 Task: Create a knowledge base article for a frequently asked question.
Action: Mouse pressed left at (218, 108)
Screenshot: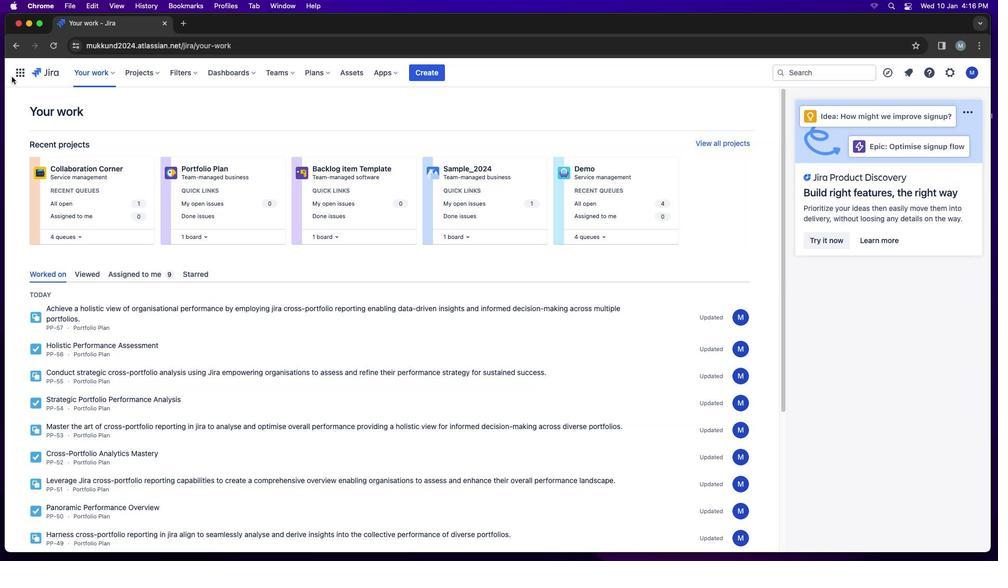 
Action: Mouse moved to (18, 74)
Screenshot: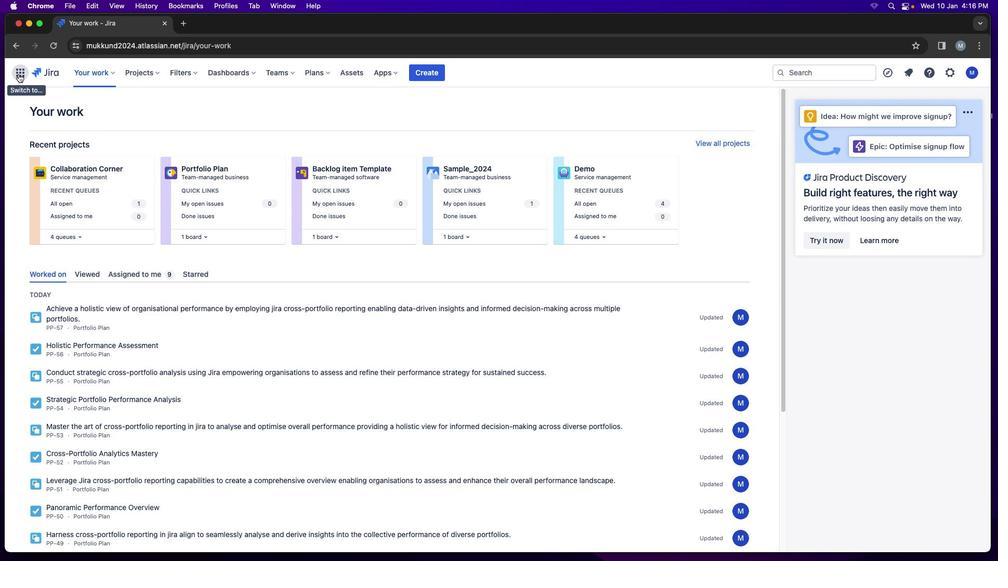
Action: Mouse pressed left at (18, 74)
Screenshot: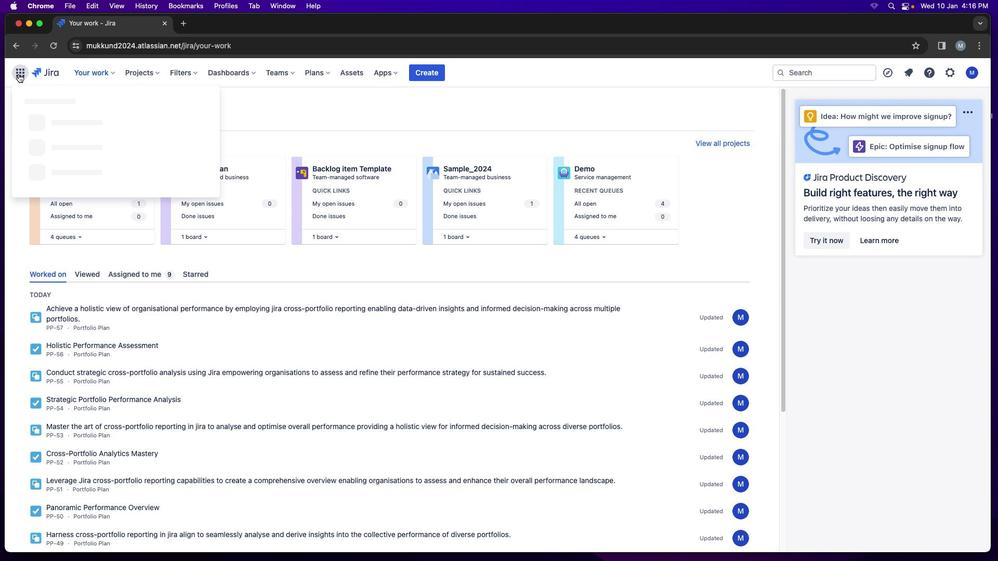 
Action: Mouse moved to (90, 160)
Screenshot: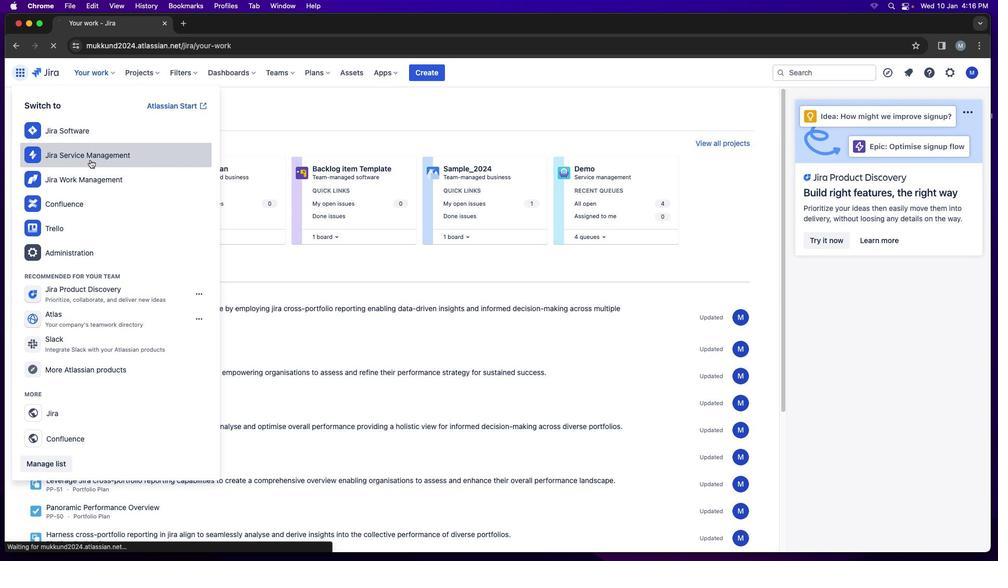
Action: Mouse pressed left at (90, 160)
Screenshot: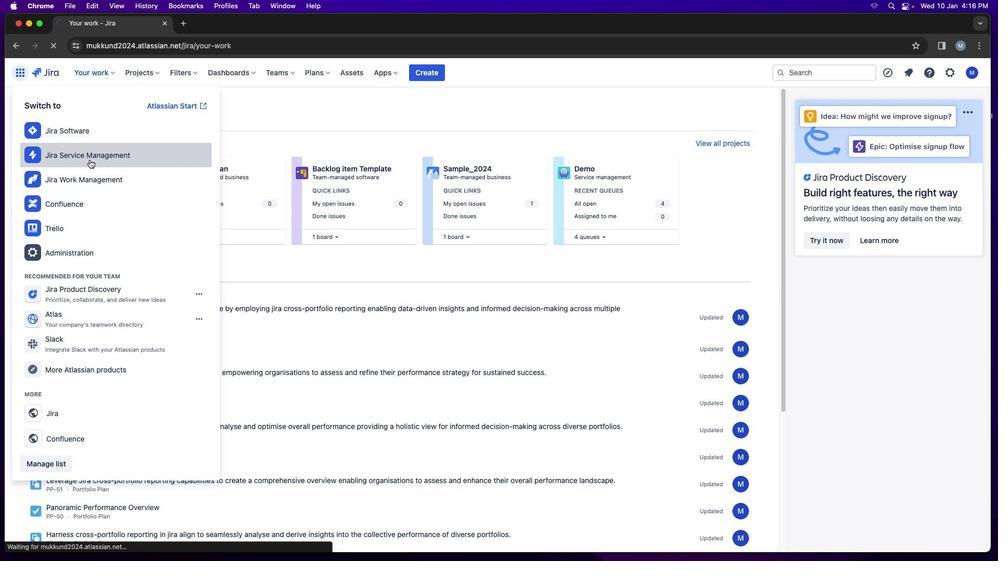 
Action: Mouse moved to (109, 344)
Screenshot: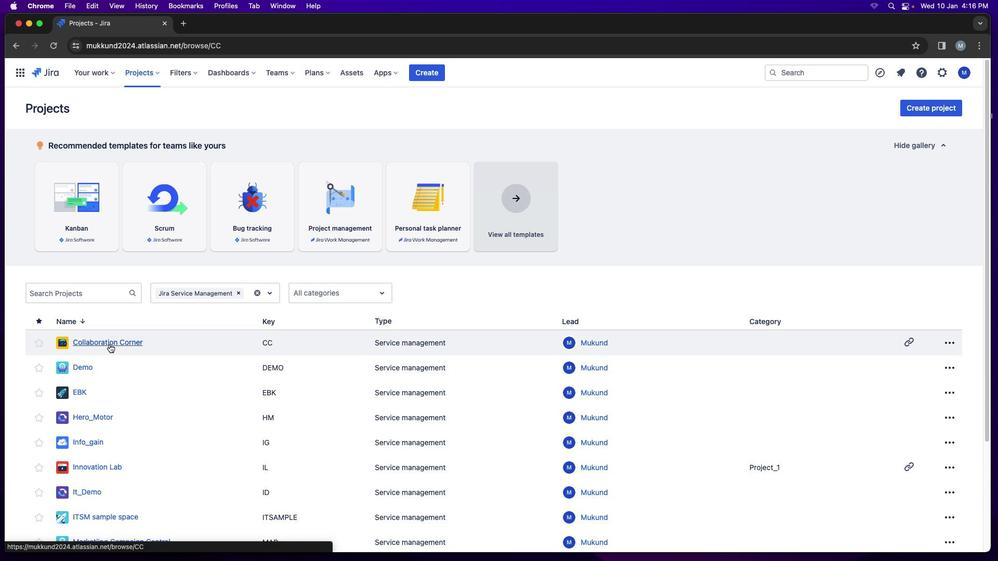 
Action: Mouse pressed left at (109, 344)
Screenshot: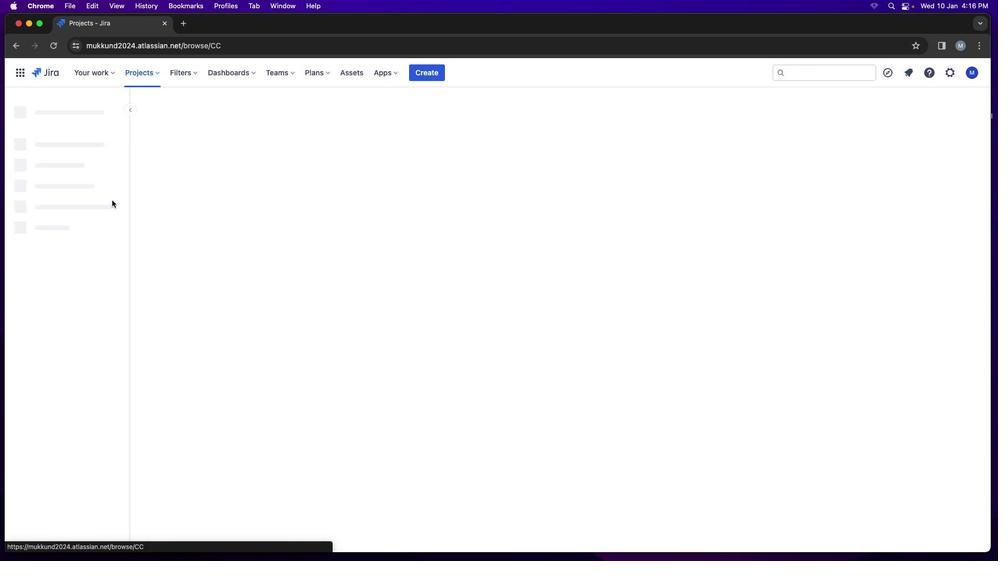 
Action: Mouse moved to (94, 351)
Screenshot: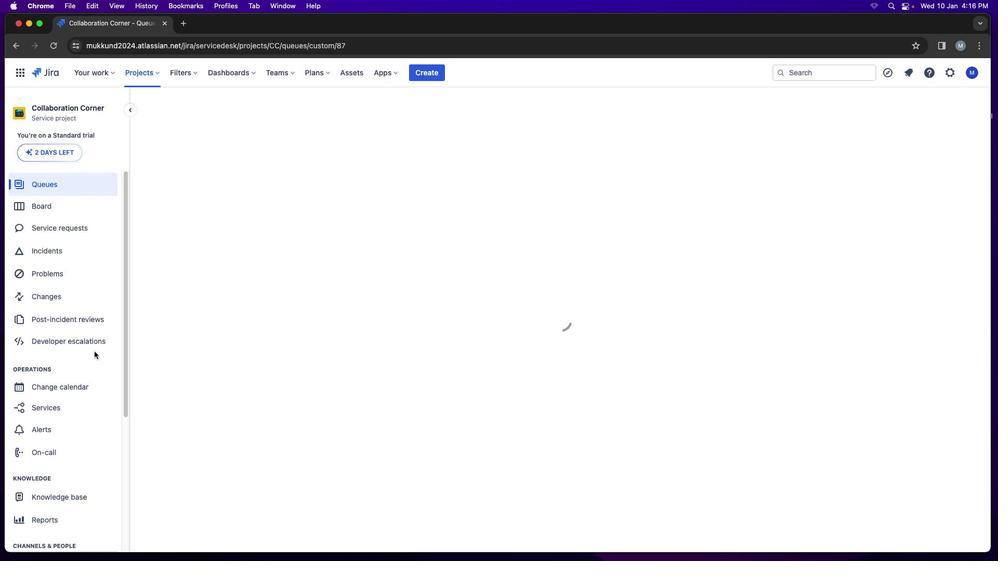 
Action: Mouse scrolled (94, 351) with delta (0, 0)
Screenshot: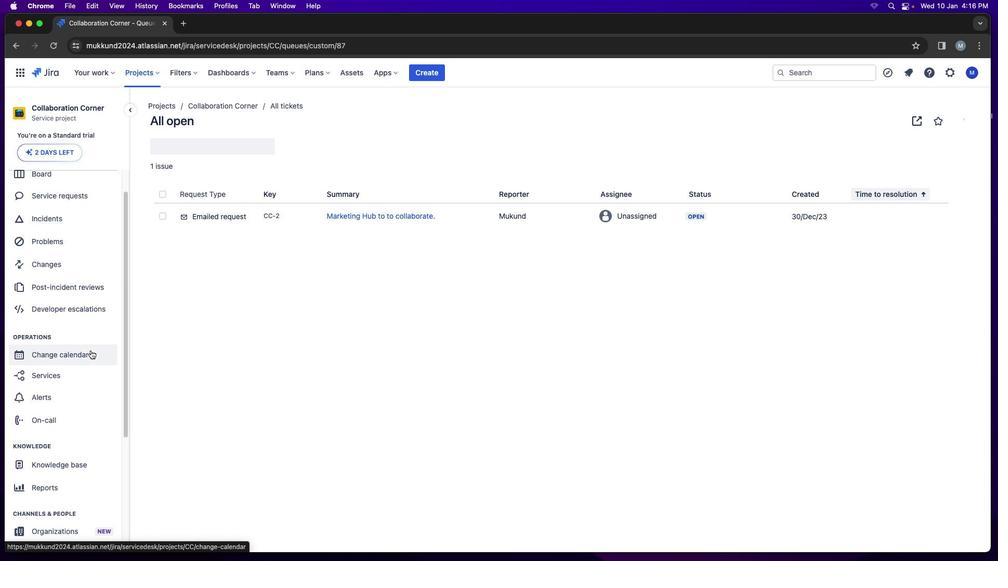 
Action: Mouse scrolled (94, 351) with delta (0, 0)
Screenshot: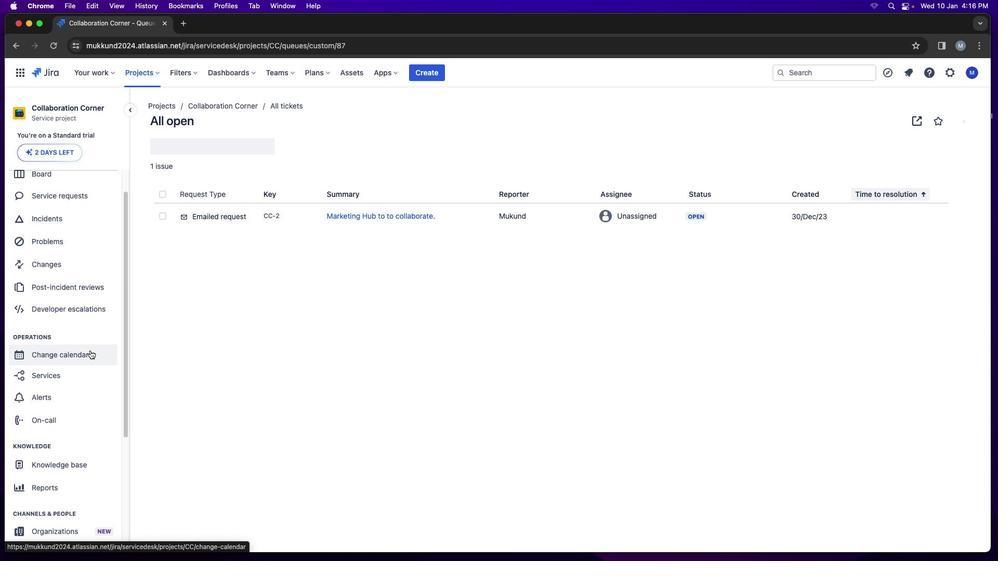 
Action: Mouse scrolled (94, 351) with delta (0, 0)
Screenshot: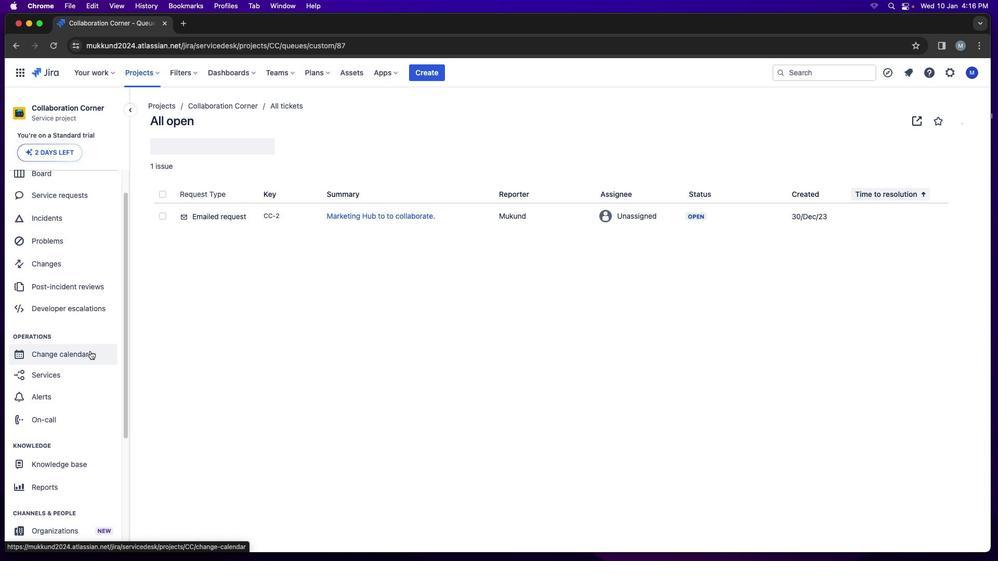 
Action: Mouse moved to (90, 350)
Screenshot: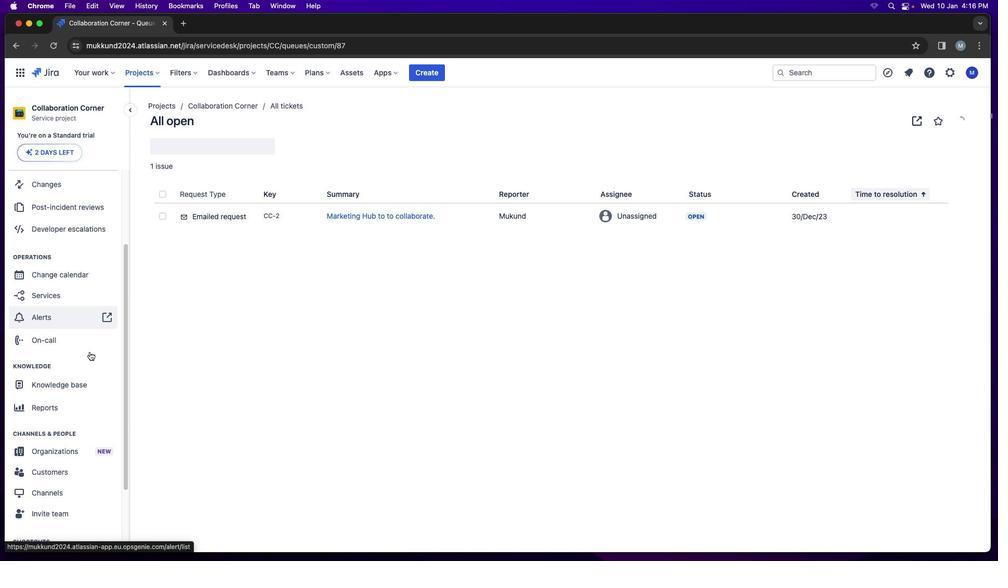 
Action: Mouse scrolled (90, 350) with delta (0, 0)
Screenshot: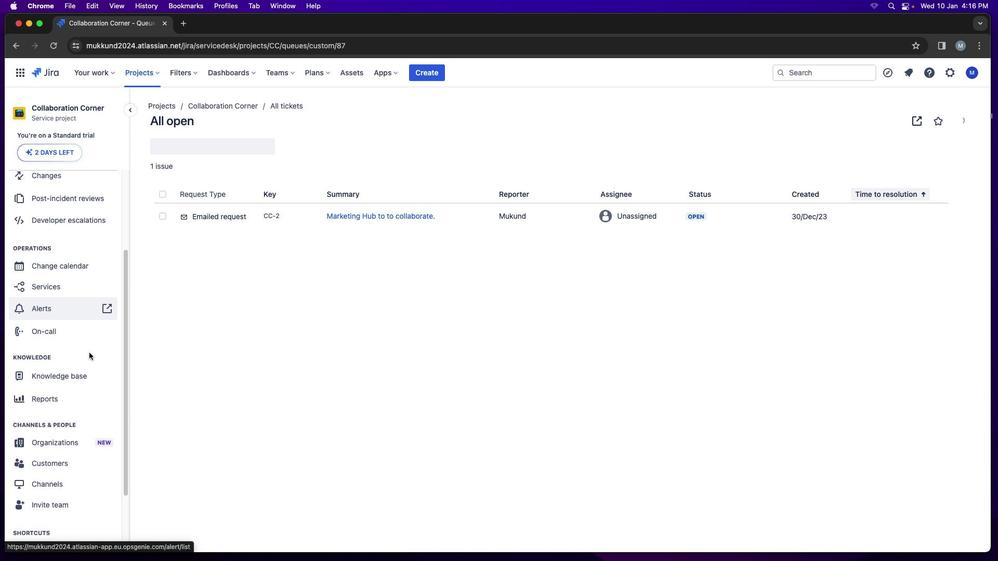 
Action: Mouse moved to (90, 351)
Screenshot: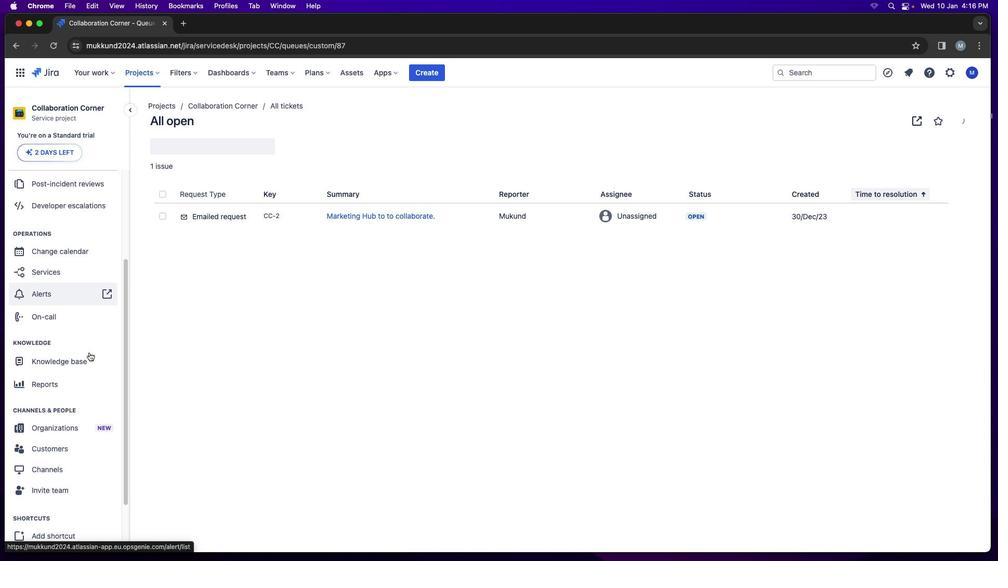 
Action: Mouse scrolled (90, 351) with delta (0, 0)
Screenshot: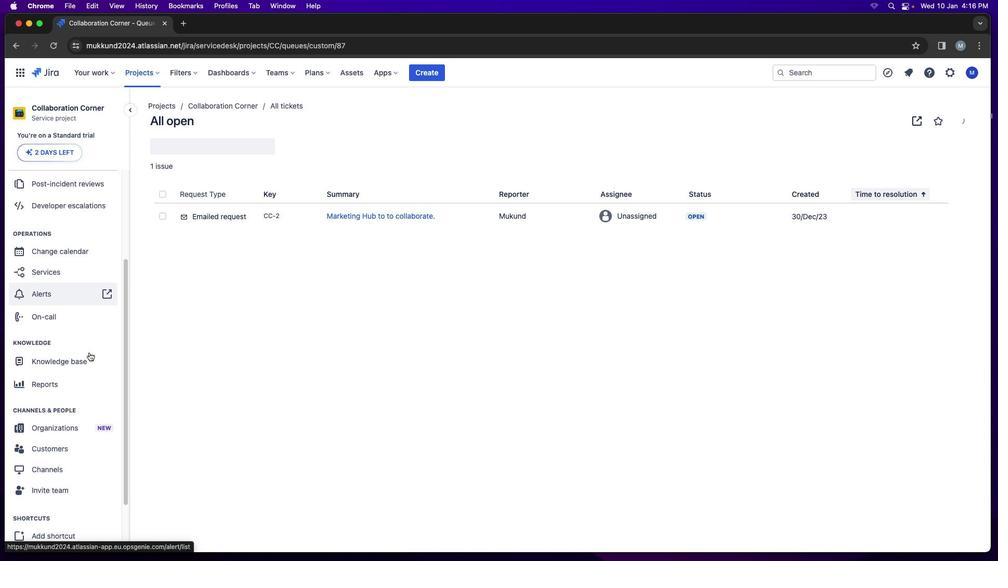 
Action: Mouse moved to (90, 351)
Screenshot: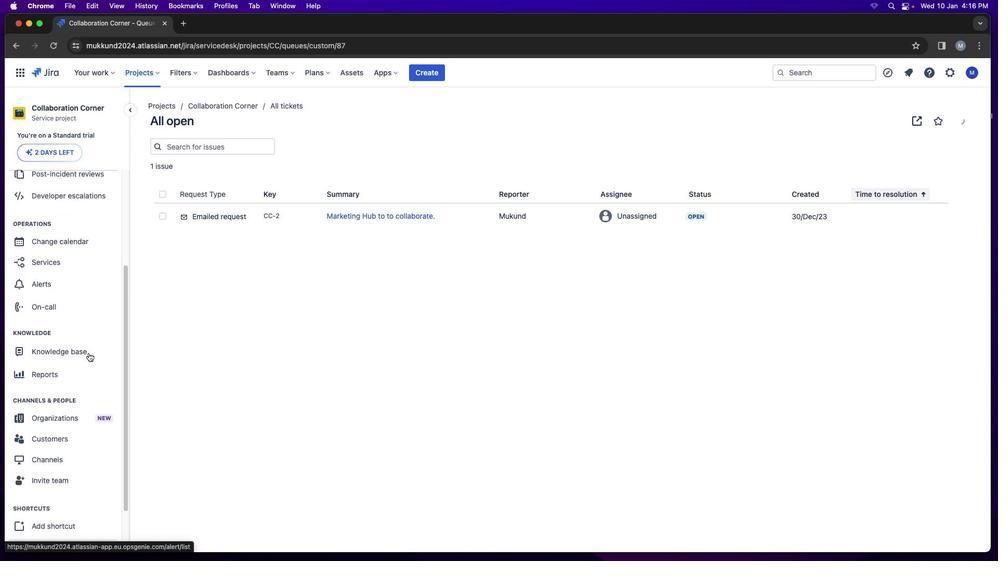 
Action: Mouse scrolled (90, 351) with delta (0, -1)
Screenshot: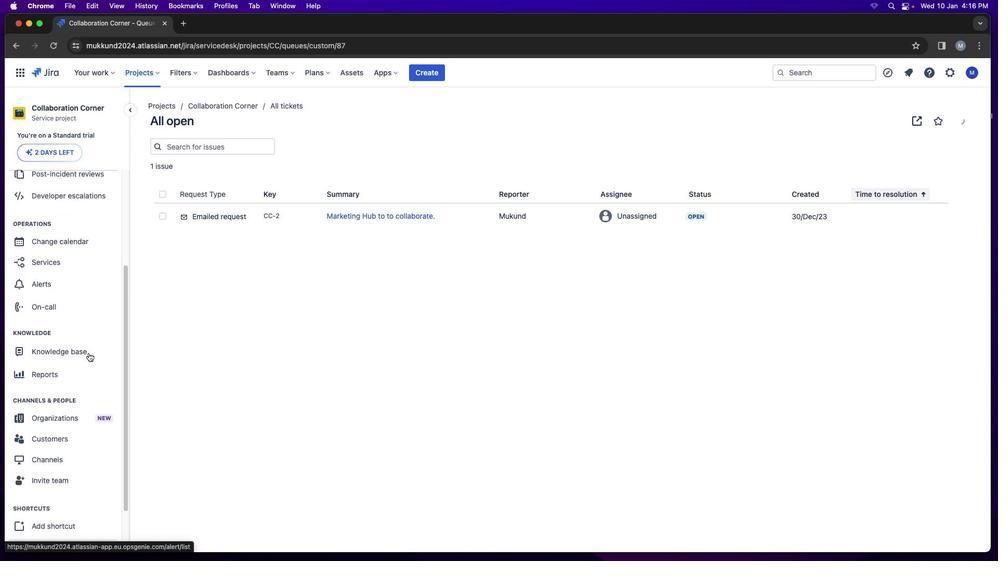 
Action: Mouse moved to (89, 351)
Screenshot: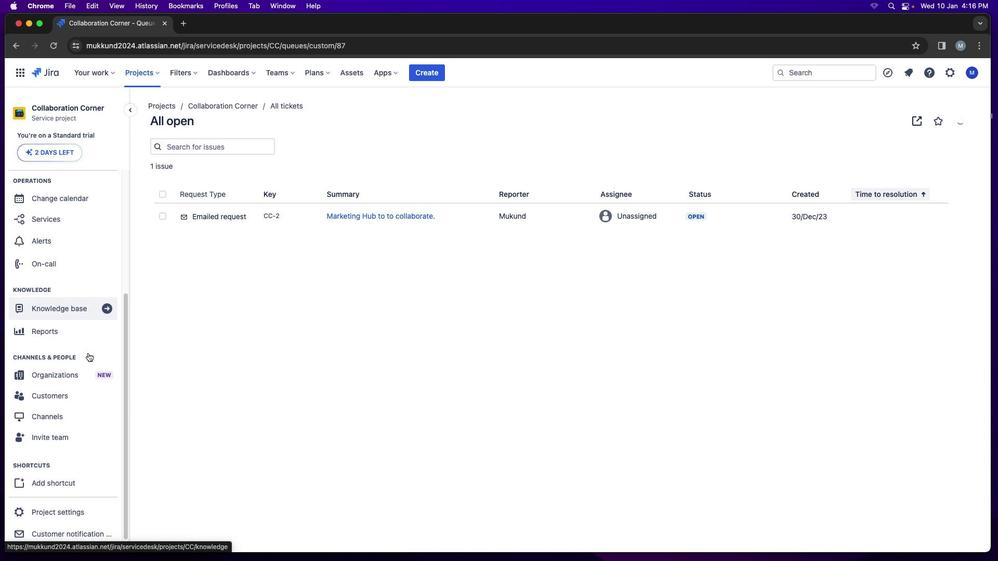 
Action: Mouse scrolled (89, 351) with delta (0, 0)
Screenshot: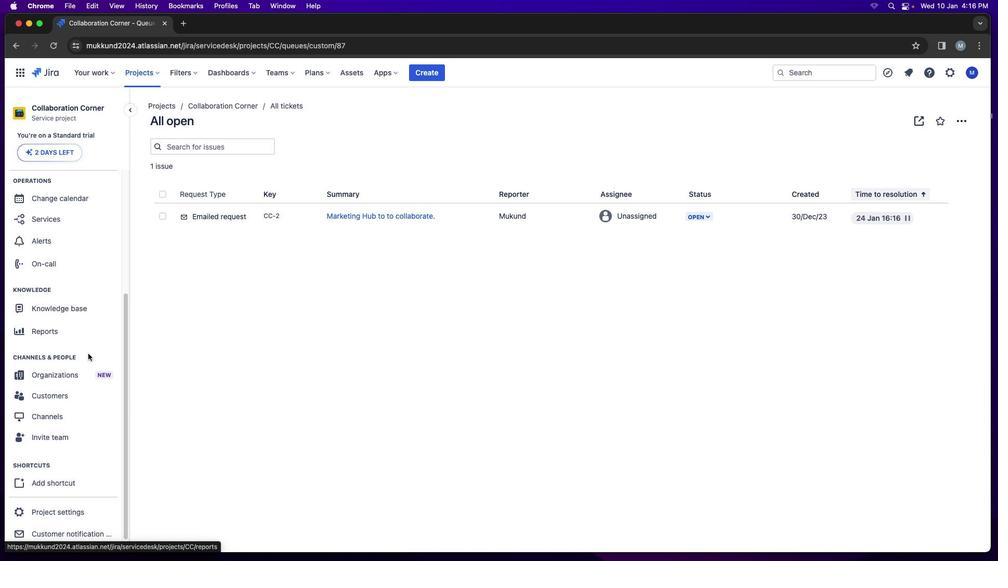 
Action: Mouse moved to (89, 352)
Screenshot: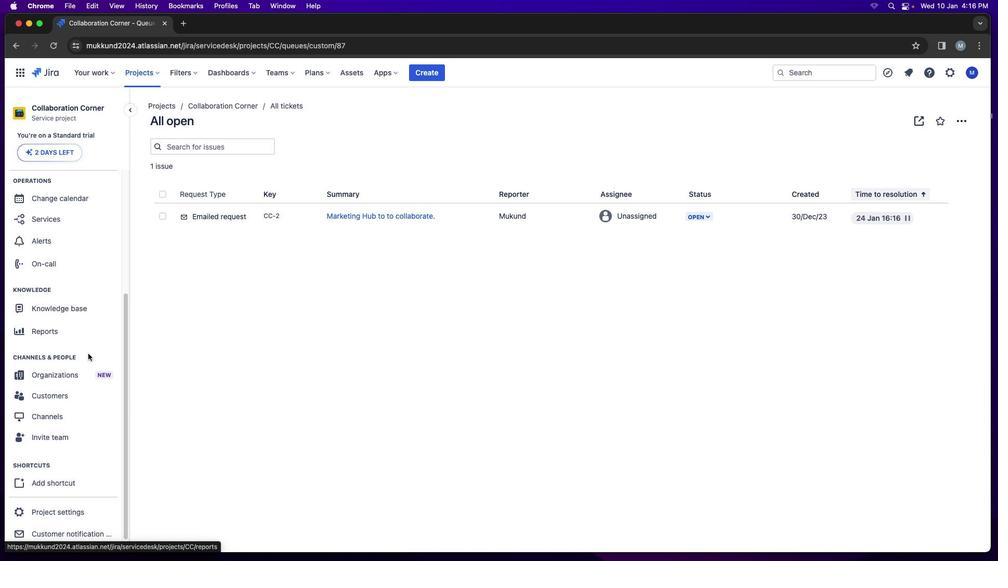 
Action: Mouse scrolled (89, 352) with delta (0, 0)
Screenshot: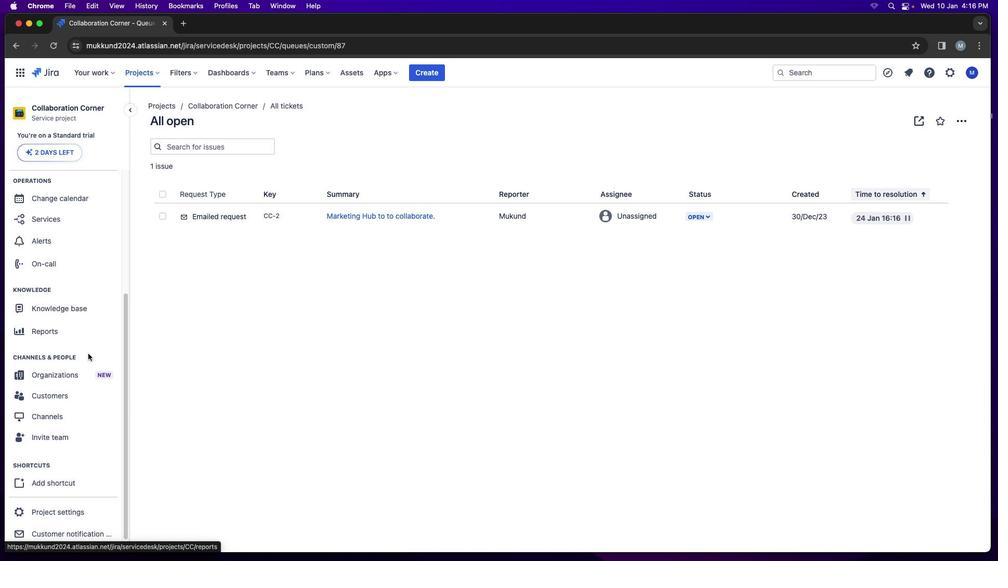 
Action: Mouse moved to (89, 352)
Screenshot: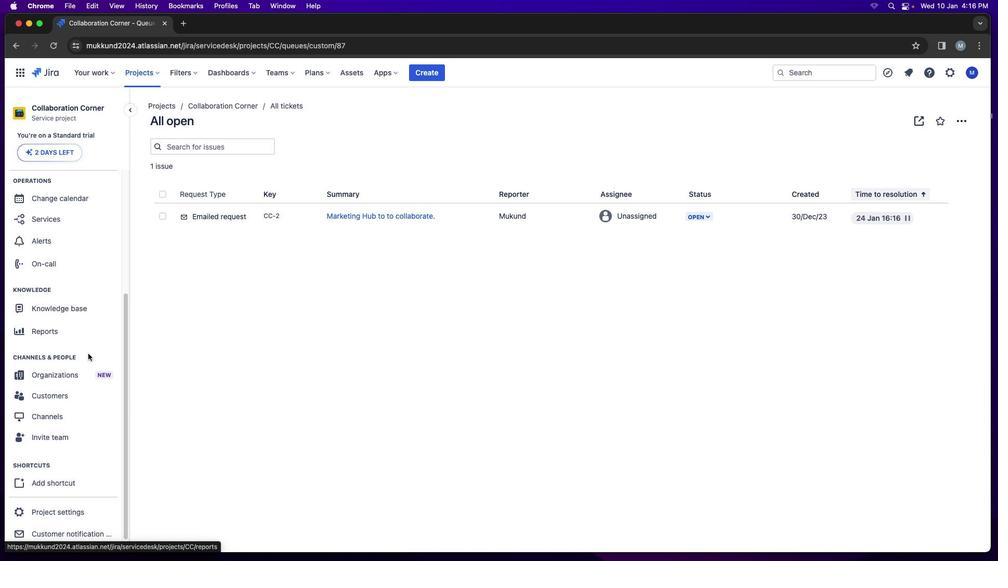 
Action: Mouse scrolled (89, 352) with delta (0, -1)
Screenshot: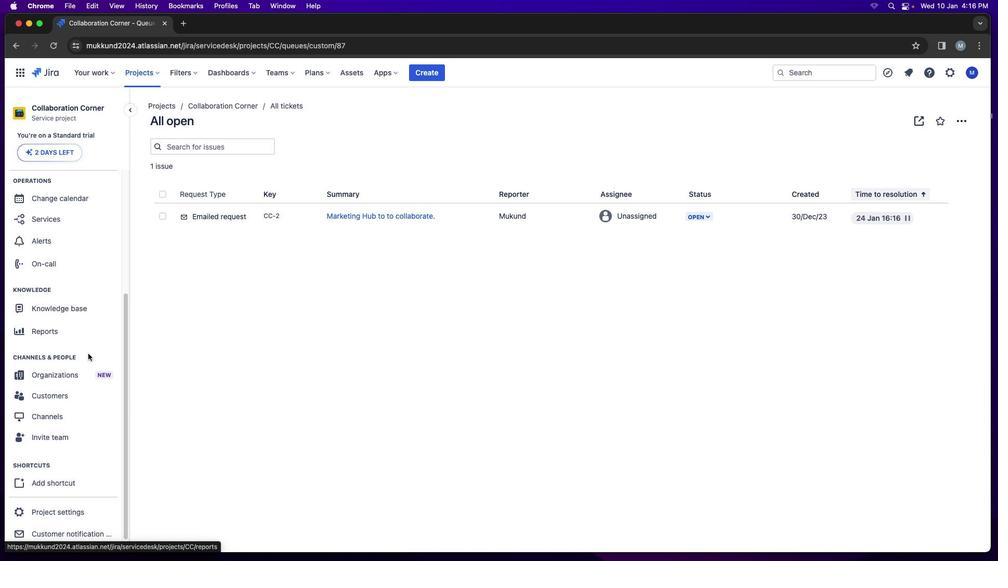 
Action: Mouse moved to (87, 353)
Screenshot: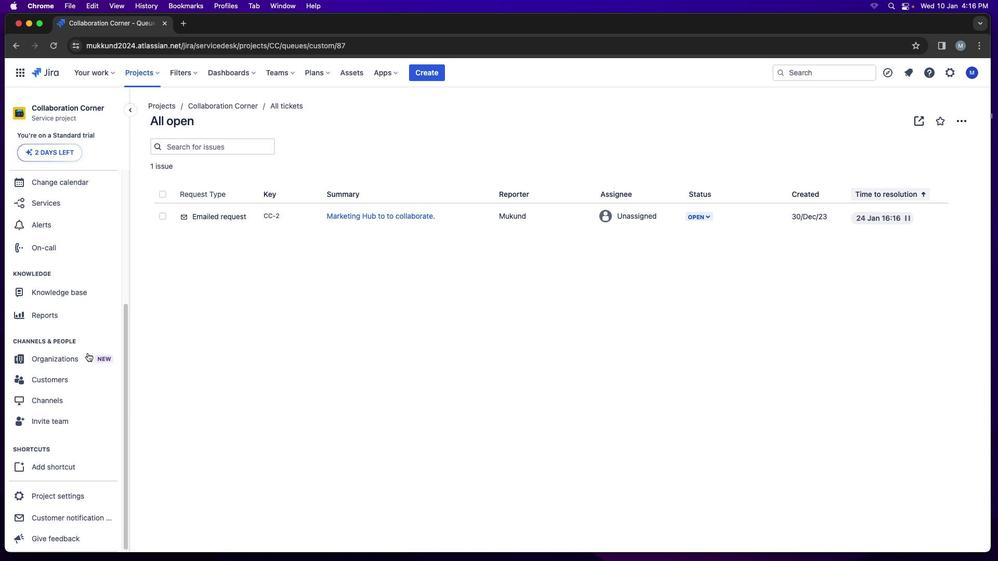 
Action: Mouse scrolled (87, 353) with delta (0, 0)
Screenshot: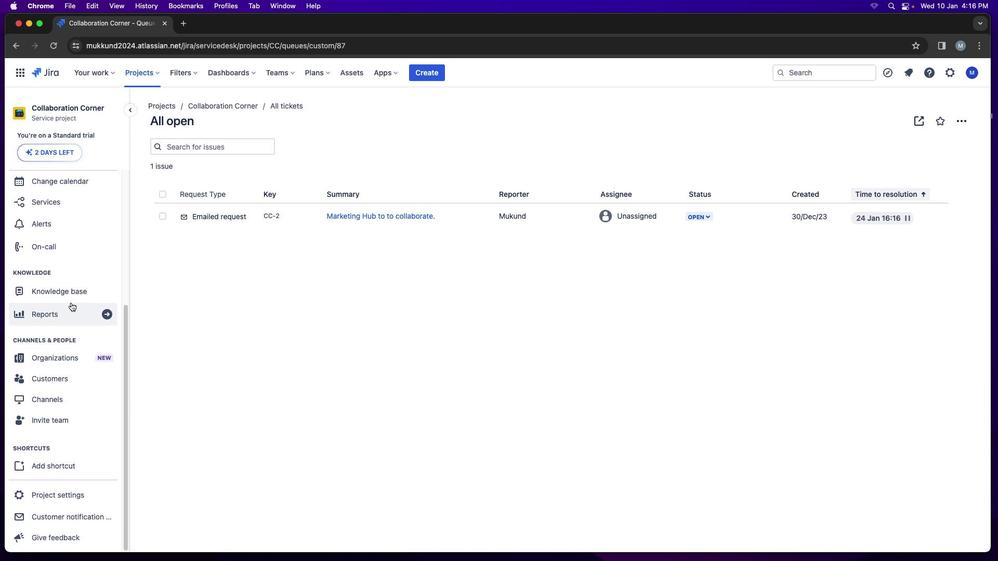 
Action: Mouse moved to (87, 354)
Screenshot: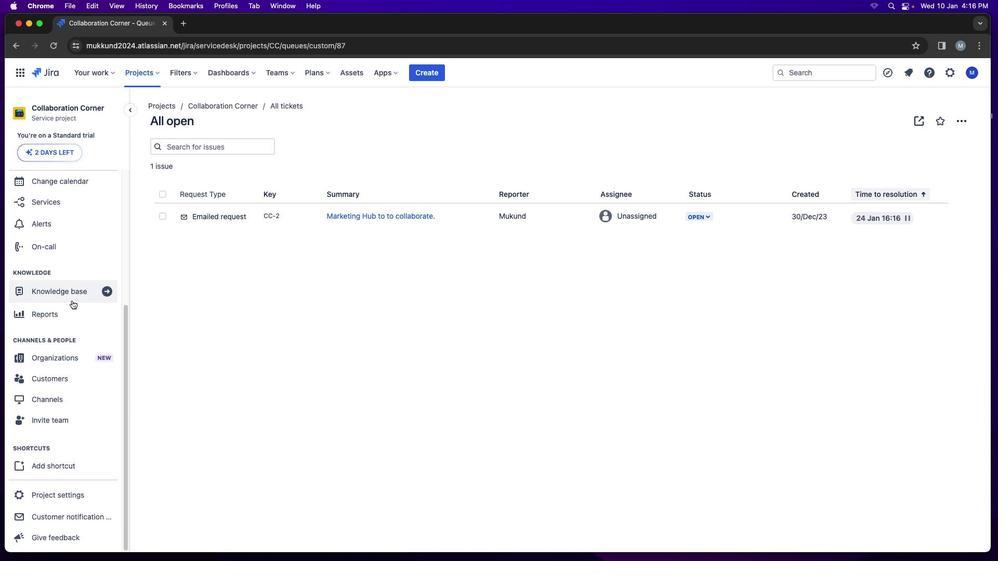 
Action: Mouse scrolled (87, 354) with delta (0, 0)
Screenshot: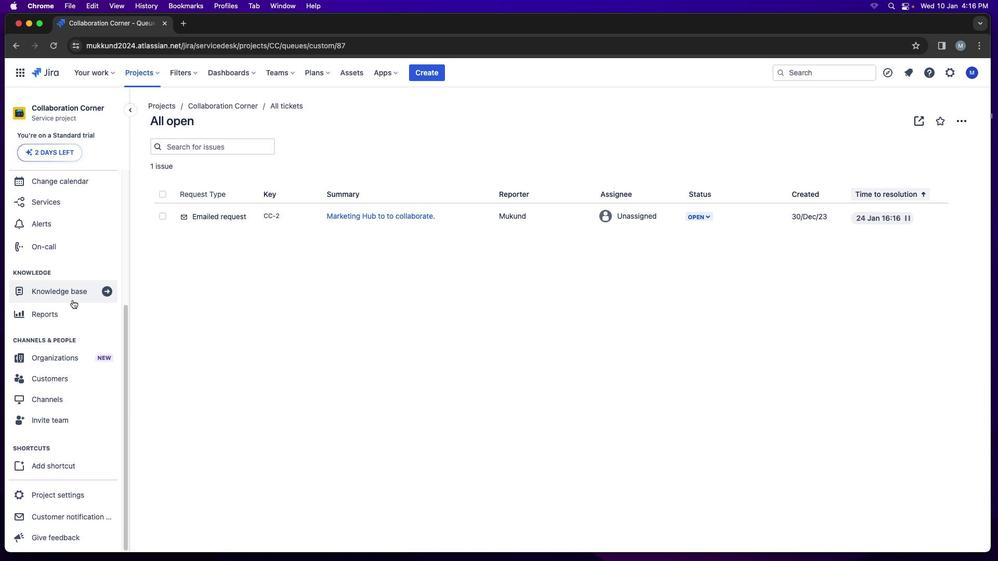 
Action: Mouse moved to (87, 354)
Screenshot: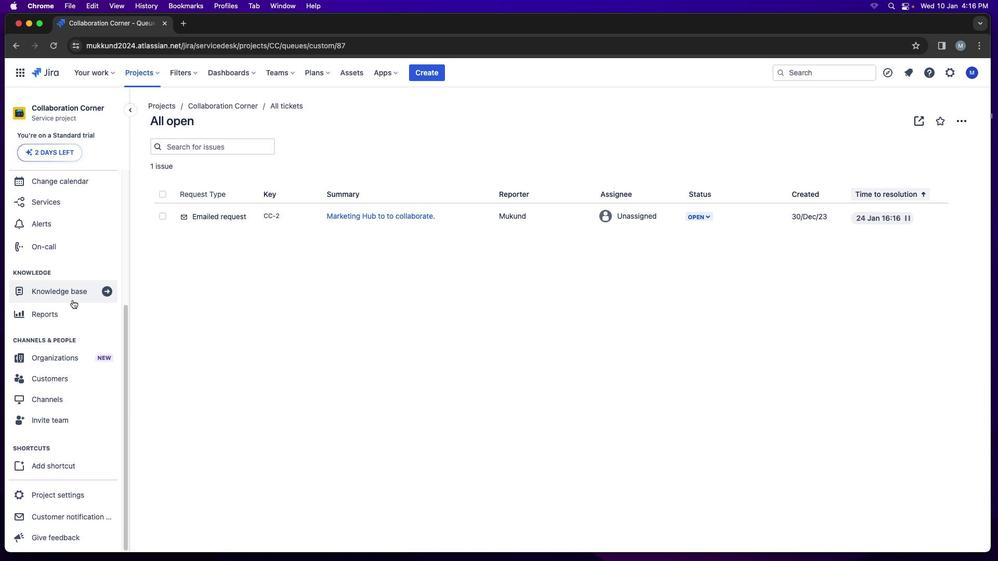 
Action: Mouse scrolled (87, 354) with delta (0, -1)
Screenshot: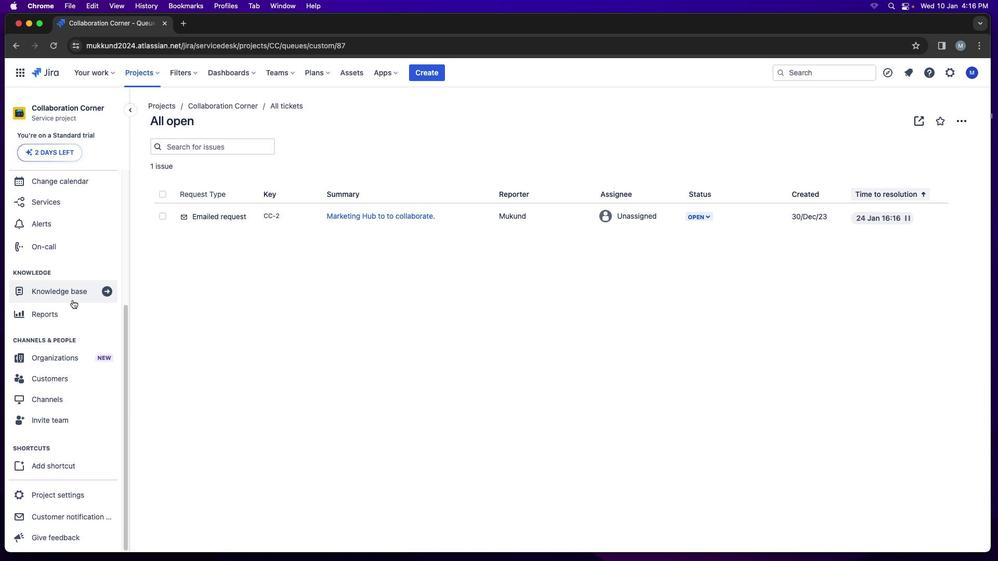 
Action: Mouse moved to (87, 354)
Screenshot: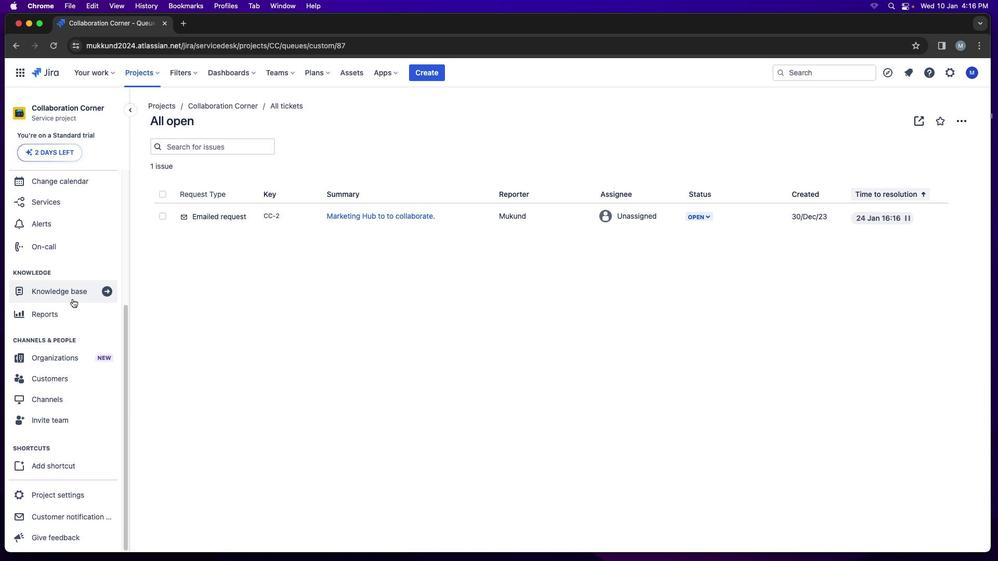 
Action: Mouse scrolled (87, 354) with delta (0, -2)
Screenshot: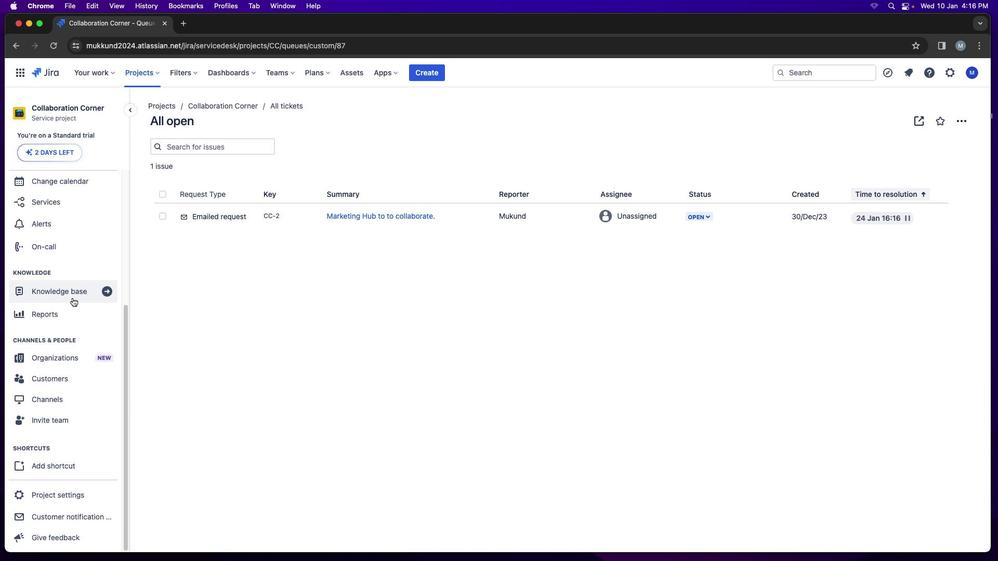 
Action: Mouse moved to (71, 297)
Screenshot: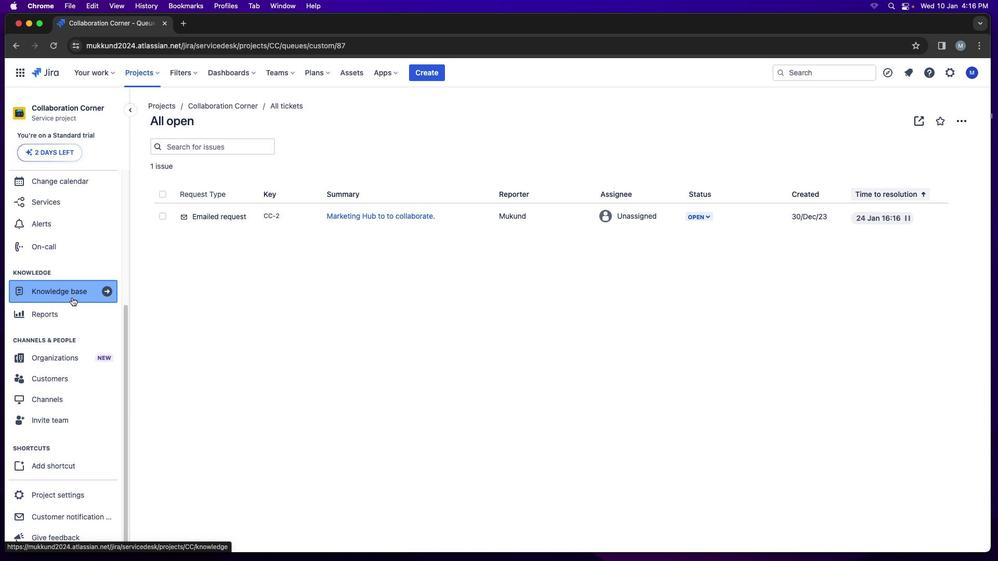 
Action: Mouse pressed left at (71, 297)
Screenshot: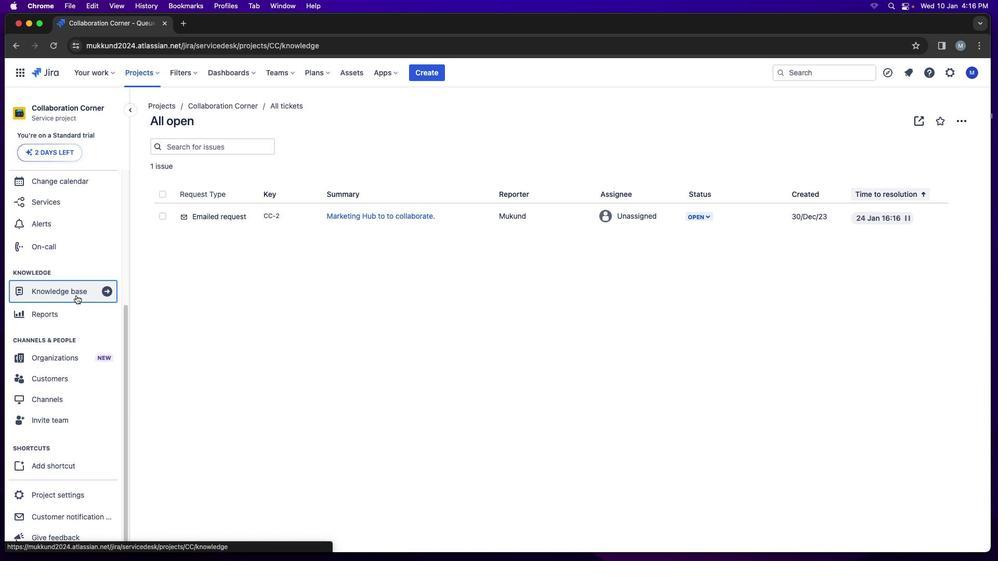 
Action: Mouse moved to (575, 180)
Screenshot: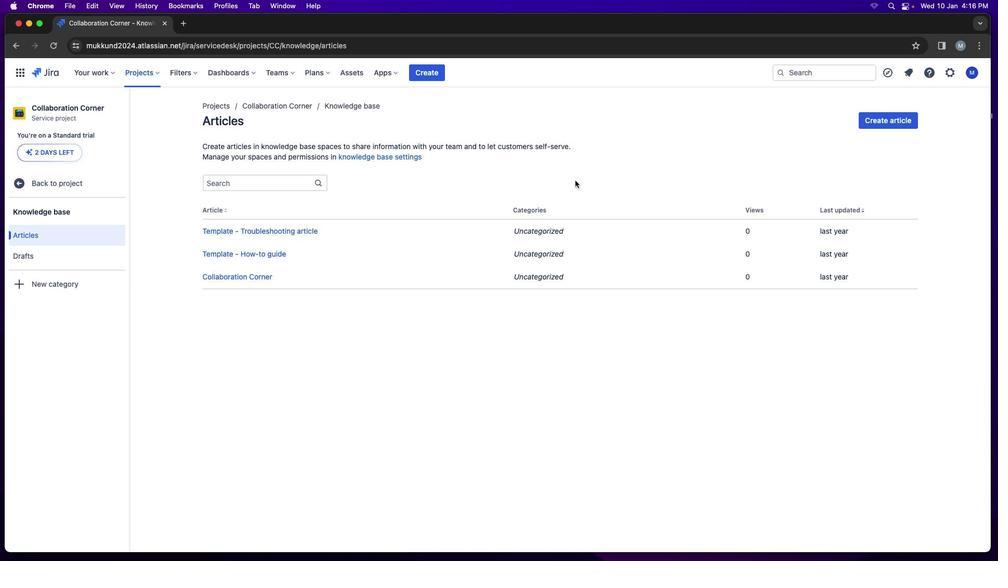 
Action: Mouse pressed left at (575, 180)
Screenshot: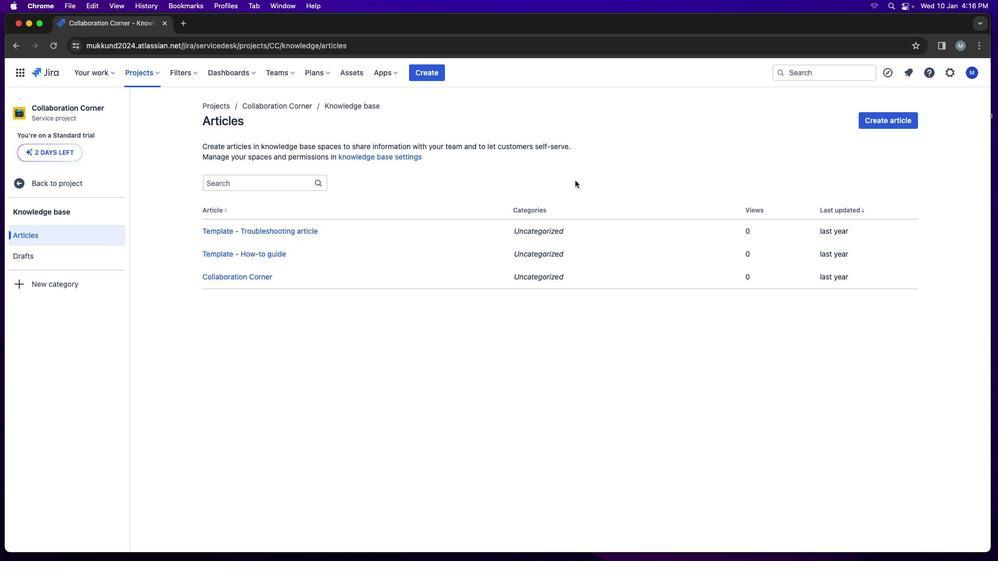 
Action: Mouse moved to (605, 172)
Screenshot: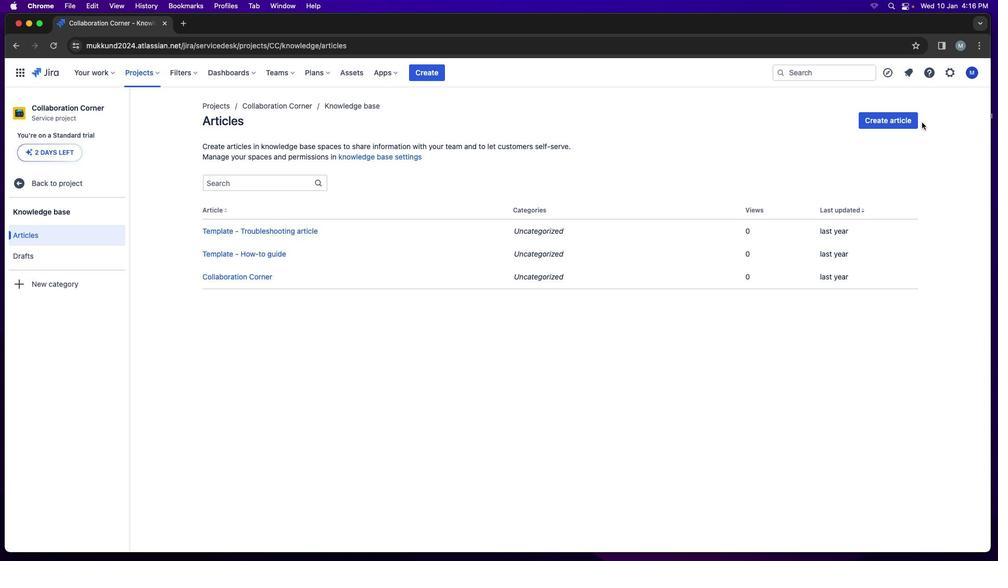
Action: Mouse pressed left at (605, 172)
Screenshot: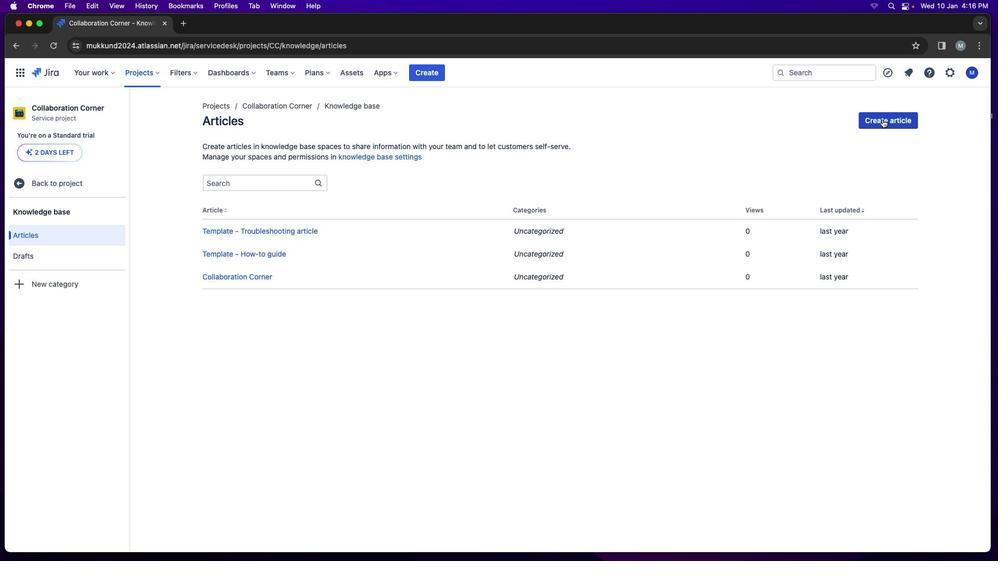 
Action: Mouse moved to (881, 119)
Screenshot: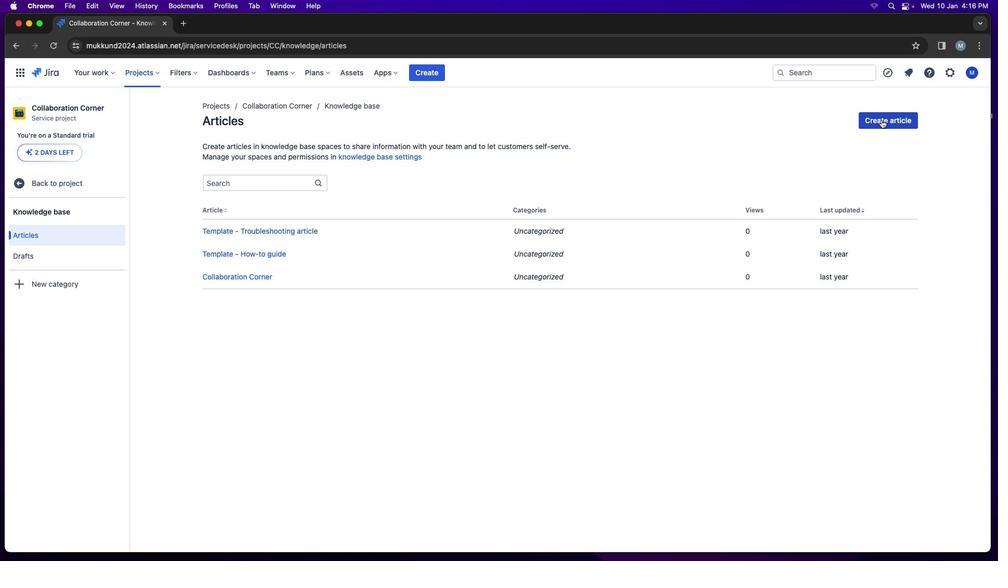 
Action: Mouse pressed left at (881, 119)
Screenshot: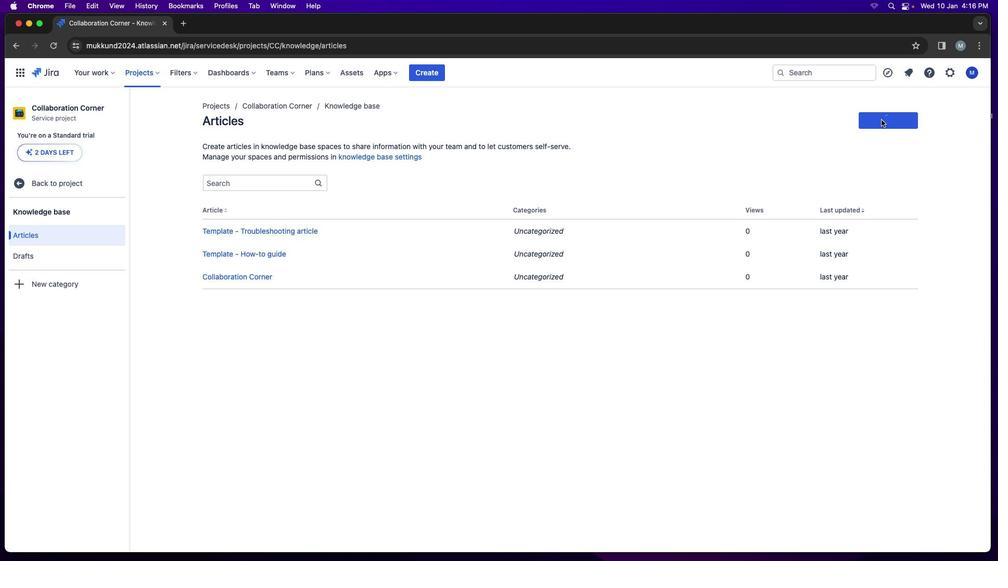 
Action: Mouse moved to (696, 345)
Screenshot: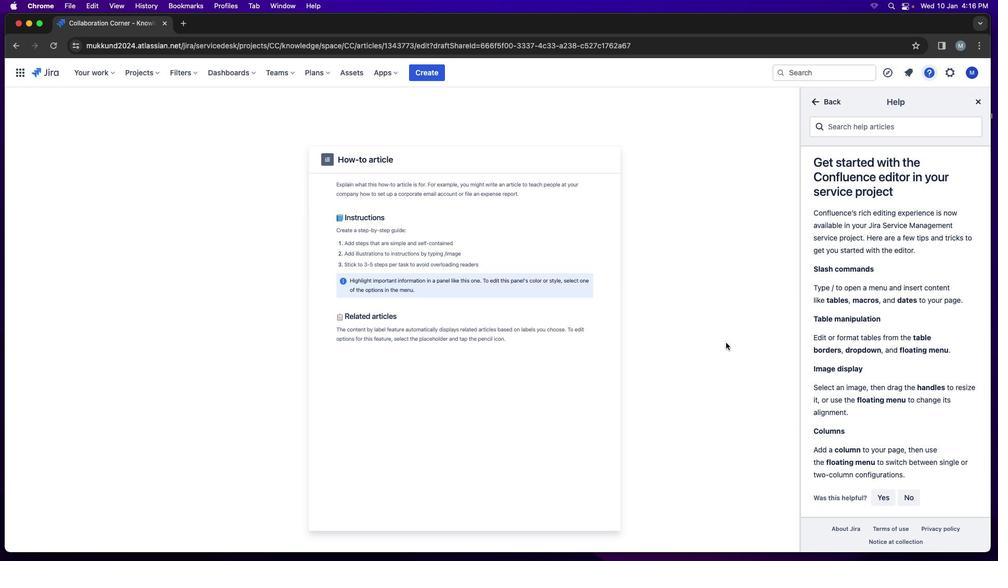 
Action: Mouse pressed left at (696, 345)
Screenshot: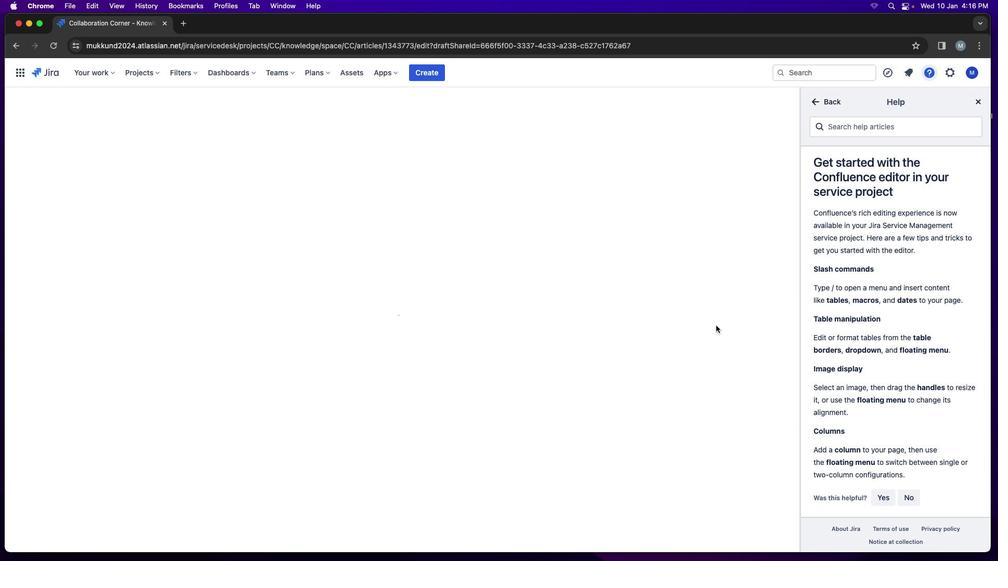 
Action: Mouse moved to (457, 328)
Screenshot: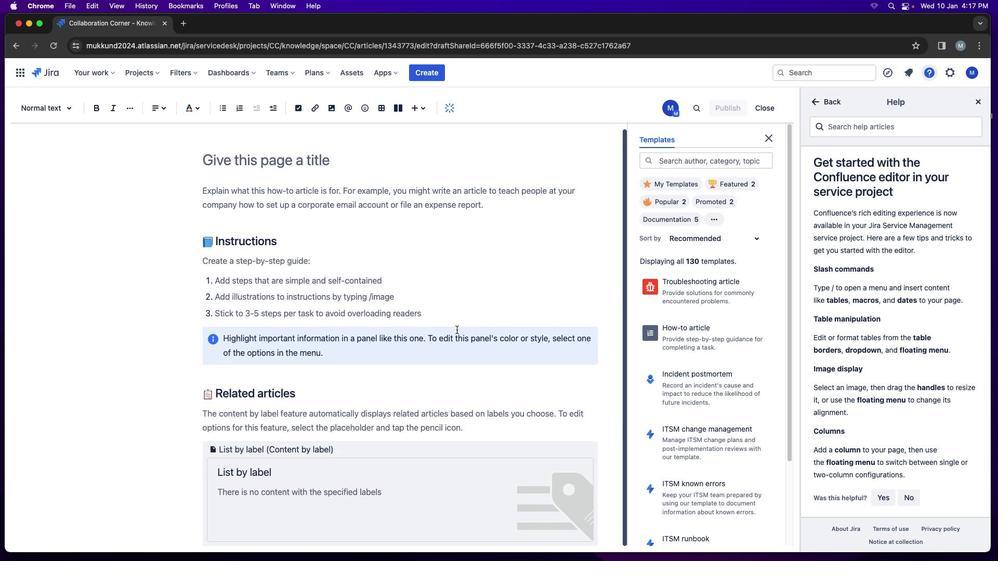 
Action: Mouse scrolled (457, 328) with delta (0, 0)
Screenshot: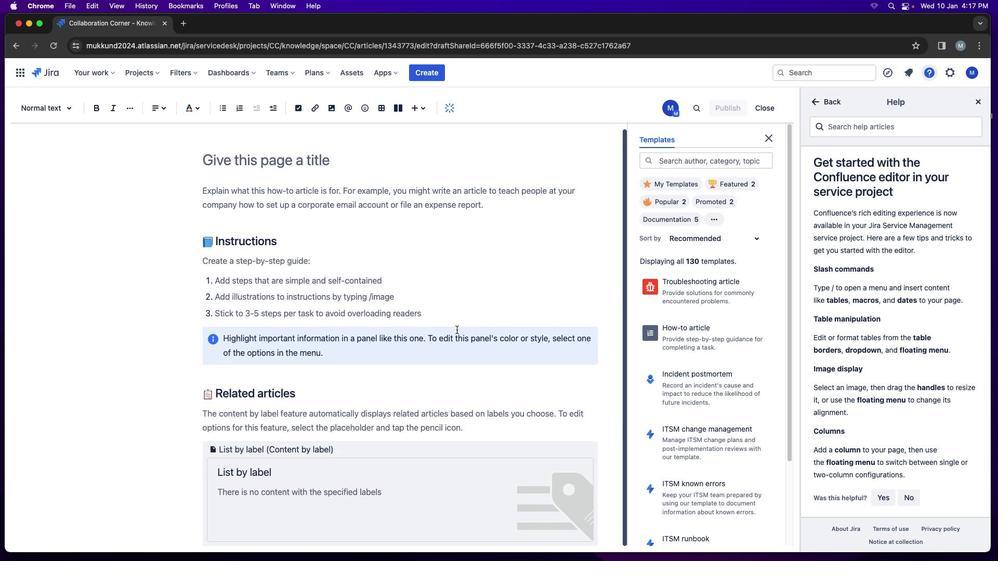 
Action: Mouse moved to (457, 329)
Screenshot: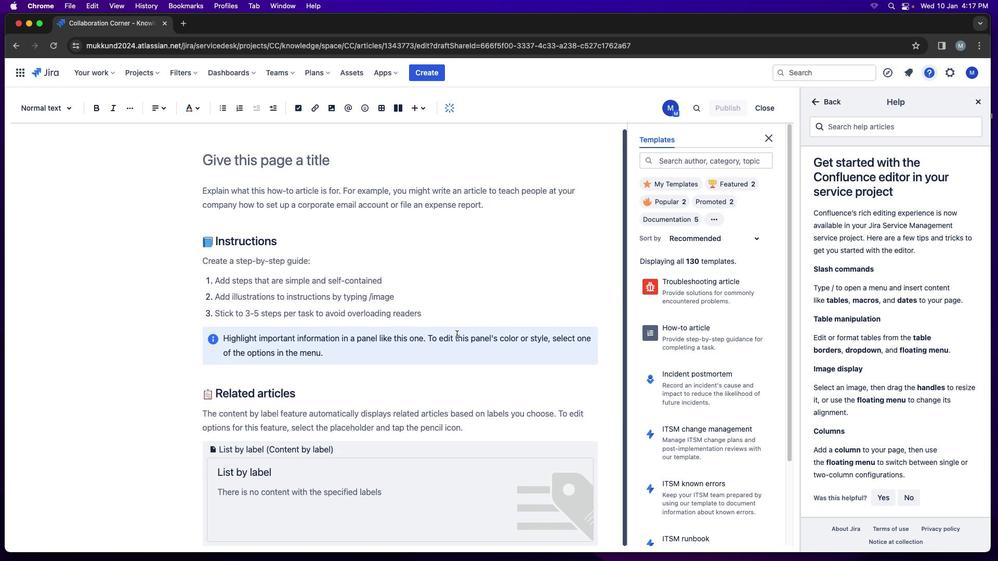
Action: Mouse scrolled (457, 329) with delta (0, 0)
Screenshot: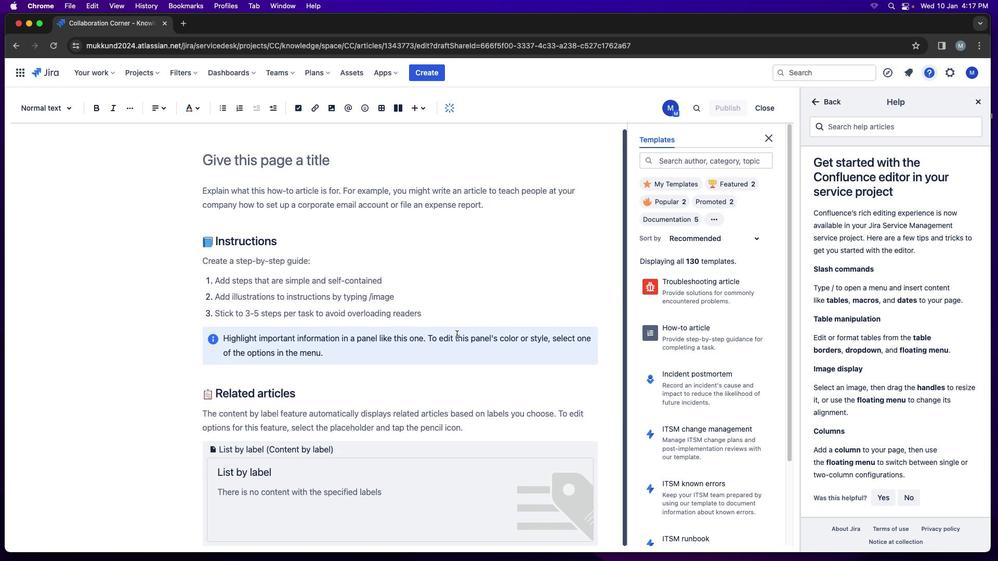 
Action: Mouse moved to (457, 329)
Screenshot: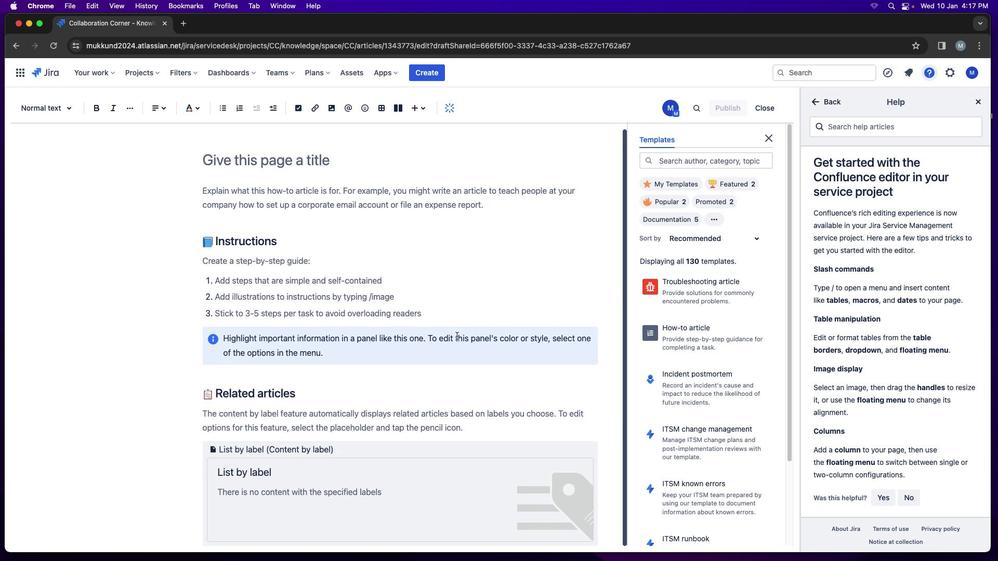 
Action: Mouse scrolled (457, 329) with delta (0, 0)
Screenshot: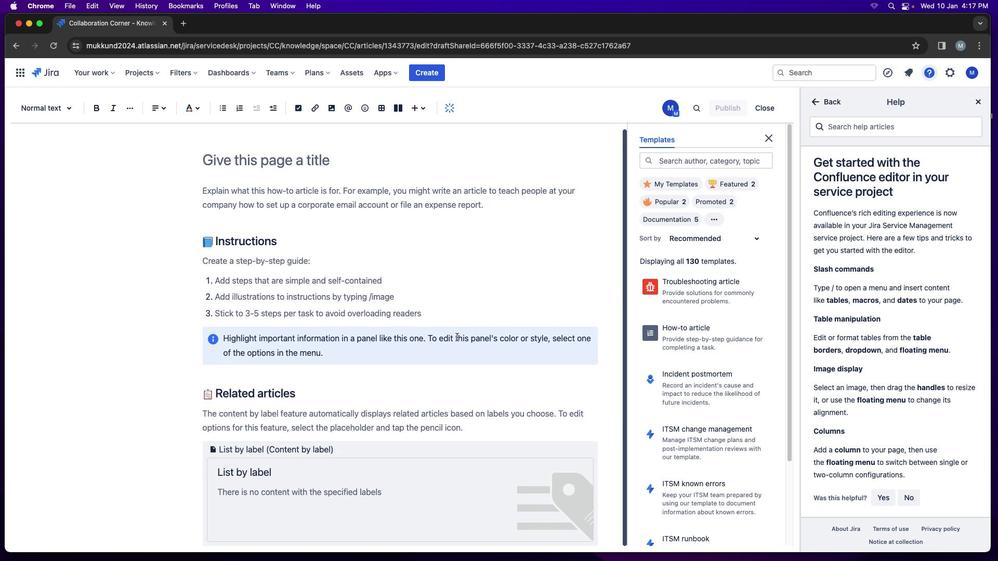
Action: Mouse moved to (457, 332)
Screenshot: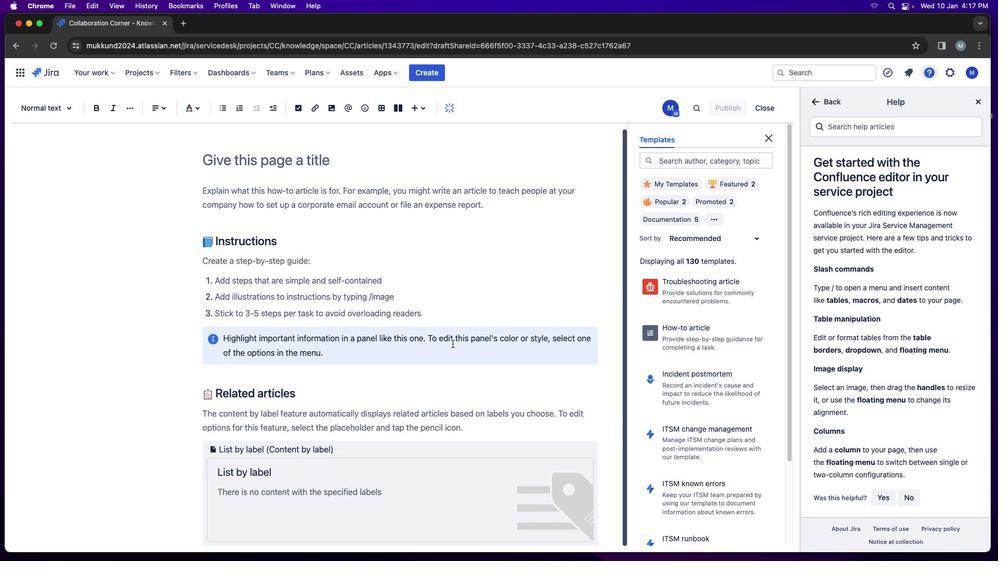 
Action: Mouse scrolled (457, 332) with delta (0, 0)
Screenshot: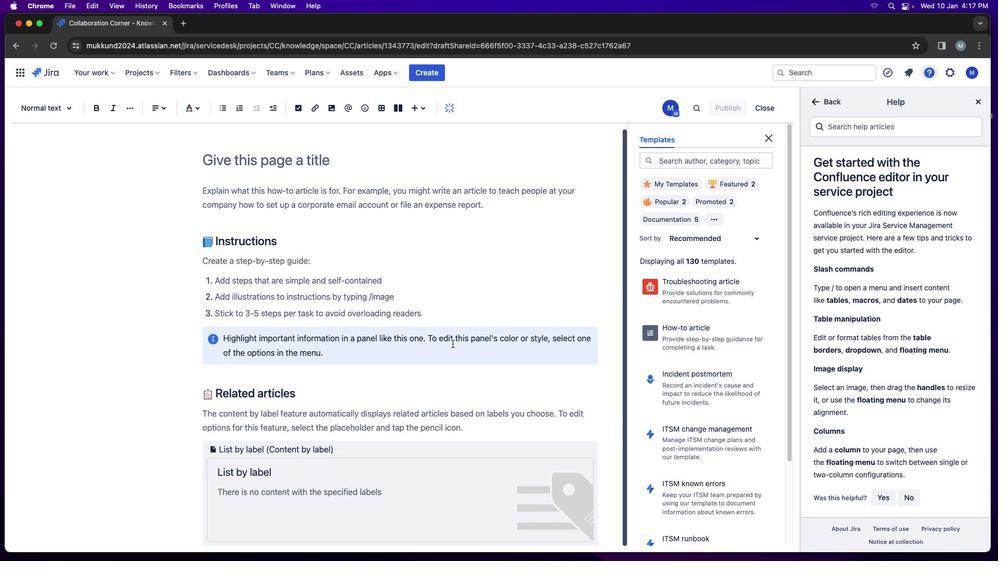 
Action: Mouse moved to (457, 334)
Screenshot: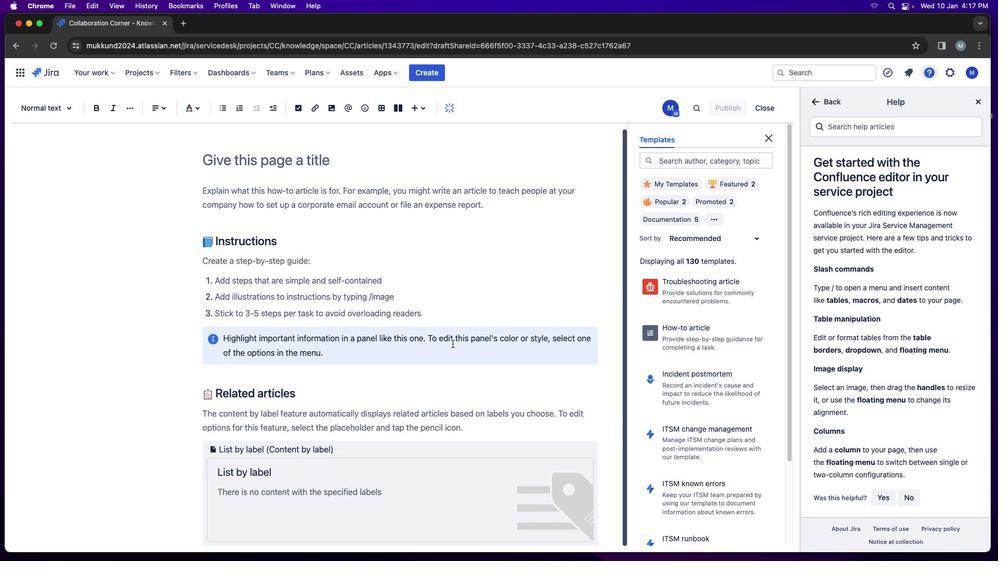 
Action: Mouse scrolled (457, 334) with delta (0, 0)
Screenshot: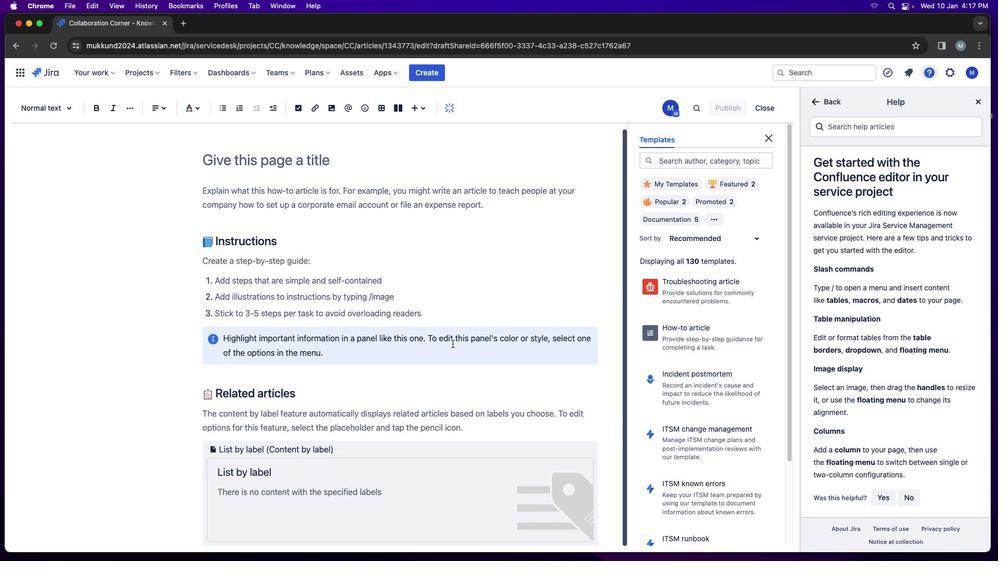 
Action: Mouse moved to (456, 336)
Screenshot: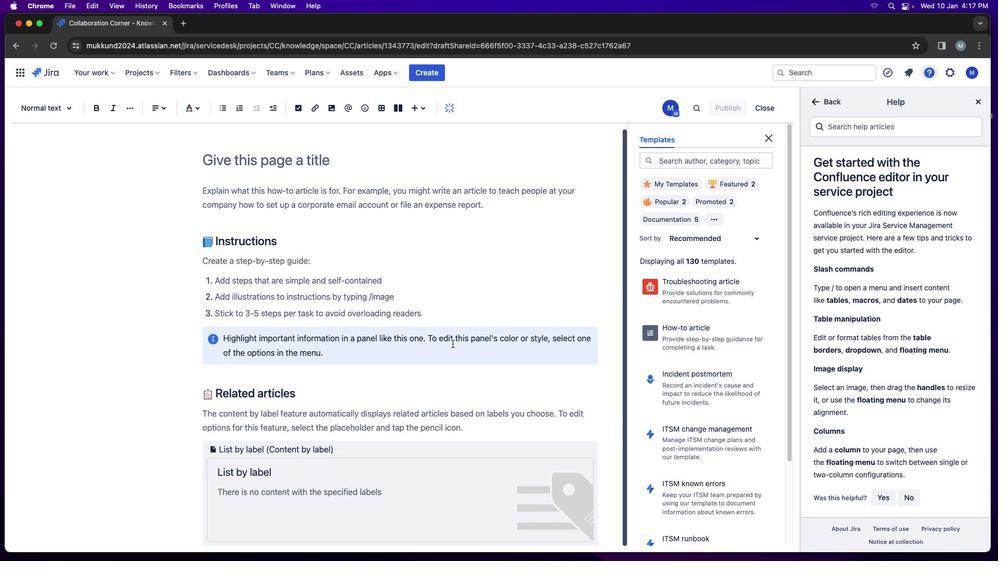 
Action: Mouse scrolled (456, 336) with delta (0, -1)
Screenshot: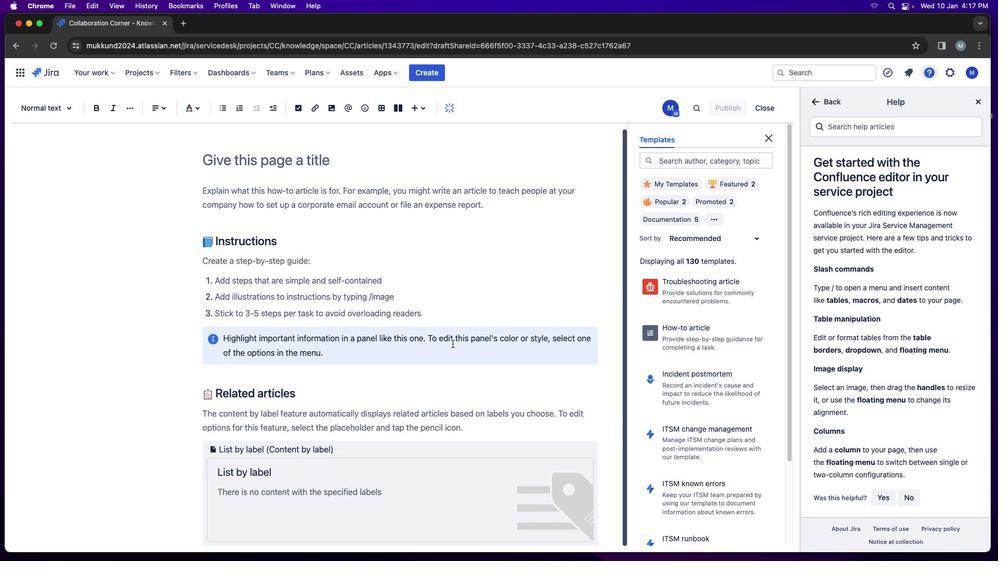 
Action: Mouse moved to (456, 338)
Screenshot: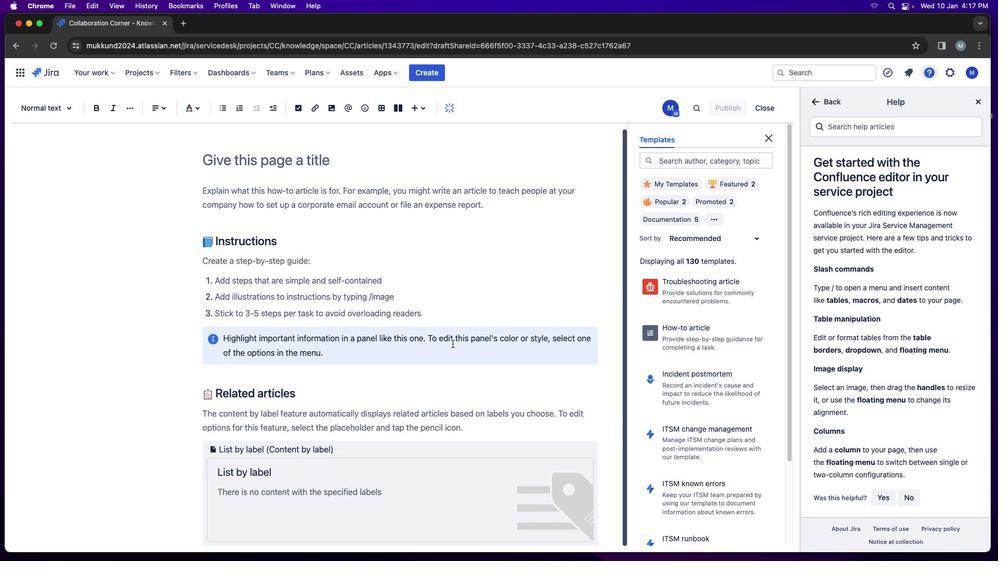 
Action: Mouse scrolled (456, 338) with delta (0, -1)
Screenshot: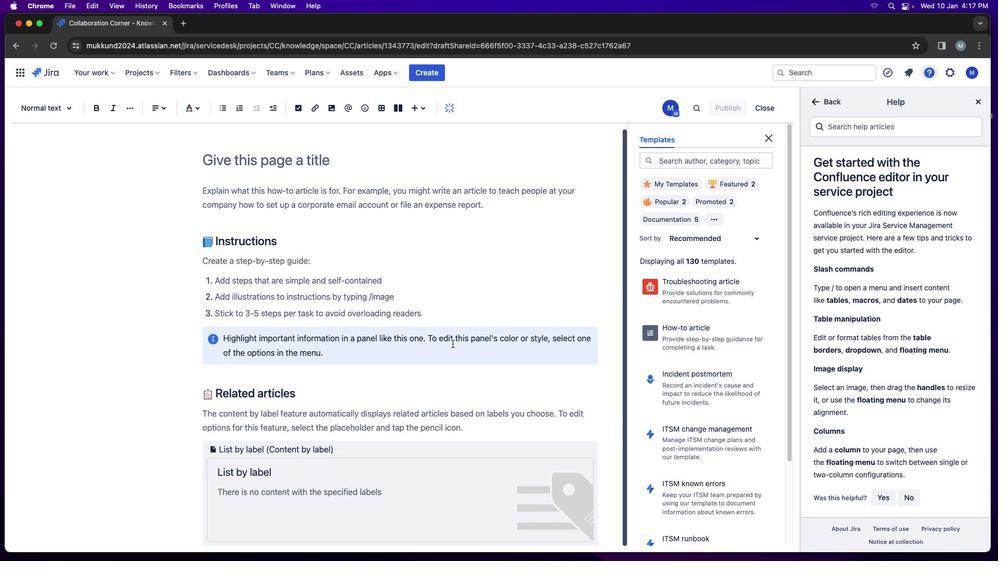 
Action: Mouse moved to (452, 343)
Screenshot: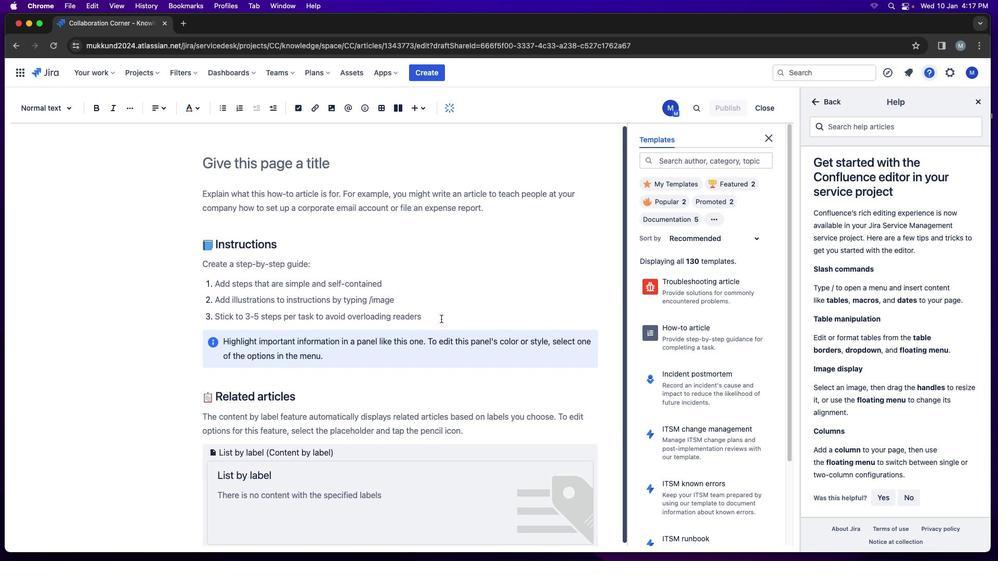 
Action: Mouse scrolled (452, 343) with delta (0, 0)
Screenshot: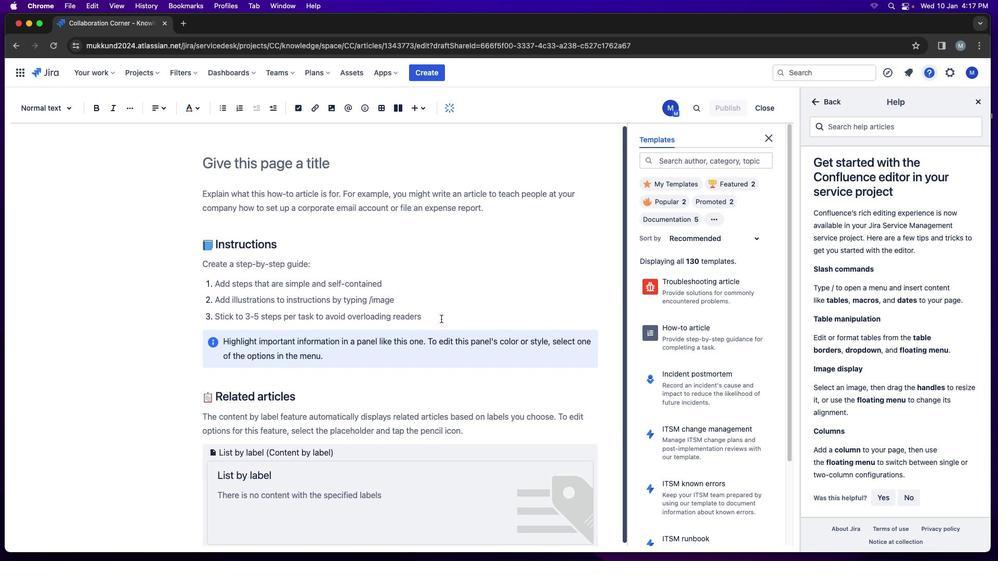
Action: Mouse scrolled (452, 343) with delta (0, 0)
Screenshot: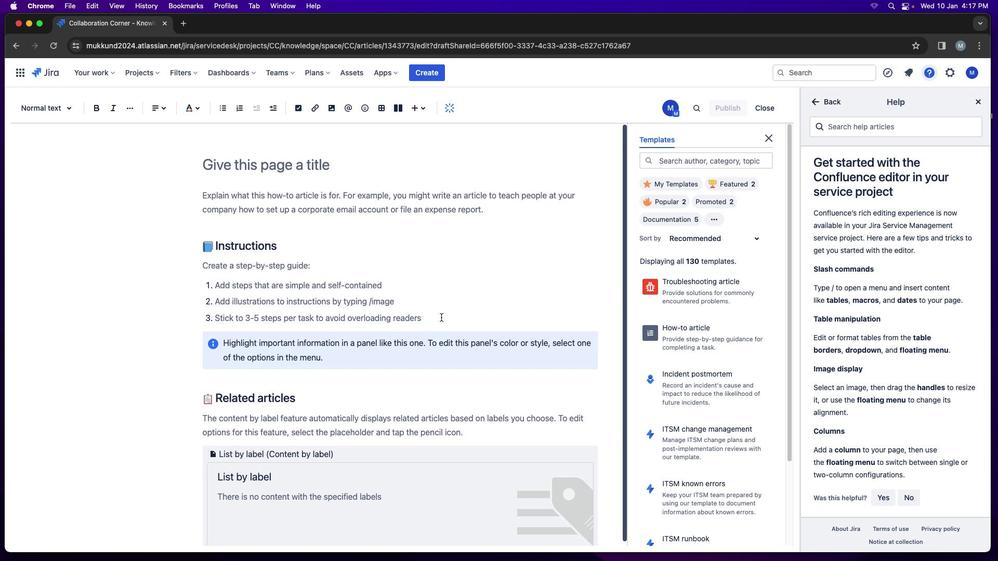 
Action: Mouse scrolled (452, 343) with delta (0, -1)
Screenshot: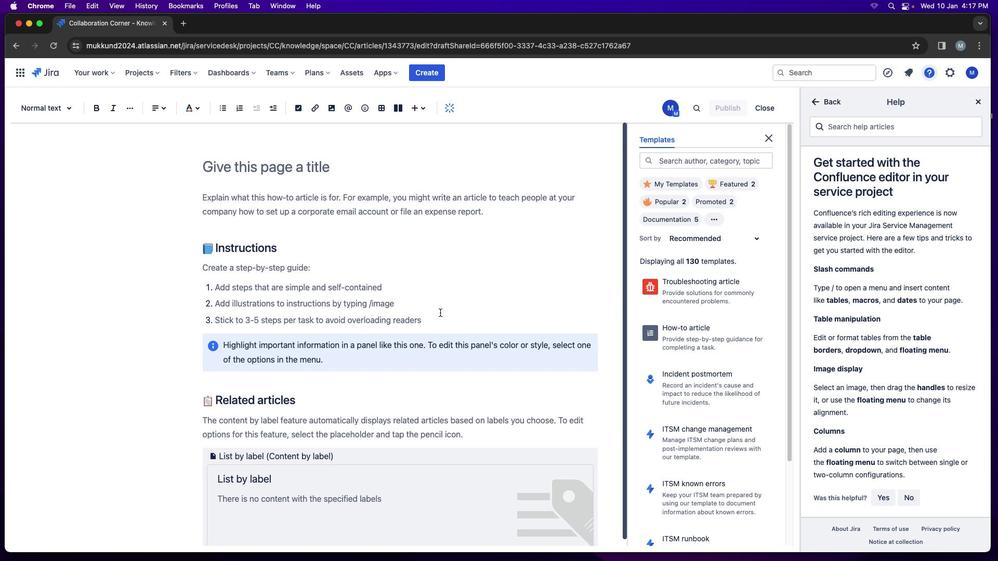 
Action: Mouse moved to (442, 323)
Screenshot: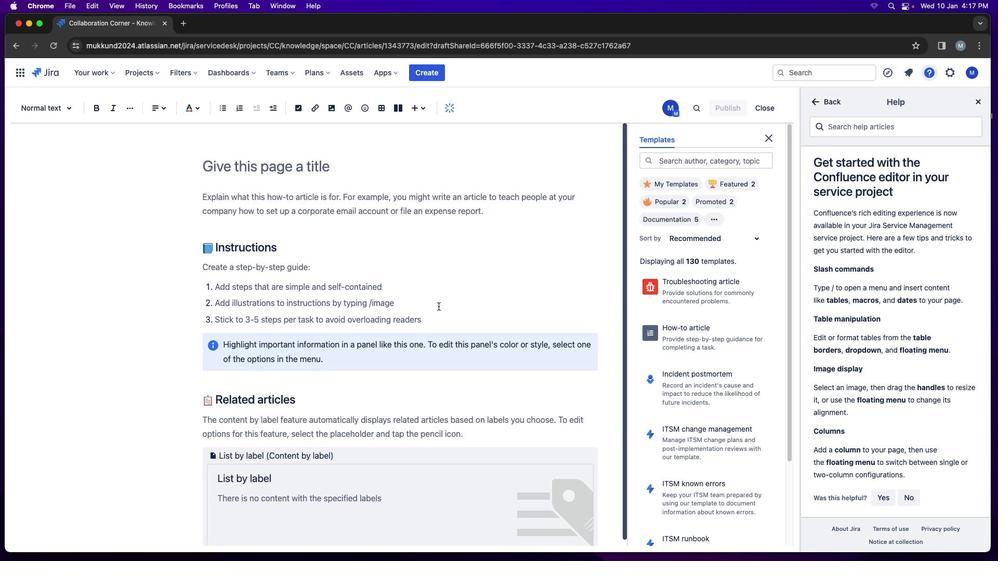 
Action: Mouse scrolled (442, 323) with delta (0, 0)
Screenshot: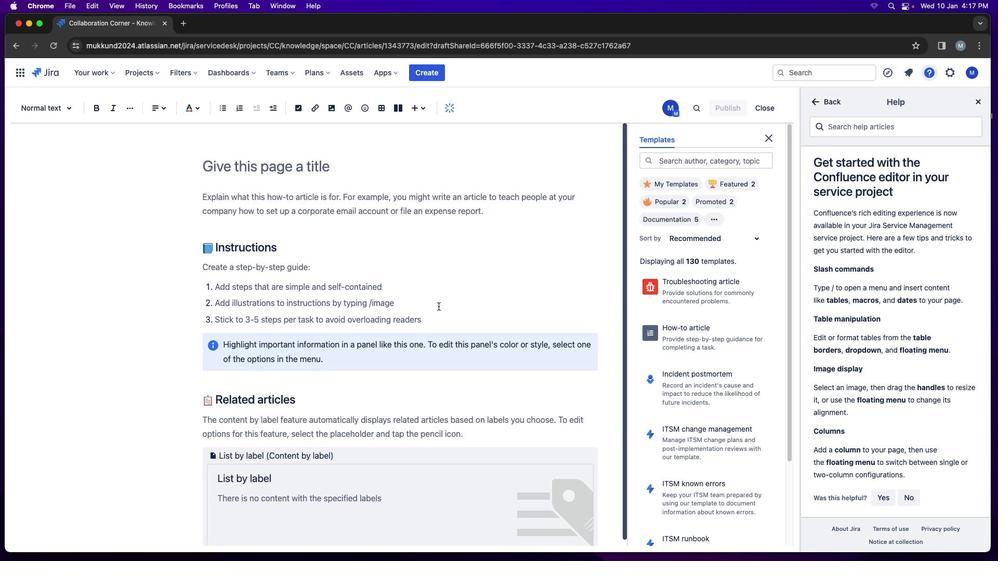 
Action: Mouse moved to (442, 321)
Screenshot: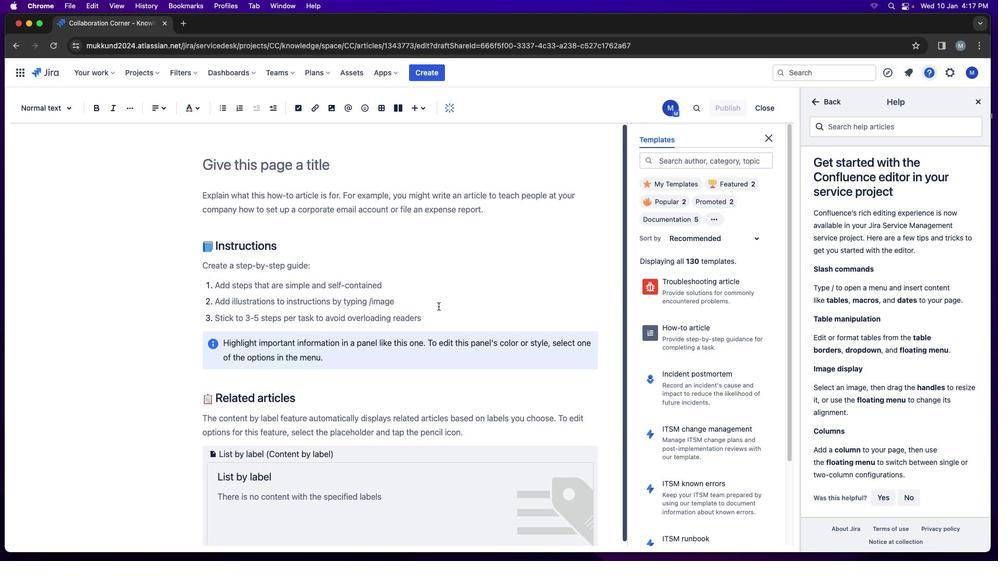 
Action: Mouse scrolled (442, 321) with delta (0, 0)
Screenshot: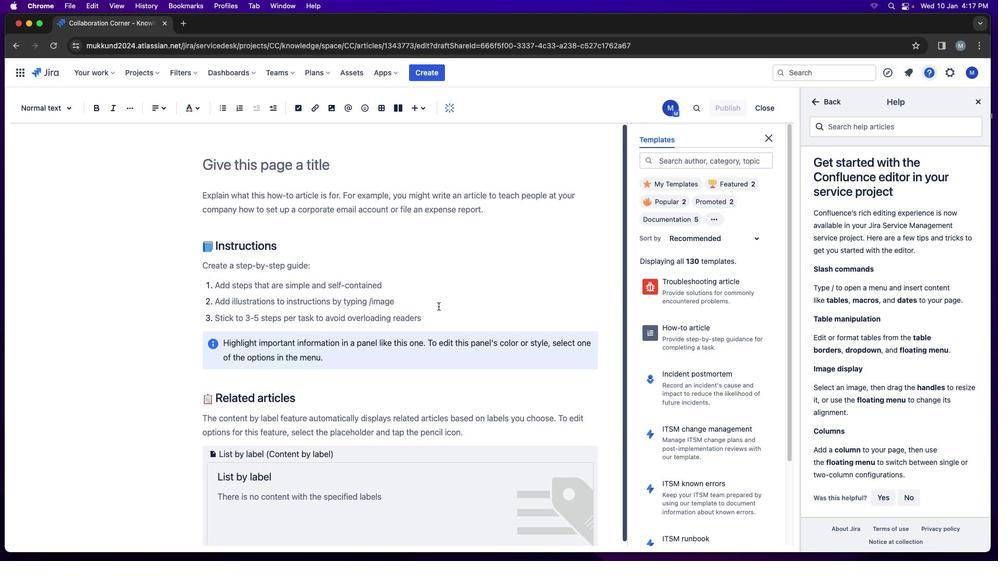 
Action: Mouse moved to (442, 321)
Screenshot: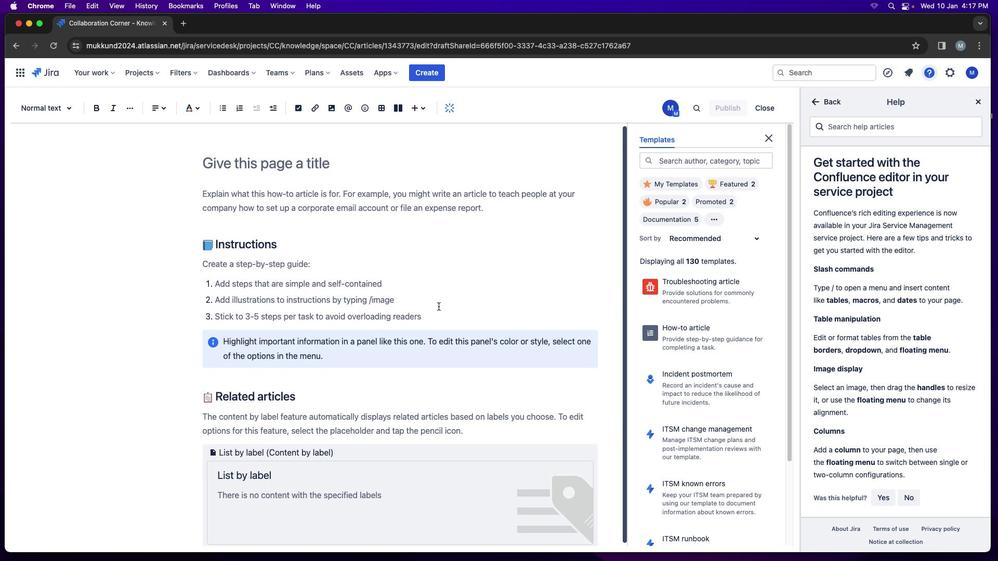 
Action: Mouse scrolled (442, 321) with delta (0, 1)
Screenshot: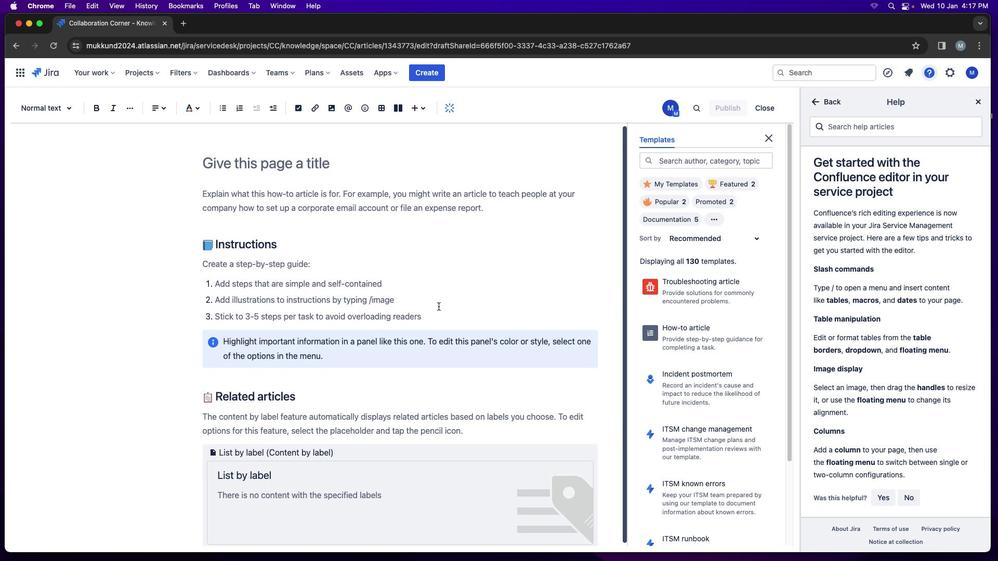 
Action: Mouse moved to (441, 320)
Screenshot: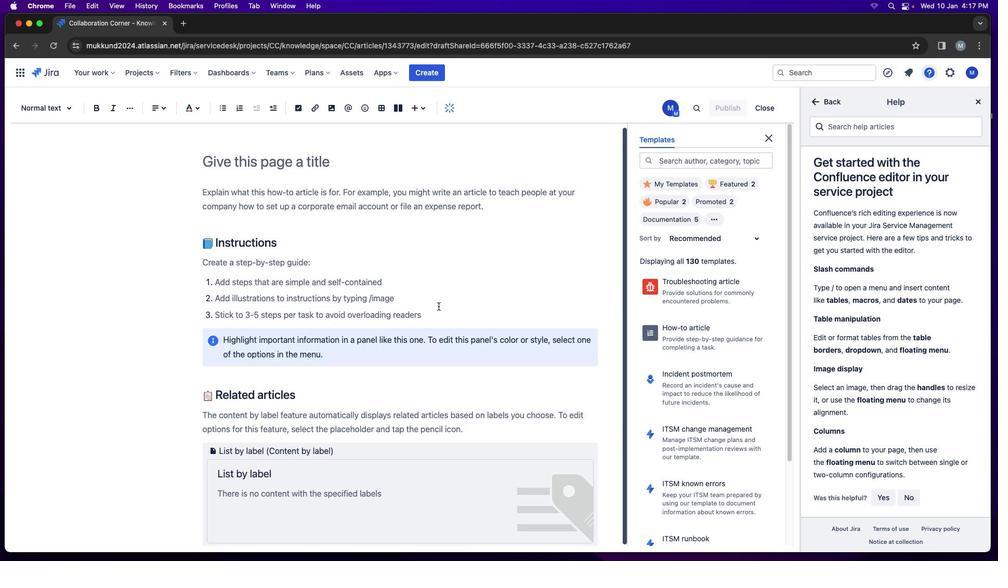 
Action: Mouse scrolled (441, 320) with delta (0, 2)
Screenshot: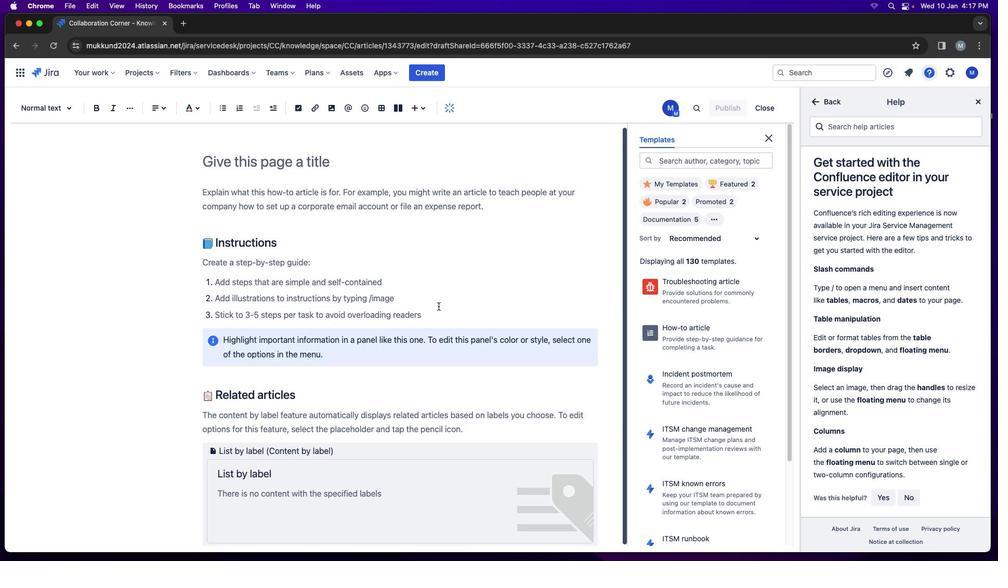 
Action: Mouse moved to (438, 306)
Screenshot: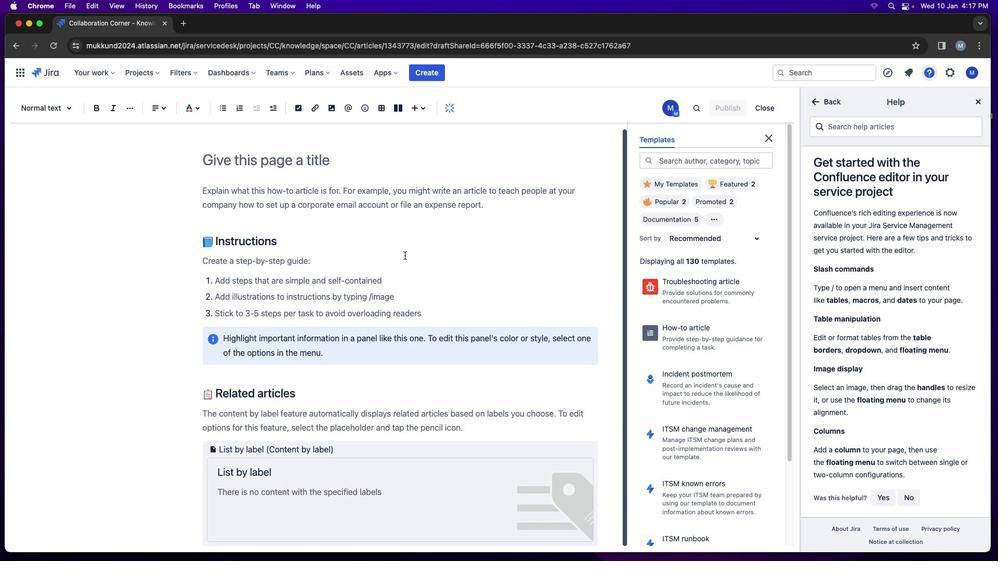 
Action: Mouse scrolled (438, 306) with delta (0, 0)
Screenshot: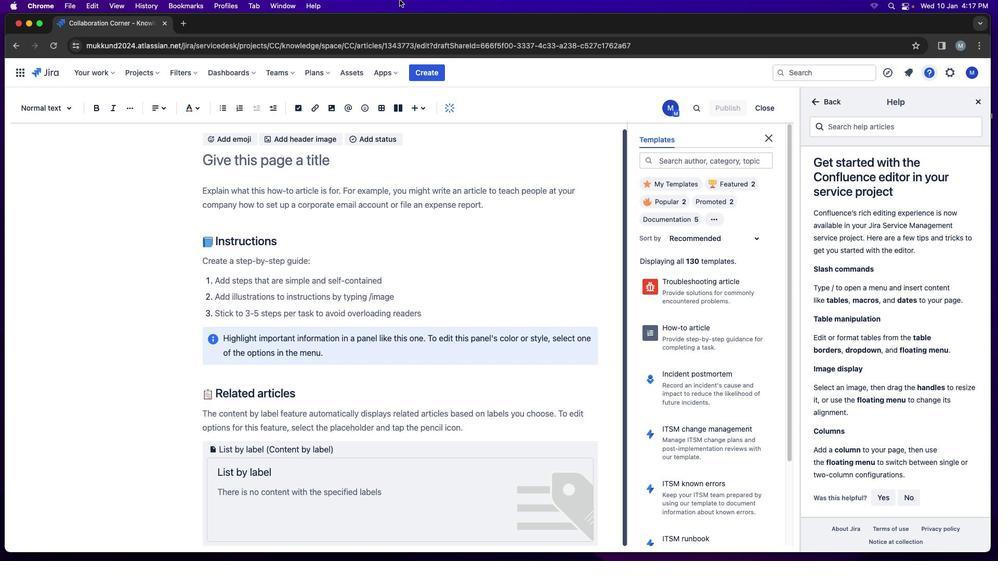 
Action: Mouse scrolled (438, 306) with delta (0, 0)
Screenshot: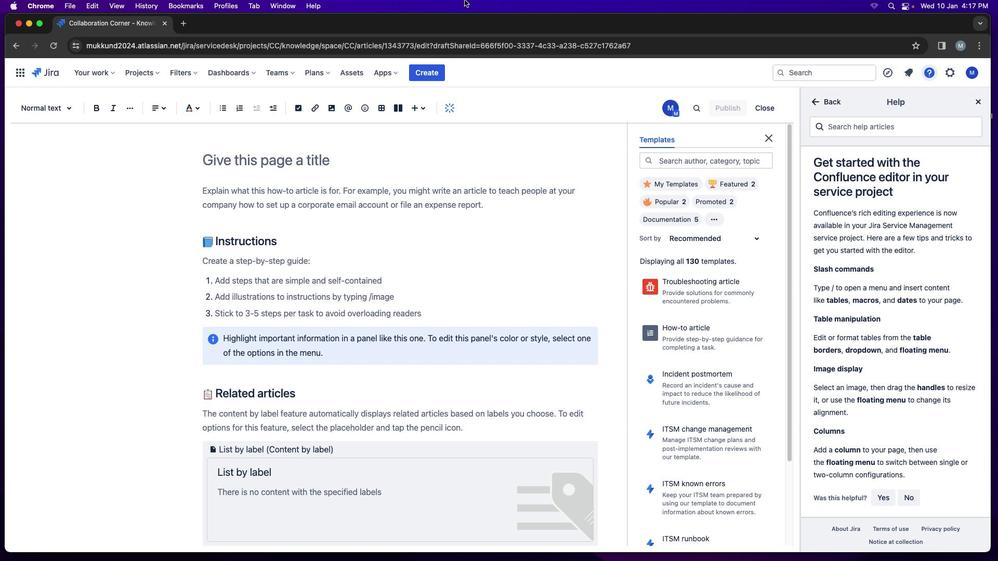 
Action: Mouse scrolled (438, 306) with delta (0, -1)
Screenshot: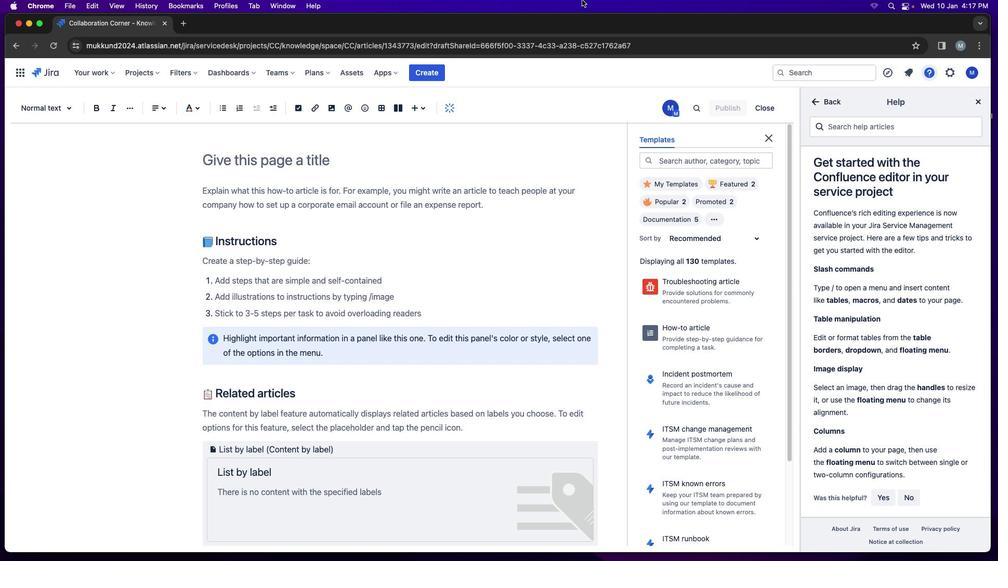 
Action: Mouse scrolled (438, 306) with delta (0, -2)
Screenshot: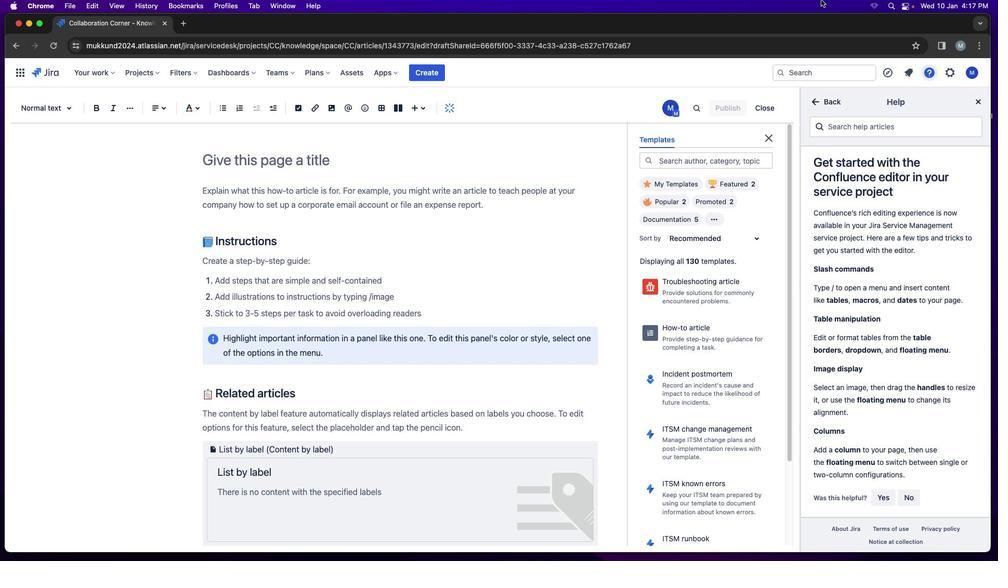 
Action: Mouse moved to (711, 377)
Screenshot: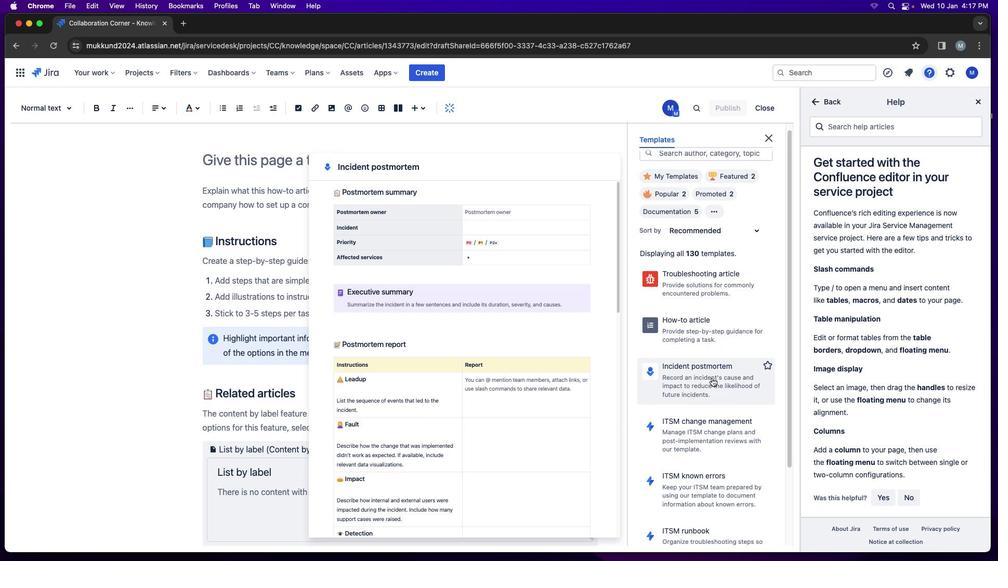 
Action: Mouse scrolled (711, 377) with delta (0, 0)
Screenshot: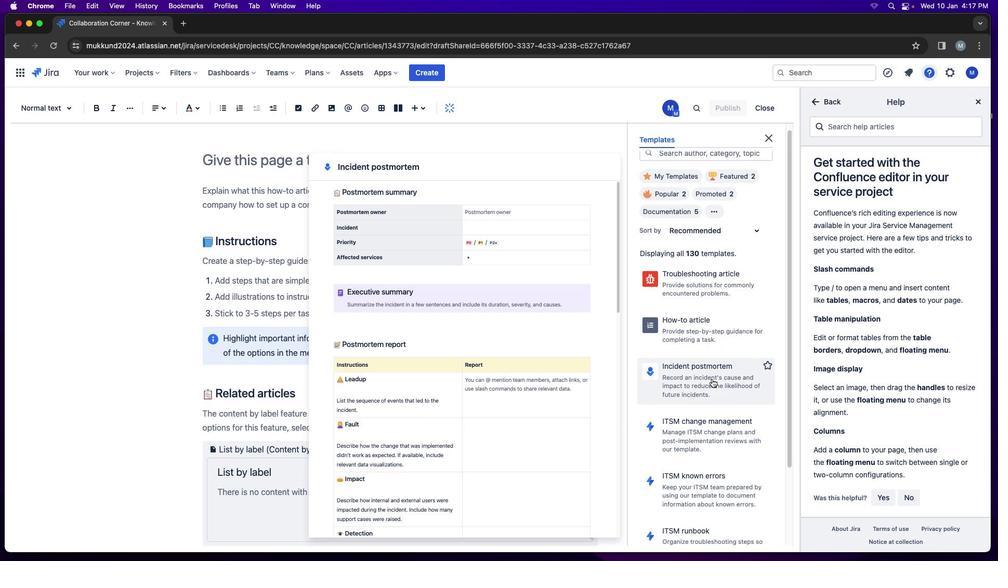 
Action: Mouse scrolled (711, 377) with delta (0, 0)
Screenshot: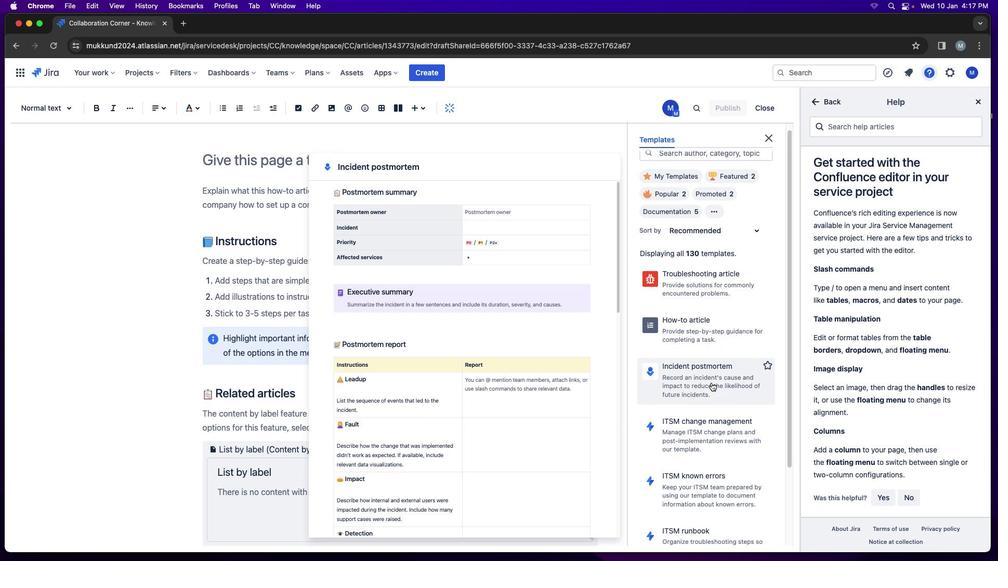 
Action: Mouse moved to (711, 378)
Screenshot: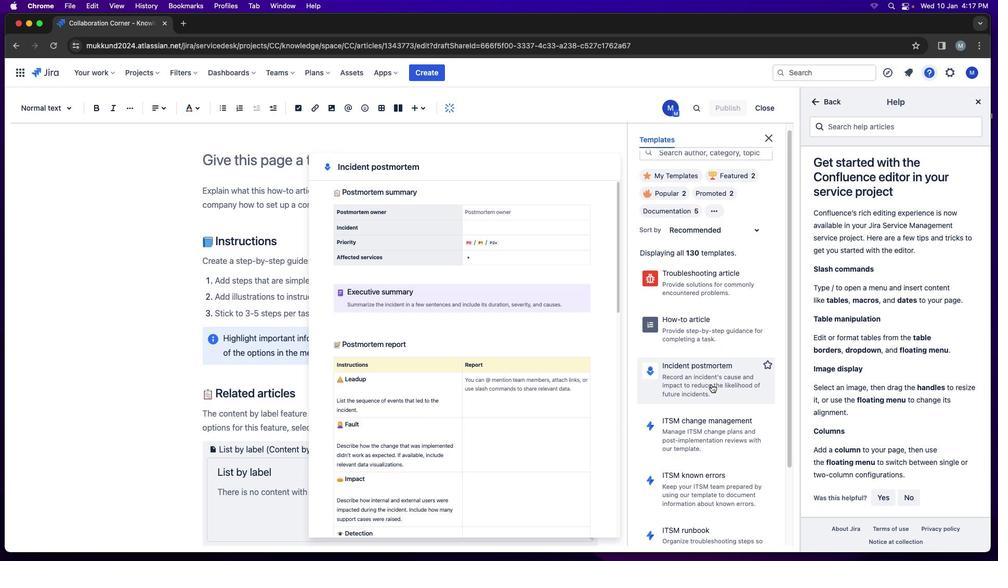 
Action: Mouse scrolled (711, 378) with delta (0, 0)
Screenshot: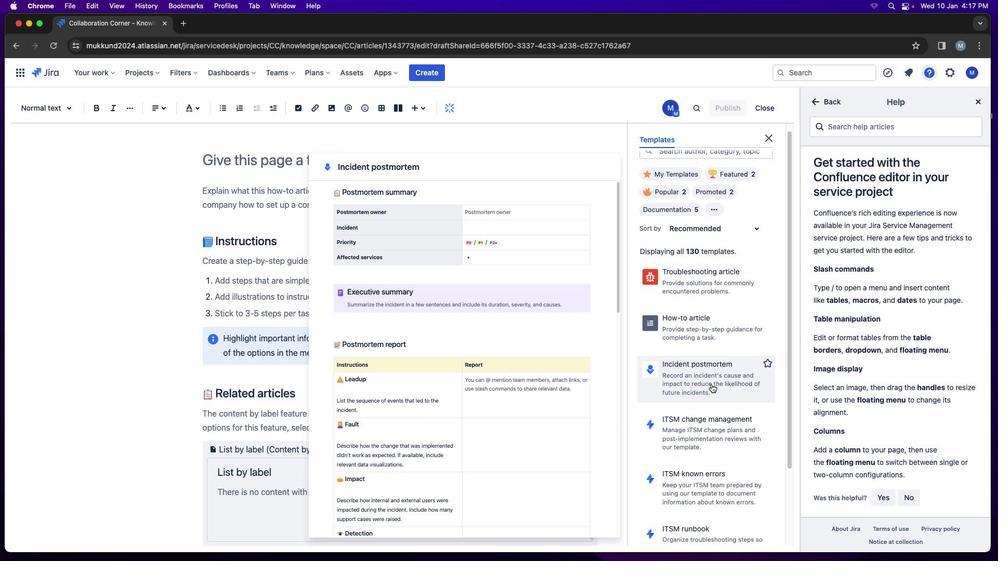 
Action: Mouse moved to (711, 382)
Screenshot: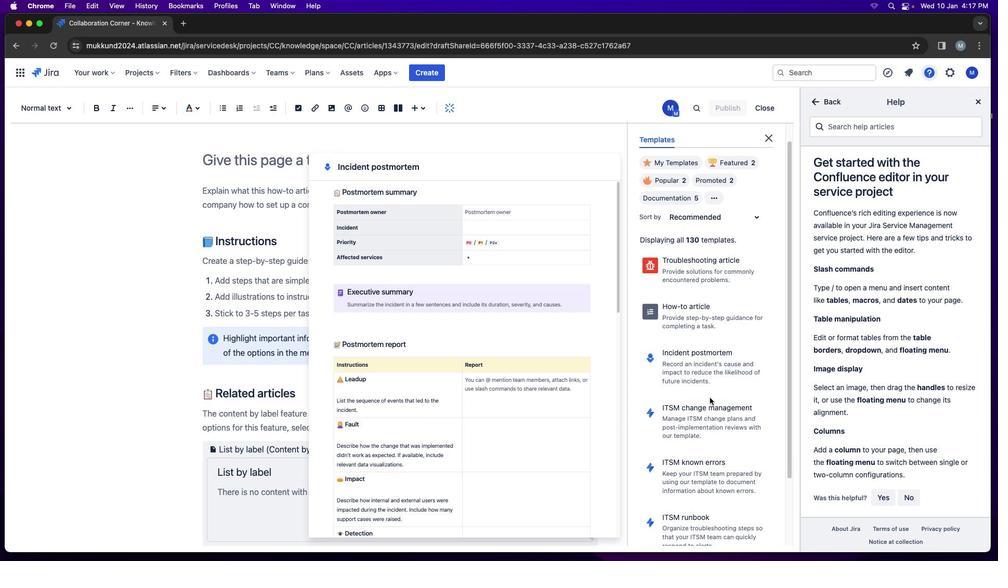 
Action: Mouse scrolled (711, 382) with delta (0, 0)
Screenshot: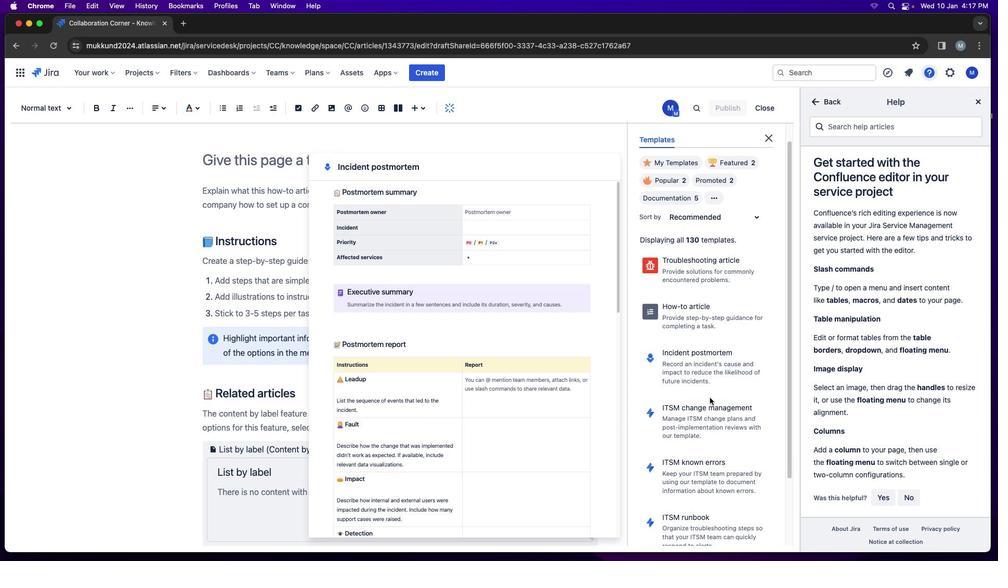 
Action: Mouse moved to (711, 383)
Screenshot: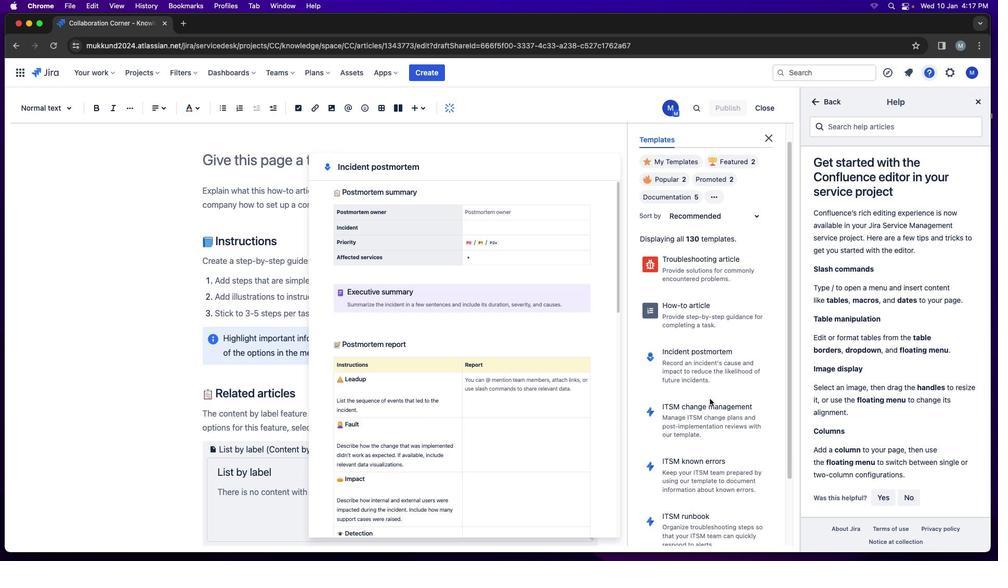 
Action: Mouse scrolled (711, 383) with delta (0, 0)
Screenshot: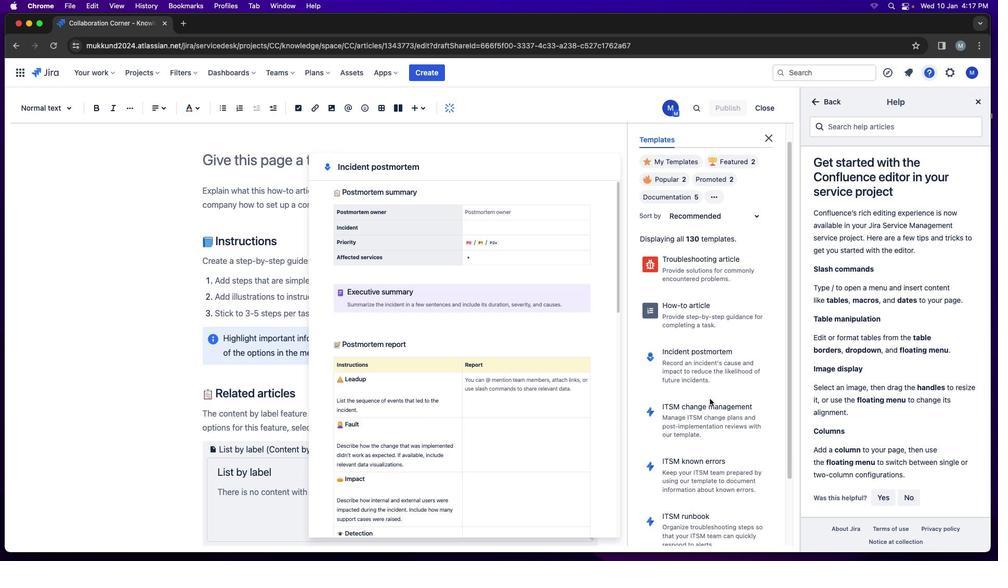 
Action: Mouse moved to (710, 397)
Screenshot: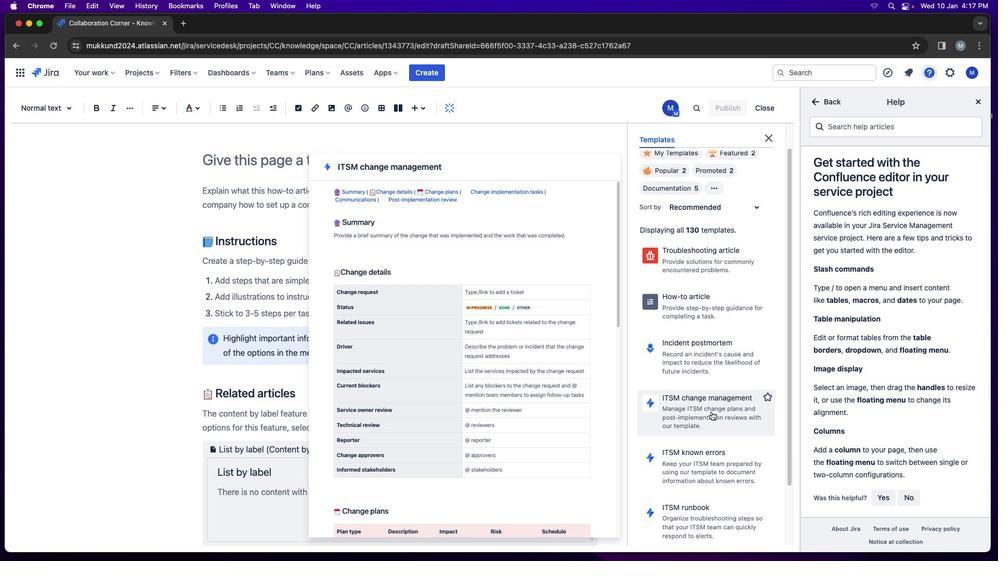 
Action: Mouse scrolled (710, 397) with delta (0, 0)
Screenshot: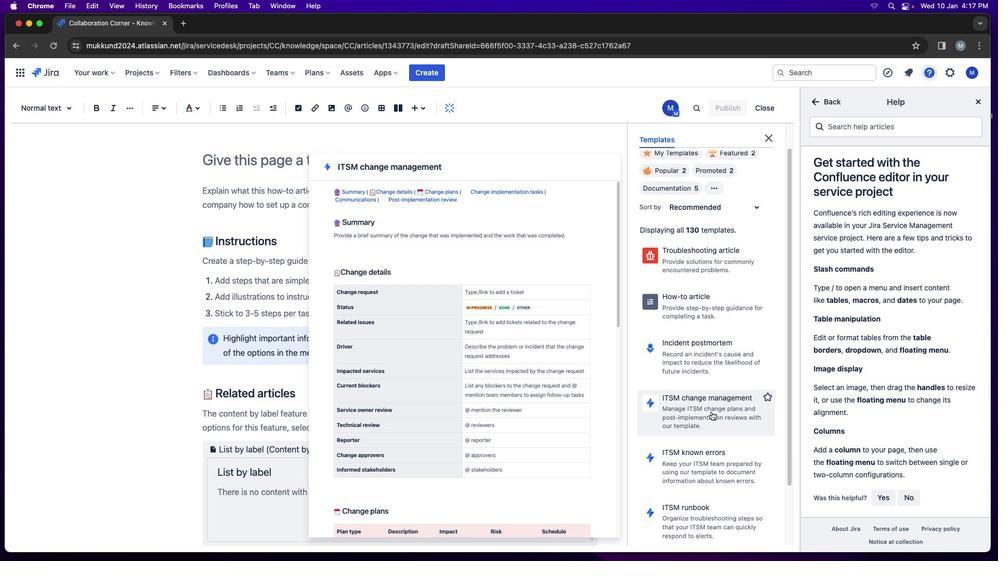 
Action: Mouse moved to (710, 398)
Screenshot: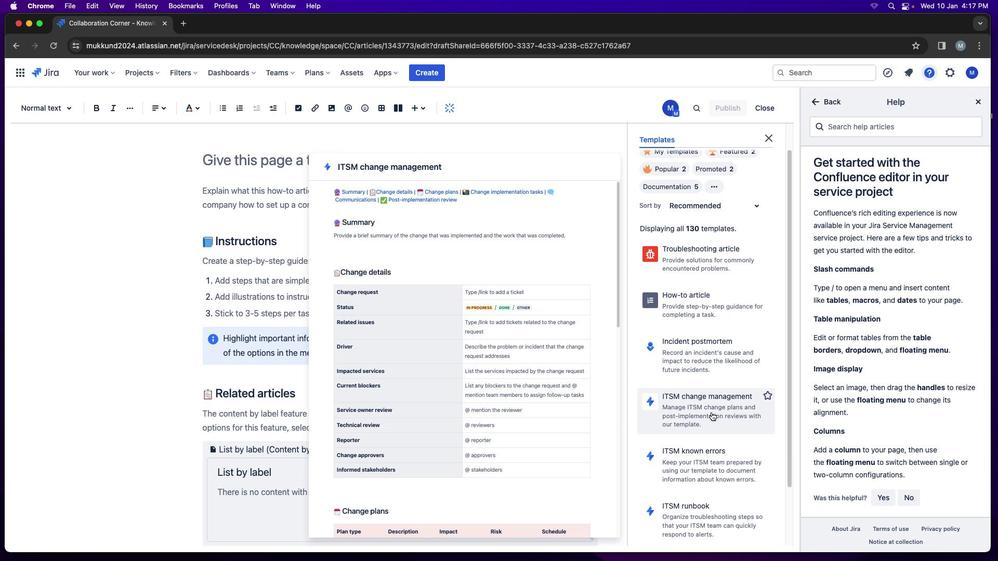 
Action: Mouse scrolled (710, 398) with delta (0, 0)
Screenshot: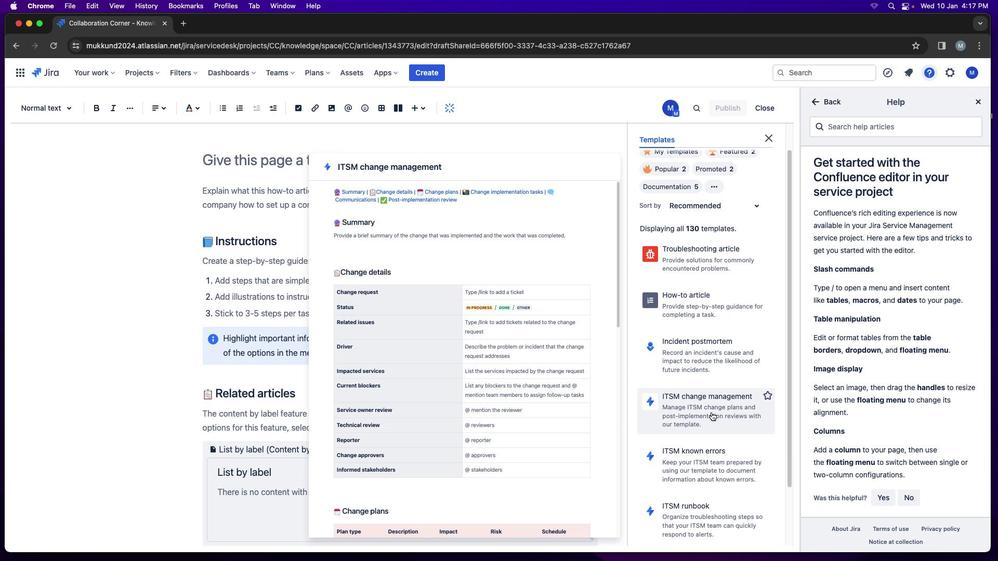 
Action: Mouse moved to (711, 412)
Screenshot: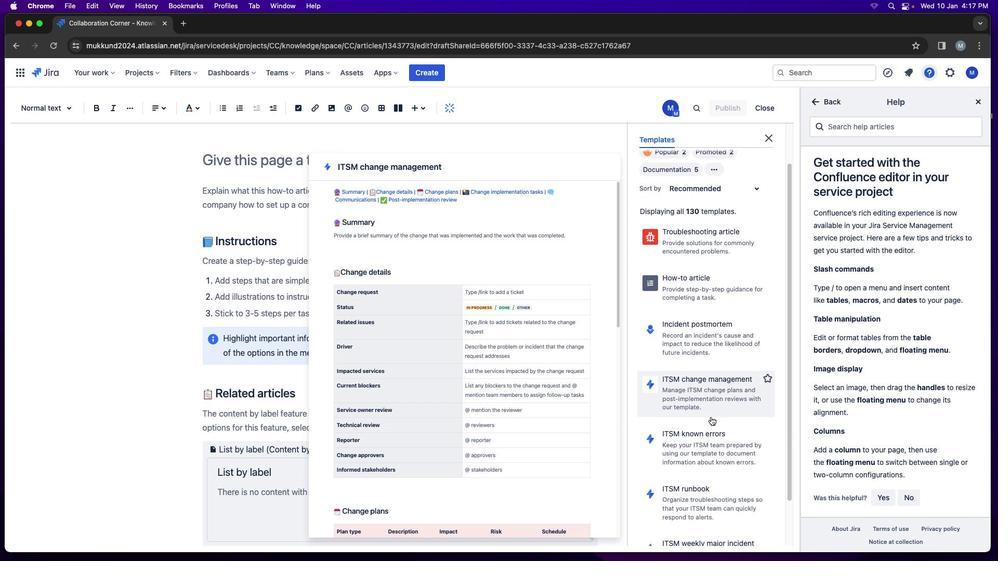 
Action: Mouse scrolled (711, 412) with delta (0, 0)
Screenshot: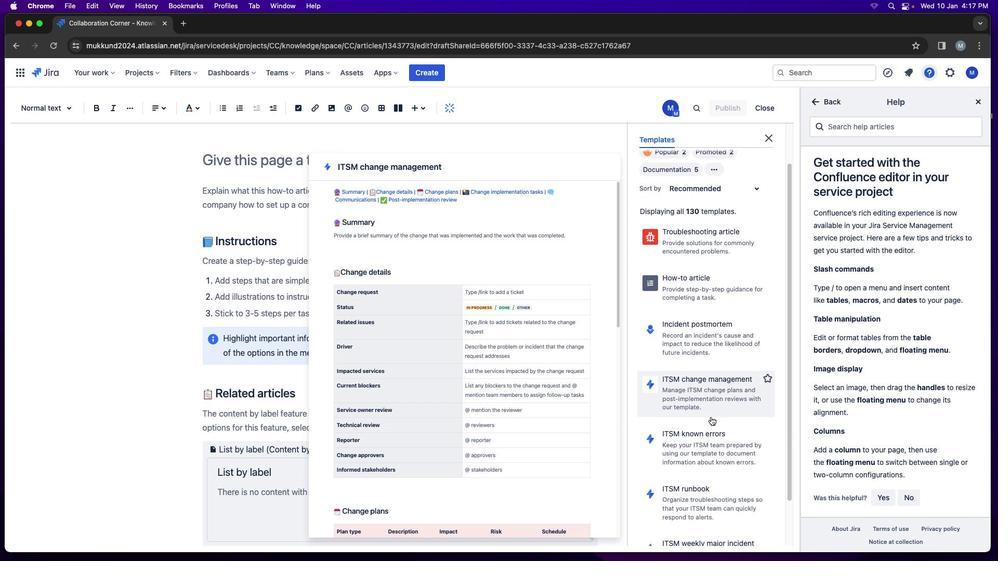 
Action: Mouse moved to (711, 412)
Screenshot: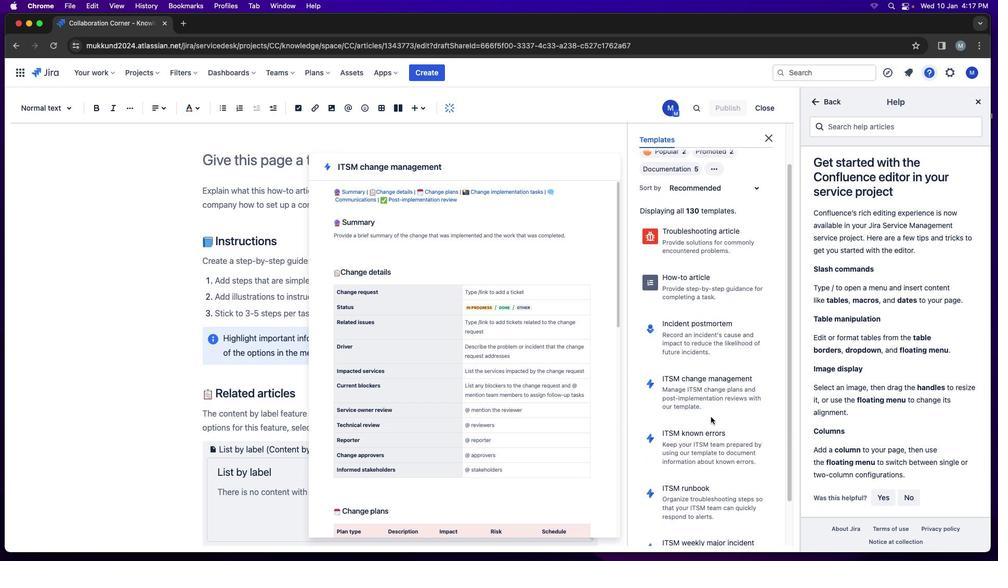 
Action: Mouse scrolled (711, 412) with delta (0, 0)
Screenshot: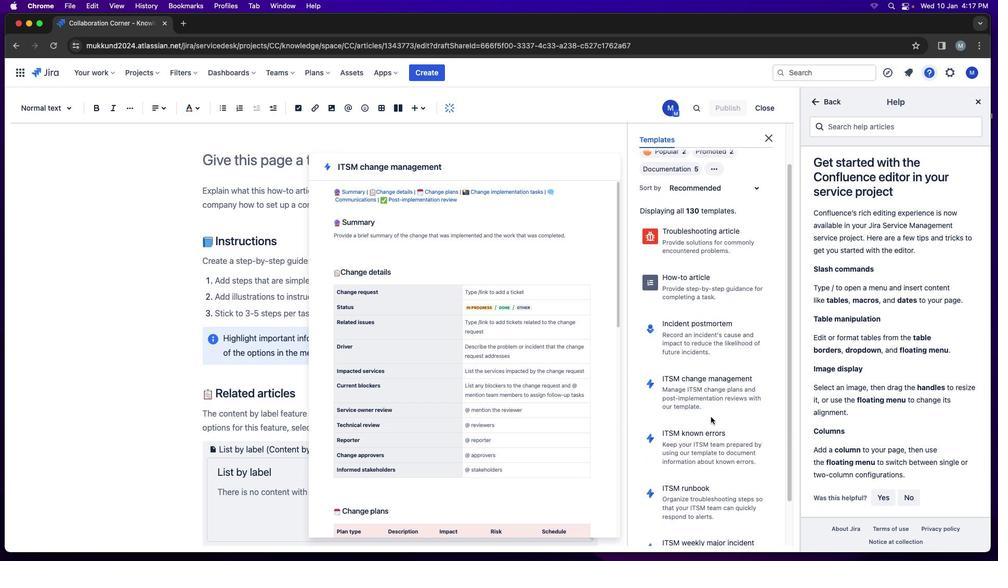 
Action: Mouse moved to (711, 417)
Screenshot: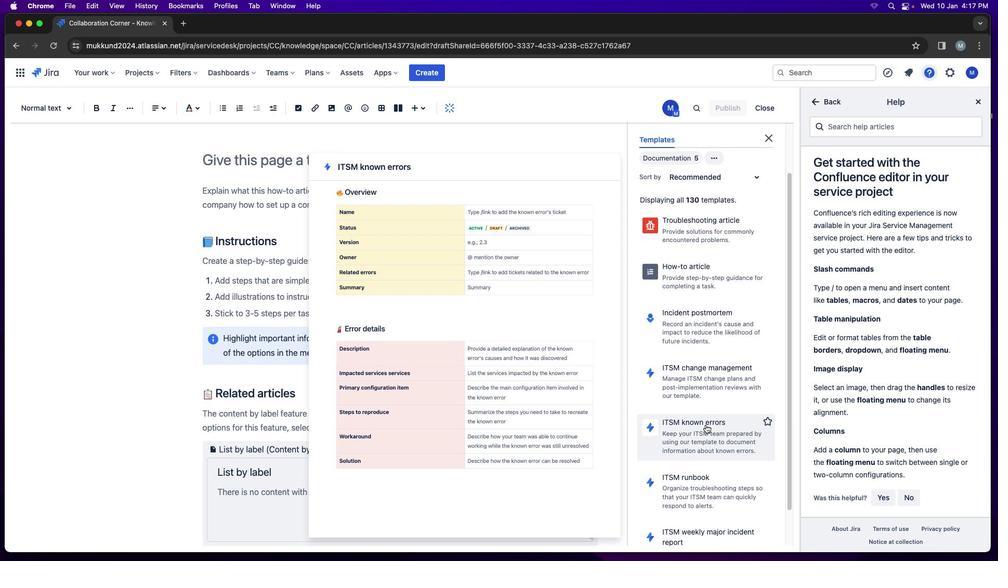 
Action: Mouse scrolled (711, 417) with delta (0, 0)
Screenshot: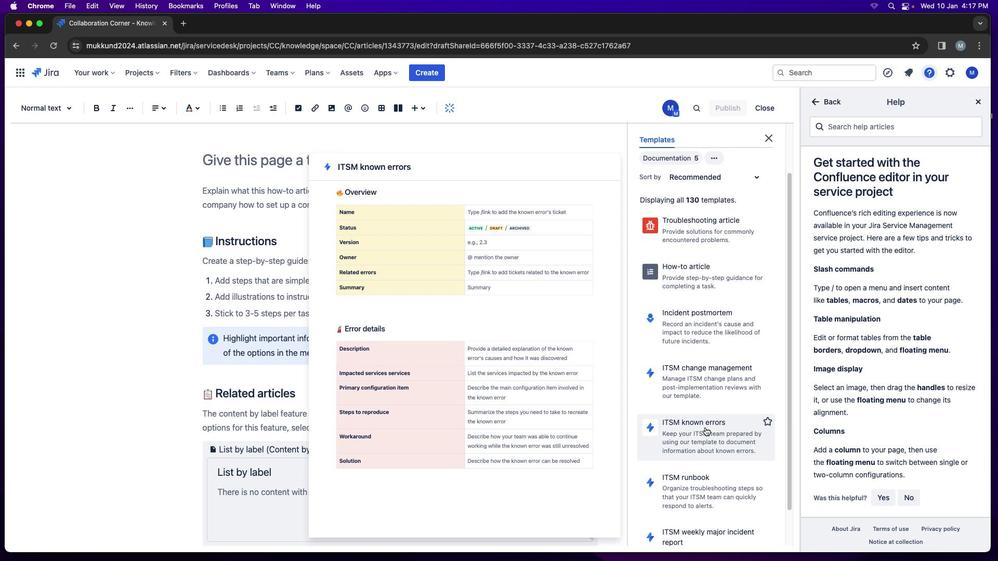 
Action: Mouse moved to (711, 417)
Screenshot: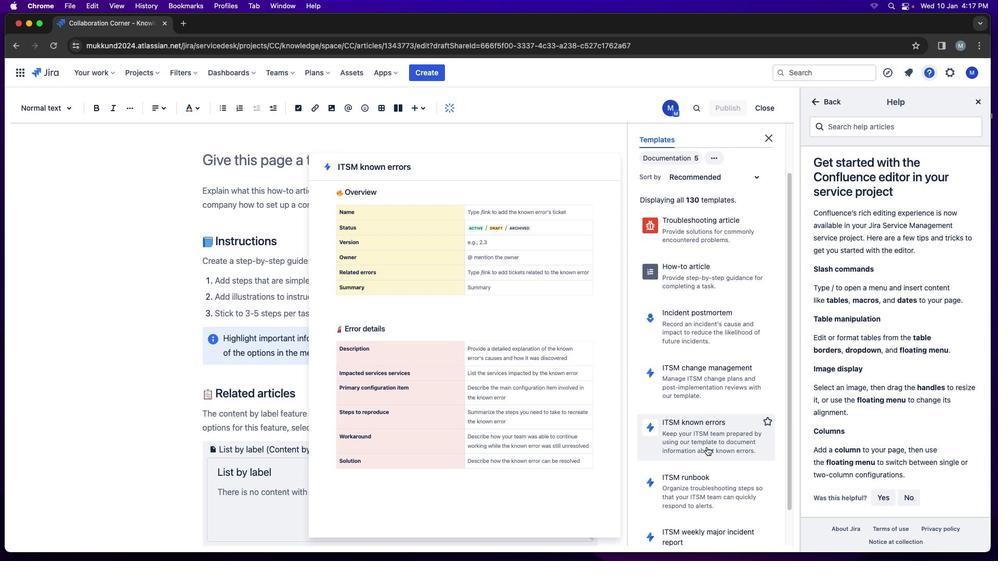
Action: Mouse scrolled (711, 417) with delta (0, 0)
Screenshot: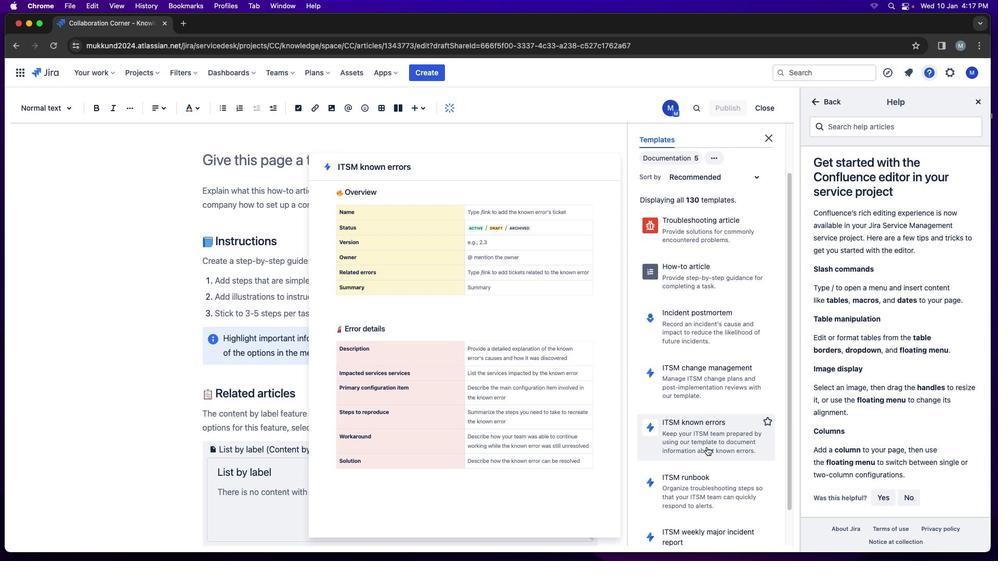 
Action: Mouse moved to (710, 335)
Screenshot: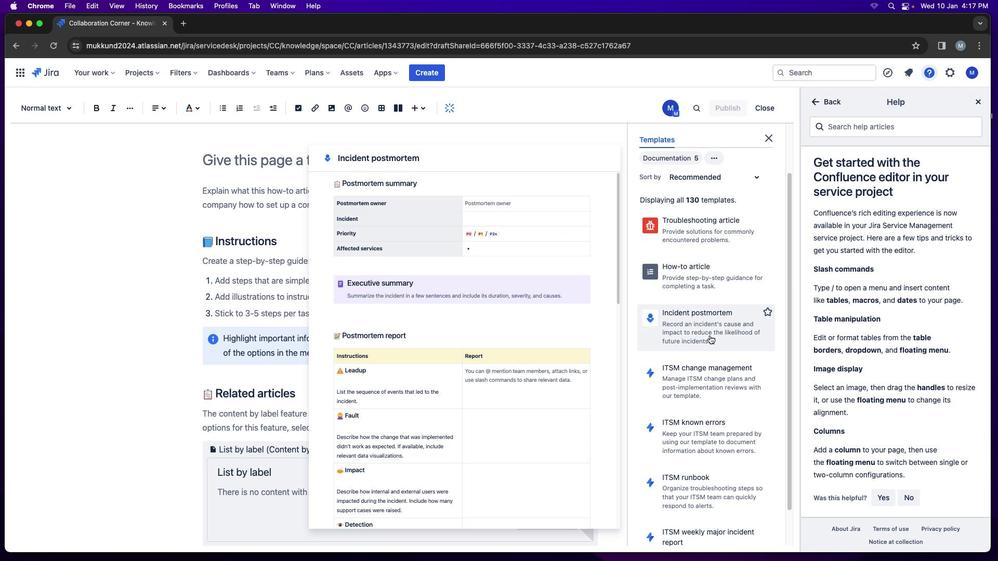 
Action: Mouse pressed left at (710, 335)
Screenshot: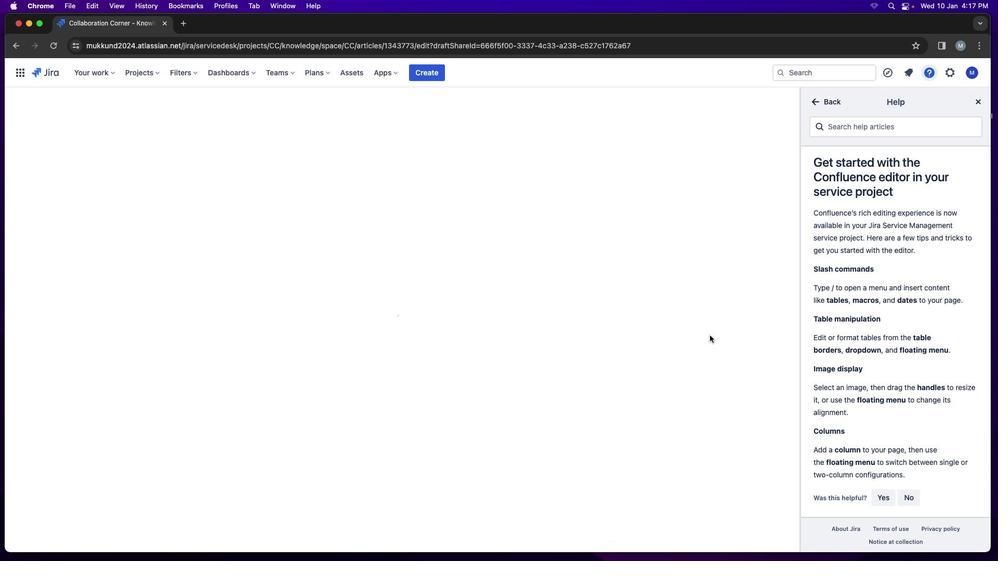 
Action: Mouse moved to (536, 304)
Screenshot: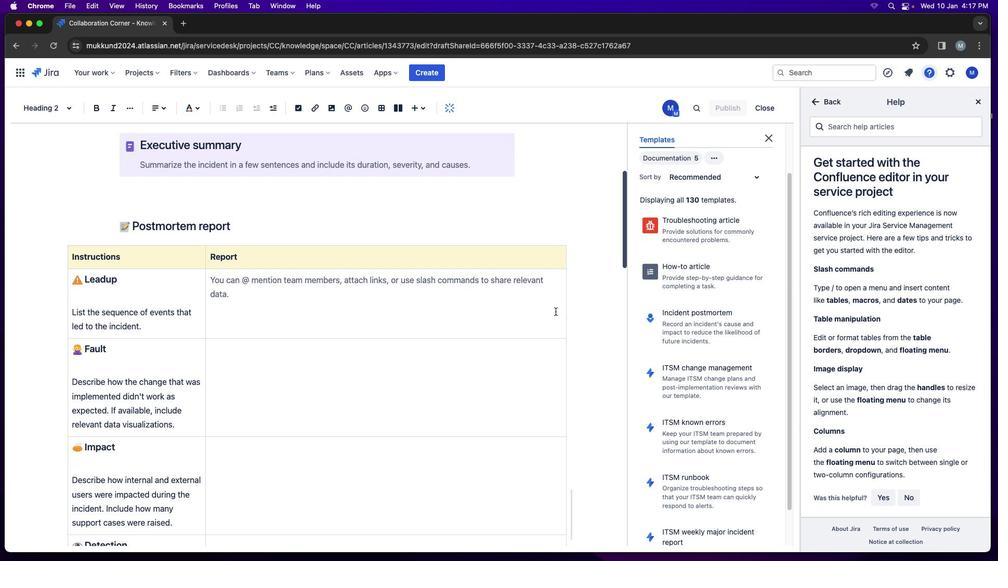 
Action: Mouse scrolled (536, 304) with delta (0, 0)
Screenshot: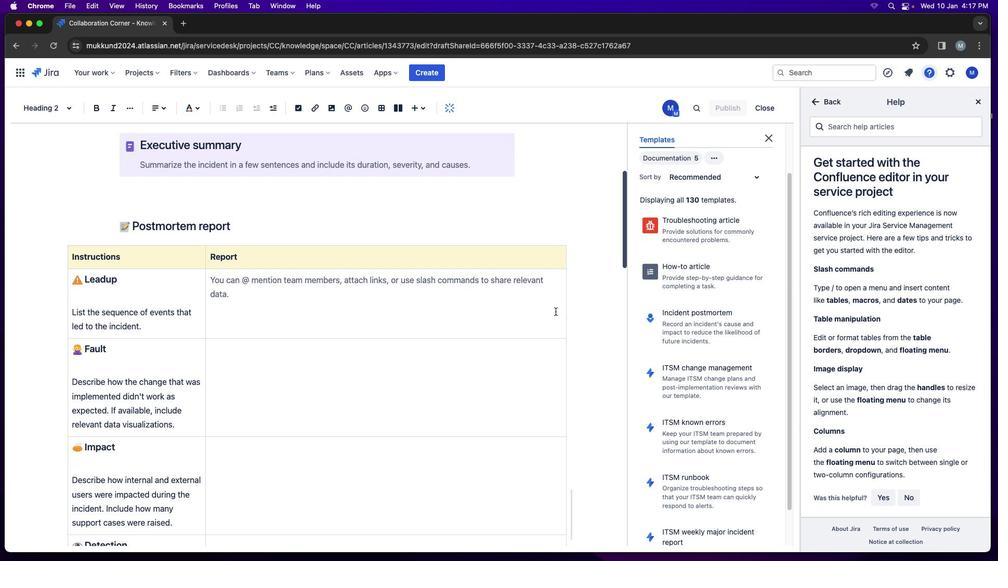 
Action: Mouse moved to (542, 305)
Screenshot: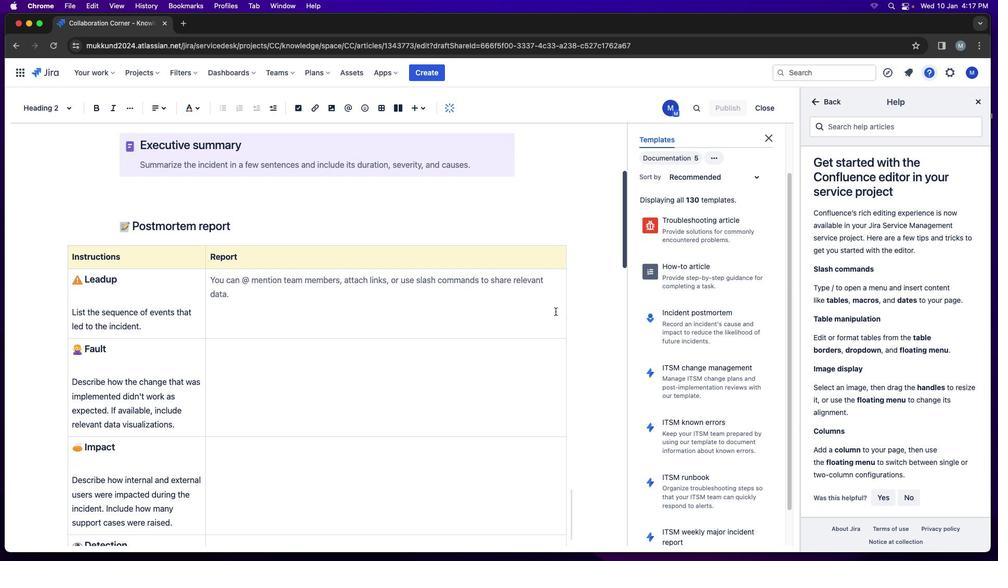 
Action: Mouse scrolled (542, 305) with delta (0, 0)
Screenshot: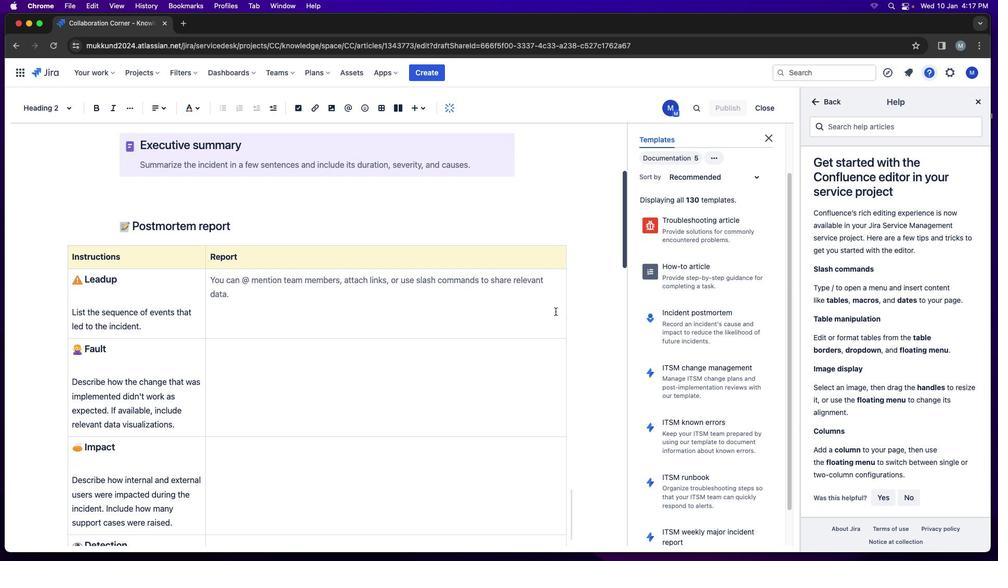 
Action: Mouse moved to (553, 308)
Screenshot: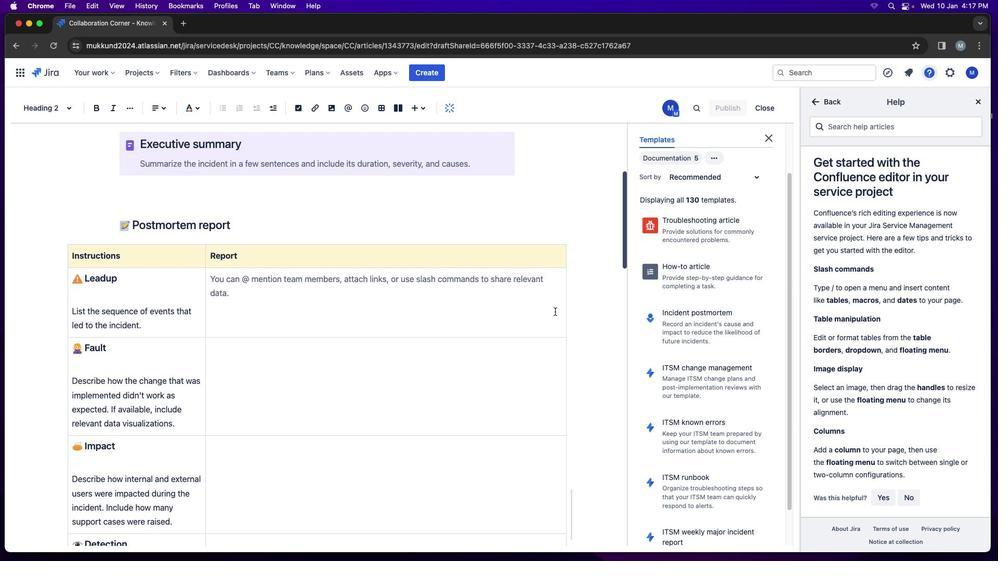 
Action: Mouse scrolled (553, 308) with delta (0, -1)
Screenshot: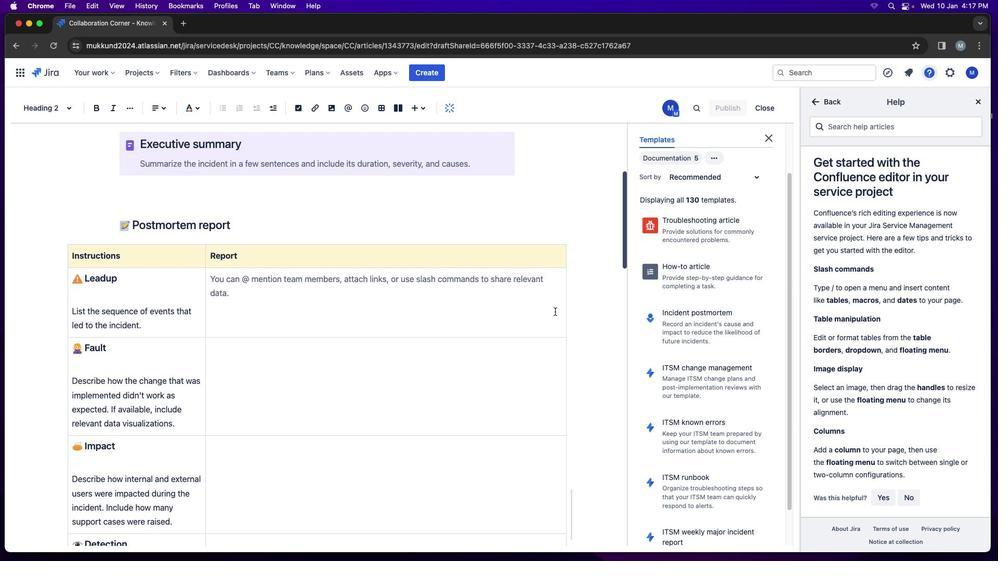 
Action: Mouse moved to (556, 310)
Screenshot: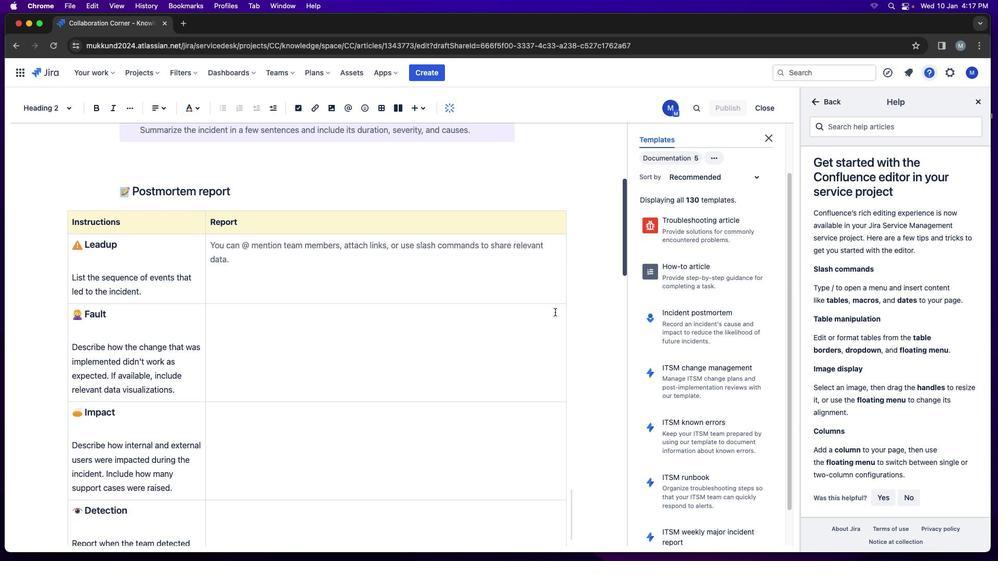 
Action: Mouse scrolled (556, 310) with delta (0, -1)
Screenshot: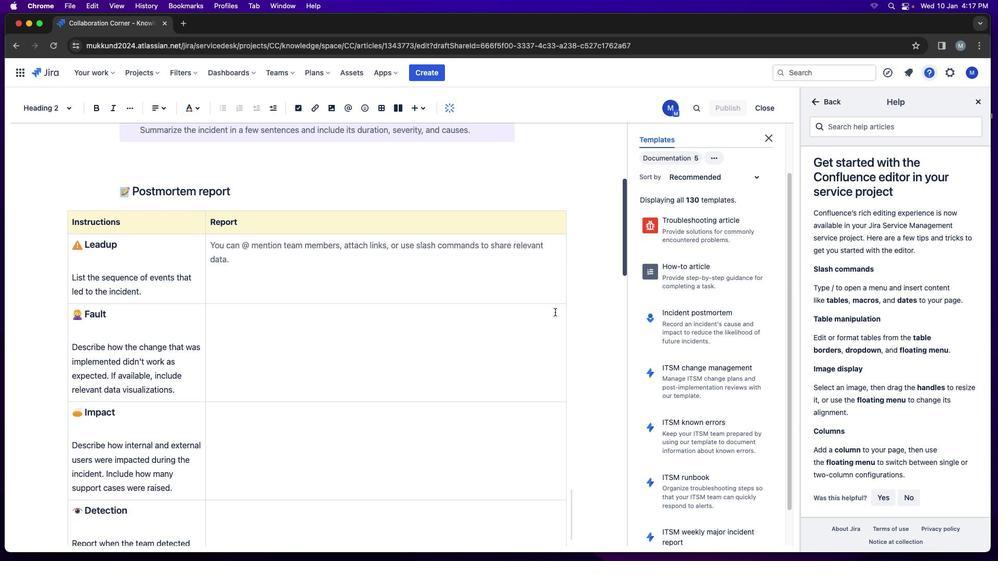 
Action: Mouse moved to (556, 311)
Screenshot: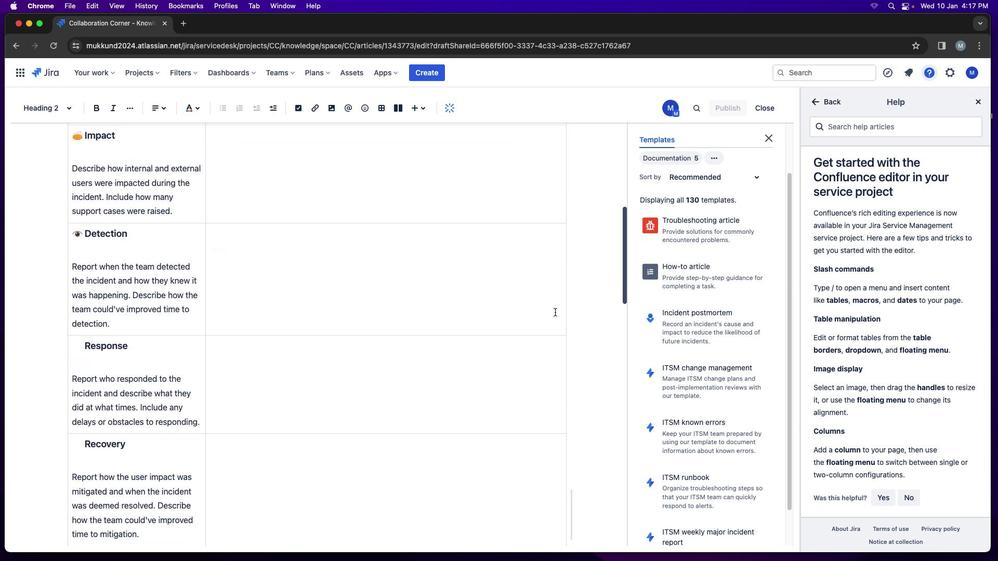 
Action: Mouse scrolled (556, 311) with delta (0, -2)
Screenshot: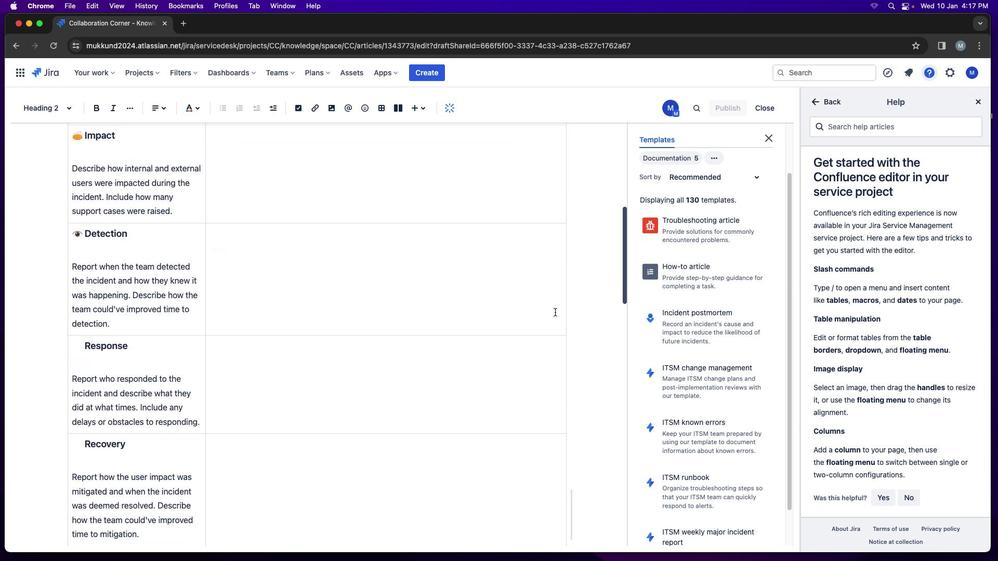 
Action: Mouse moved to (555, 311)
Screenshot: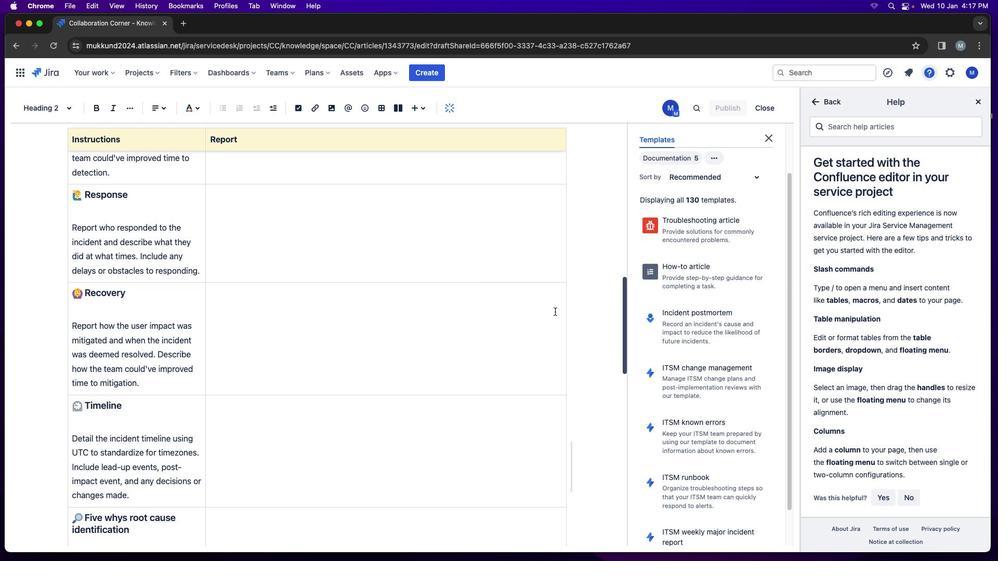 
Action: Mouse scrolled (555, 311) with delta (0, 0)
Screenshot: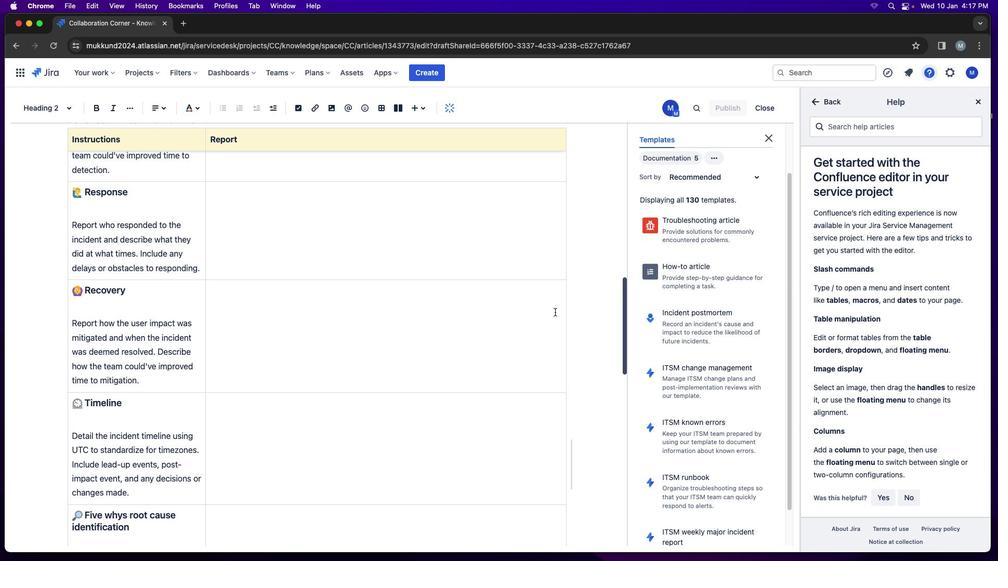 
Action: Mouse moved to (555, 311)
Screenshot: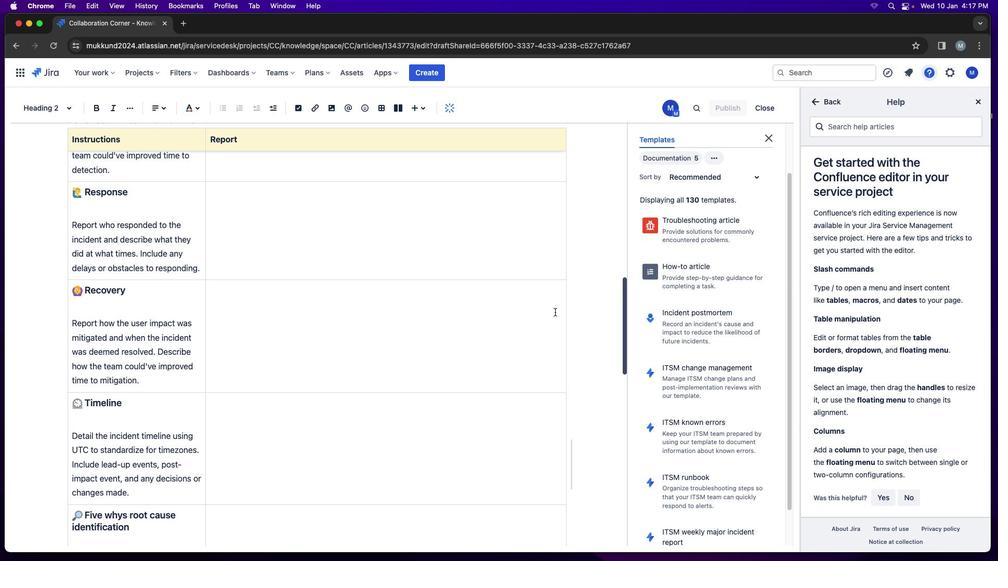 
Action: Mouse scrolled (555, 311) with delta (0, 0)
Screenshot: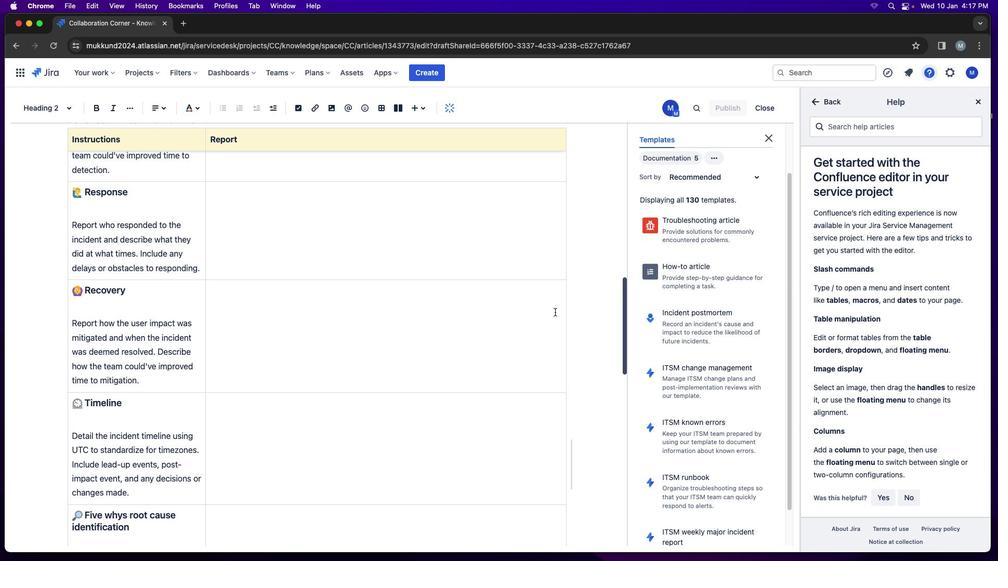 
Action: Mouse moved to (555, 312)
Screenshot: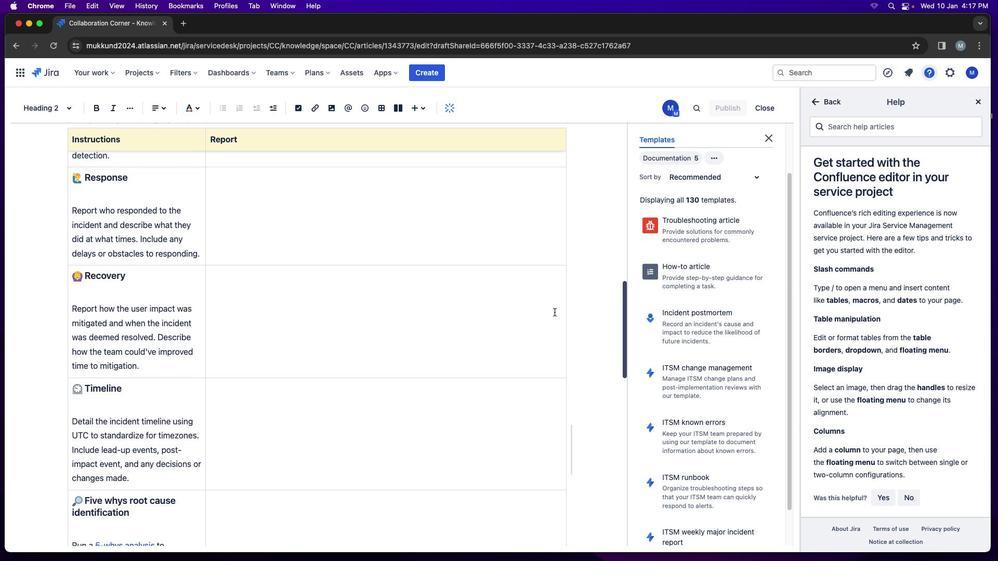 
Action: Mouse scrolled (555, 312) with delta (0, -1)
Screenshot: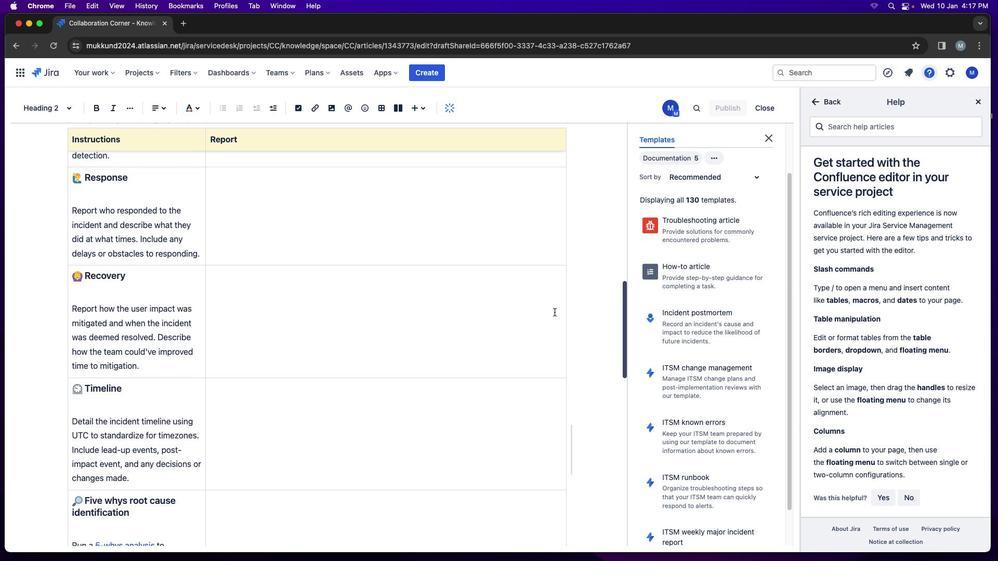 
Action: Mouse moved to (555, 312)
Screenshot: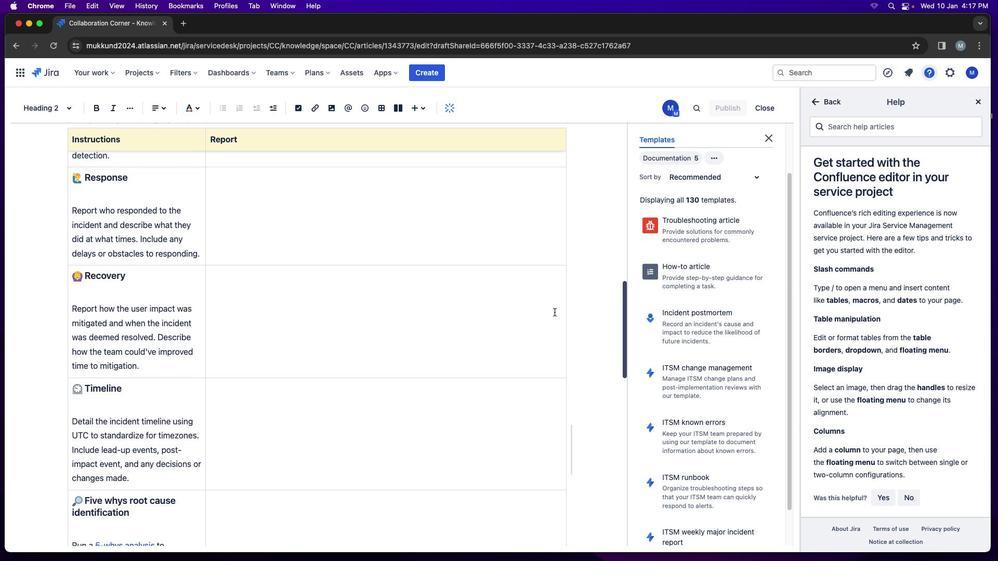 
Action: Mouse scrolled (555, 312) with delta (0, -2)
Screenshot: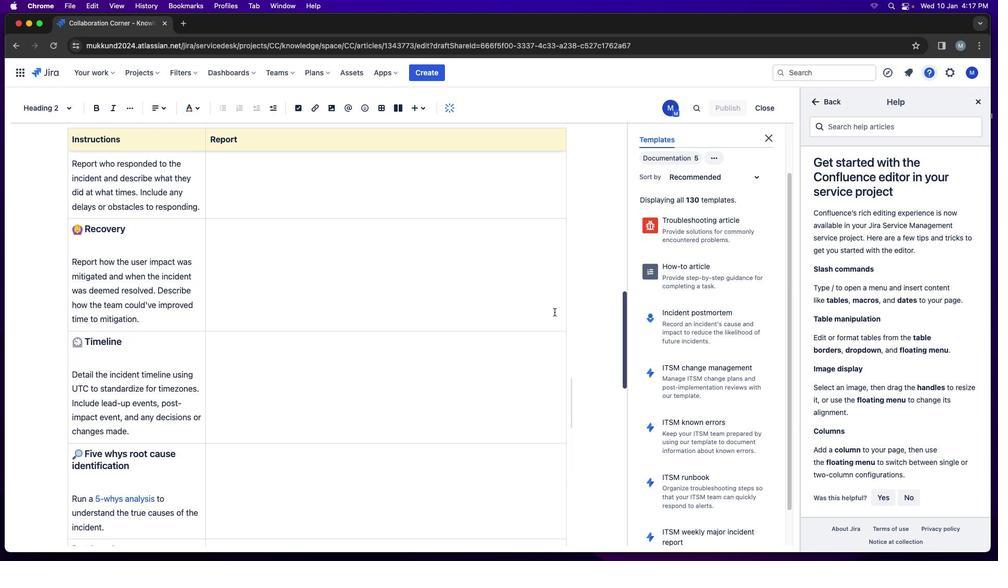 
Action: Mouse scrolled (555, 312) with delta (0, -3)
Screenshot: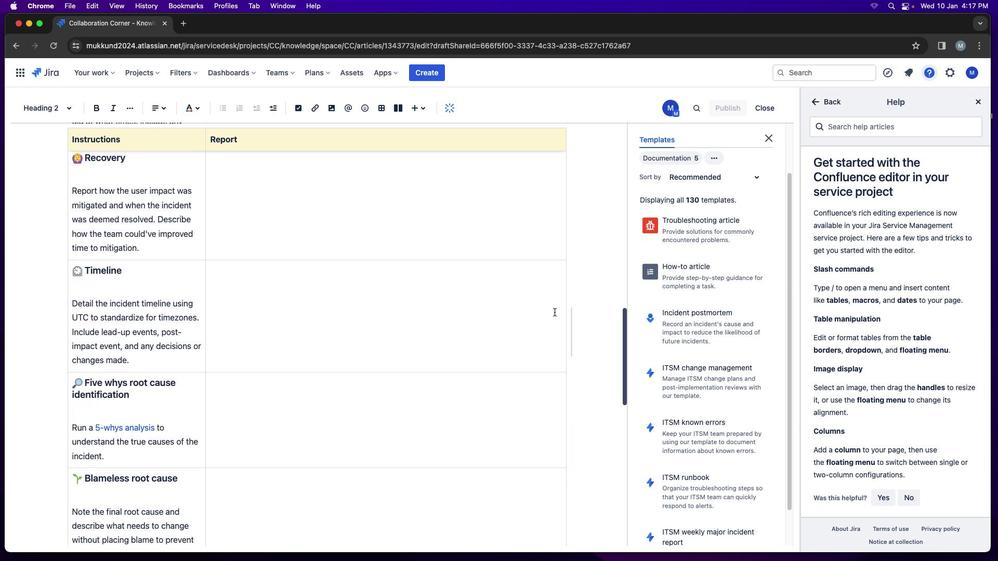 
Action: Mouse moved to (555, 312)
Screenshot: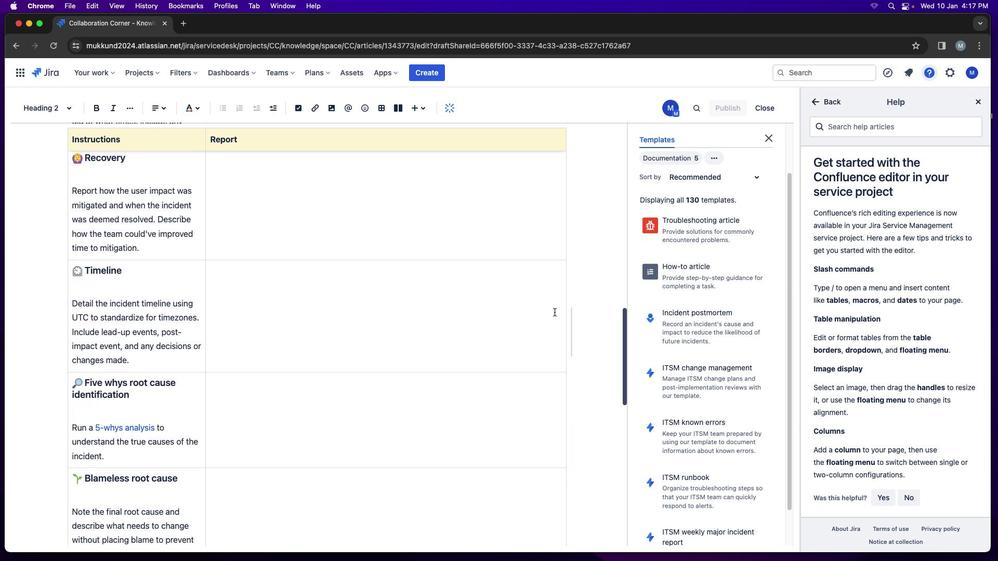 
Action: Mouse scrolled (555, 312) with delta (0, -3)
Screenshot: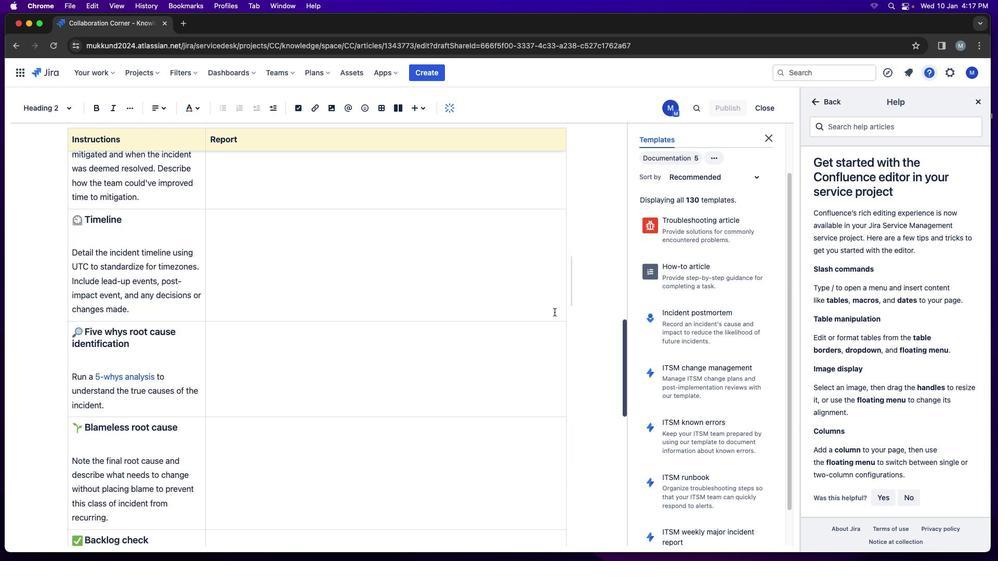 
Action: Mouse moved to (554, 312)
Screenshot: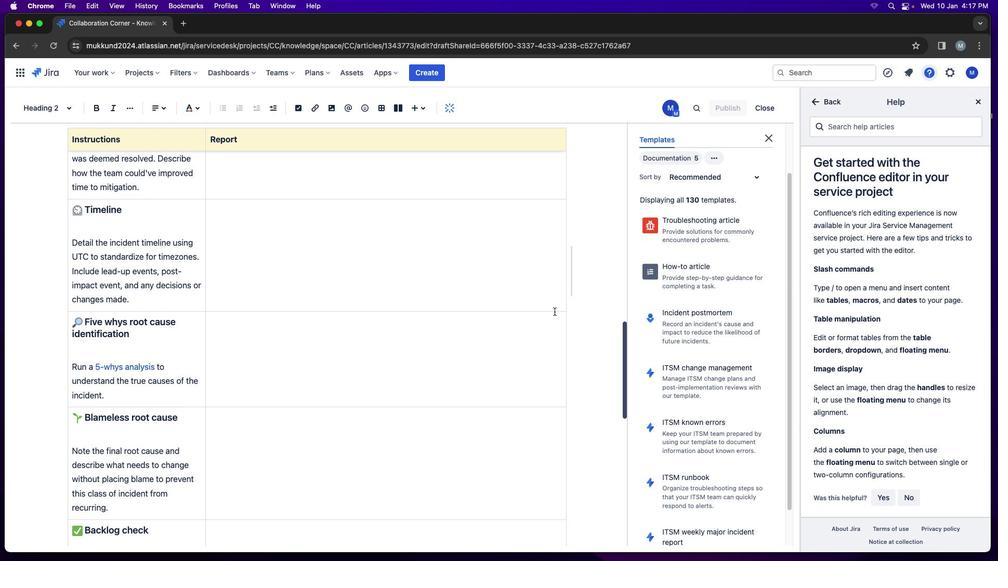 
Action: Mouse scrolled (554, 312) with delta (0, 0)
Screenshot: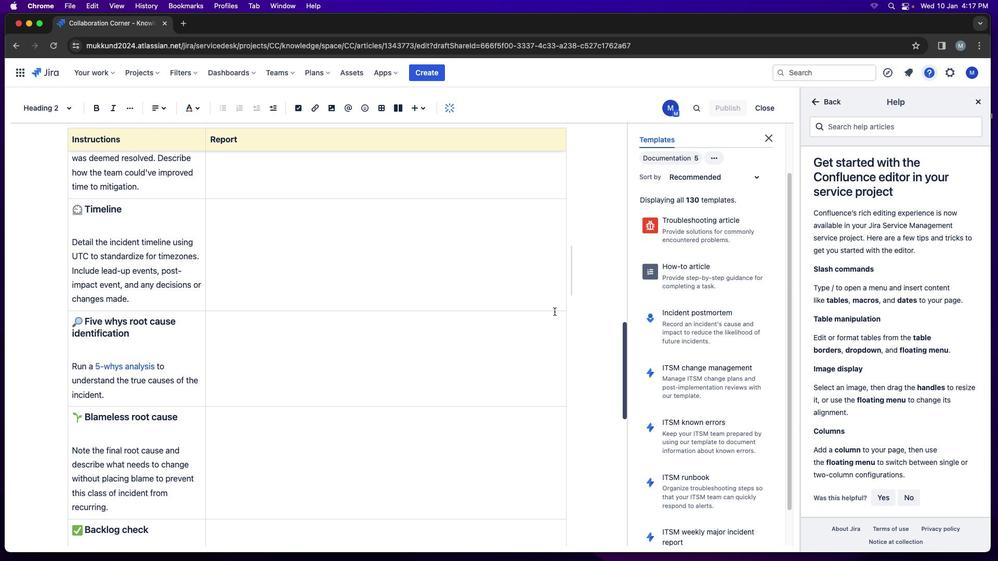 
Action: Mouse scrolled (554, 312) with delta (0, 0)
Screenshot: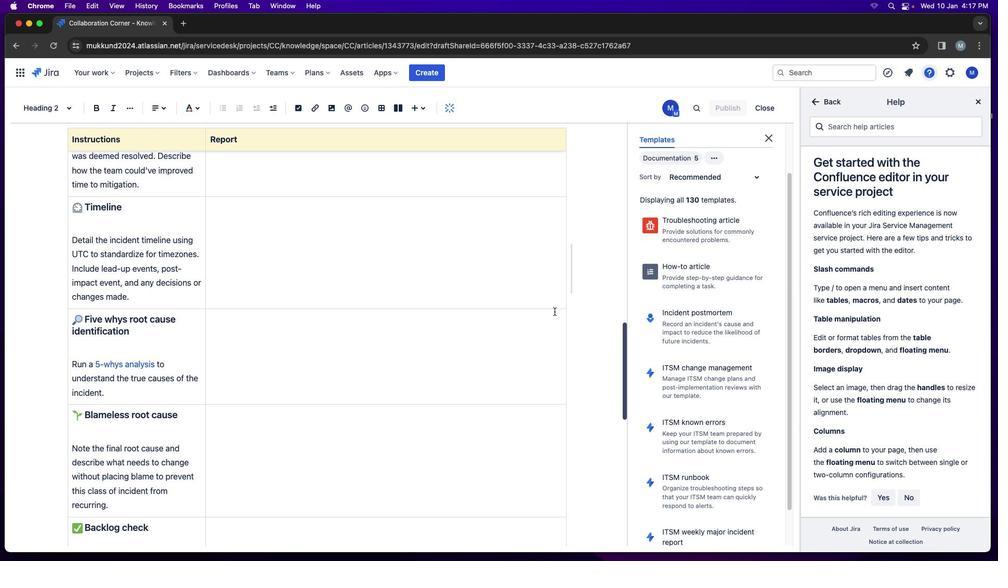 
Action: Mouse scrolled (554, 312) with delta (0, -1)
Screenshot: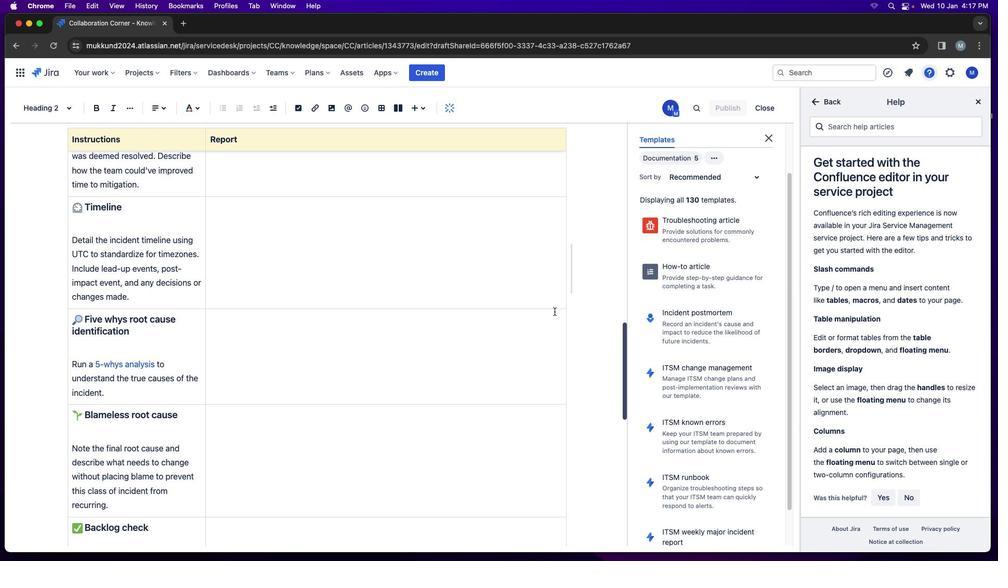 
Action: Mouse moved to (554, 312)
Screenshot: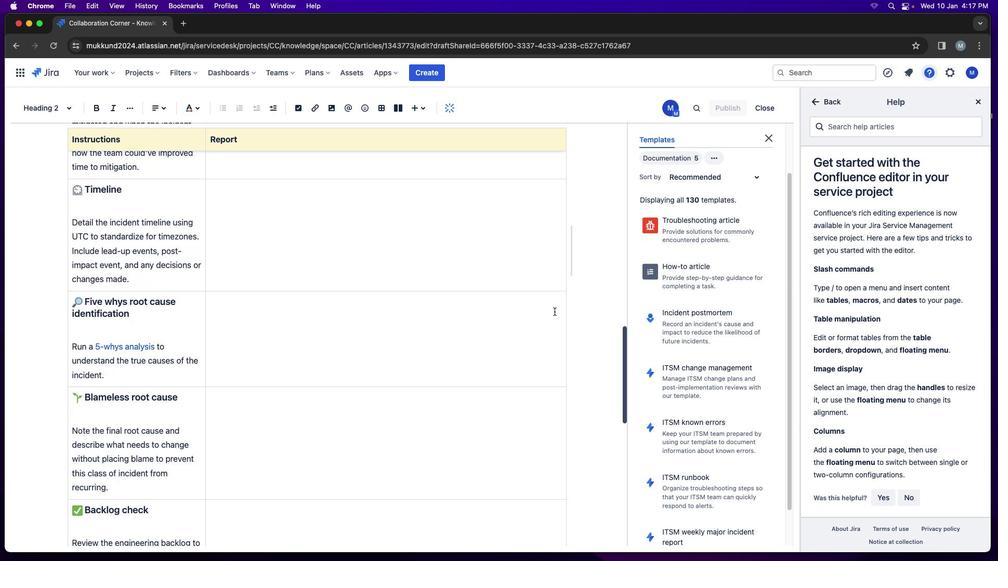 
Action: Mouse scrolled (554, 312) with delta (0, -2)
Screenshot: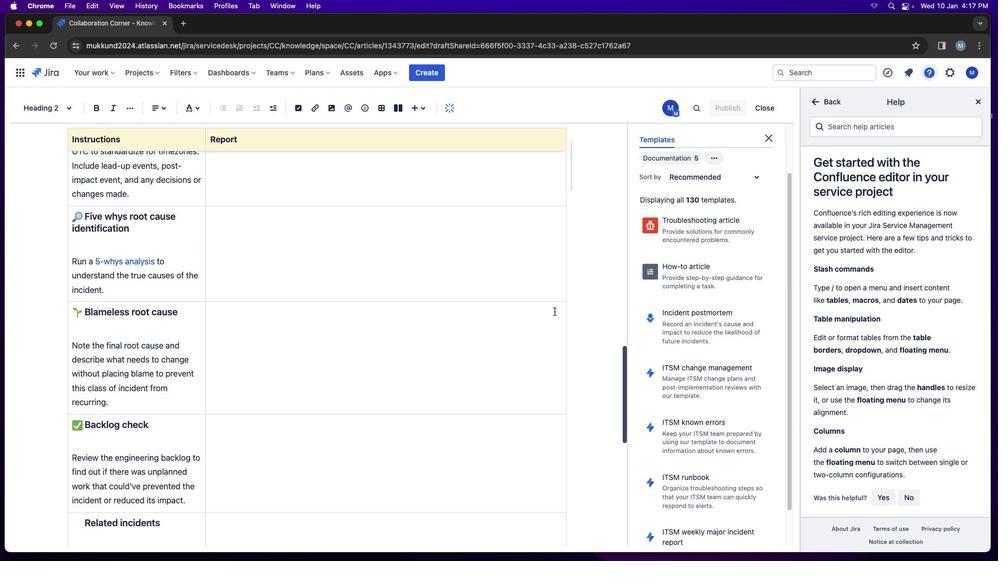 
Action: Mouse moved to (554, 311)
Screenshot: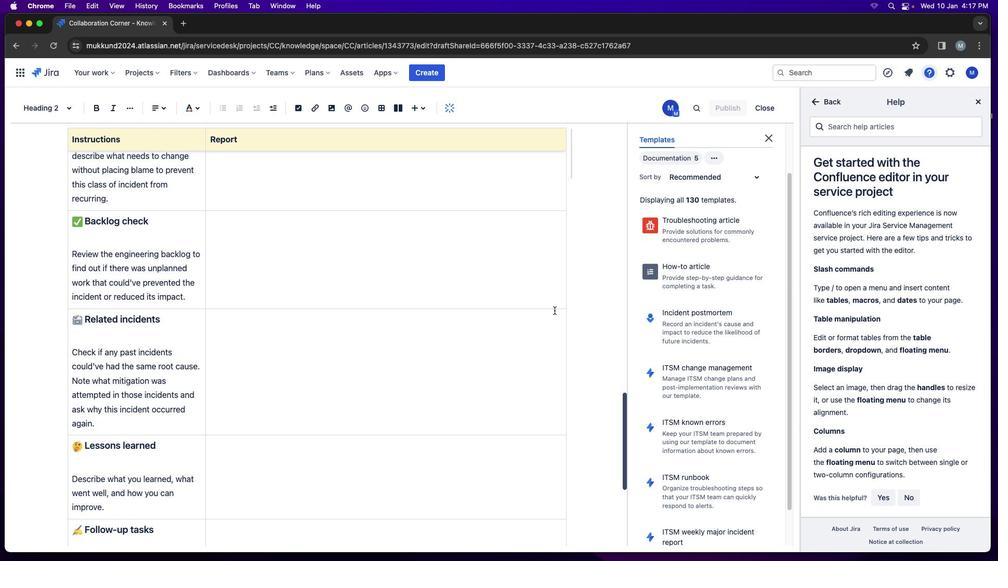 
Action: Mouse scrolled (554, 311) with delta (0, 0)
Screenshot: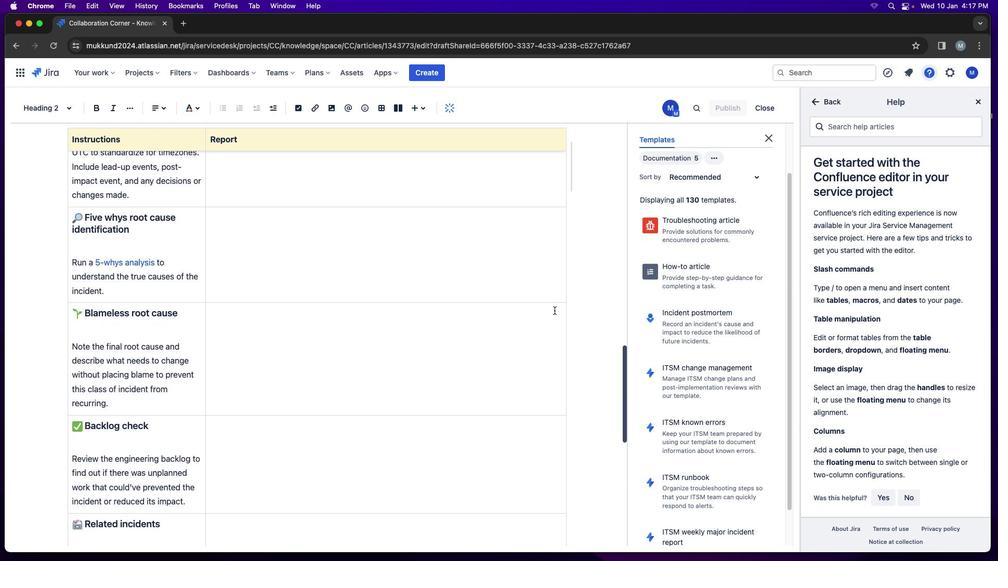 
Action: Mouse scrolled (554, 311) with delta (0, 0)
Screenshot: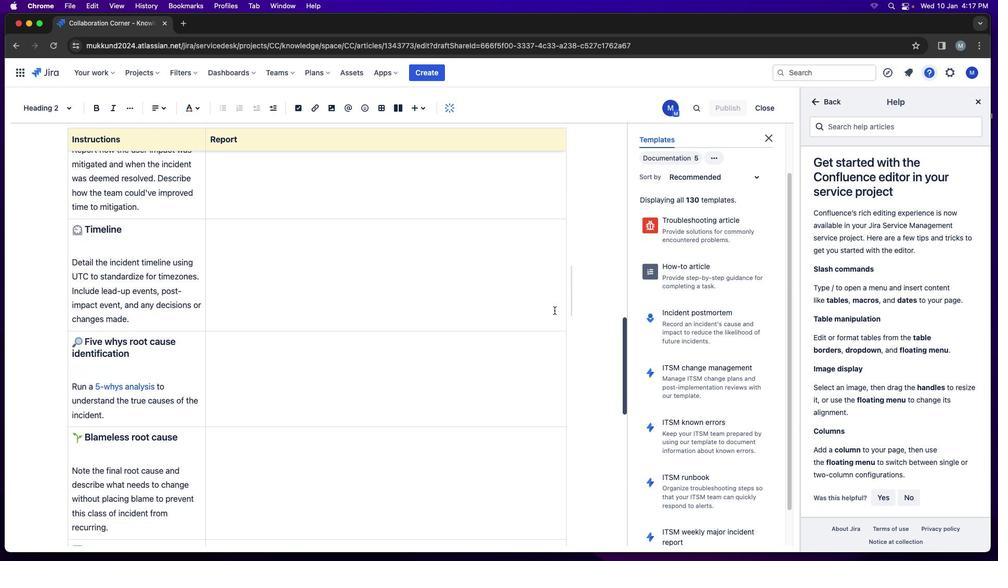 
Action: Mouse scrolled (554, 311) with delta (0, -1)
Screenshot: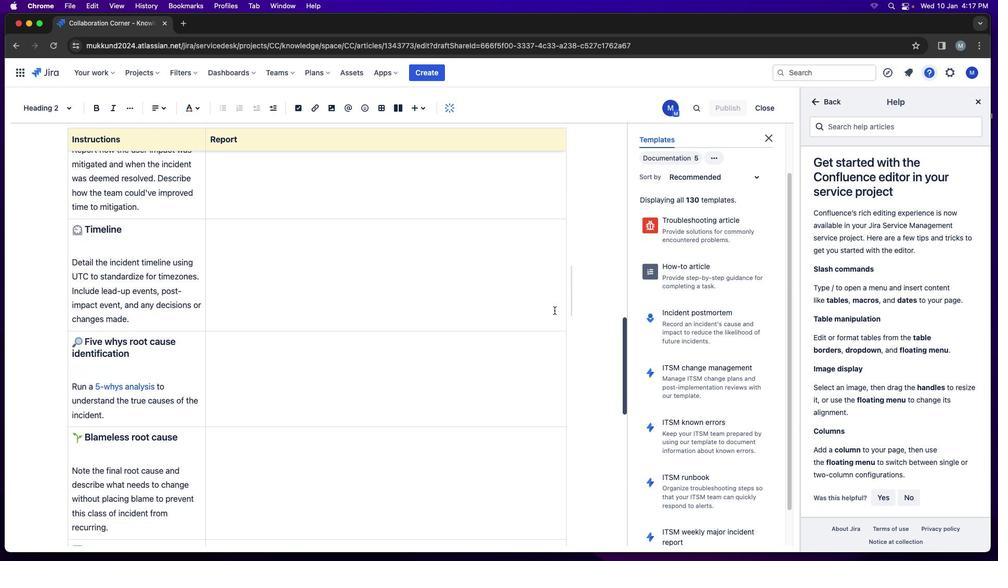 
Action: Mouse scrolled (554, 311) with delta (0, -2)
Screenshot: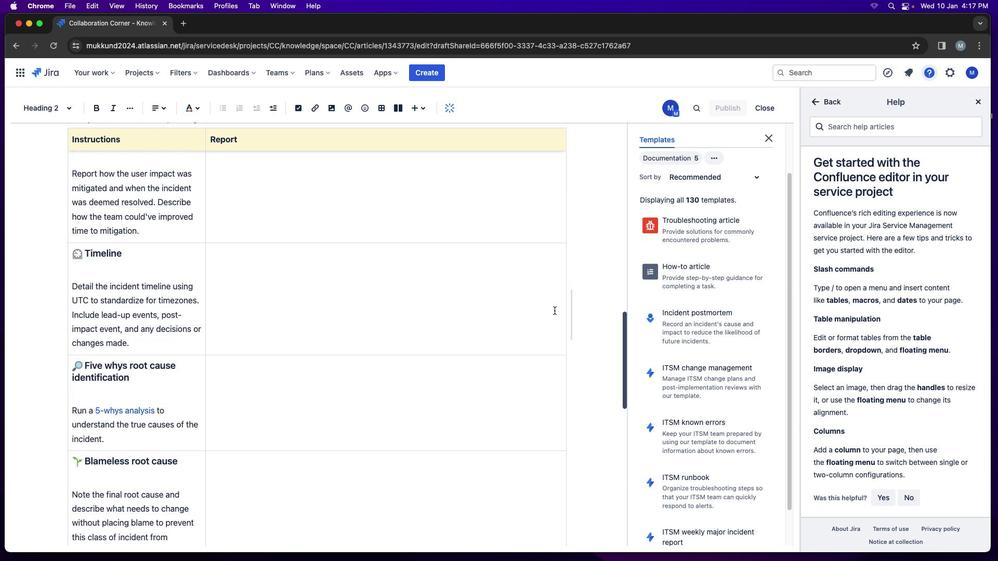 
Action: Mouse scrolled (554, 311) with delta (0, -2)
Screenshot: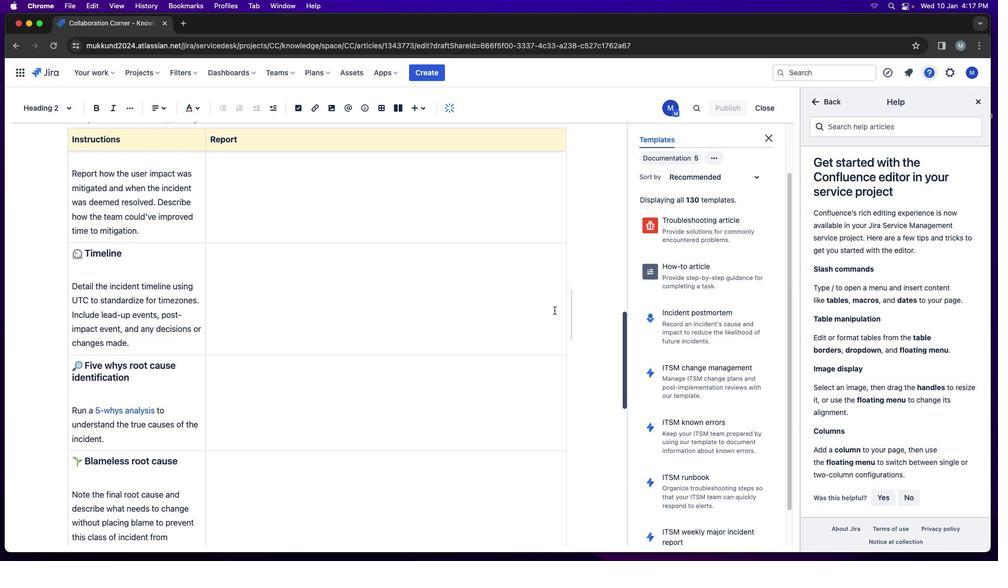 
Action: Mouse moved to (554, 310)
Screenshot: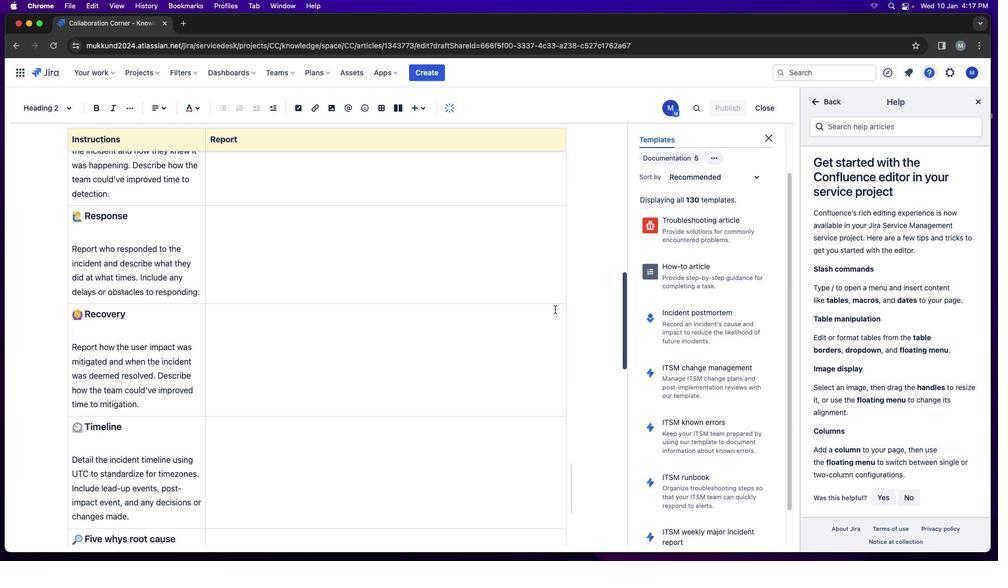 
Action: Mouse scrolled (554, 310) with delta (0, 0)
Screenshot: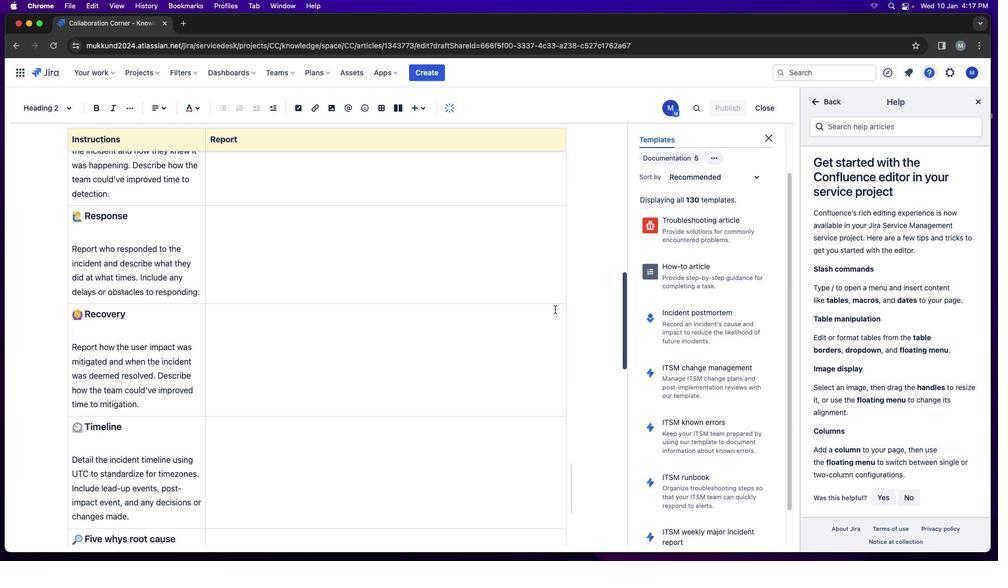 
Action: Mouse moved to (554, 310)
Screenshot: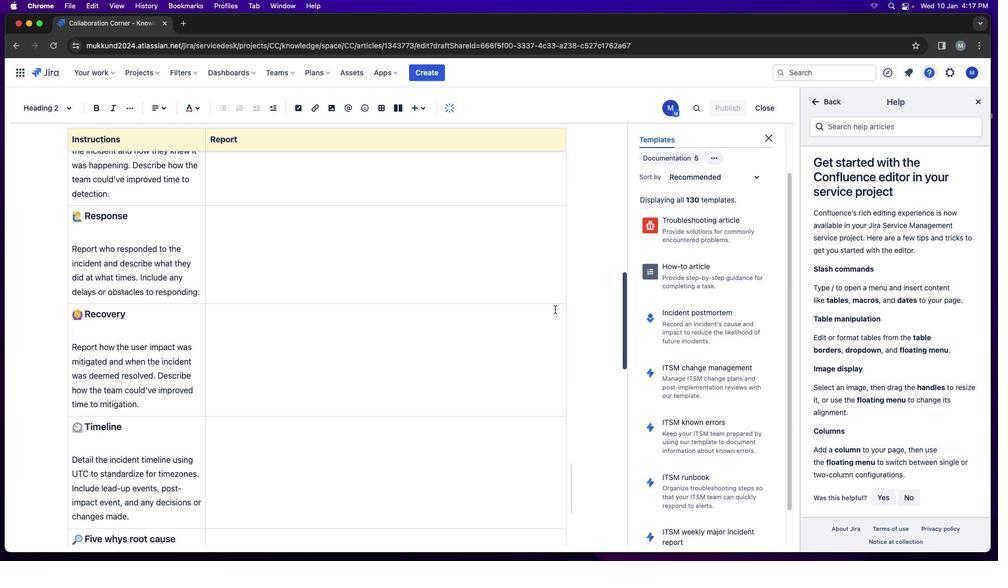 
Action: Mouse scrolled (554, 310) with delta (0, 0)
Screenshot: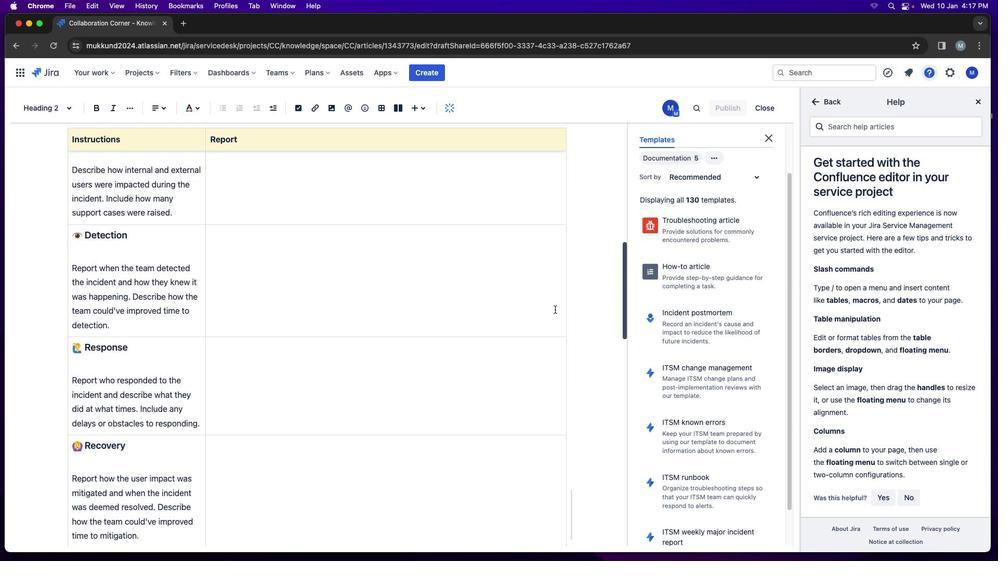 
Action: Mouse moved to (554, 310)
Screenshot: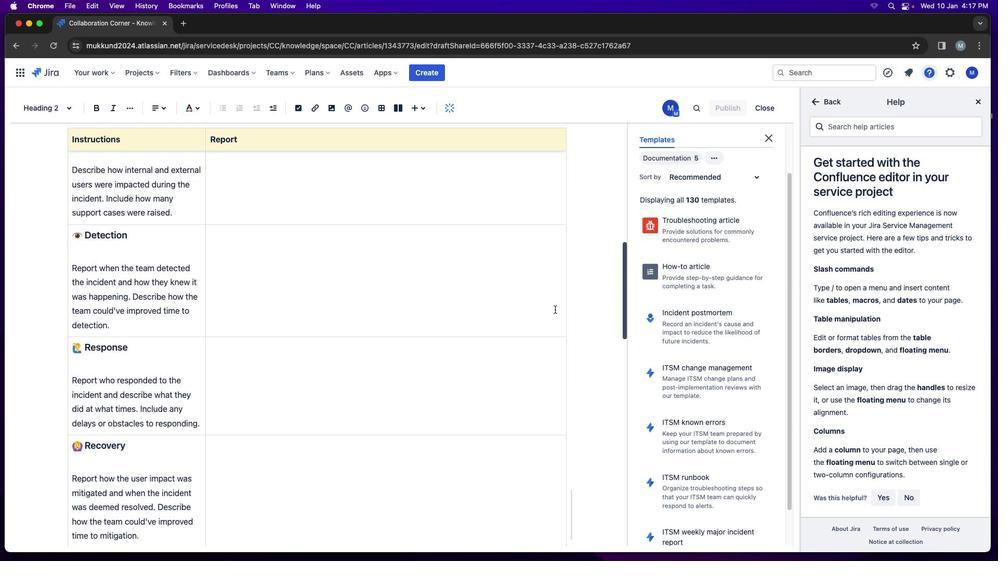 
Action: Mouse scrolled (554, 310) with delta (0, 1)
Screenshot: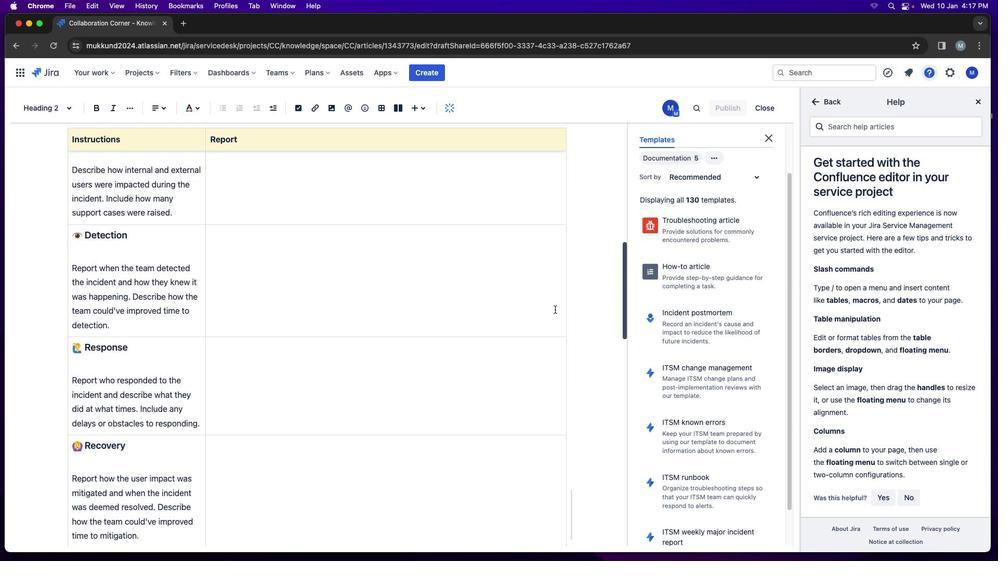 
Action: Mouse scrolled (554, 310) with delta (0, 2)
Screenshot: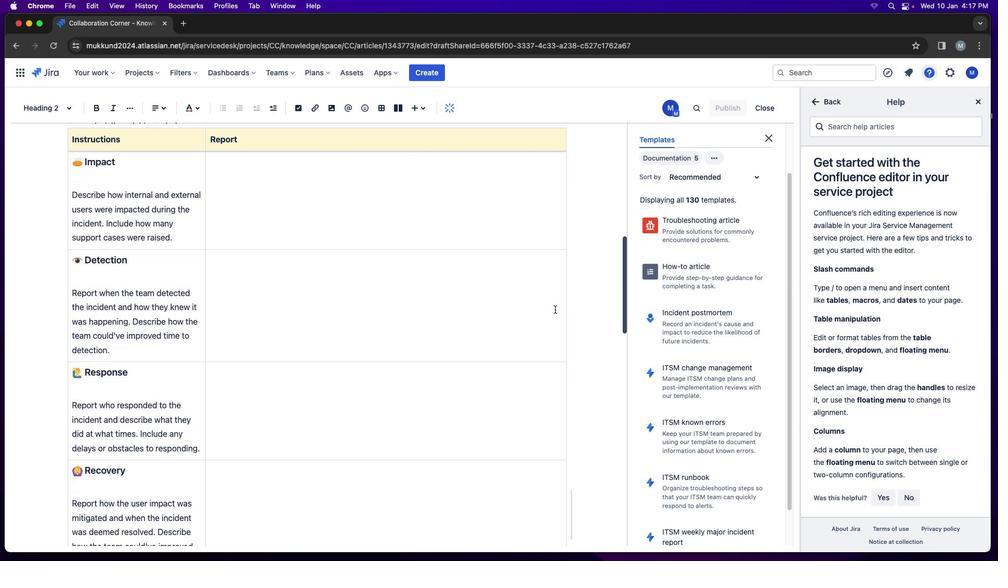 
Action: Mouse scrolled (554, 310) with delta (0, 3)
Screenshot: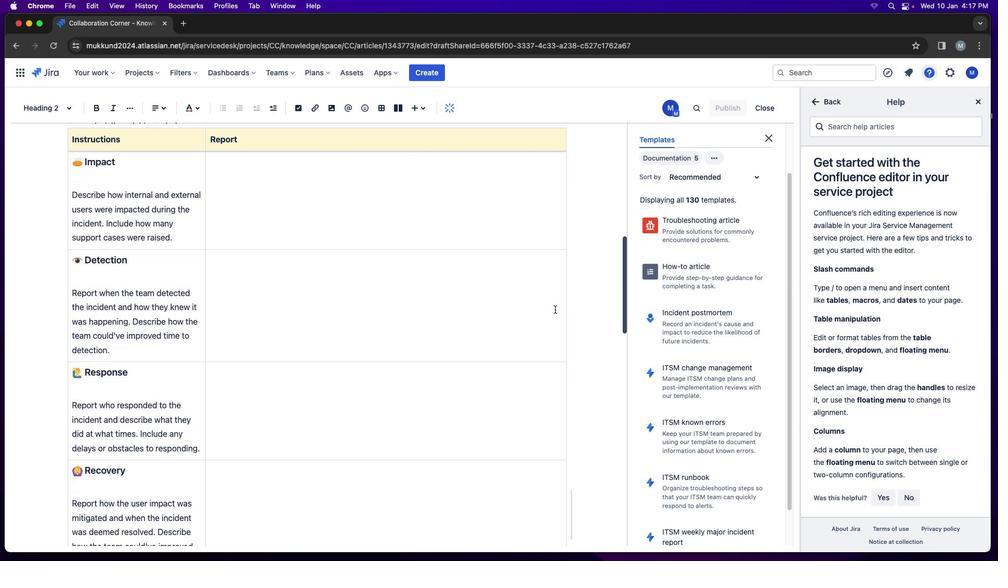
Action: Mouse scrolled (554, 310) with delta (0, 0)
Screenshot: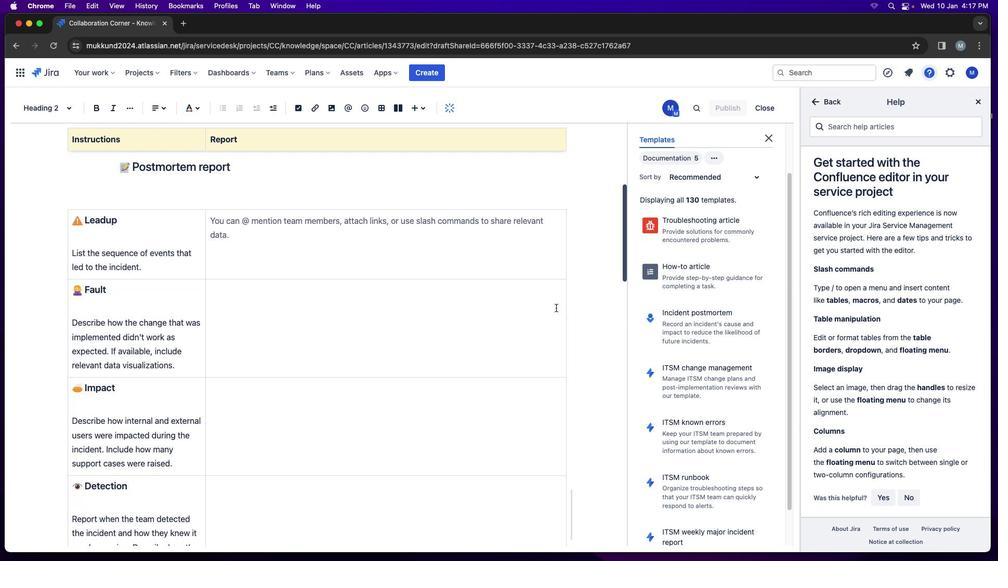 
Action: Mouse moved to (554, 310)
Screenshot: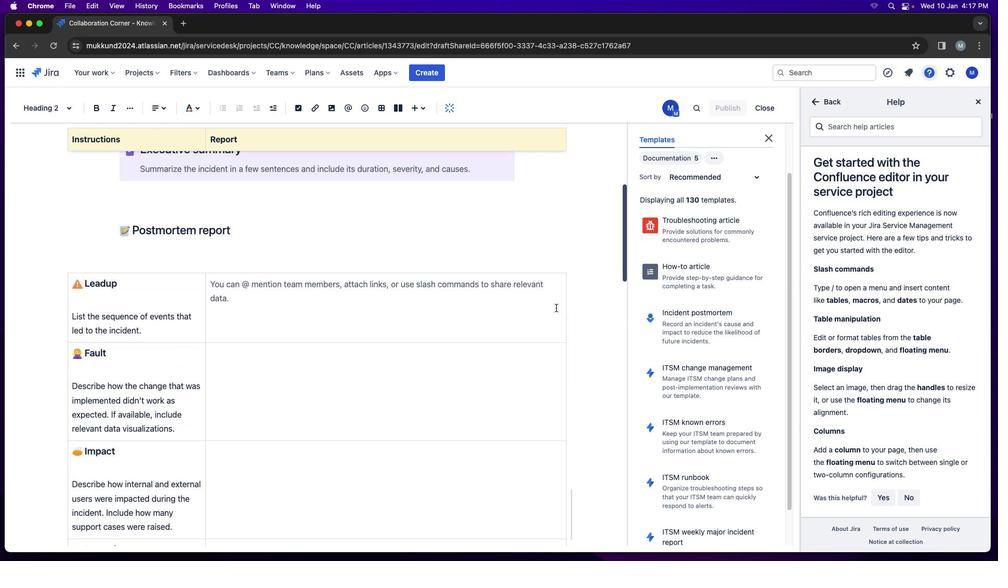 
Action: Mouse scrolled (554, 310) with delta (0, 0)
Screenshot: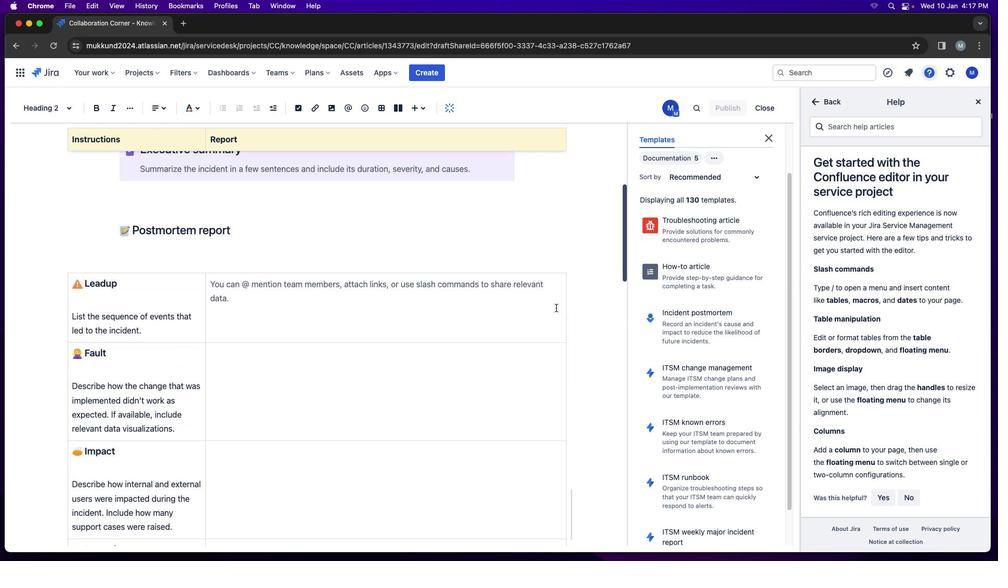 
Action: Mouse moved to (554, 310)
Screenshot: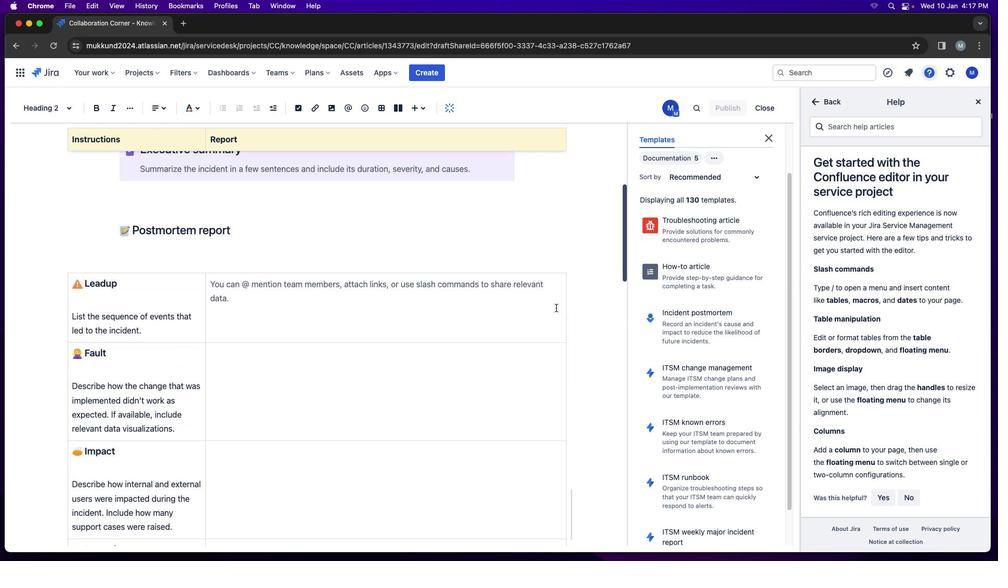 
Action: Mouse scrolled (554, 310) with delta (0, 1)
Screenshot: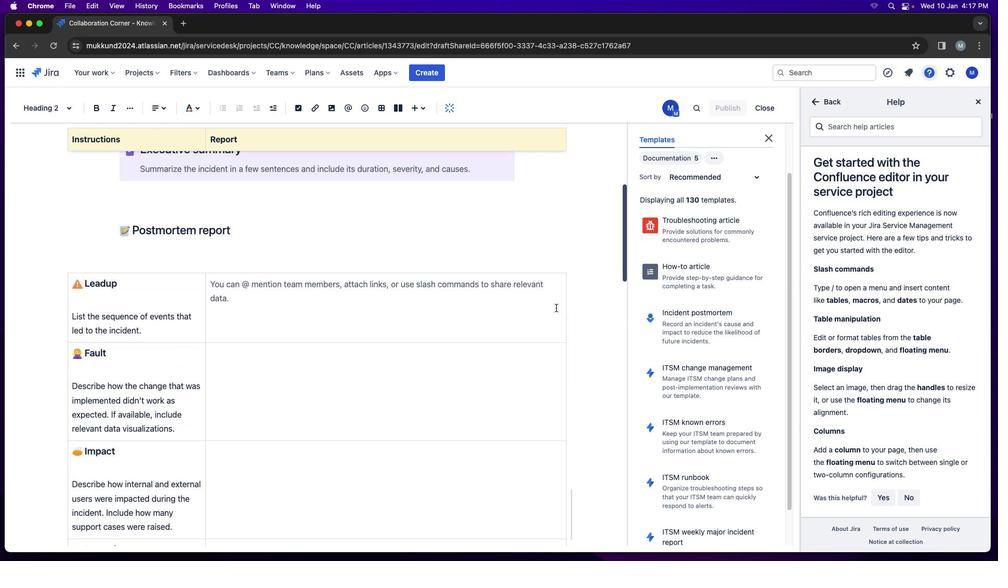 
Action: Mouse moved to (554, 310)
Screenshot: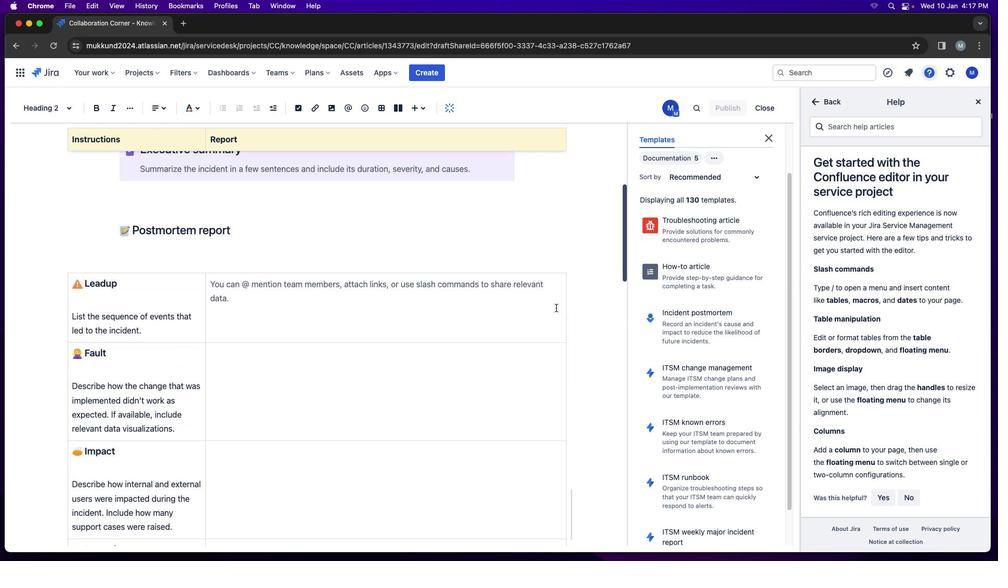 
Action: Mouse scrolled (554, 310) with delta (0, 2)
Screenshot: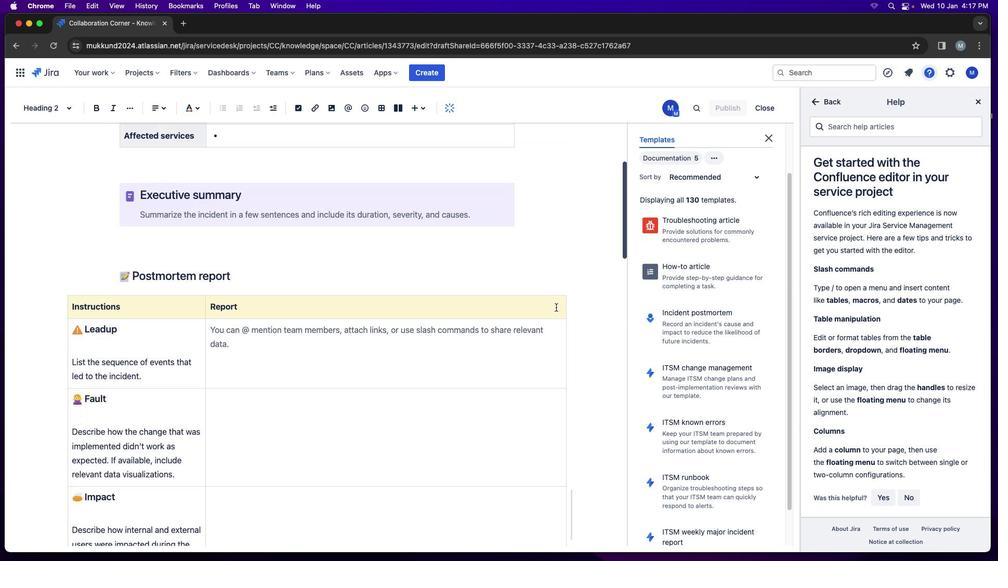 
Action: Mouse scrolled (554, 310) with delta (0, 3)
Screenshot: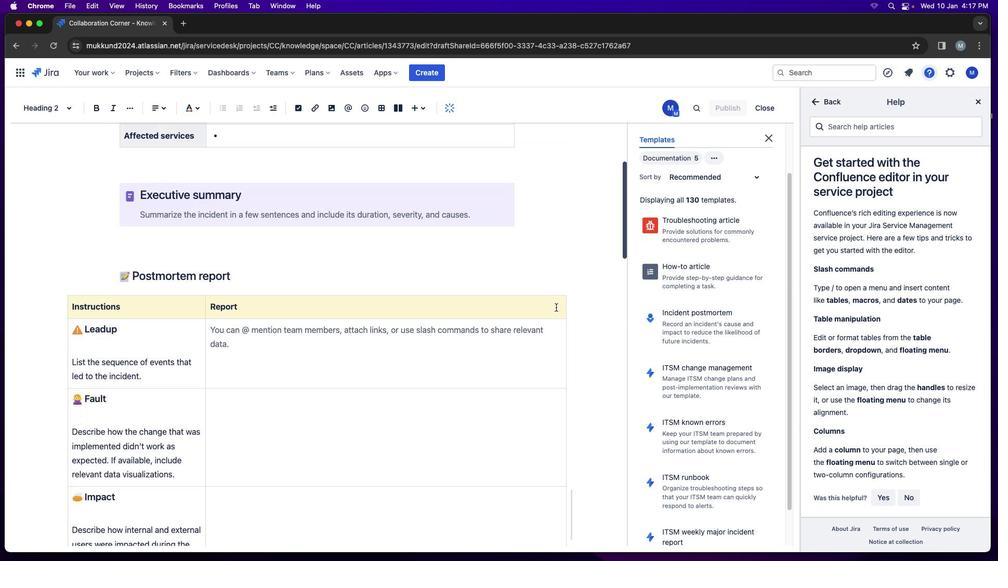 
Action: Mouse moved to (555, 308)
Screenshot: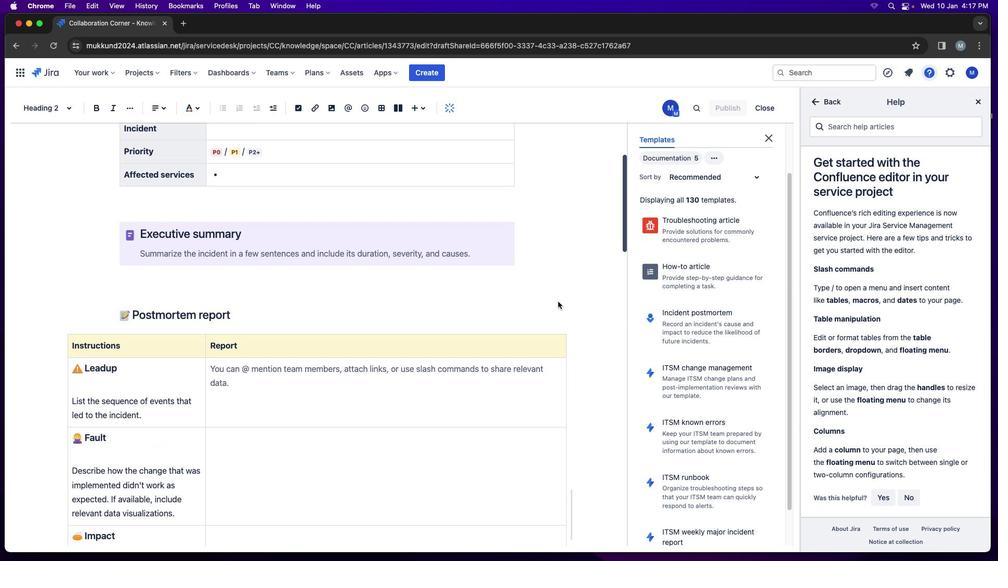 
Action: Mouse scrolled (555, 308) with delta (0, 0)
Screenshot: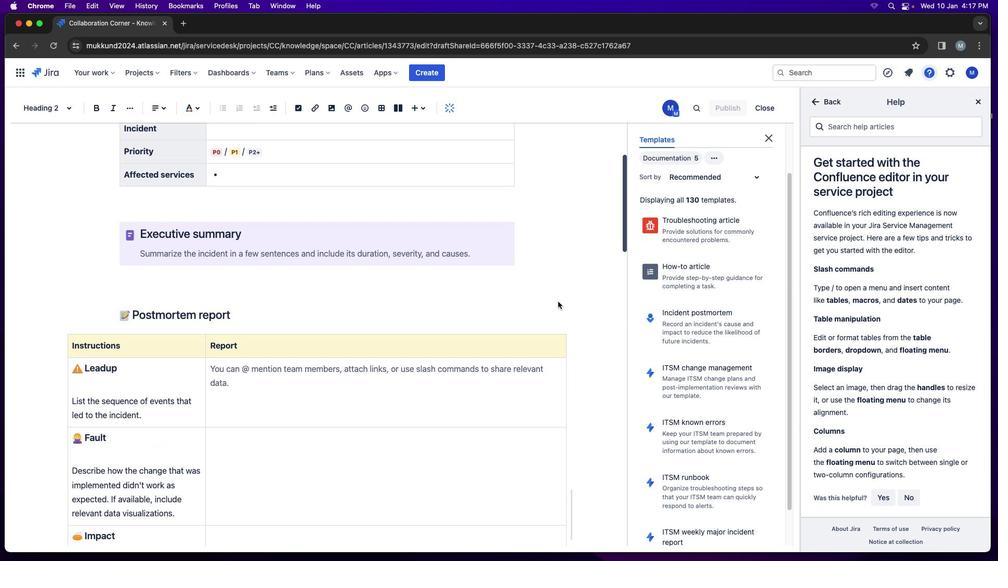 
Action: Mouse scrolled (555, 308) with delta (0, 0)
Screenshot: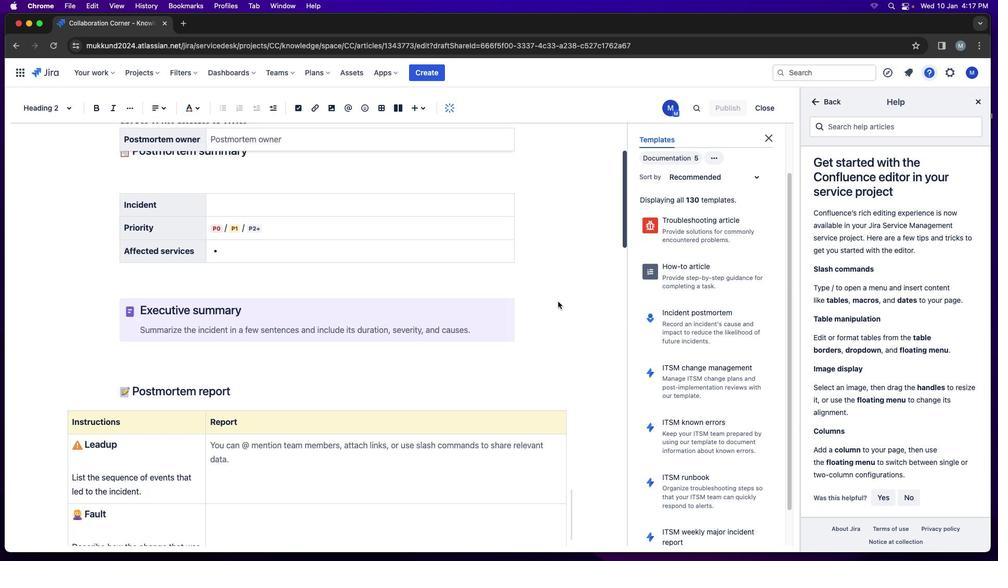 
Action: Mouse scrolled (555, 308) with delta (0, 1)
Screenshot: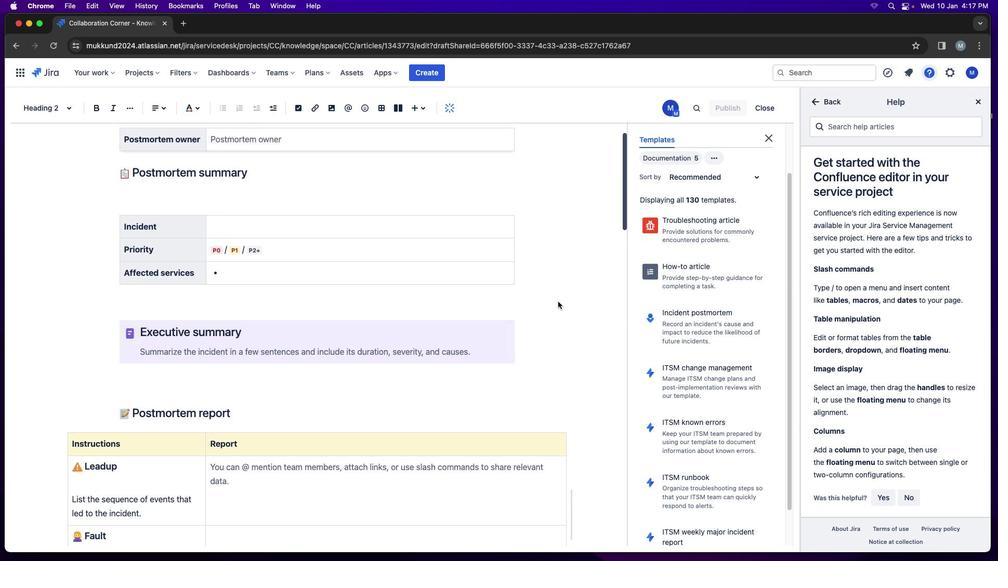 
Action: Mouse scrolled (555, 308) with delta (0, 2)
Screenshot: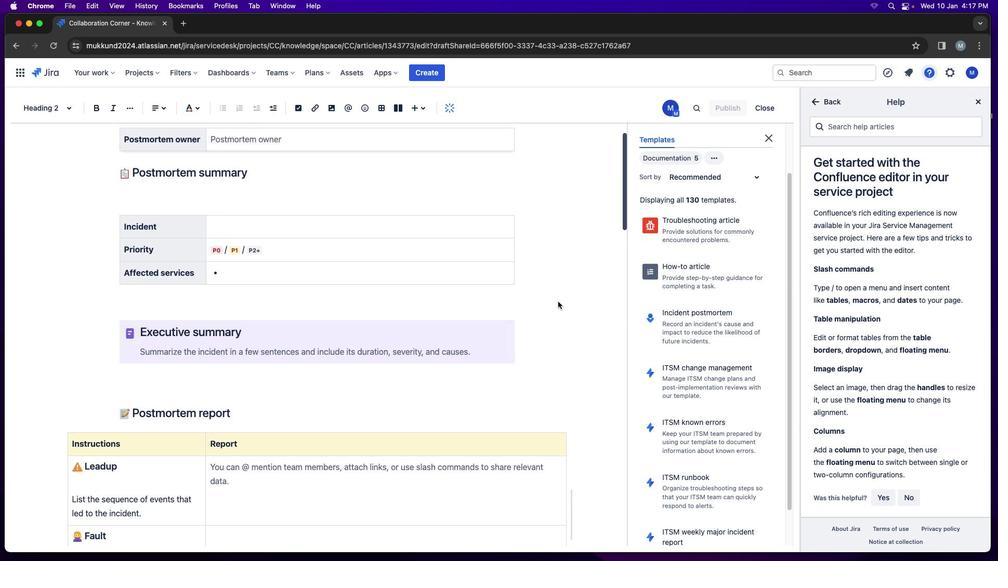 
Action: Mouse scrolled (555, 308) with delta (0, 3)
Screenshot: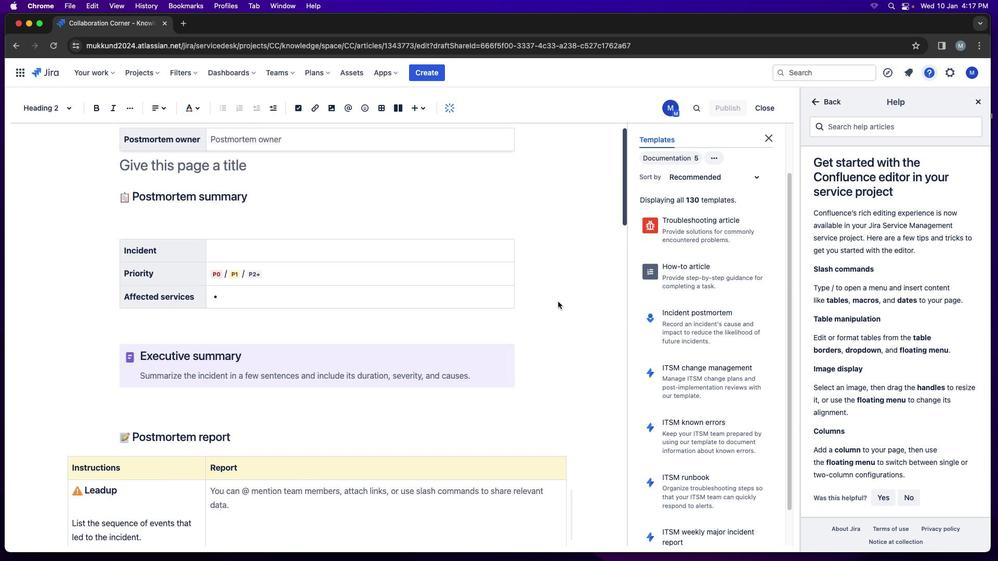 
Action: Mouse moved to (557, 303)
Screenshot: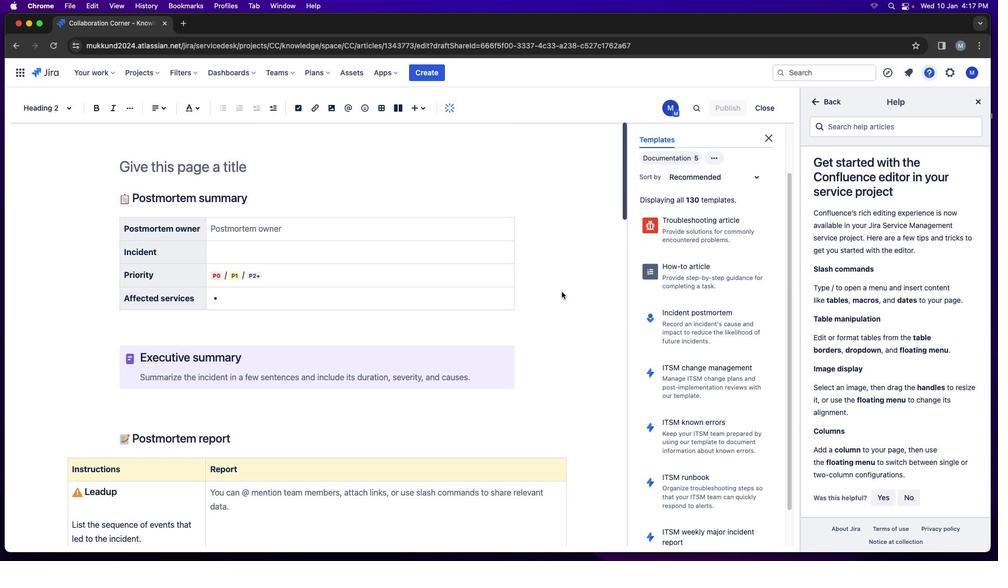 
Action: Mouse scrolled (557, 303) with delta (0, 0)
Screenshot: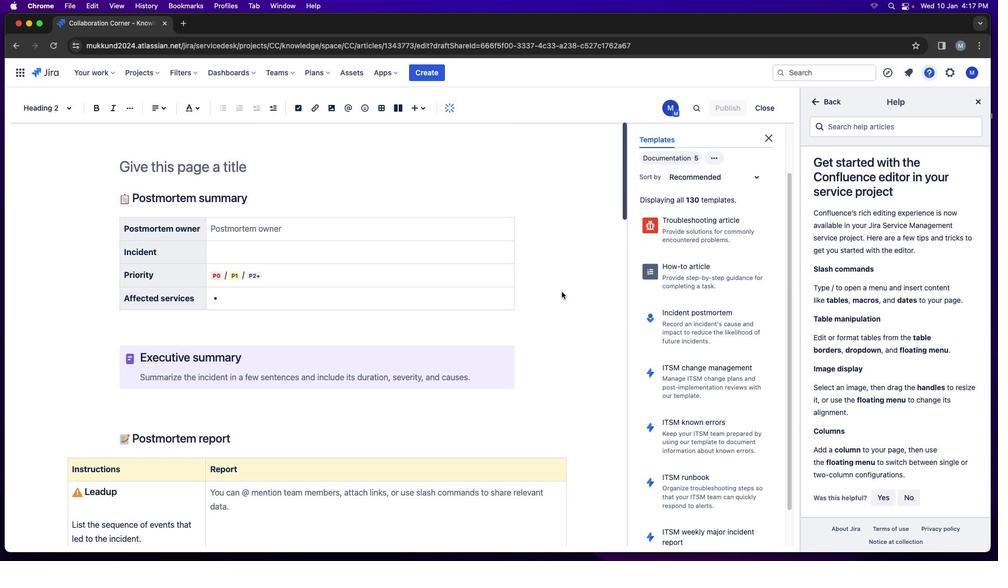 
Action: Mouse moved to (557, 303)
Screenshot: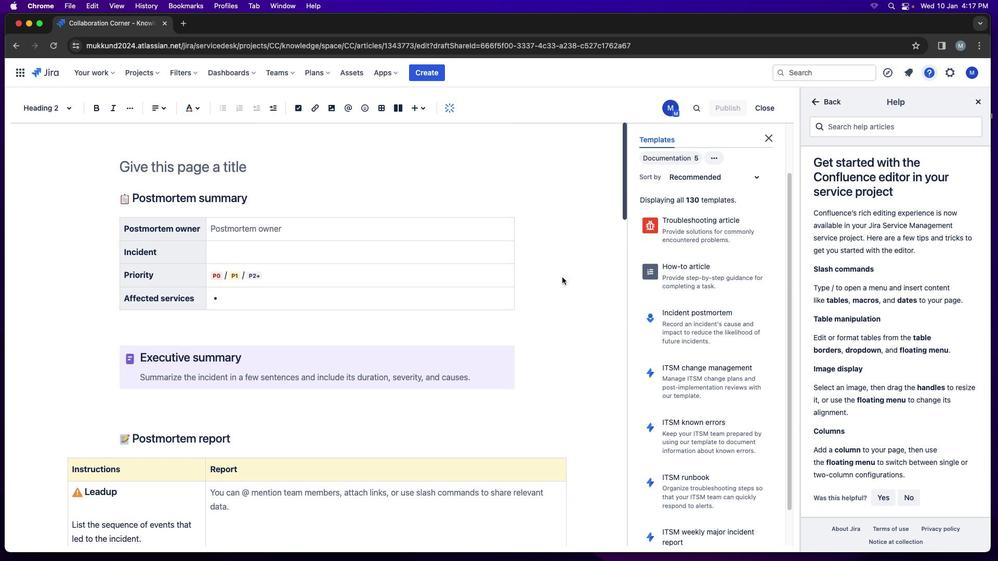 
Action: Mouse scrolled (557, 303) with delta (0, 0)
Screenshot: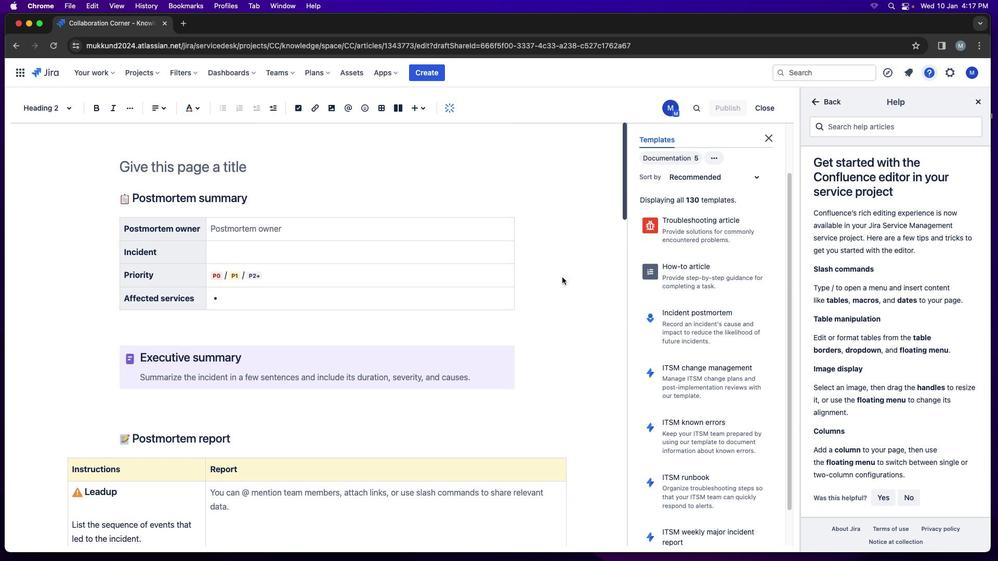 
Action: Mouse moved to (557, 303)
Screenshot: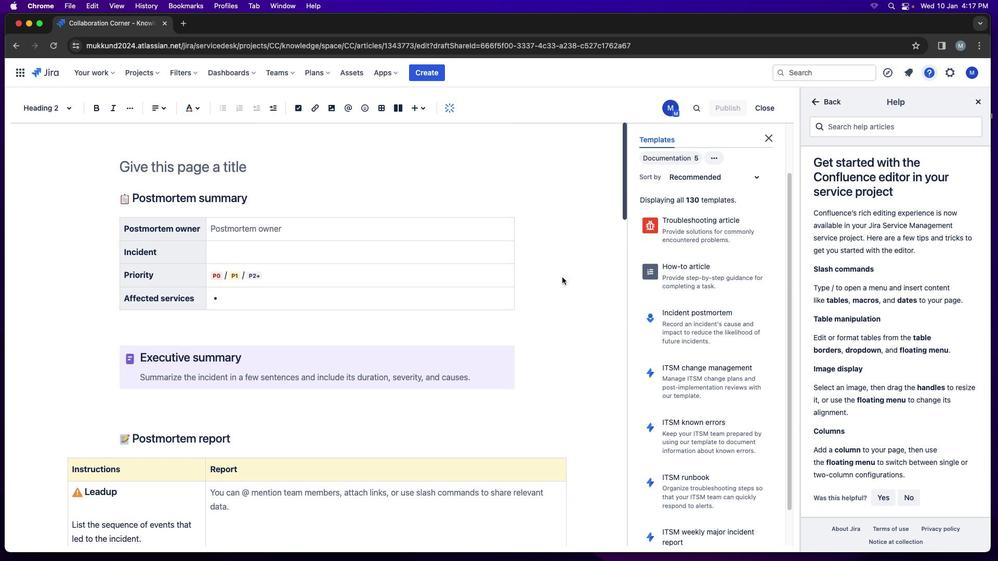 
Action: Mouse scrolled (557, 303) with delta (0, 1)
Screenshot: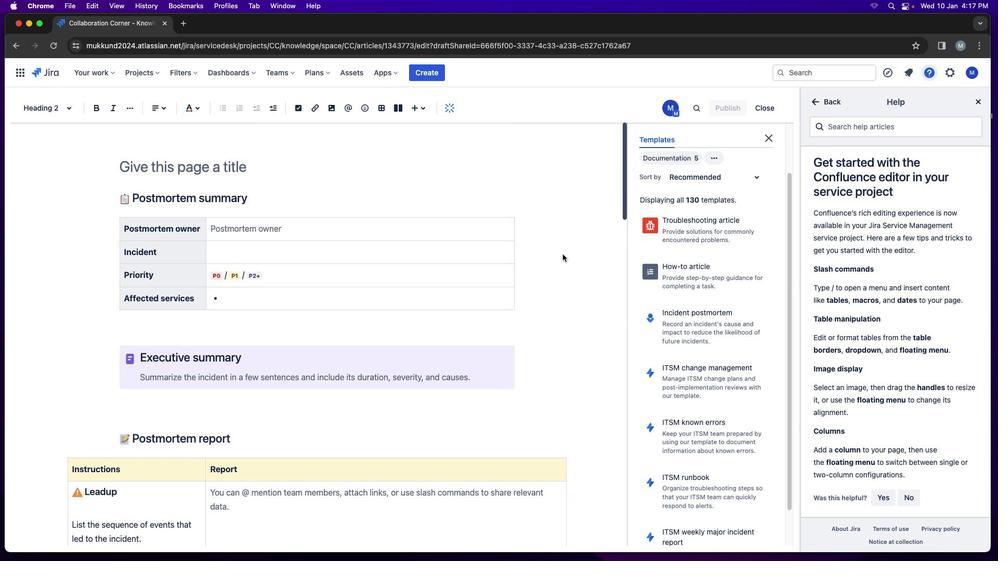
Action: Mouse moved to (557, 302)
Screenshot: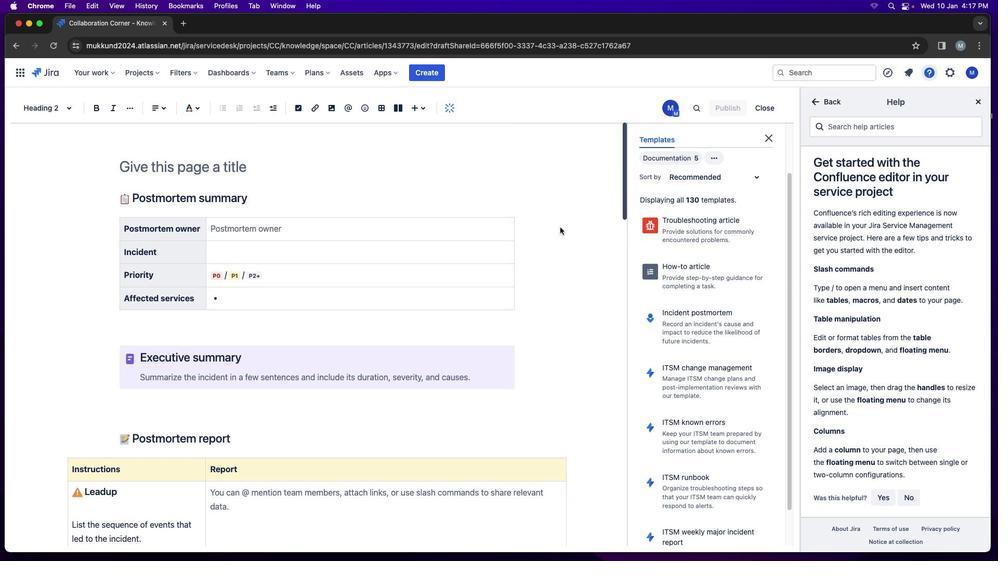 
Action: Mouse scrolled (557, 302) with delta (0, 2)
Screenshot: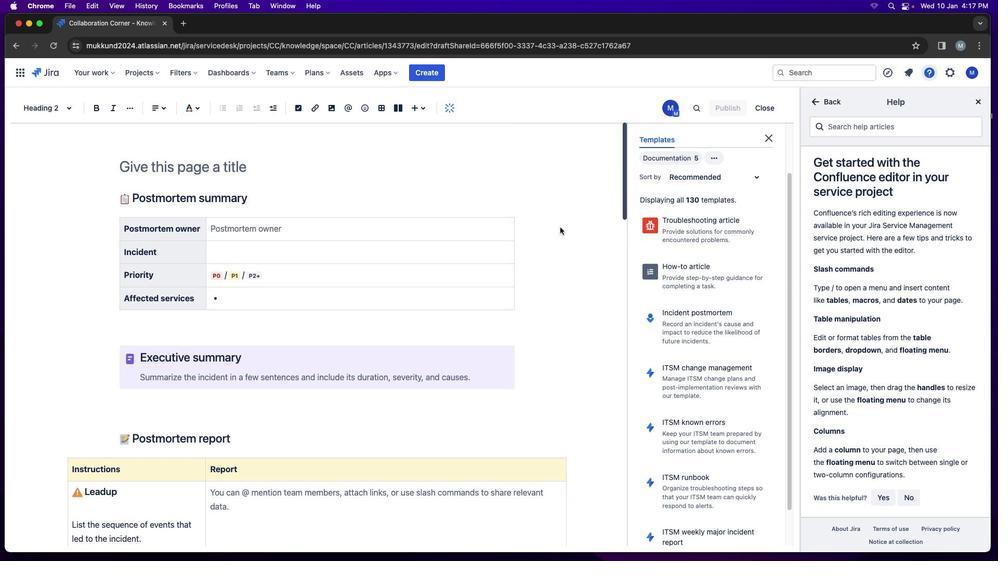 
Action: Mouse moved to (557, 302)
Screenshot: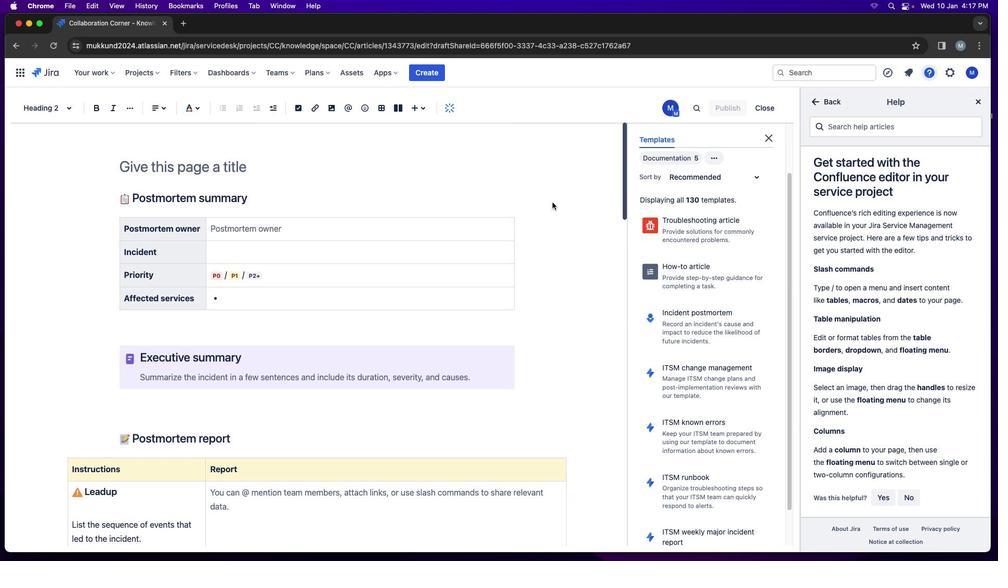 
Action: Mouse scrolled (557, 302) with delta (0, 2)
Screenshot: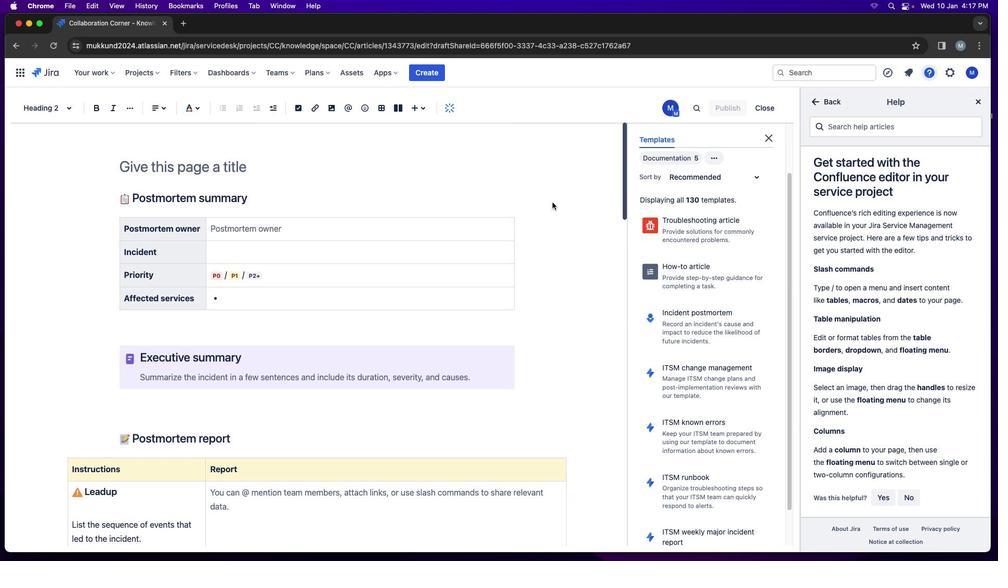 
Action: Mouse moved to (559, 299)
Screenshot: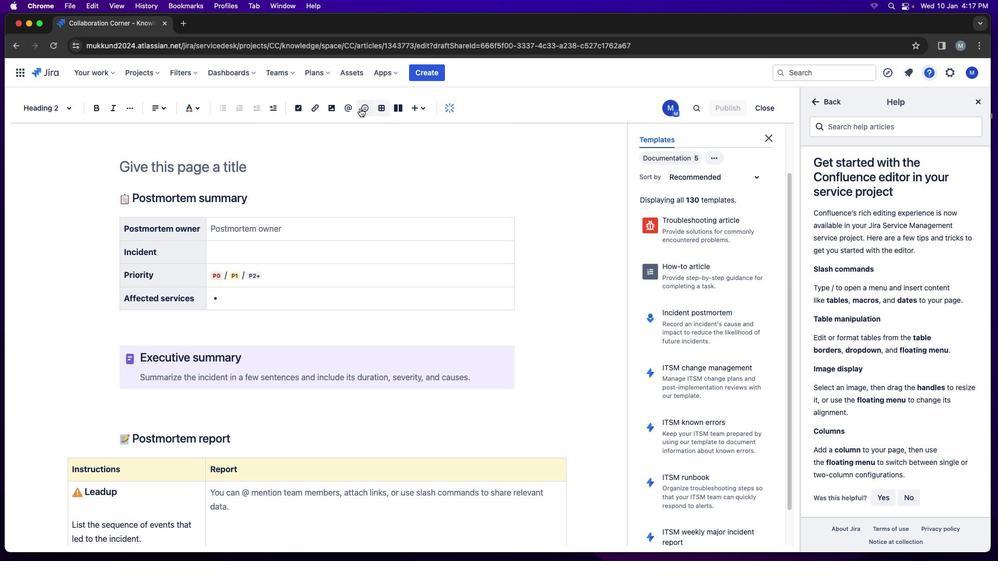 
Action: Mouse scrolled (559, 299) with delta (0, 0)
Screenshot: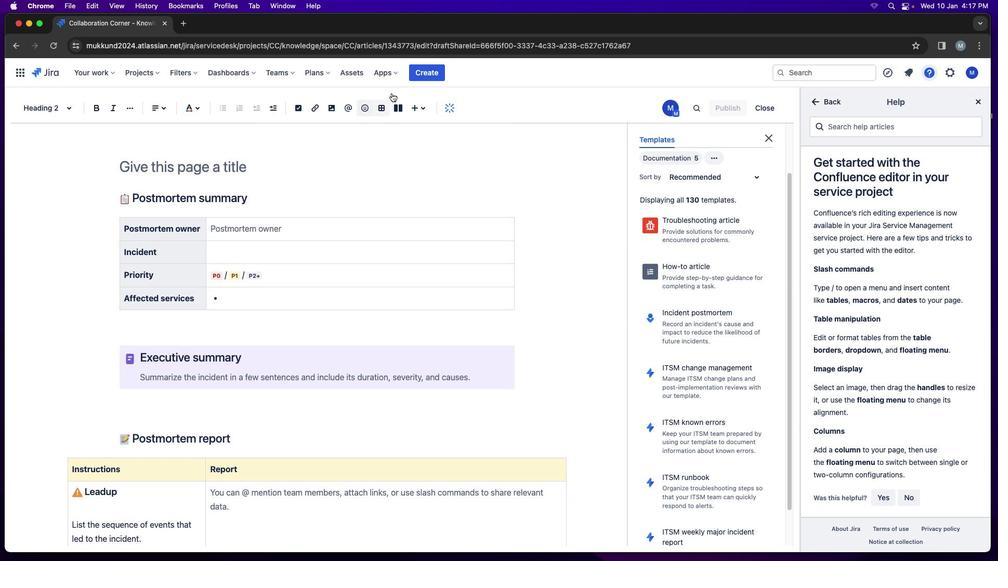 
Action: Mouse moved to (560, 298)
Screenshot: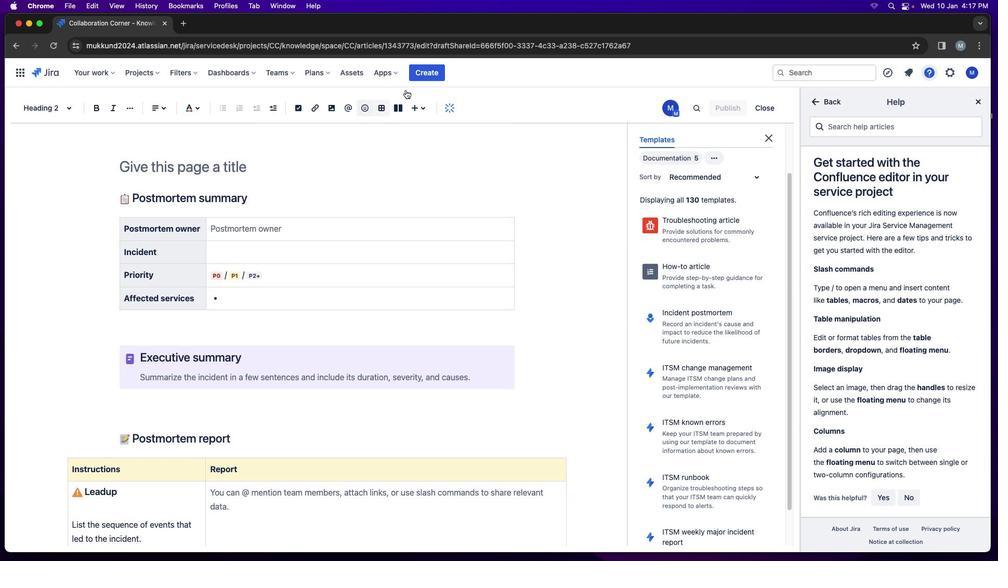 
Action: Mouse scrolled (560, 298) with delta (0, 0)
Screenshot: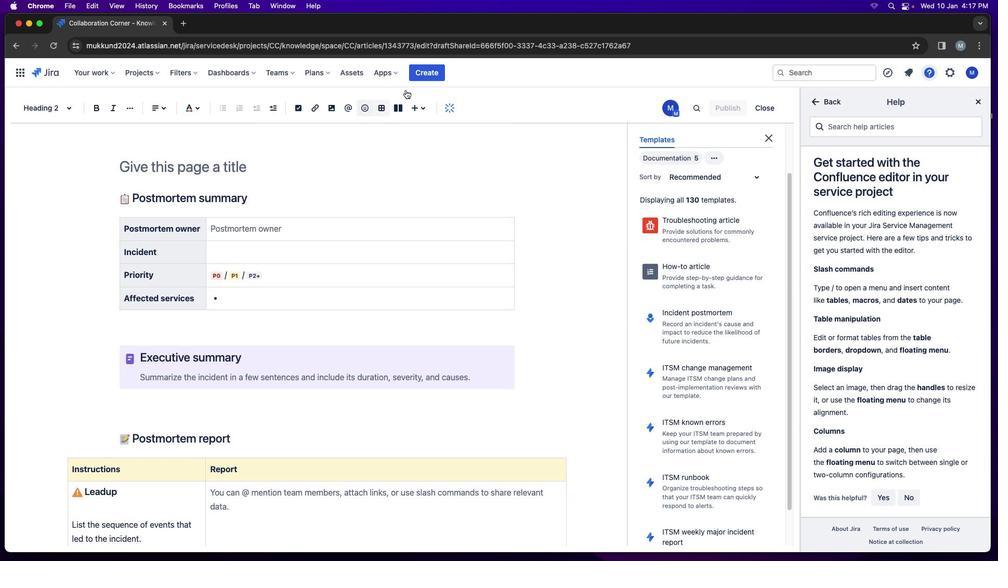 
Action: Mouse moved to (560, 297)
Screenshot: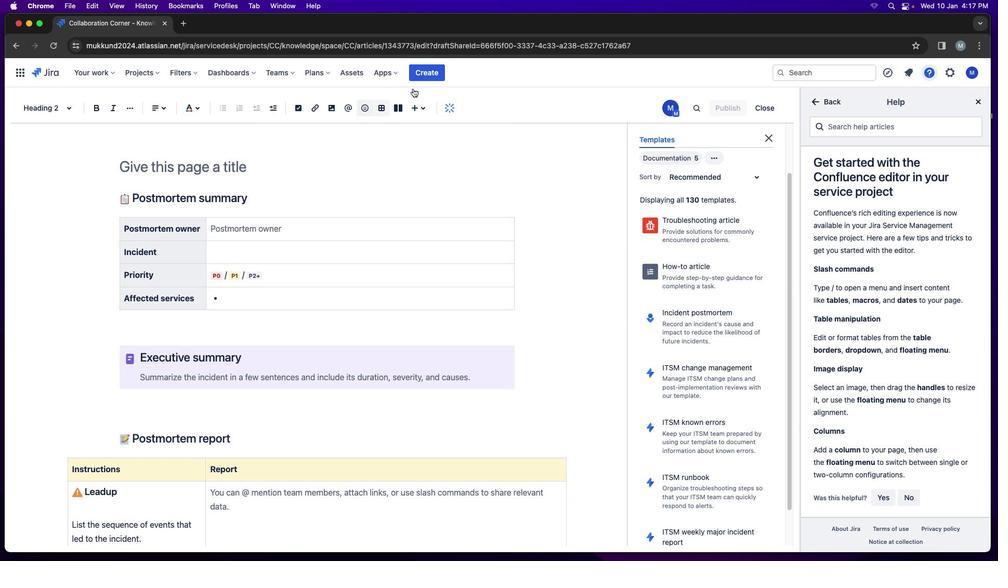 
Action: Mouse scrolled (560, 297) with delta (0, 1)
Screenshot: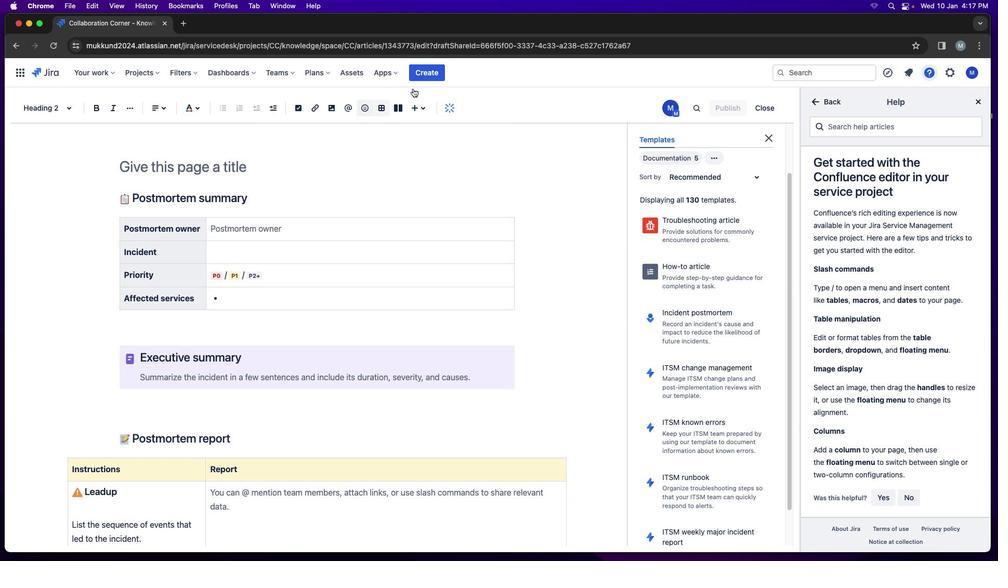 
Action: Mouse moved to (433, 77)
Screenshot: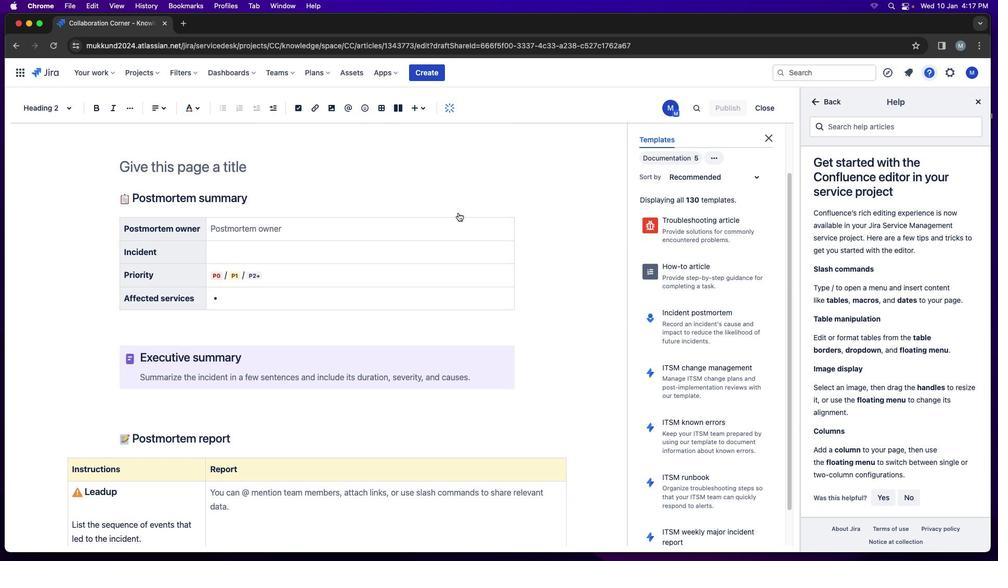 
Action: Mouse pressed left at (433, 77)
Screenshot: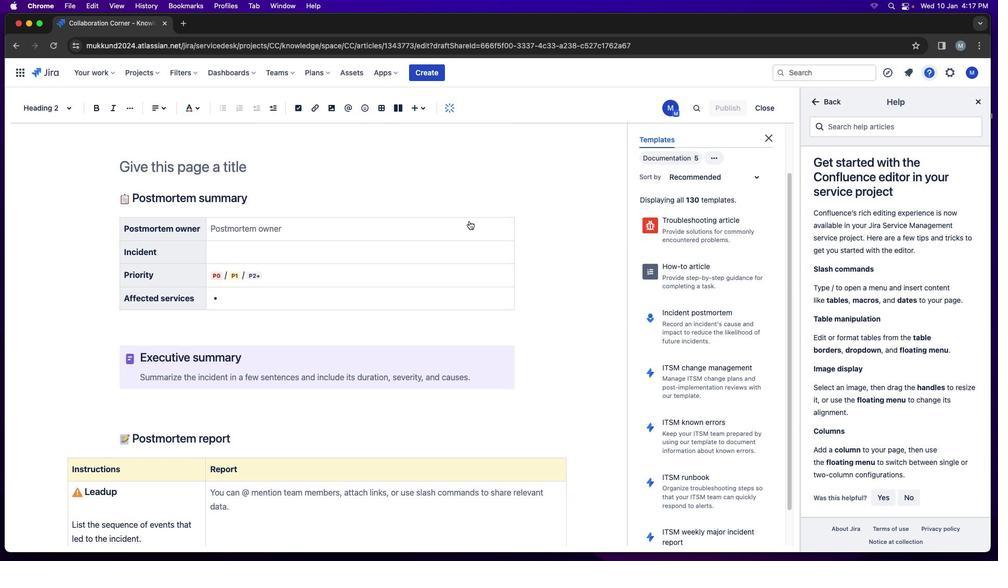 
Action: Mouse moved to (498, 372)
Screenshot: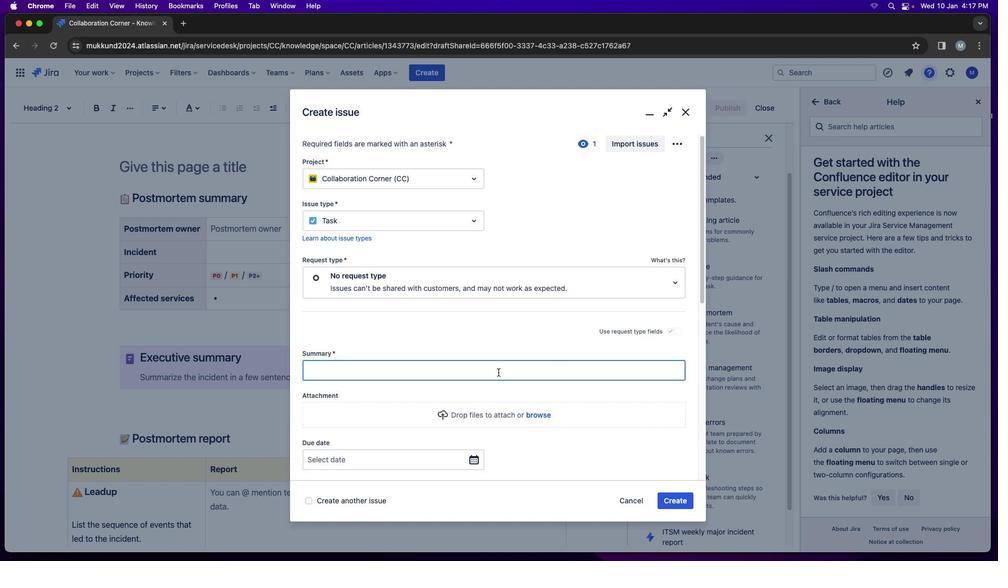 
Action: Mouse pressed left at (498, 372)
Screenshot: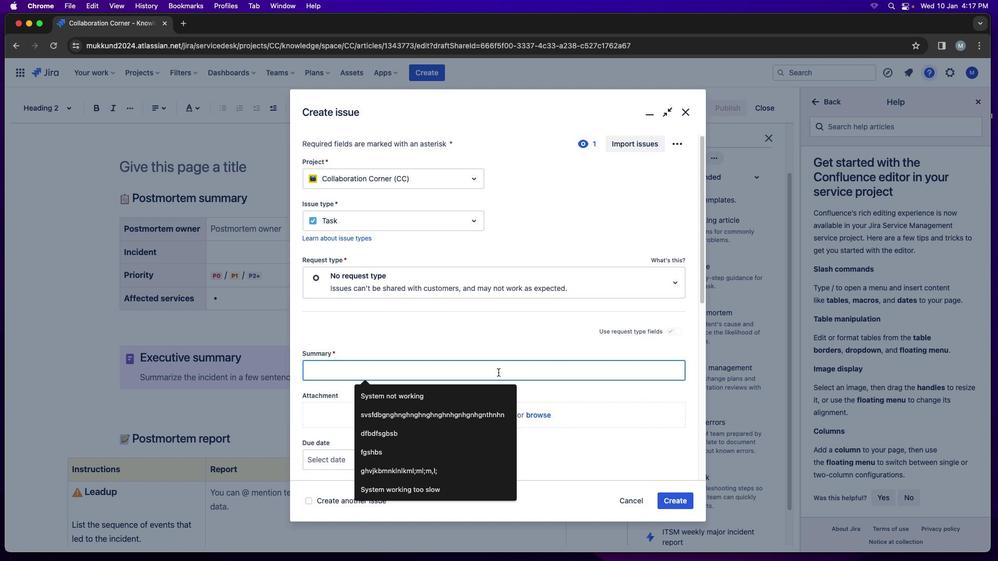 
Action: Key pressed Key.shift'F''r''e''q''u''e''n''t'Key.space'a''s'Key.backspaceKey.backspaceKey.shift'A''s''k'Key.spaceKey.shift'Q''u''e''s''t''i''o''n''s'
Screenshot: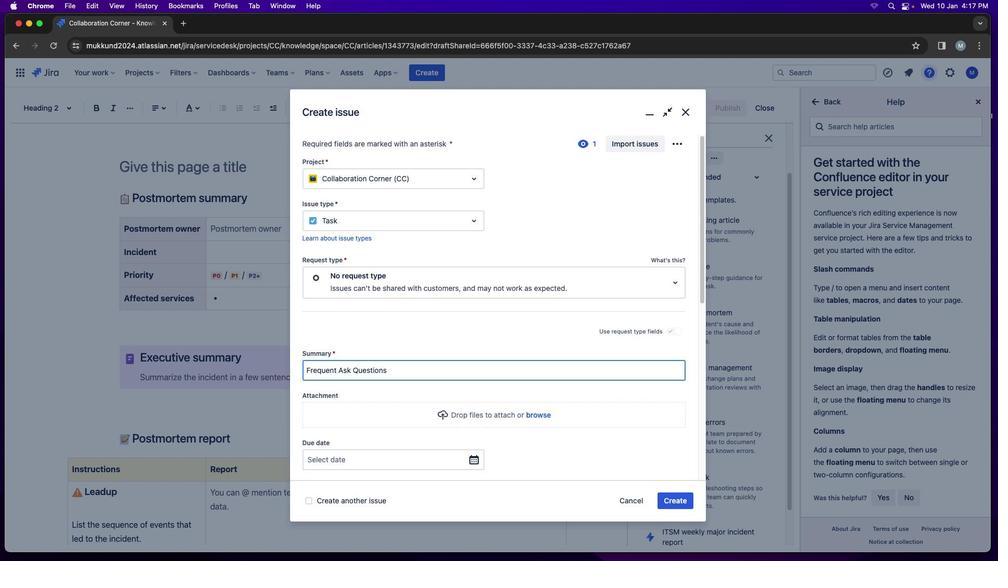 
Action: Mouse moved to (530, 357)
Screenshot: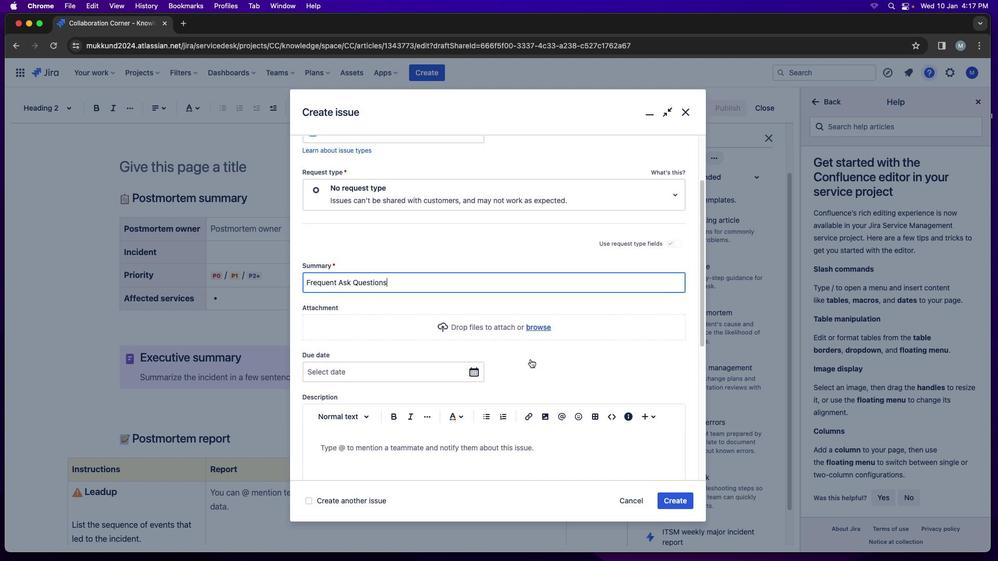 
Action: Mouse scrolled (530, 357) with delta (0, 0)
Screenshot: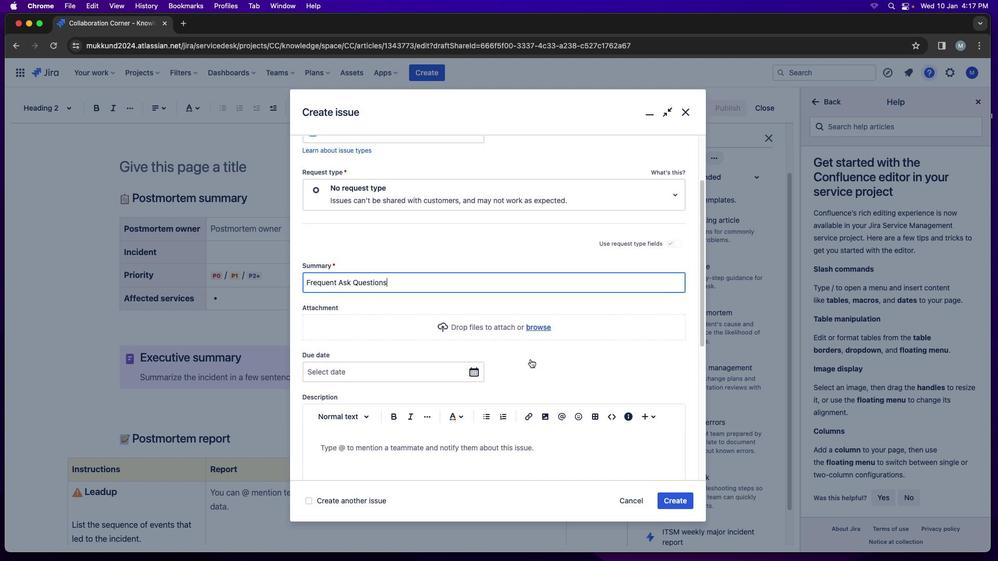 
Action: Mouse moved to (530, 358)
Screenshot: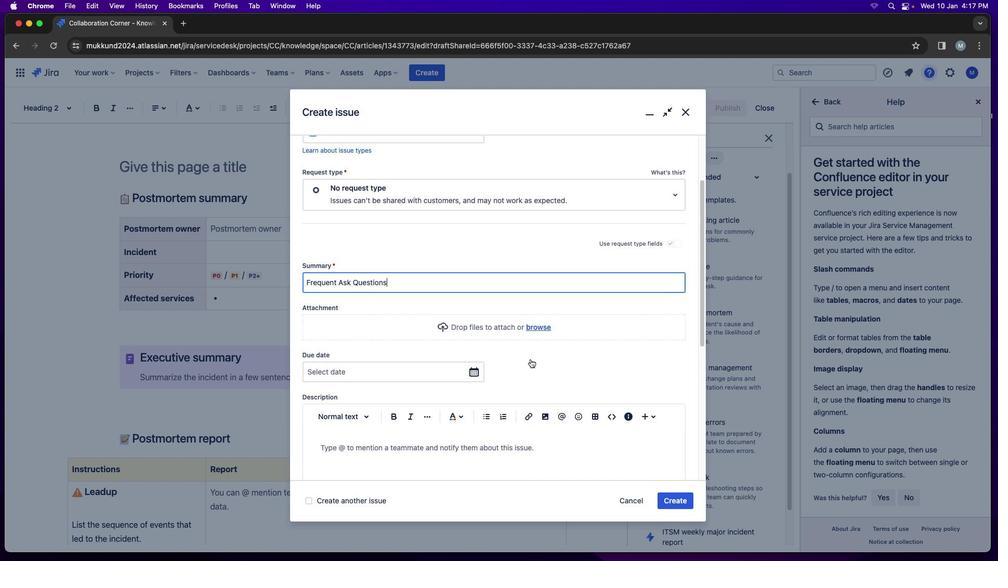 
Action: Mouse scrolled (530, 358) with delta (0, 0)
Screenshot: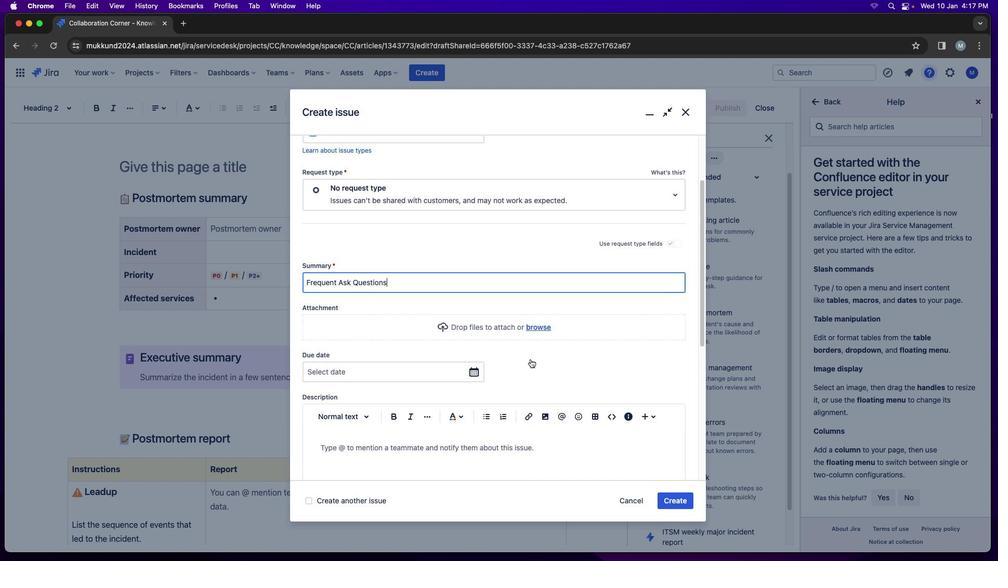 
Action: Mouse scrolled (530, 358) with delta (0, 0)
Screenshot: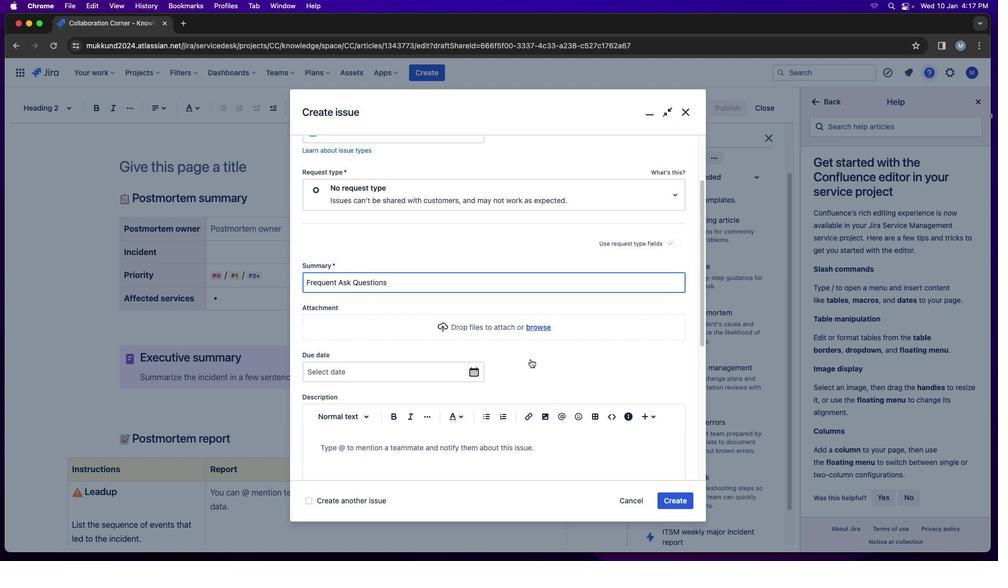 
Action: Mouse moved to (530, 359)
Screenshot: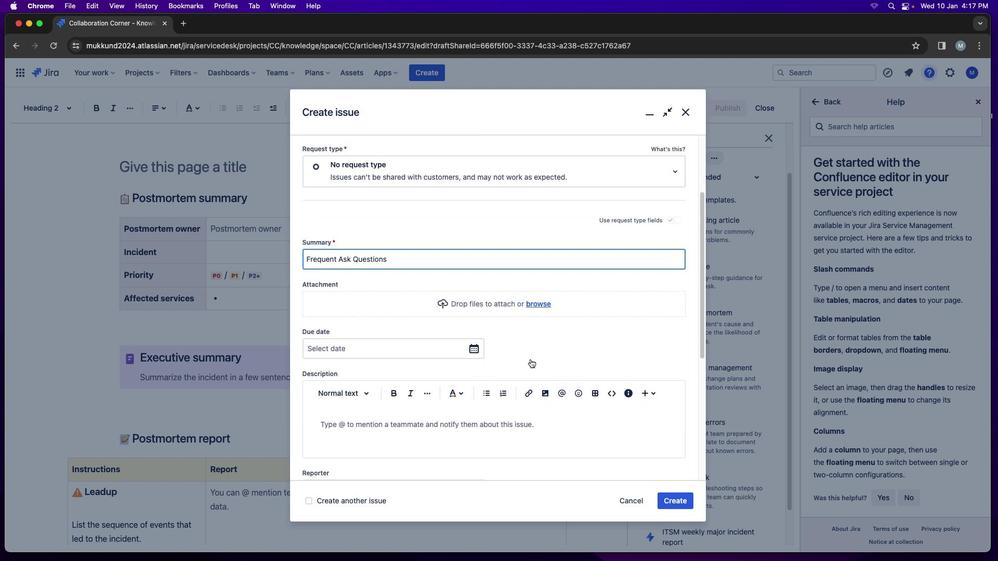 
Action: Mouse scrolled (530, 359) with delta (0, 0)
Screenshot: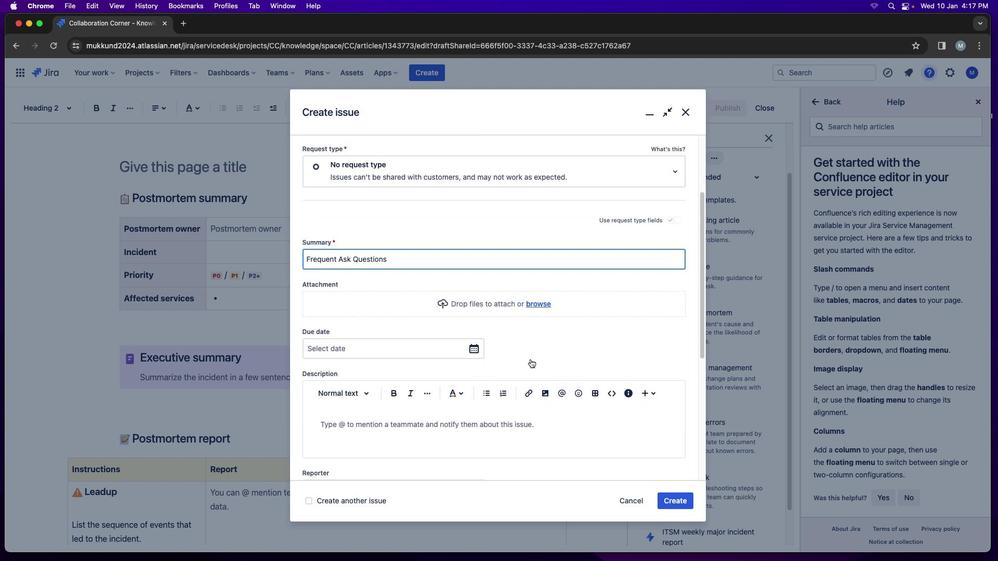 
Action: Mouse moved to (530, 359)
Screenshot: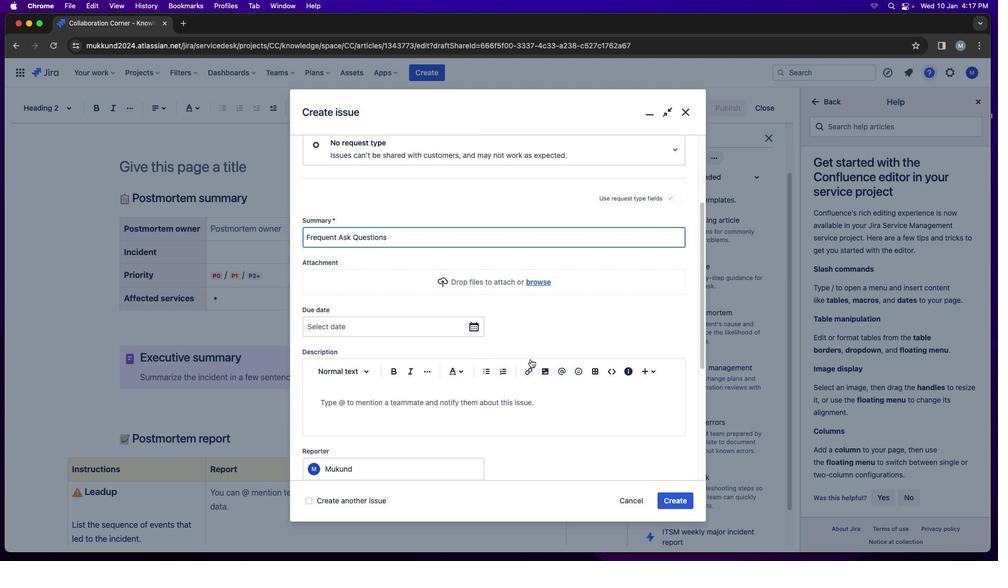 
Action: Mouse scrolled (530, 359) with delta (0, 0)
Screenshot: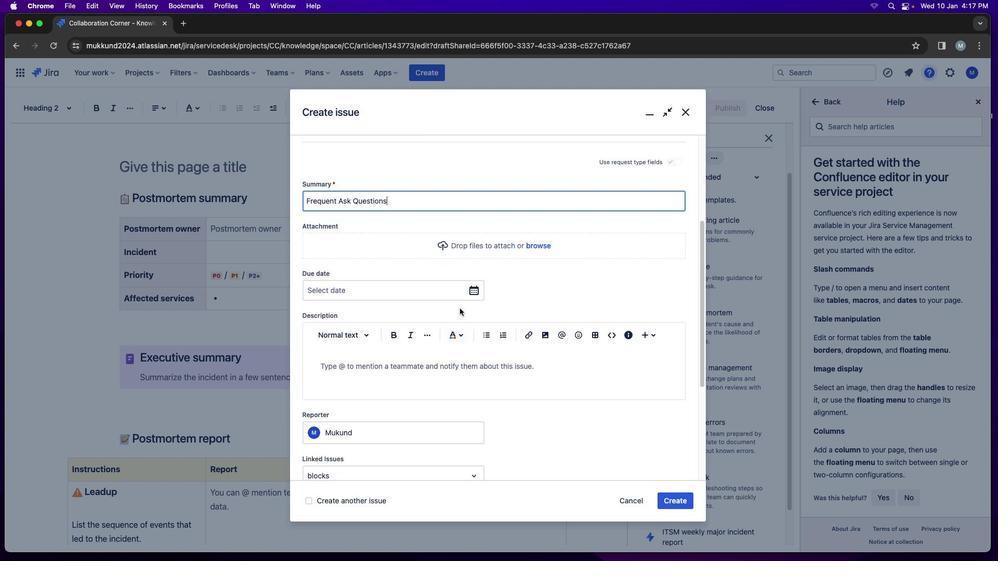 
Action: Mouse scrolled (530, 359) with delta (0, 0)
Screenshot: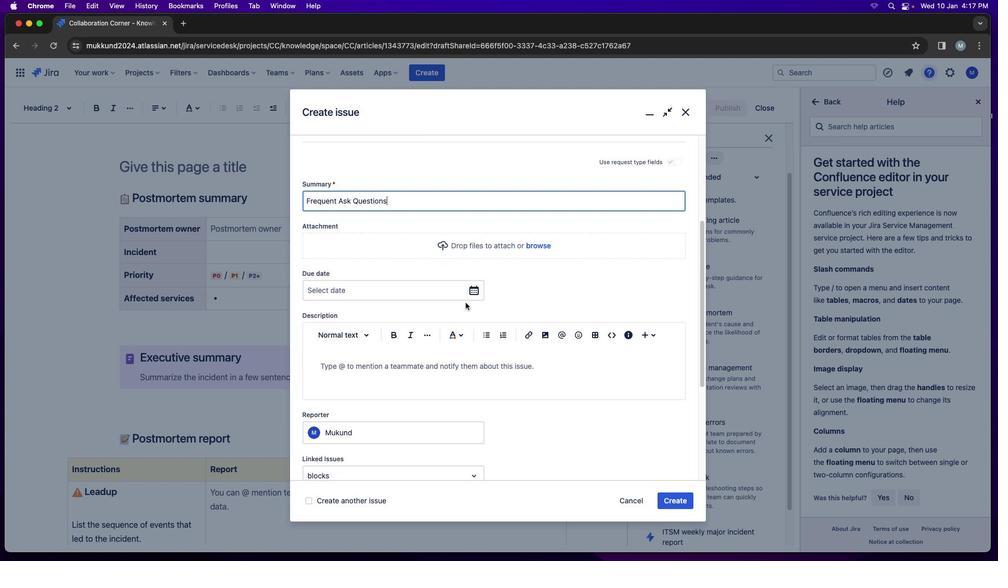
Action: Mouse scrolled (530, 359) with delta (0, -1)
Screenshot: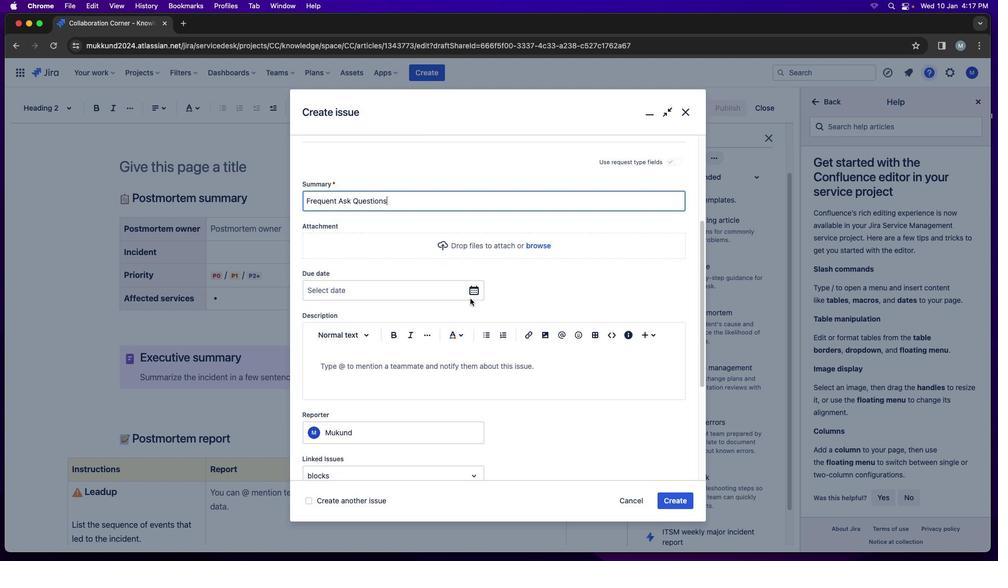 
Action: Mouse moved to (473, 293)
Screenshot: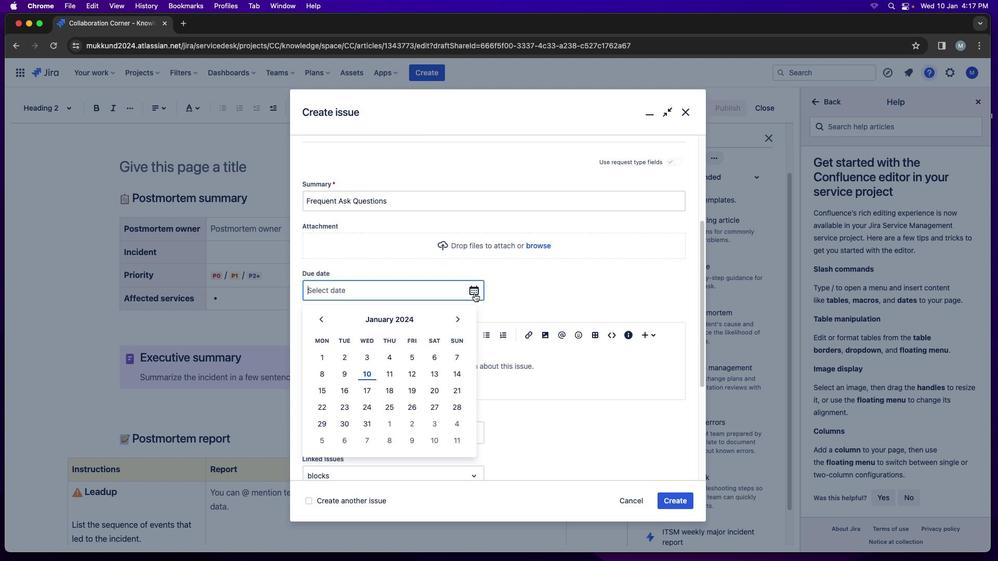 
Action: Mouse pressed left at (473, 293)
Screenshot: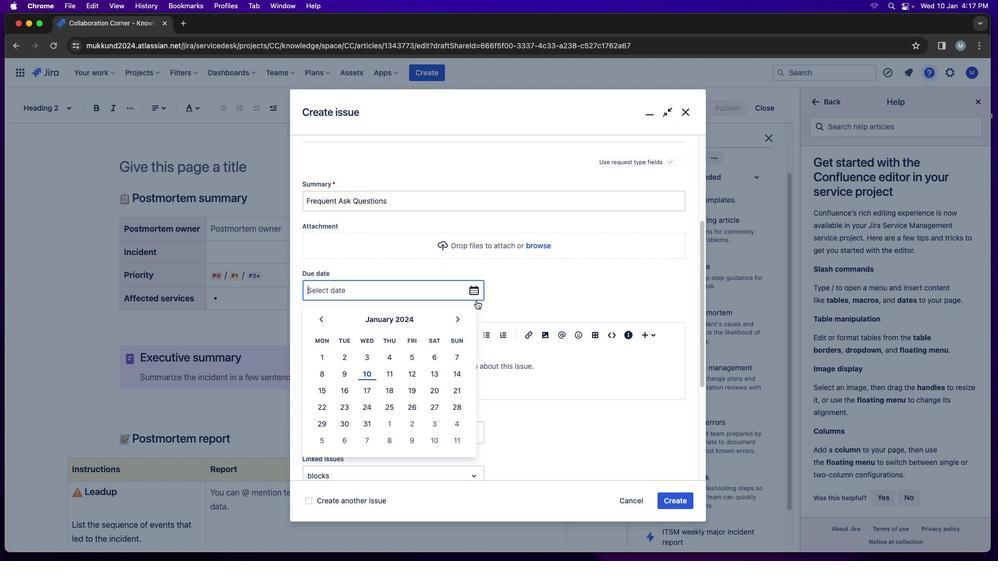 
Action: Mouse moved to (370, 378)
Screenshot: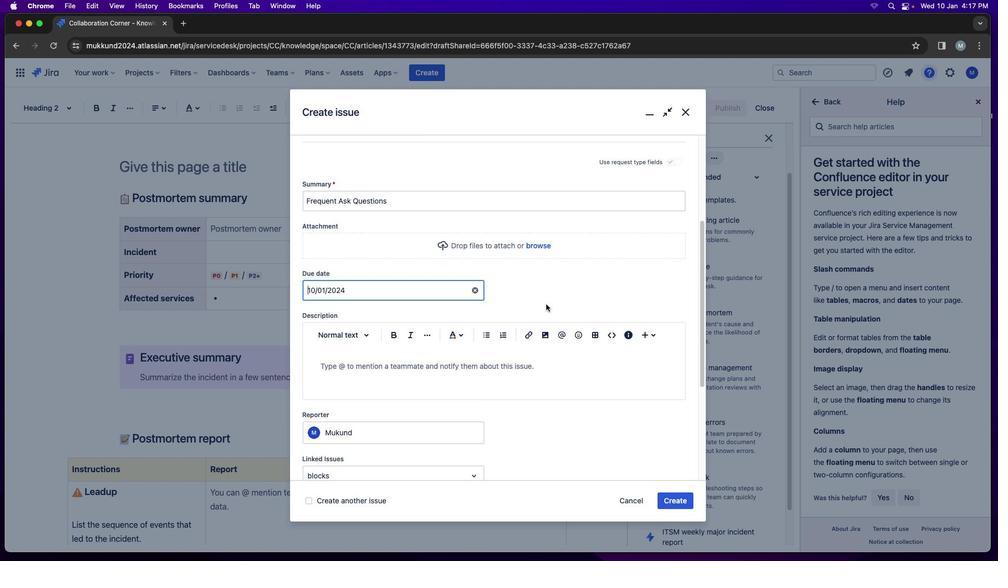 
Action: Mouse pressed left at (370, 378)
Screenshot: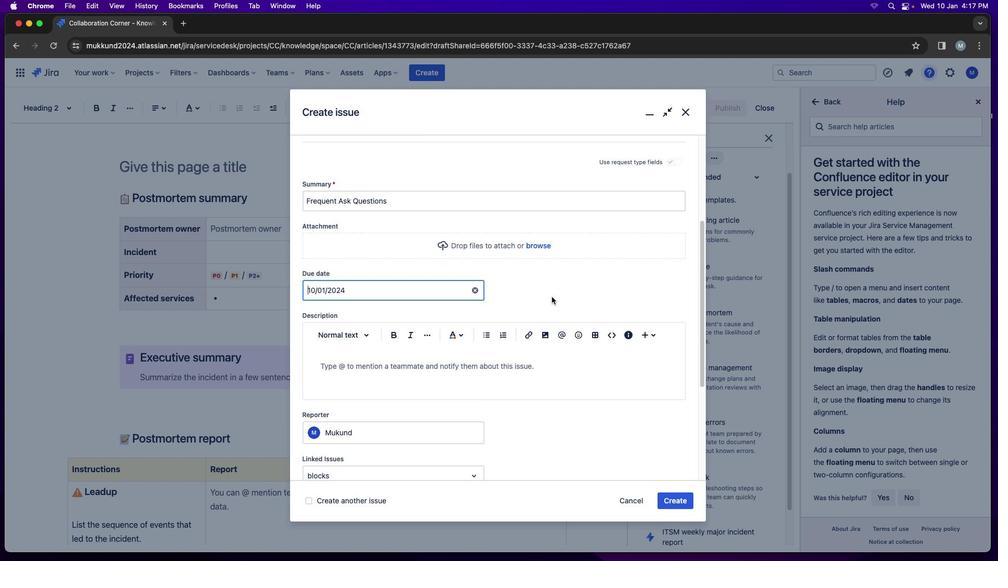 
Action: Mouse moved to (472, 289)
Screenshot: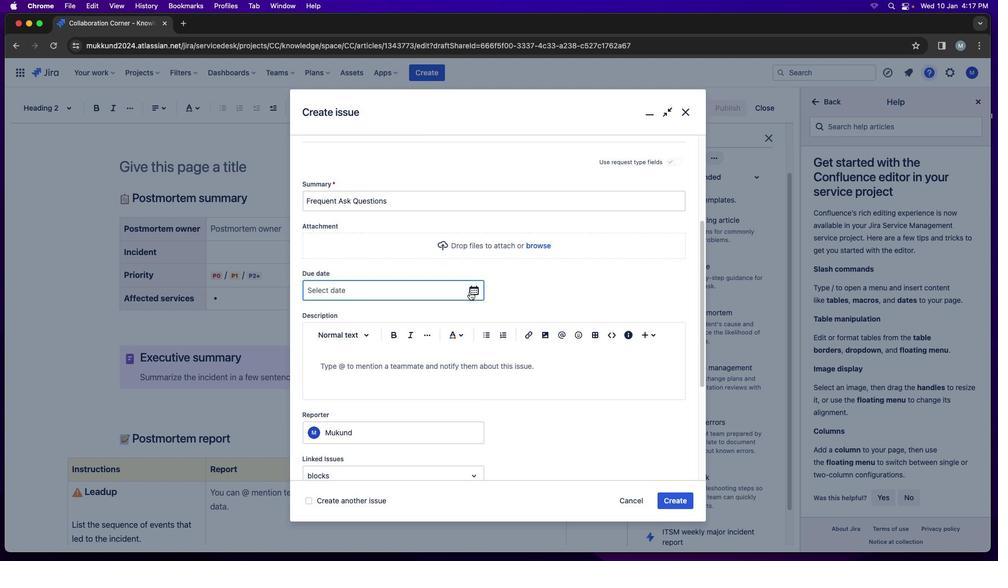 
Action: Mouse pressed left at (472, 289)
Screenshot: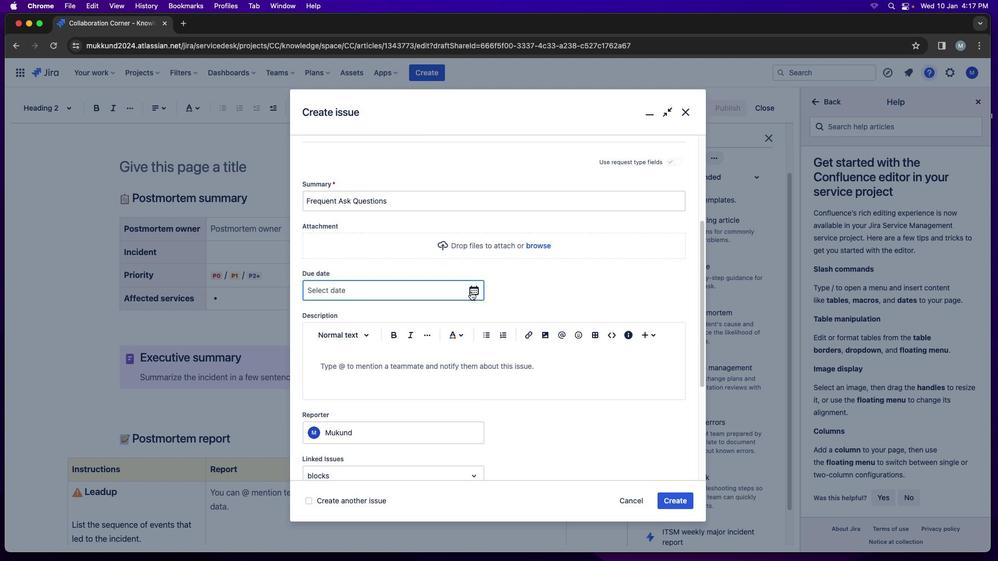 
Action: Mouse moved to (473, 291)
Screenshot: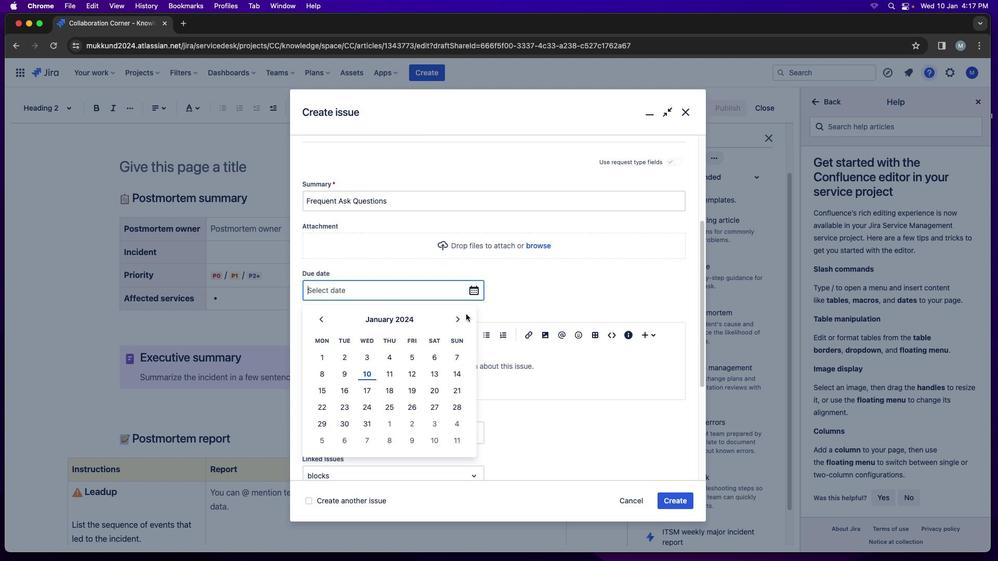 
Action: Mouse pressed left at (473, 291)
Screenshot: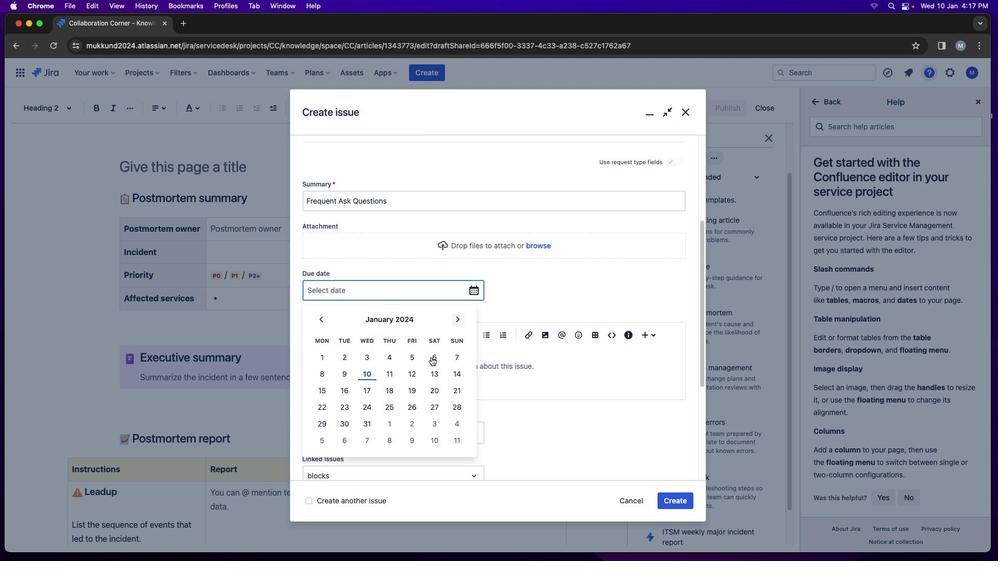 
Action: Mouse moved to (396, 377)
Screenshot: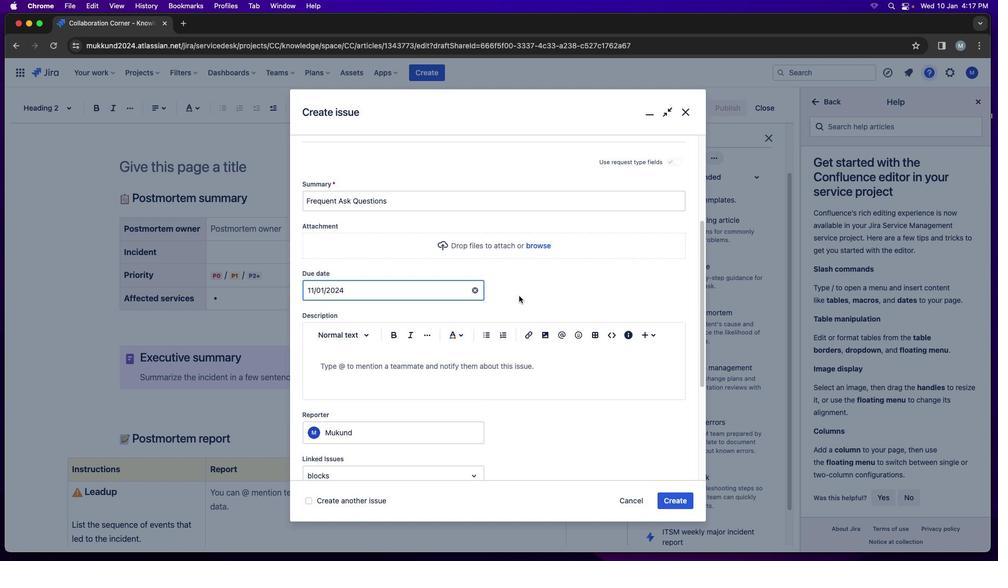 
Action: Mouse pressed left at (396, 377)
Screenshot: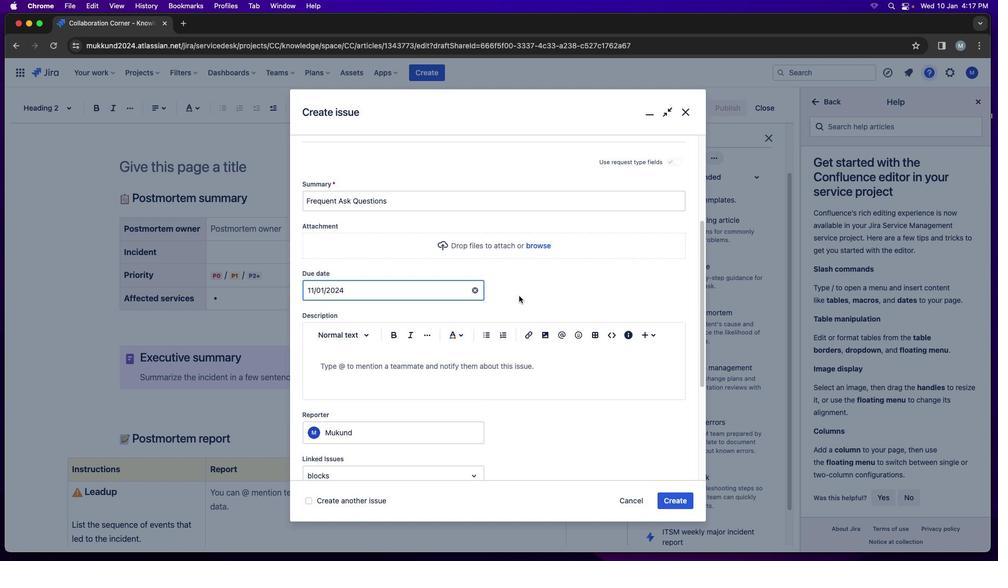 
Action: Mouse moved to (519, 295)
Screenshot: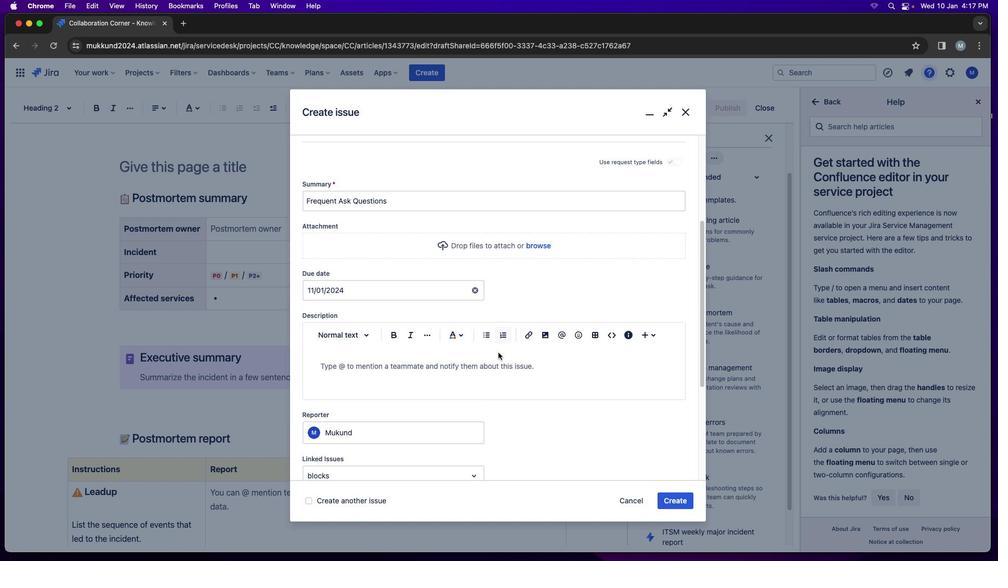 
Action: Mouse pressed left at (519, 295)
Screenshot: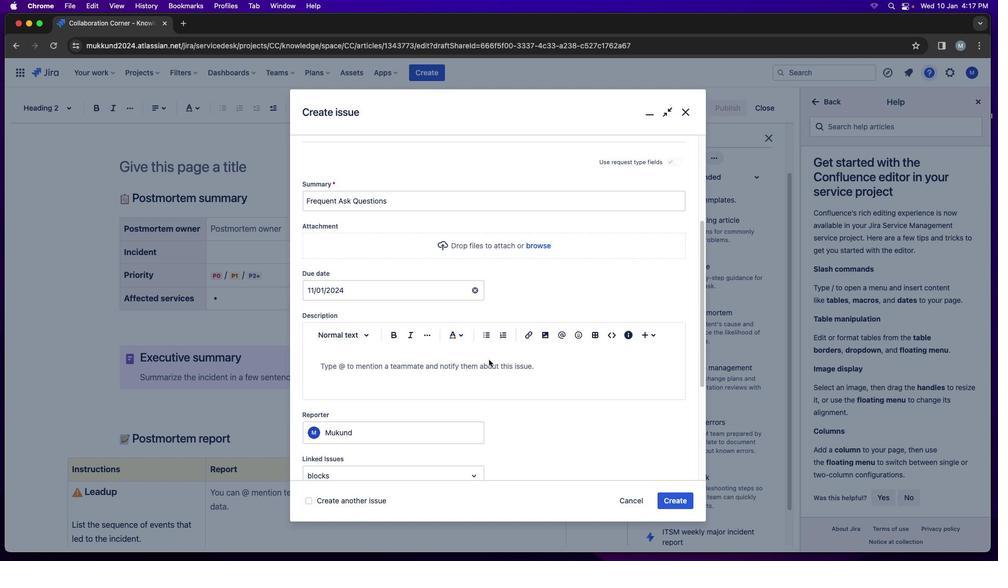 
Action: Mouse moved to (524, 372)
Screenshot: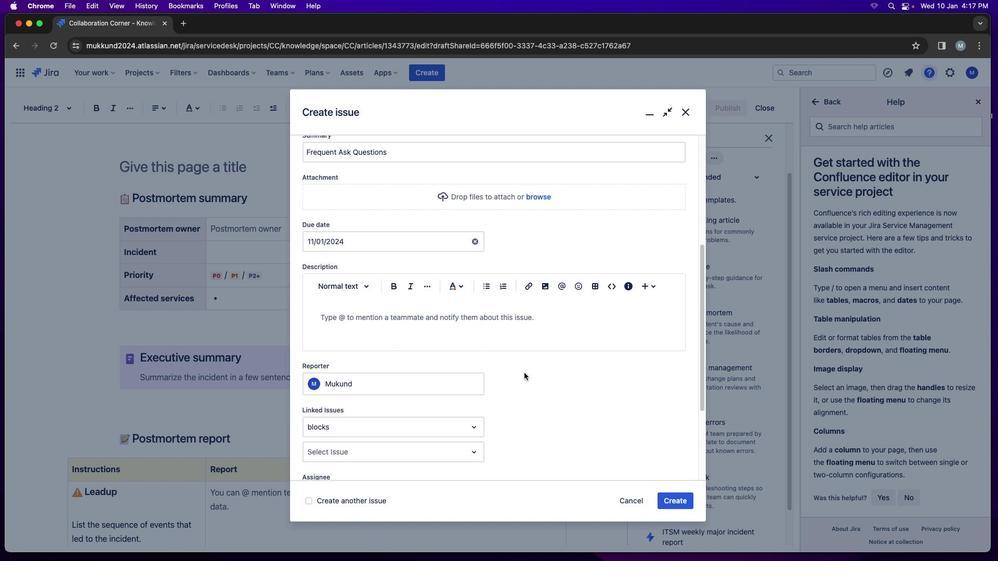 
Action: Mouse scrolled (524, 372) with delta (0, 0)
Screenshot: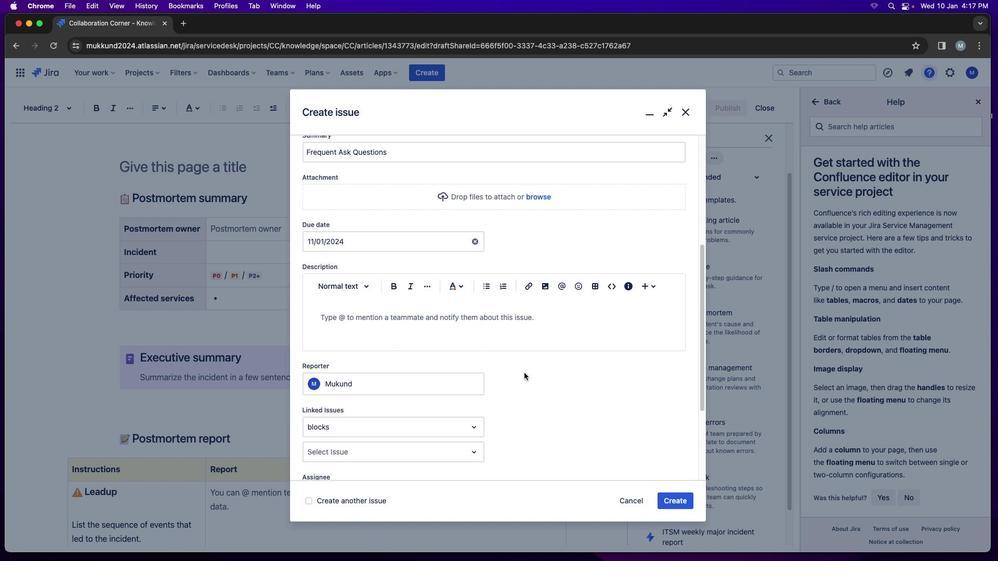 
Action: Mouse moved to (524, 372)
Screenshot: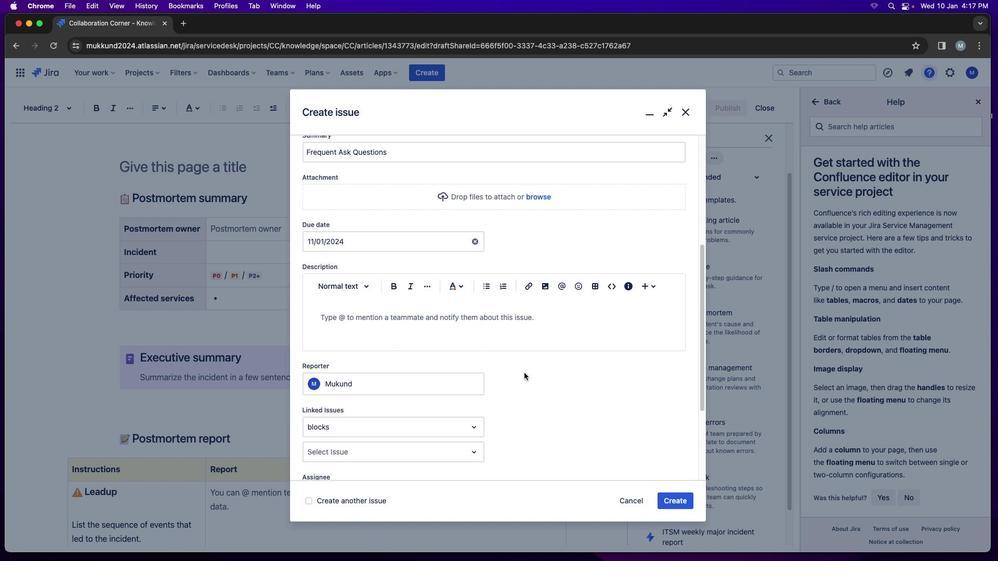 
Action: Mouse scrolled (524, 372) with delta (0, 0)
Screenshot: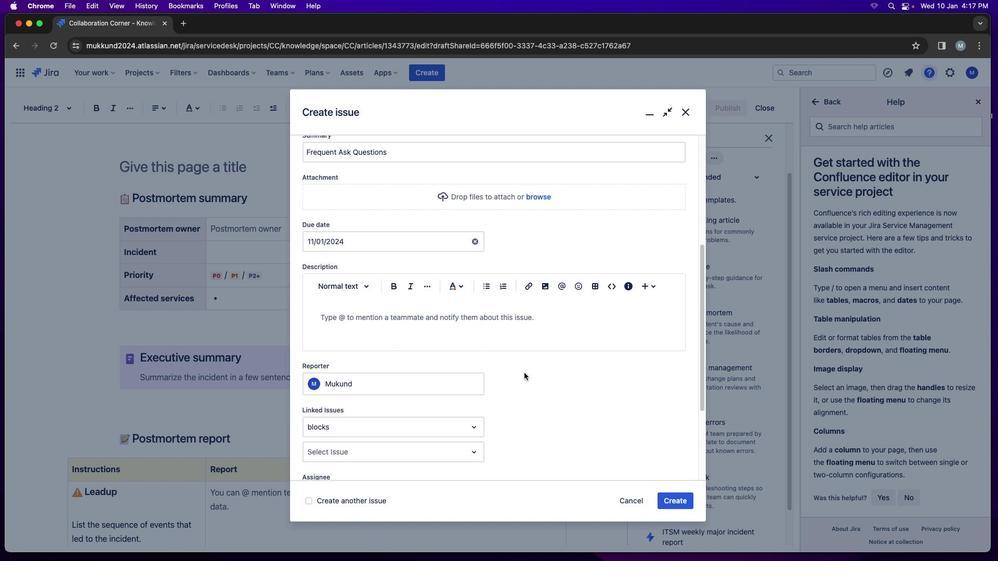
Action: Mouse scrolled (524, 372) with delta (0, 0)
Screenshot: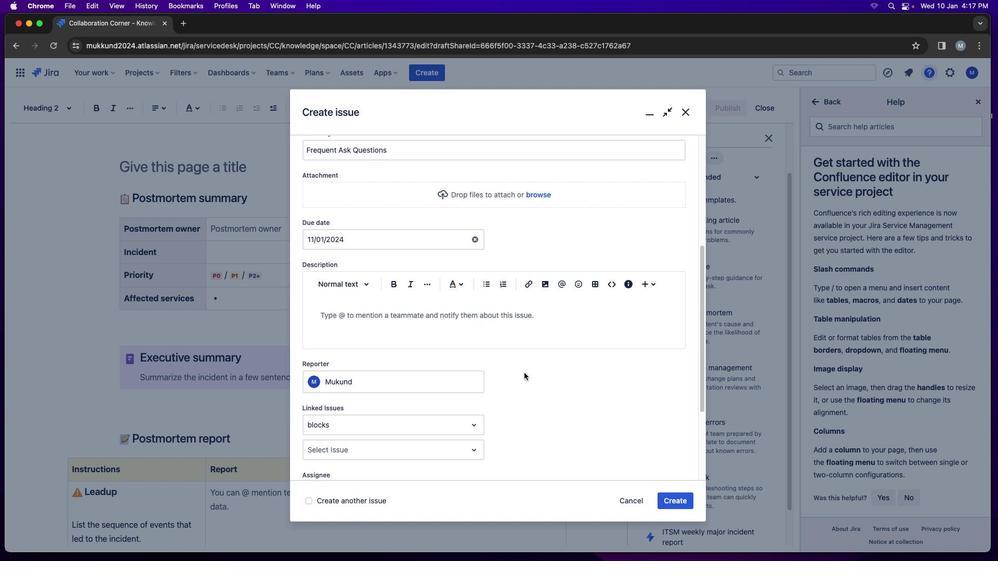 
Action: Mouse moved to (524, 372)
Screenshot: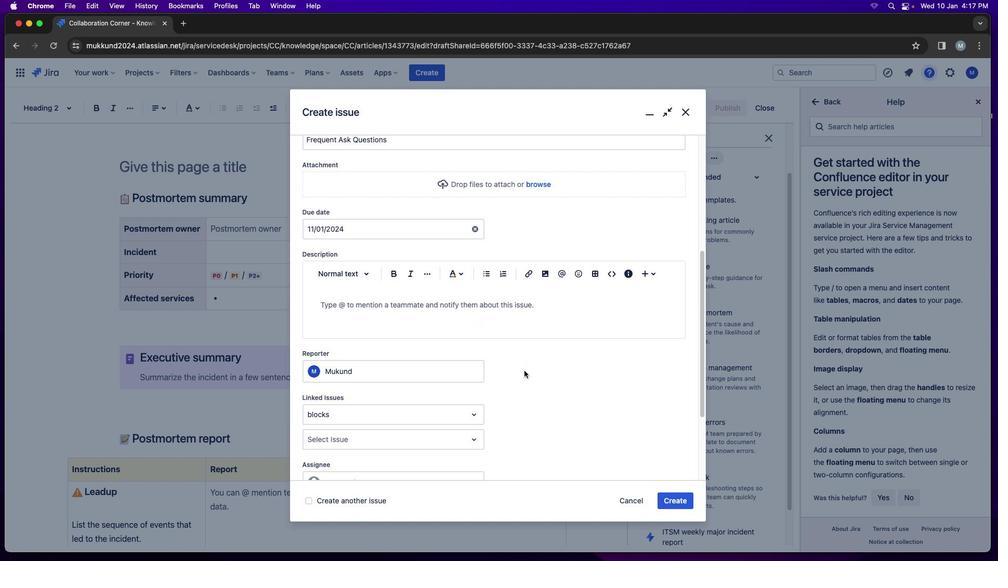
Action: Mouse scrolled (524, 372) with delta (0, 0)
Screenshot: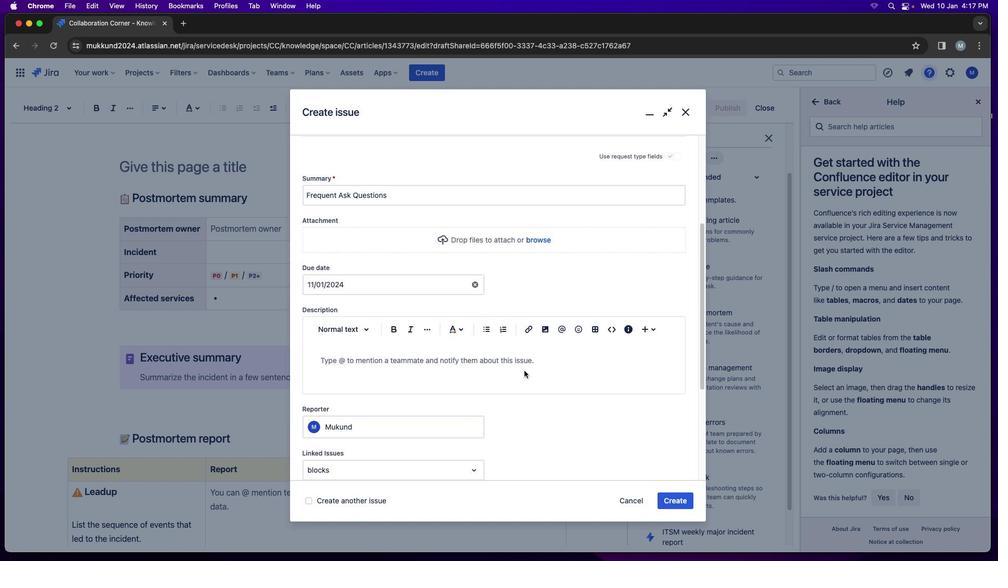 
Action: Mouse scrolled (524, 372) with delta (0, 0)
Screenshot: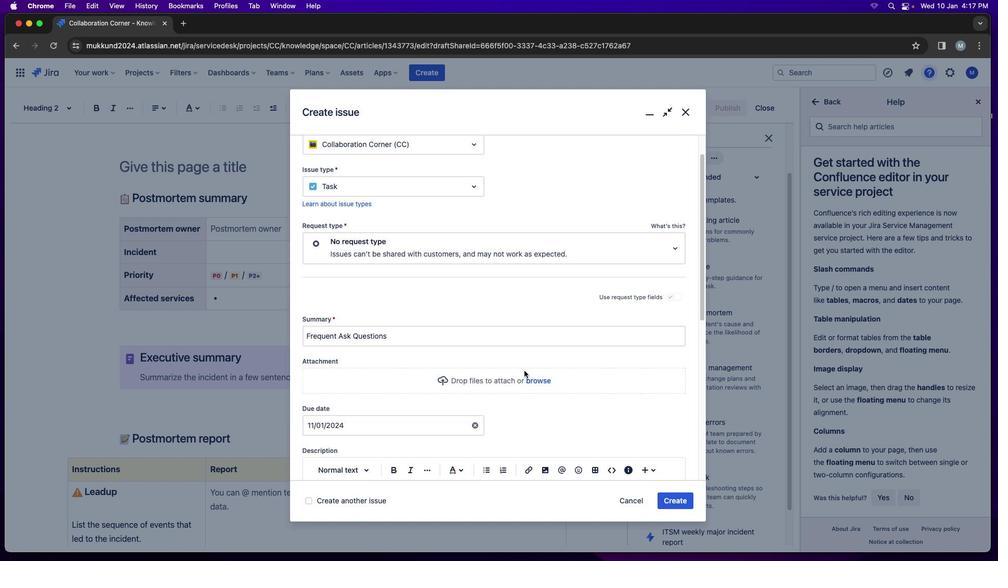 
Action: Mouse moved to (524, 371)
Screenshot: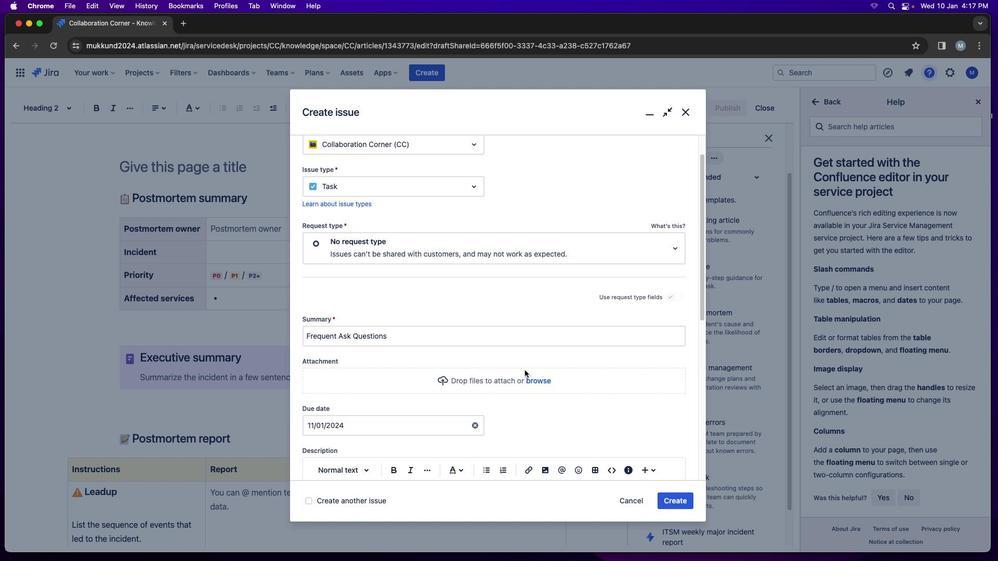 
Action: Mouse scrolled (524, 371) with delta (0, 0)
Screenshot: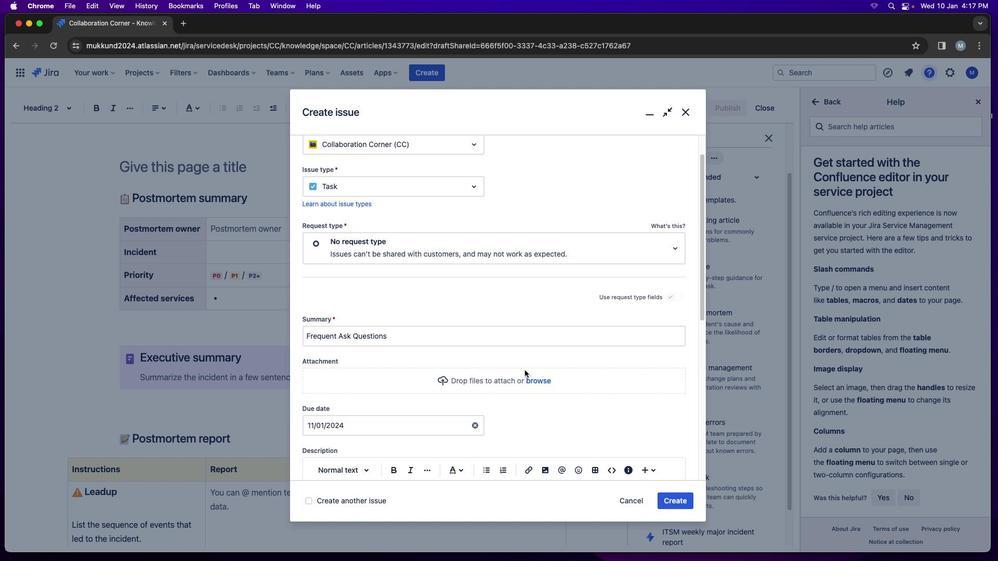 
Action: Mouse moved to (524, 370)
Screenshot: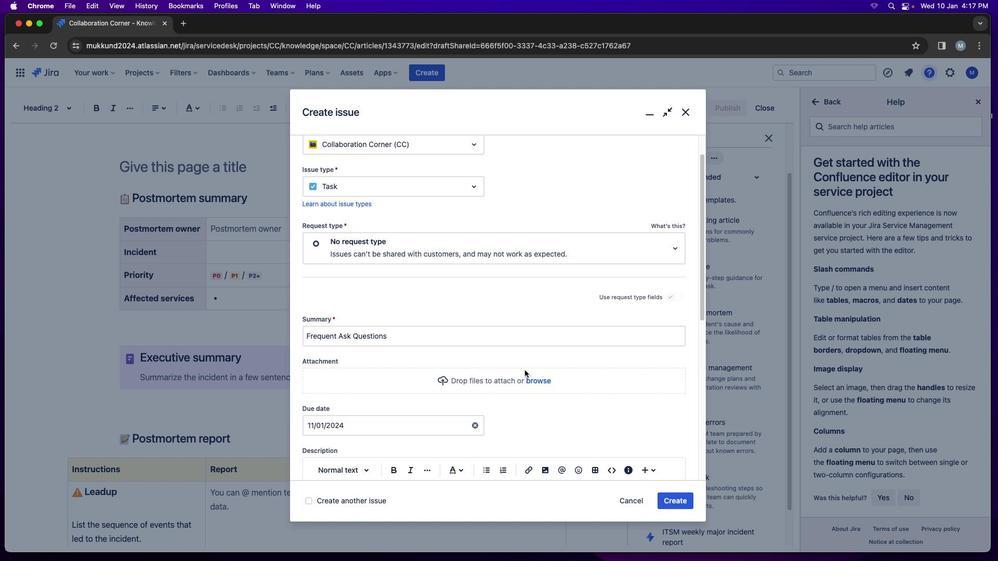 
Action: Mouse scrolled (524, 370) with delta (0, 0)
Screenshot: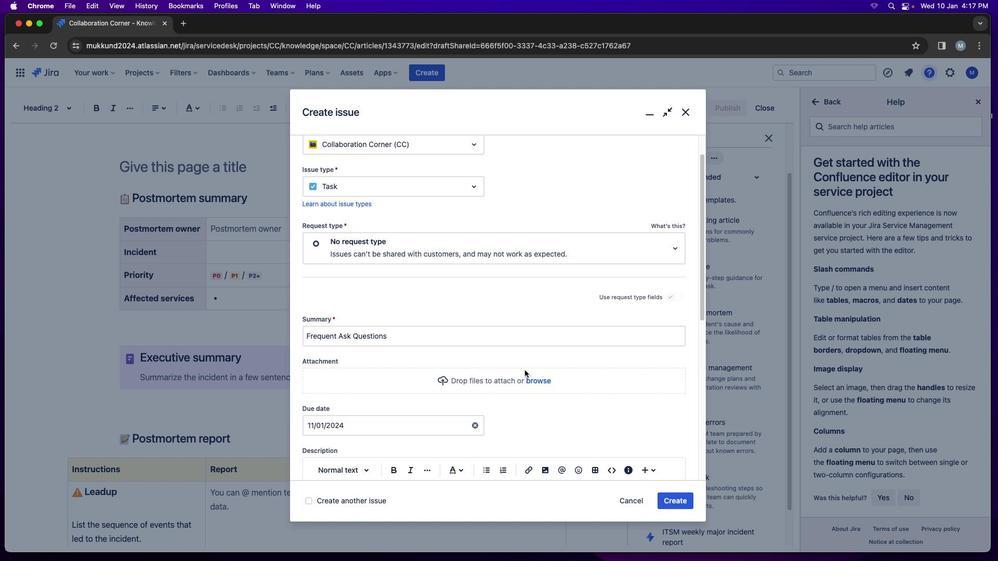 
Action: Mouse scrolled (524, 370) with delta (0, 1)
Screenshot: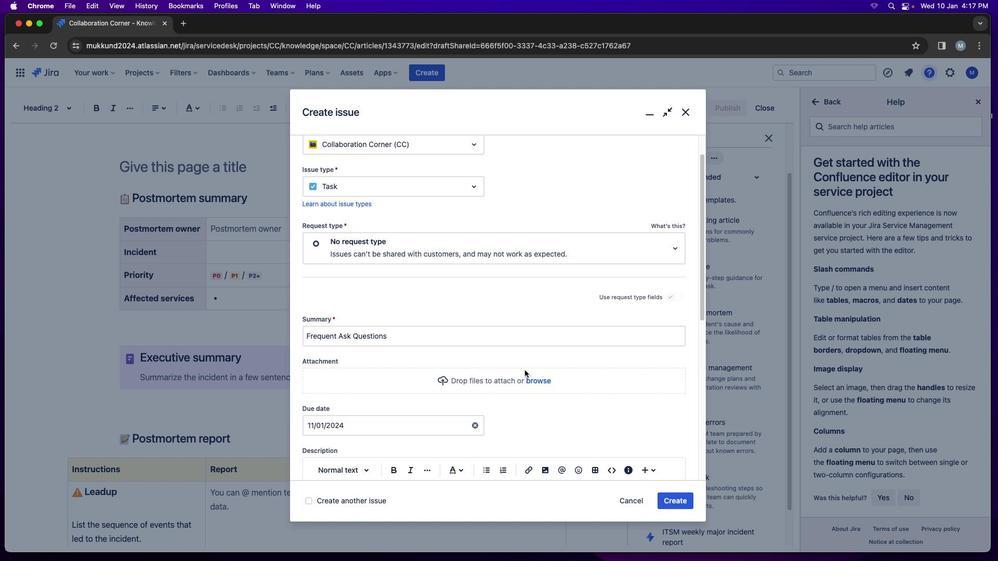 
Action: Mouse moved to (524, 370)
Screenshot: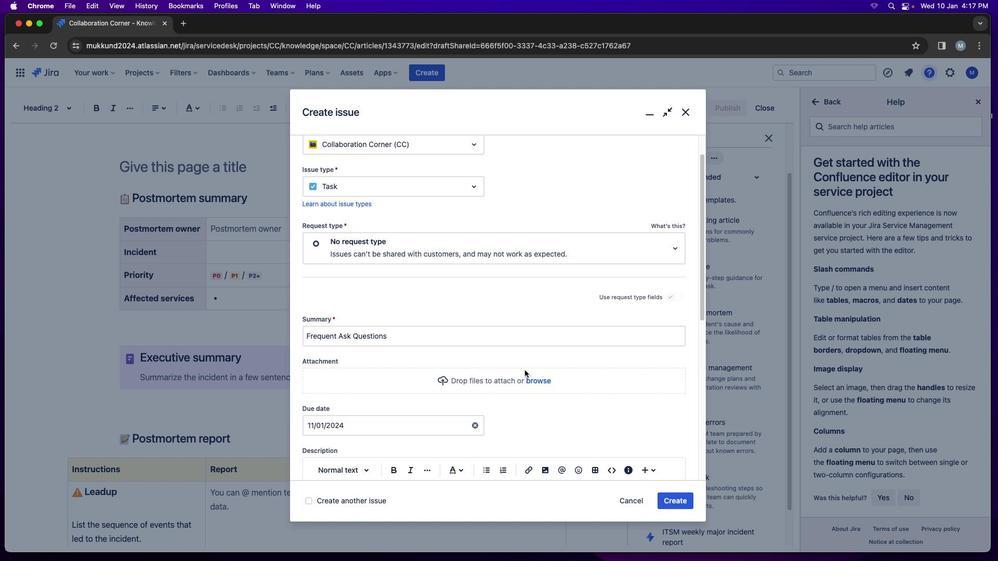 
Action: Mouse scrolled (524, 370) with delta (0, 2)
Screenshot: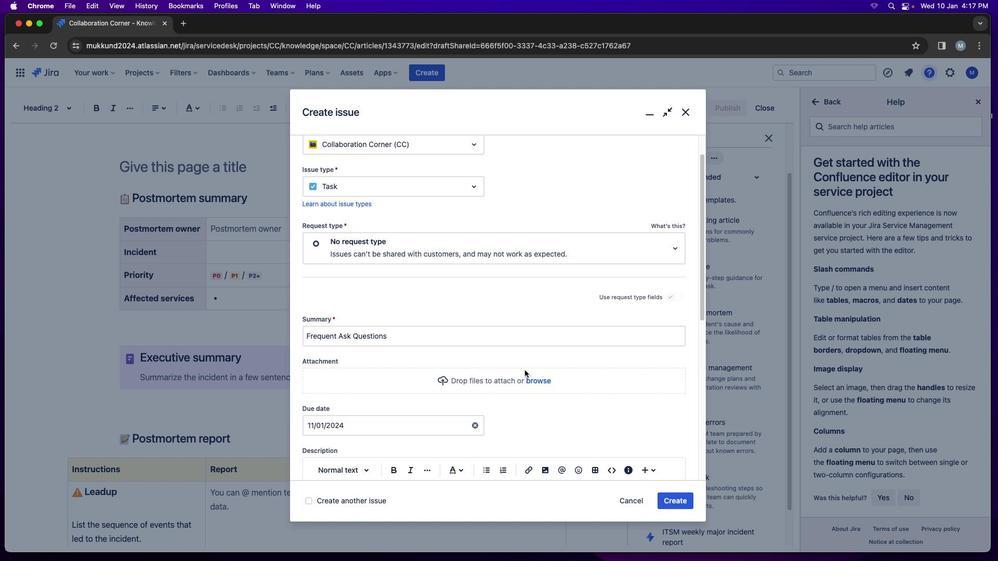 
Action: Mouse moved to (525, 370)
Screenshot: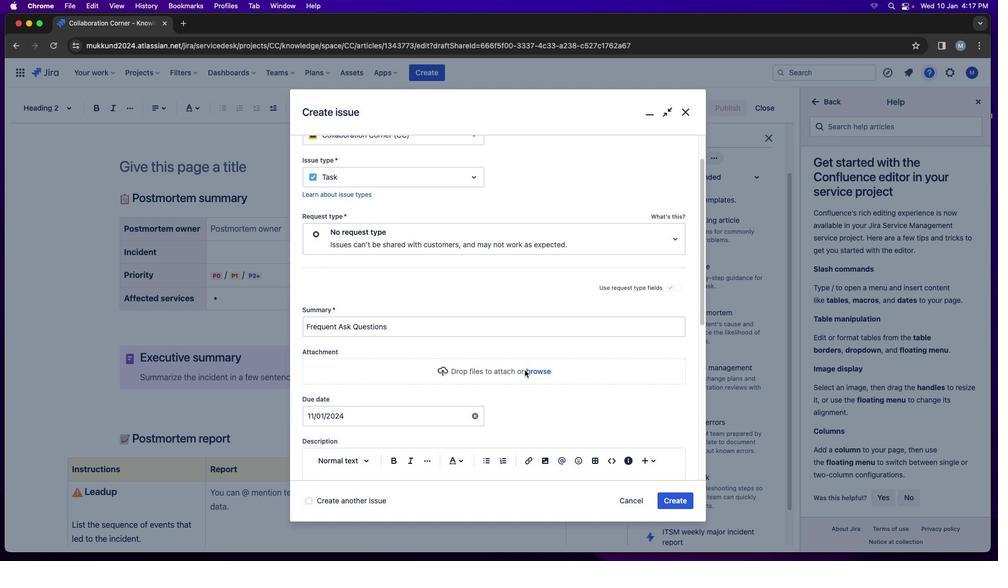 
Action: Mouse scrolled (525, 370) with delta (0, 0)
Screenshot: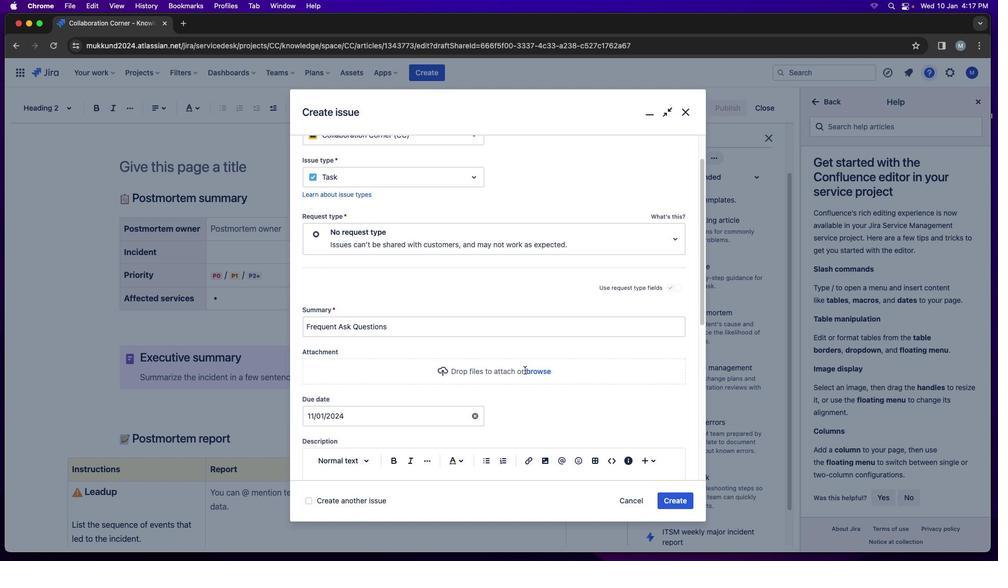 
Action: Mouse scrolled (525, 370) with delta (0, 0)
Screenshot: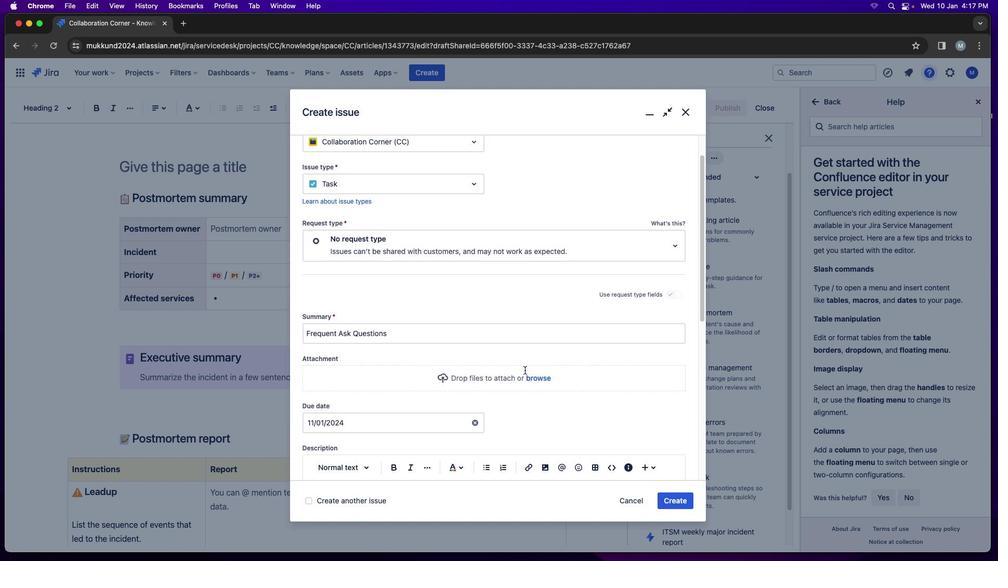 
Action: Mouse scrolled (525, 370) with delta (0, 0)
Screenshot: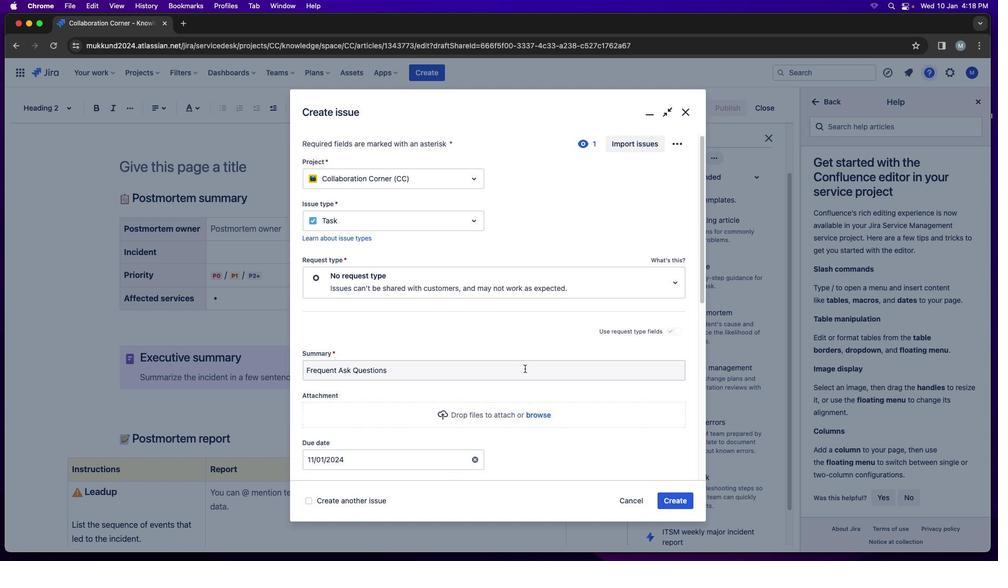 
Action: Mouse scrolled (525, 370) with delta (0, 0)
Screenshot: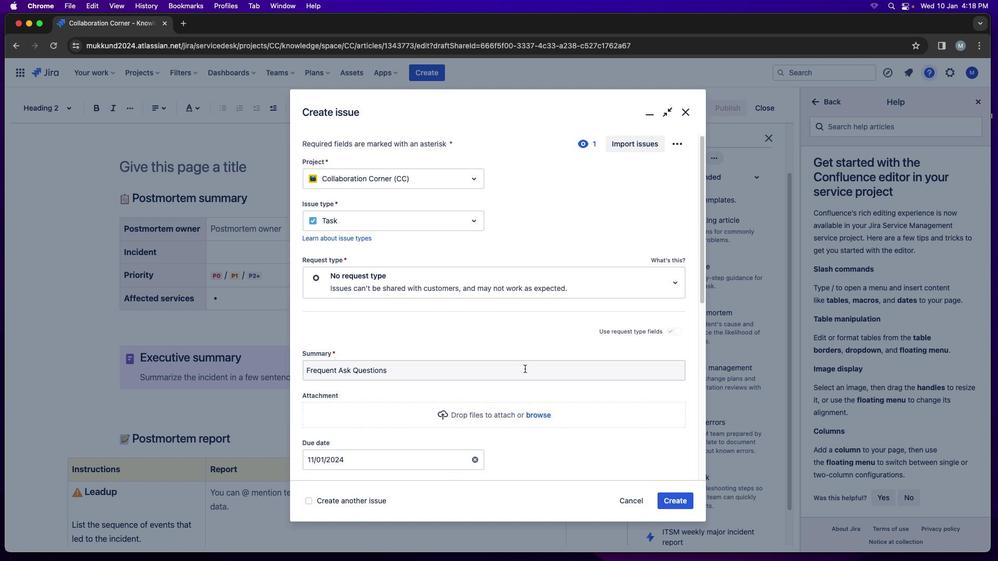 
Action: Mouse scrolled (525, 370) with delta (0, 1)
Screenshot: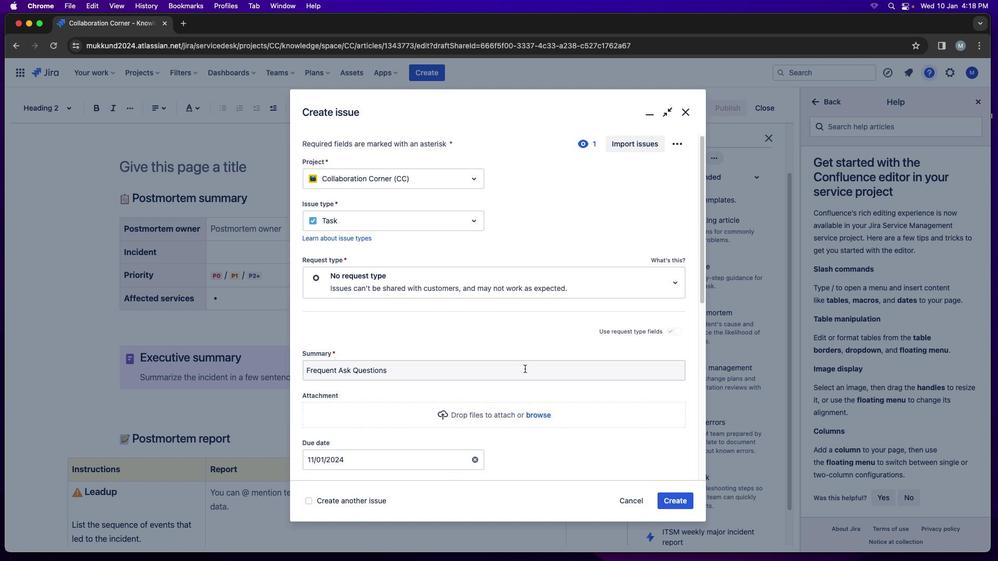 
Action: Mouse scrolled (525, 370) with delta (0, 1)
Screenshot: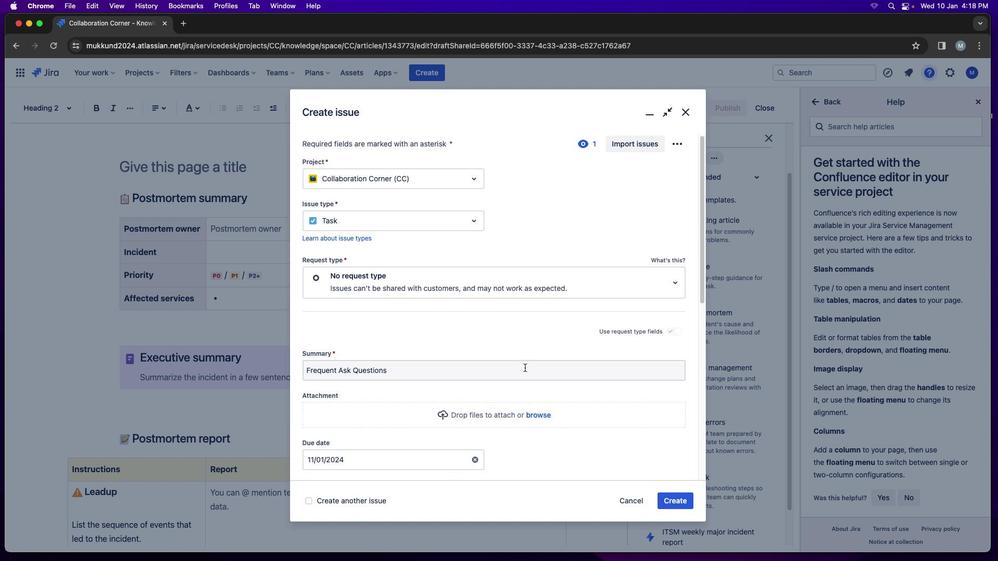 
Action: Mouse moved to (525, 369)
Screenshot: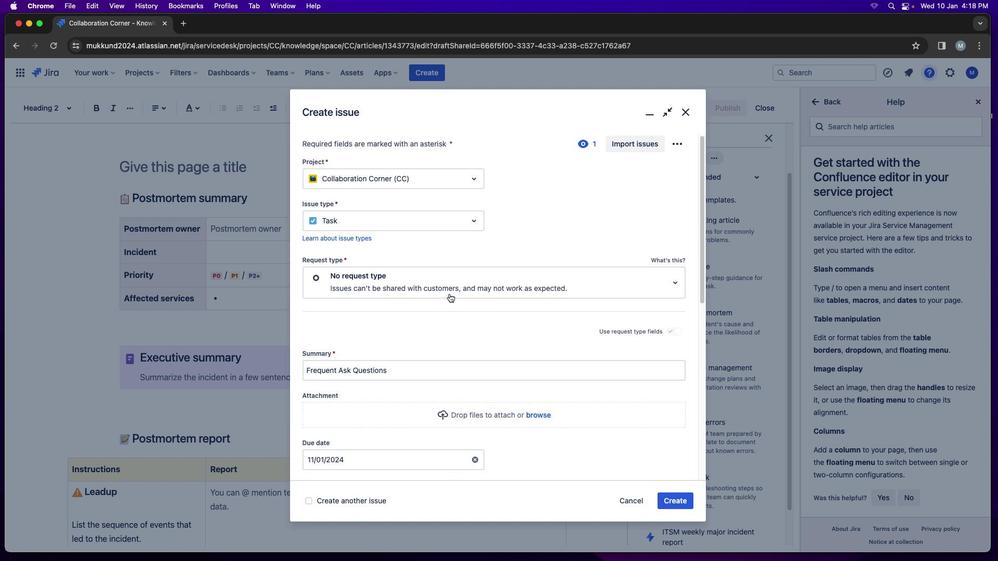 
Action: Mouse scrolled (525, 369) with delta (0, 0)
Screenshot: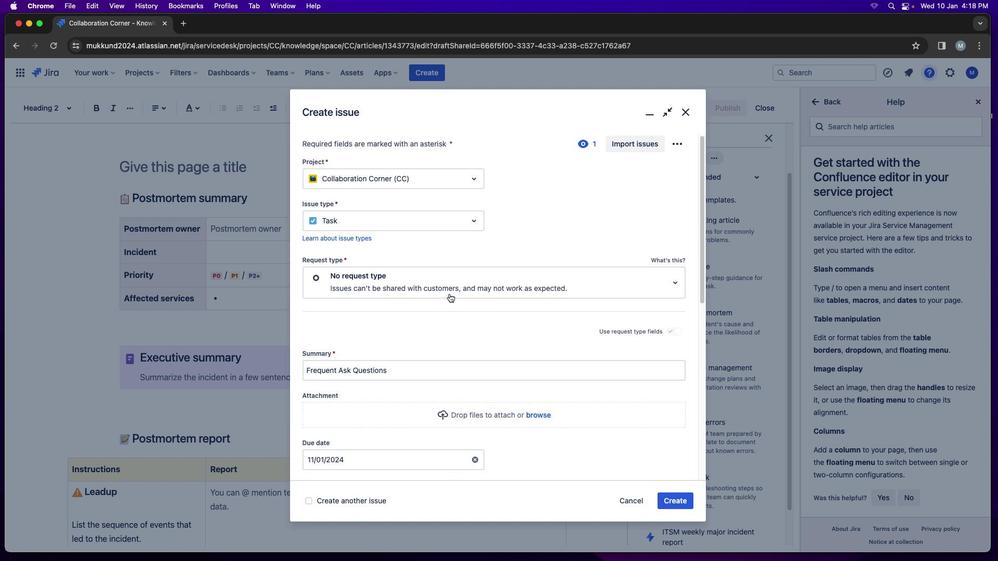 
Action: Mouse moved to (525, 369)
Screenshot: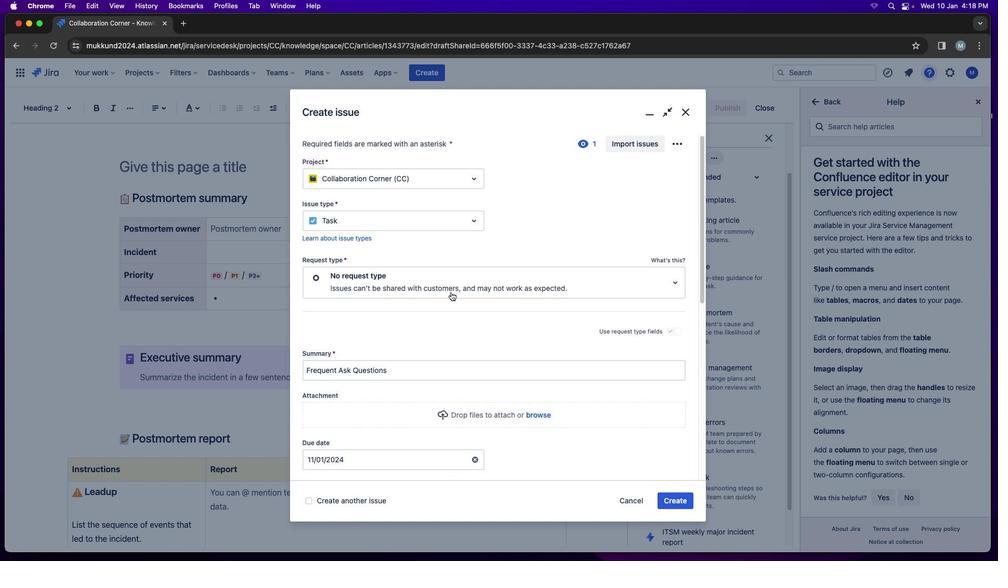 
Action: Mouse scrolled (525, 369) with delta (0, 0)
Screenshot: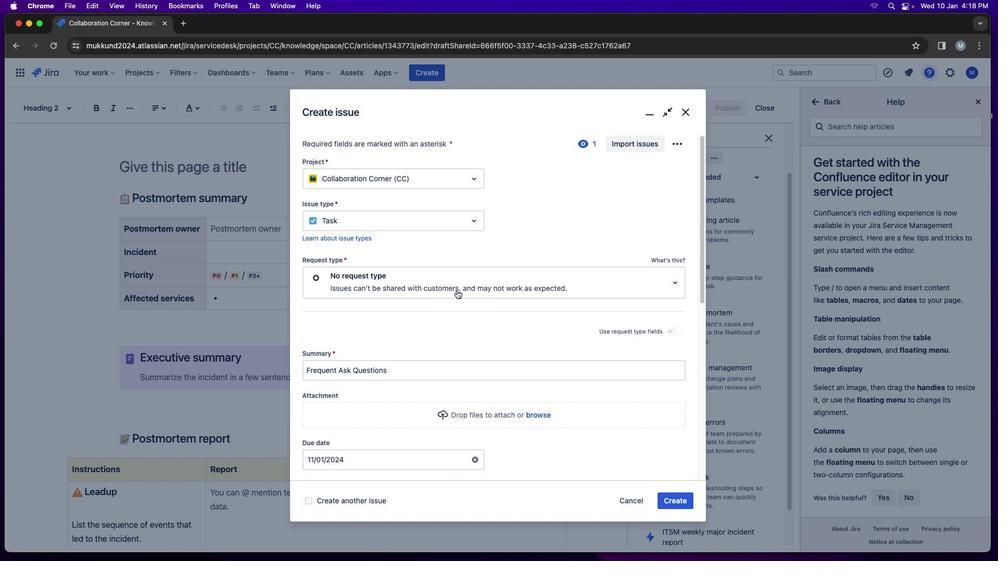 
Action: Mouse scrolled (525, 369) with delta (0, 1)
Screenshot: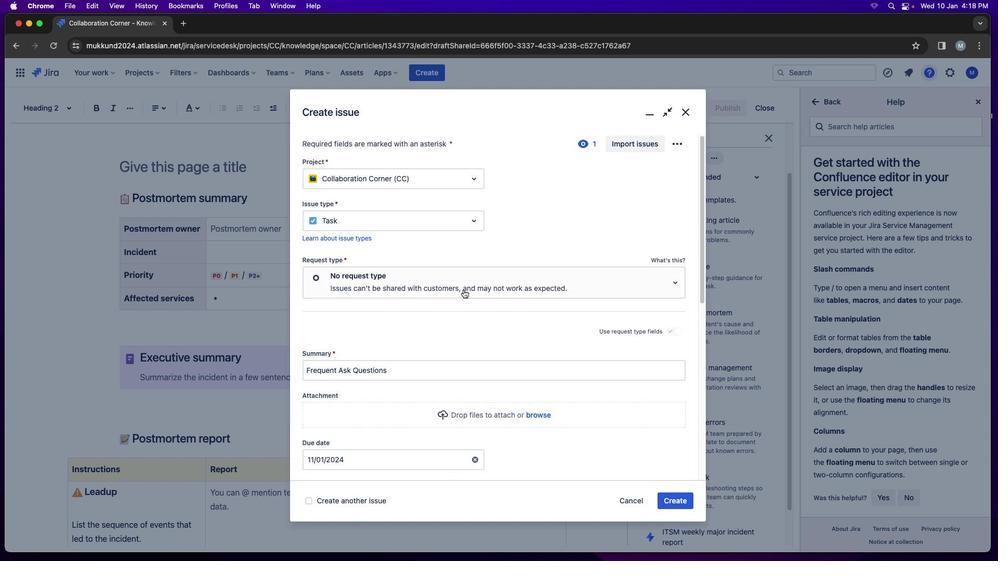 
Action: Mouse moved to (476, 297)
Screenshot: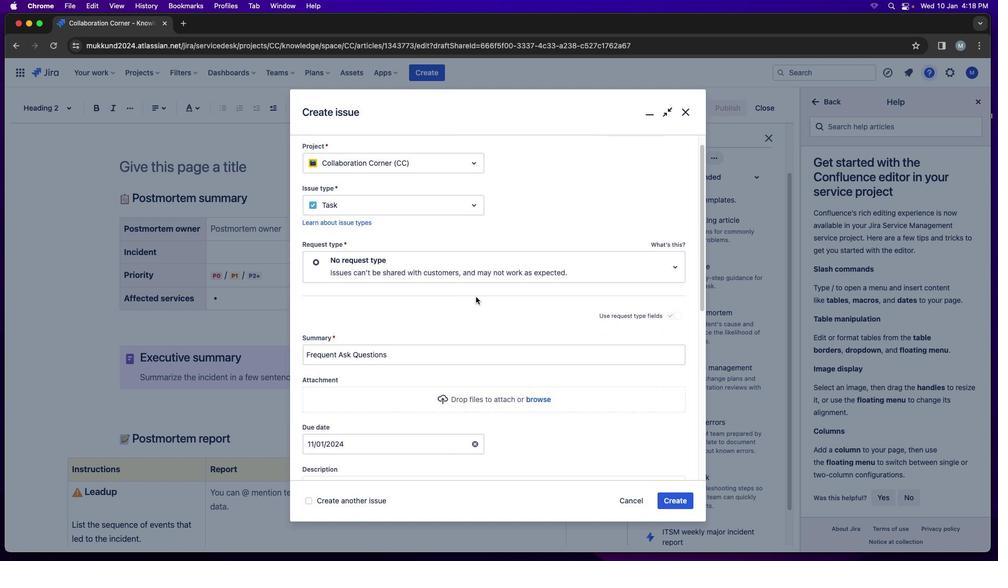 
Action: Mouse scrolled (476, 297) with delta (0, 0)
Screenshot: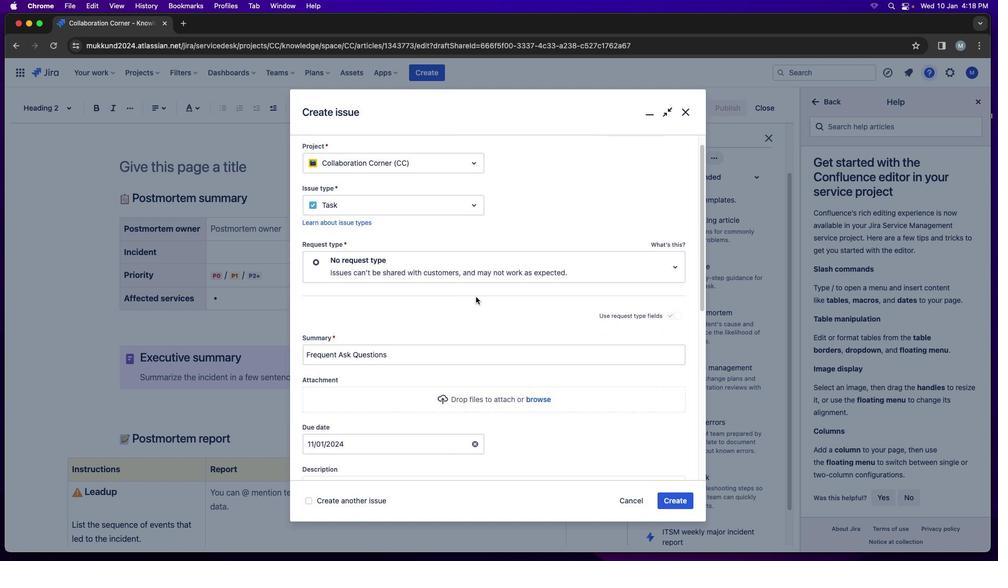 
Action: Mouse scrolled (476, 297) with delta (0, 0)
Screenshot: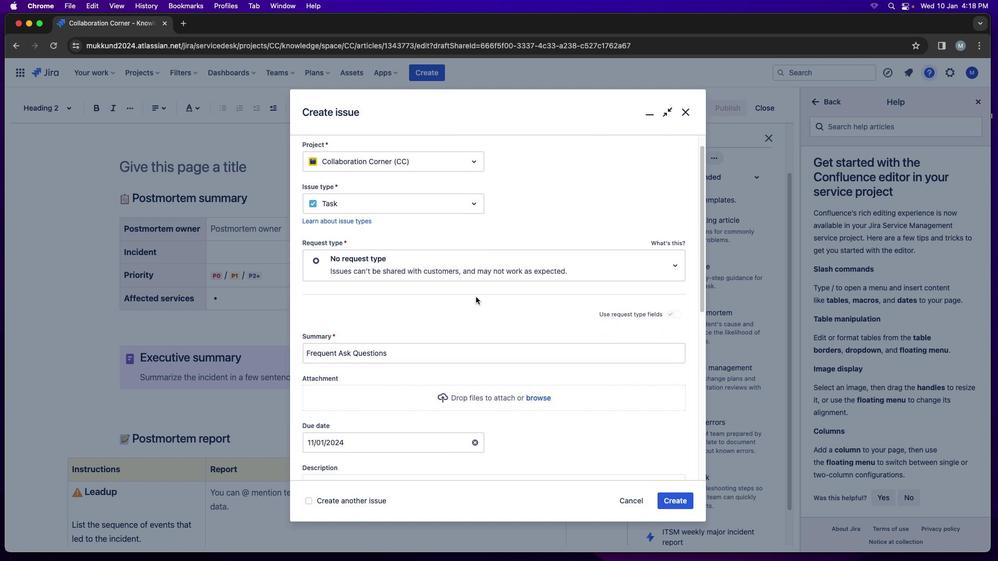 
Action: Mouse scrolled (476, 297) with delta (0, 0)
Screenshot: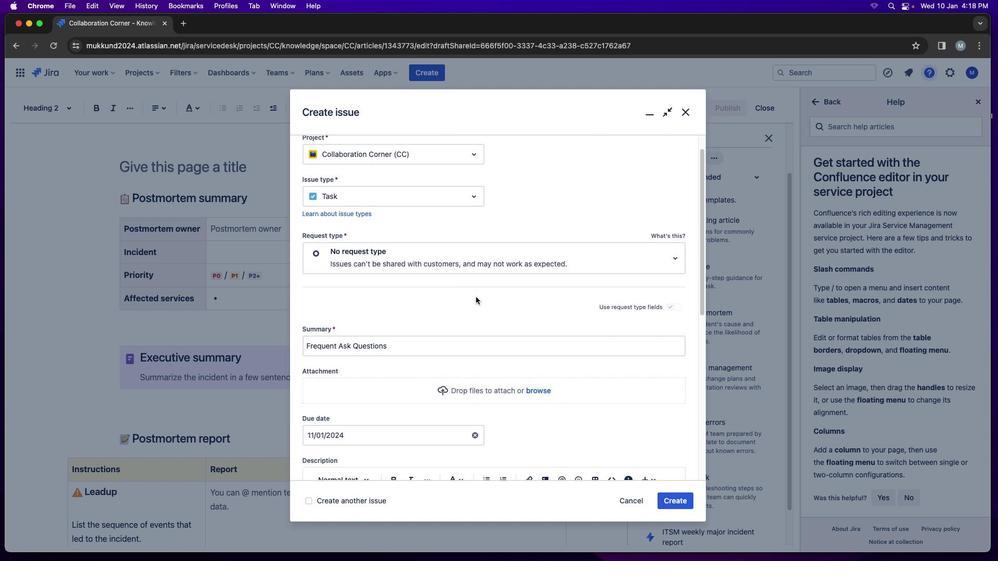 
Action: Mouse scrolled (476, 297) with delta (0, 0)
Screenshot: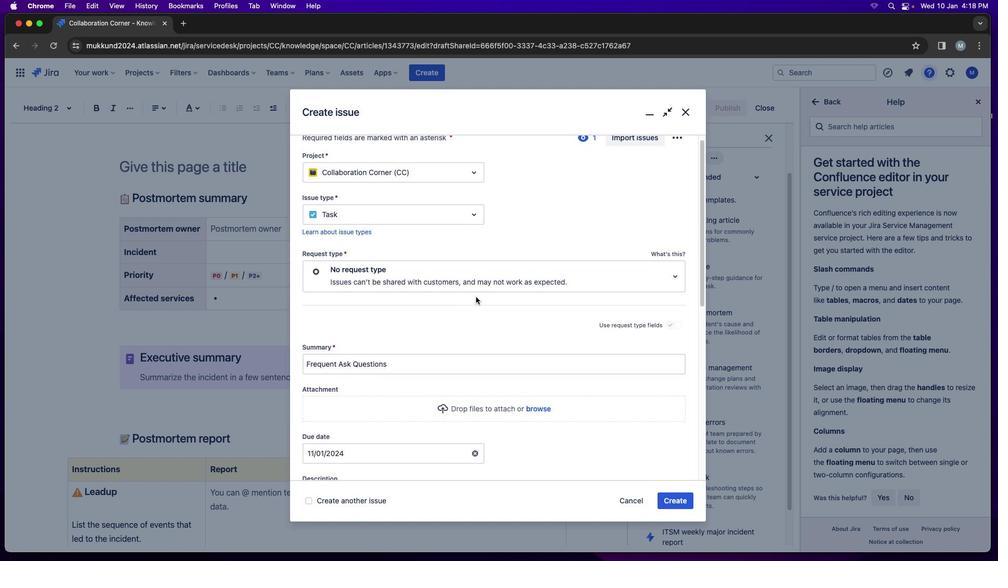 
Action: Mouse scrolled (476, 297) with delta (0, 0)
Screenshot: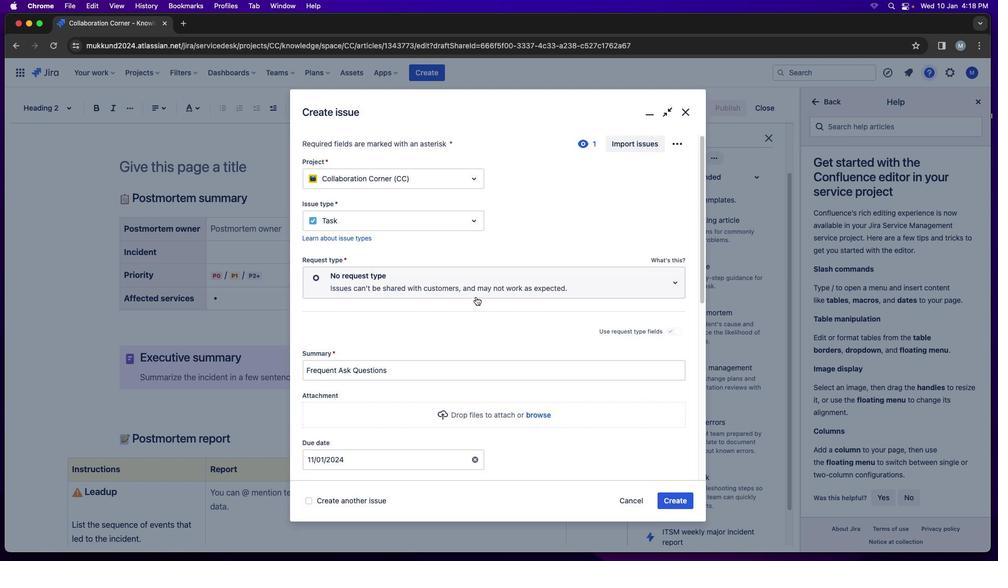 
Action: Mouse scrolled (476, 297) with delta (0, 0)
Screenshot: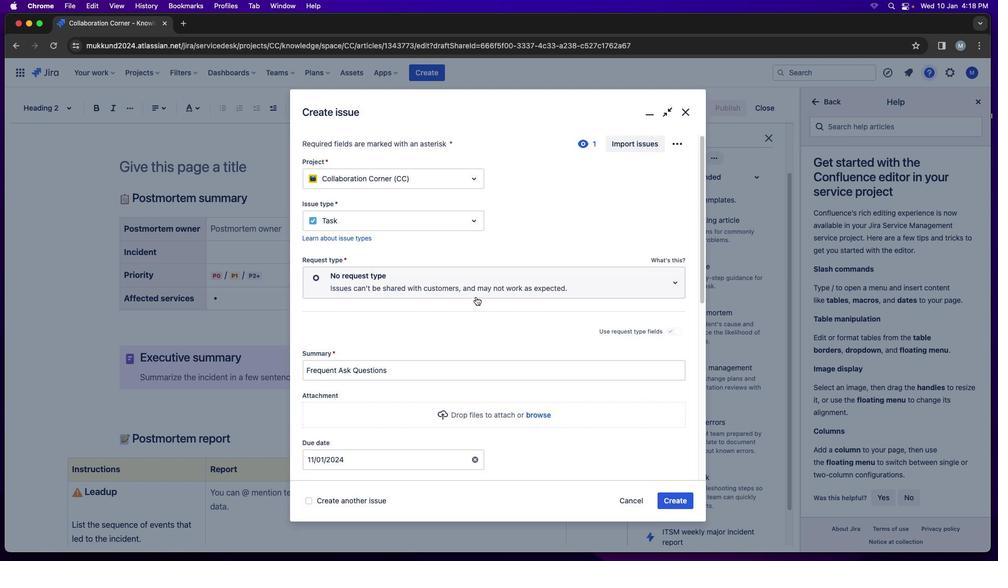 
Action: Mouse scrolled (476, 297) with delta (0, 1)
Screenshot: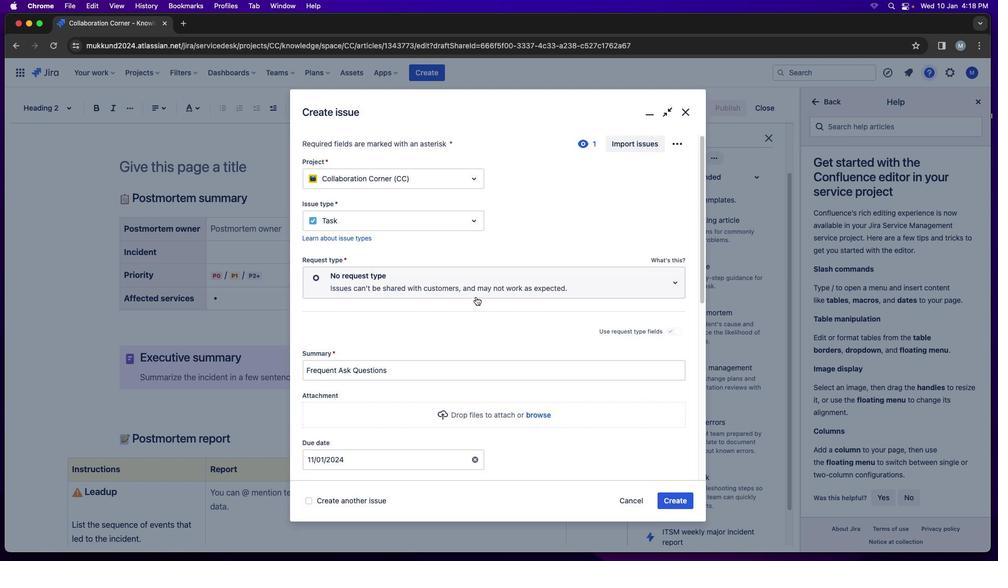 
Action: Mouse scrolled (476, 297) with delta (0, 0)
Screenshot: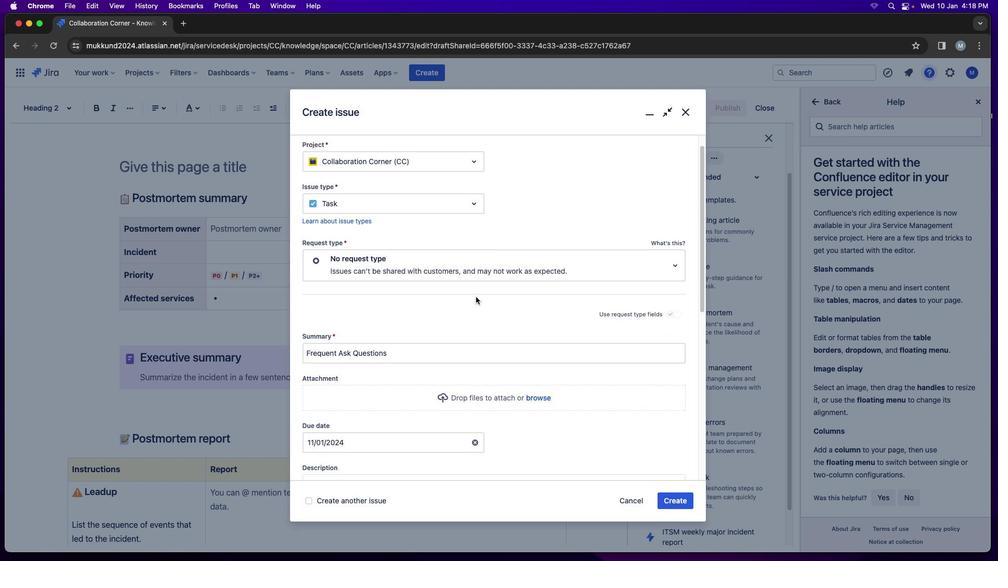 
Action: Mouse scrolled (476, 297) with delta (0, 0)
Screenshot: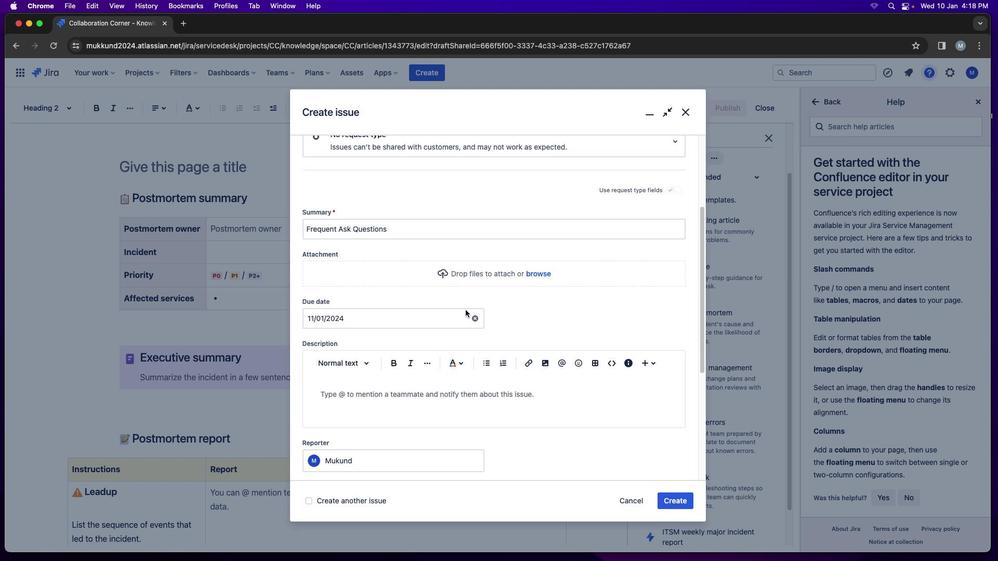 
Action: Mouse scrolled (476, 297) with delta (0, 0)
Screenshot: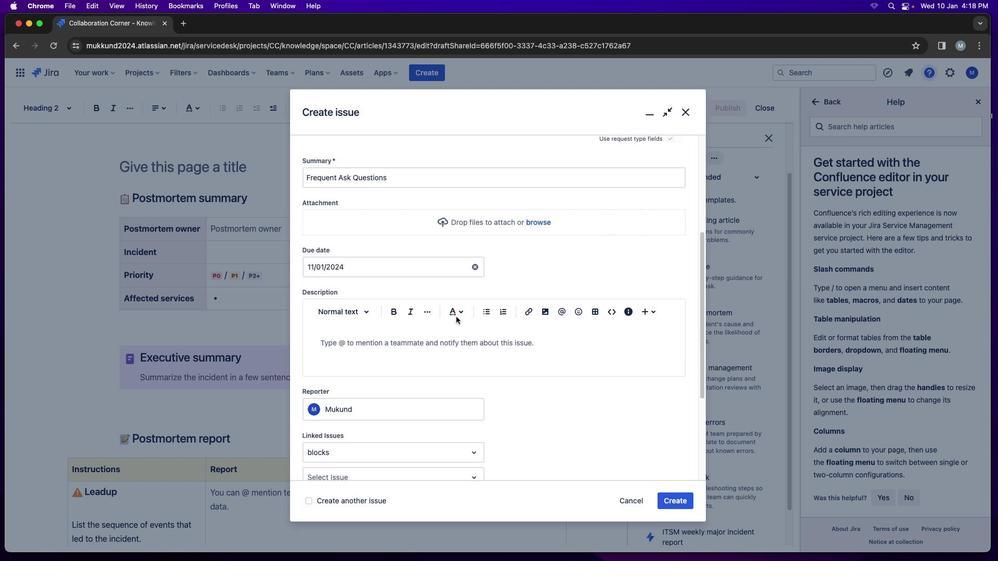 
Action: Mouse moved to (476, 297)
Screenshot: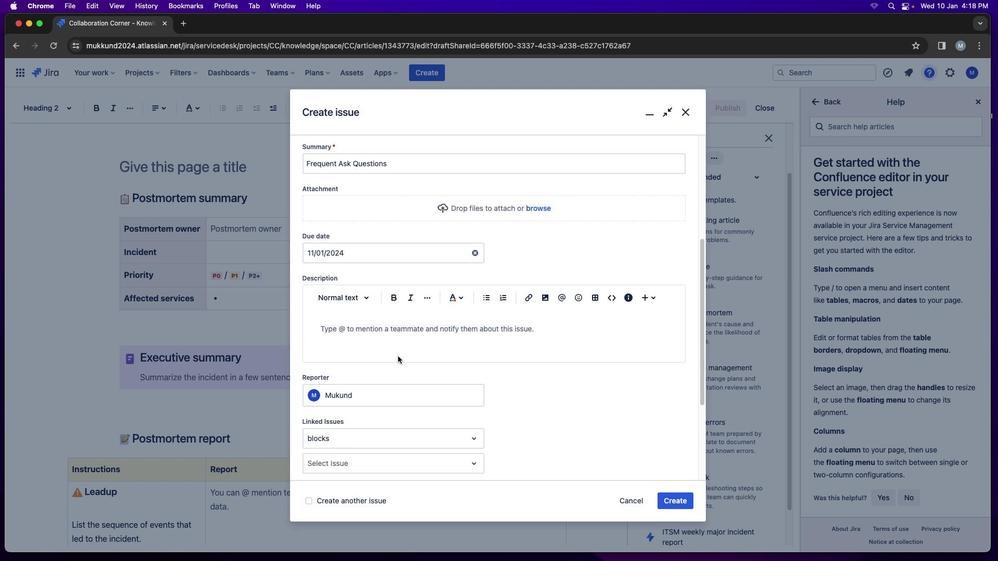
Action: Mouse scrolled (476, 297) with delta (0, 0)
Screenshot: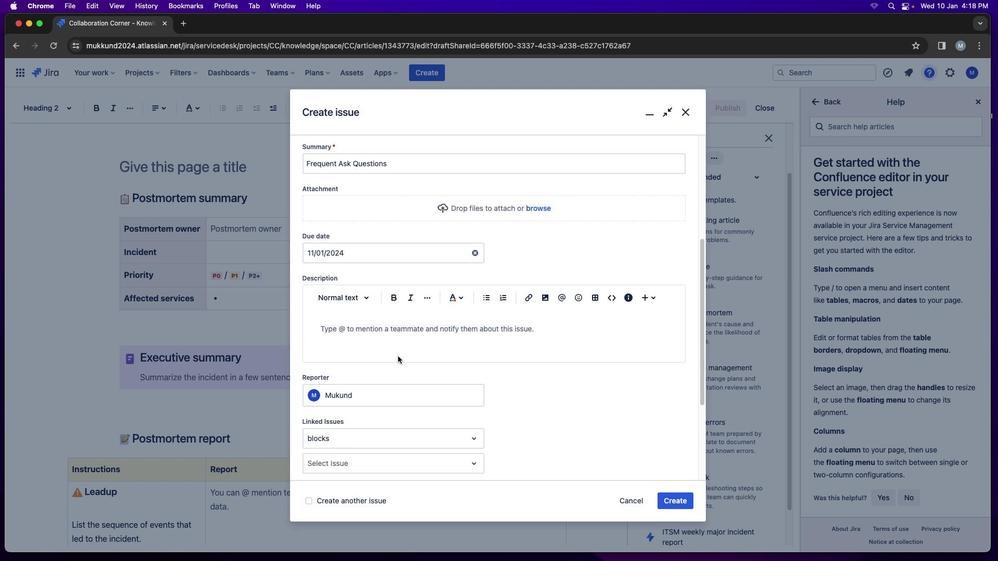 
Action: Mouse moved to (475, 298)
Screenshot: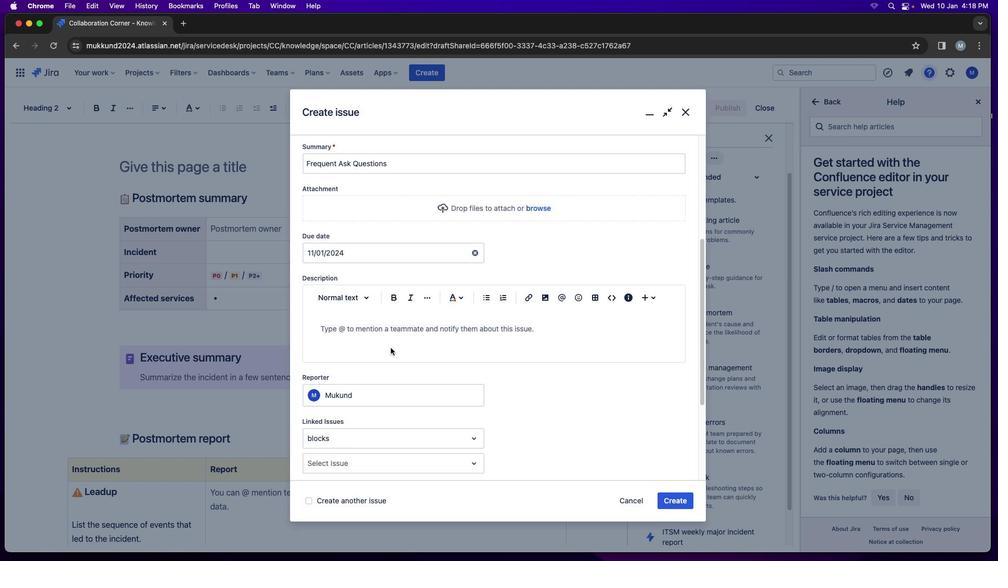 
Action: Mouse scrolled (475, 298) with delta (0, 0)
Screenshot: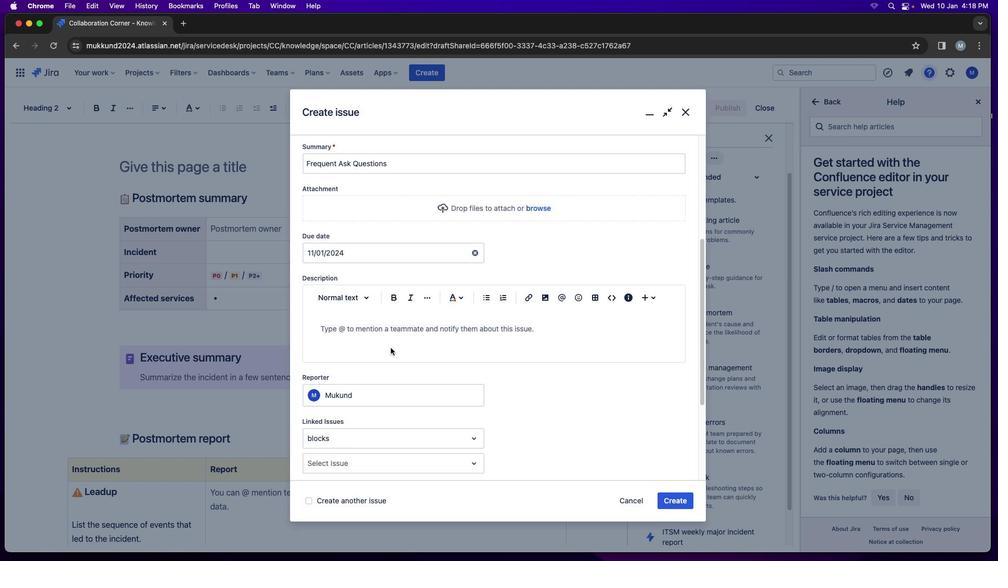 
Action: Mouse moved to (475, 299)
Screenshot: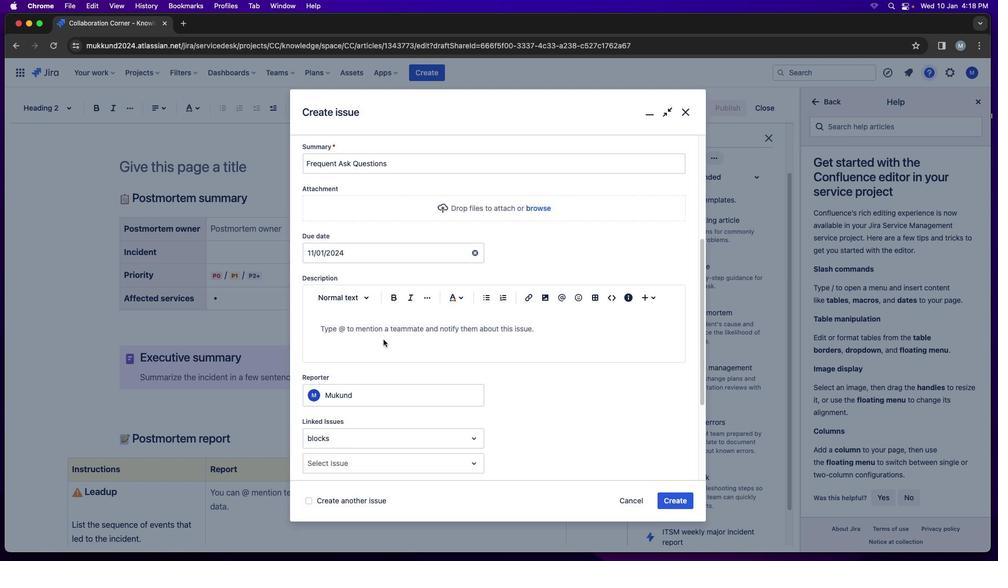 
Action: Mouse scrolled (475, 299) with delta (0, -1)
Screenshot: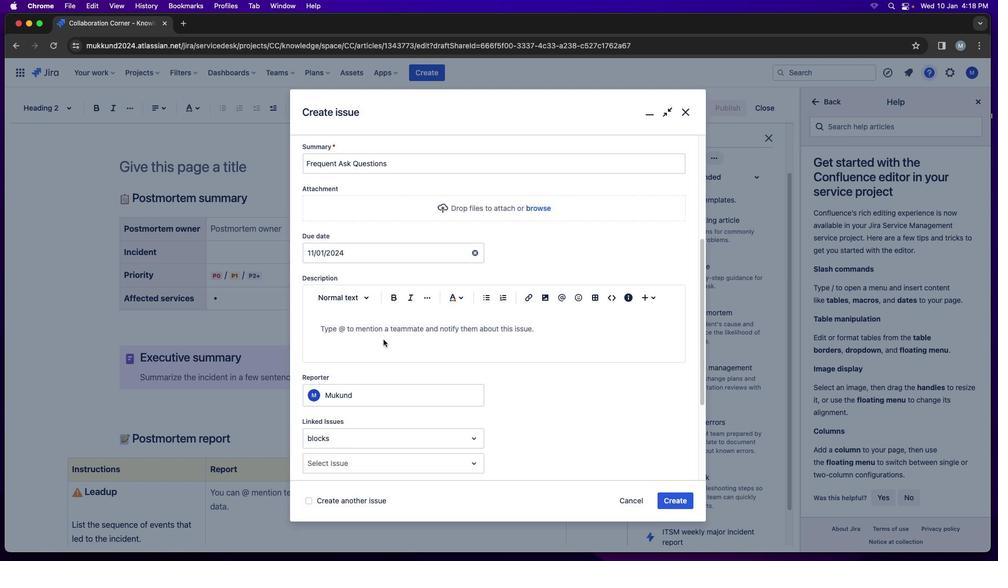 
Action: Mouse moved to (474, 301)
Screenshot: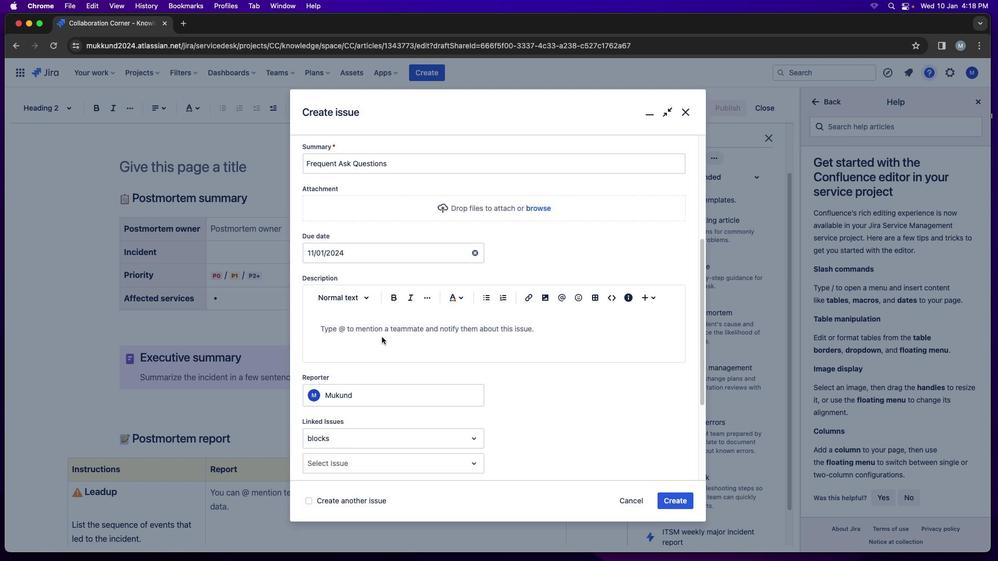 
Action: Mouse scrolled (474, 301) with delta (0, -2)
Screenshot: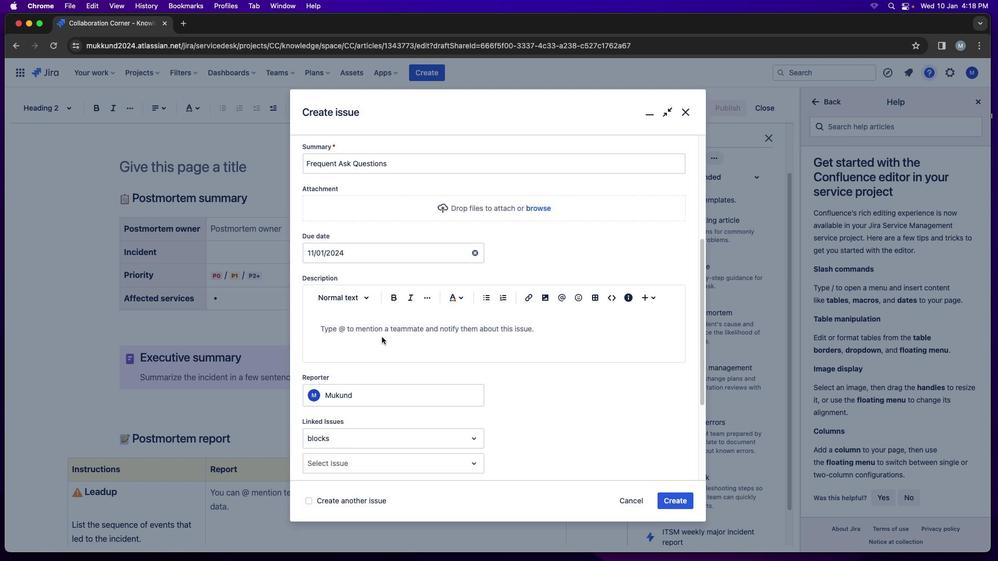 
Action: Mouse moved to (388, 328)
Screenshot: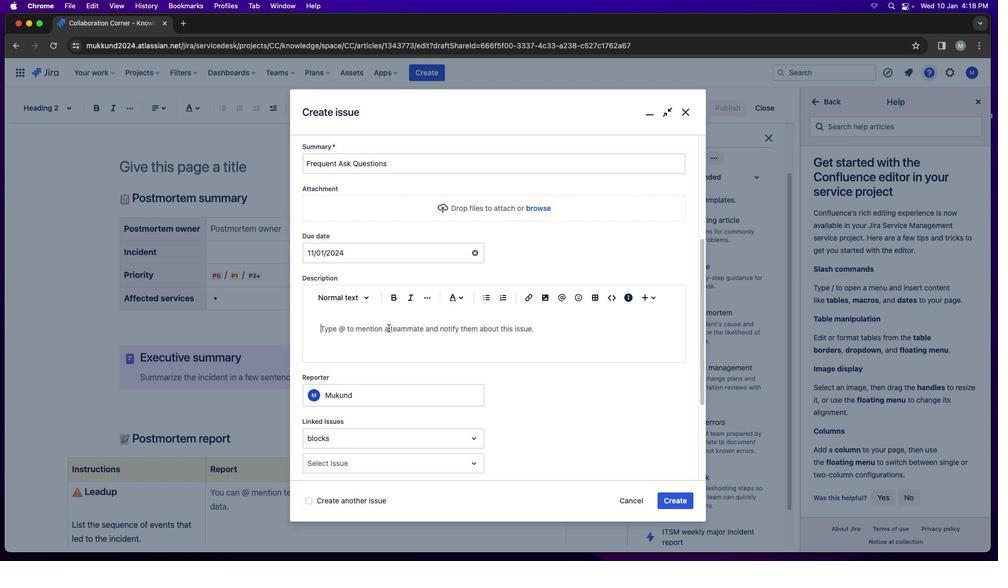 
Action: Mouse pressed left at (388, 328)
Screenshot: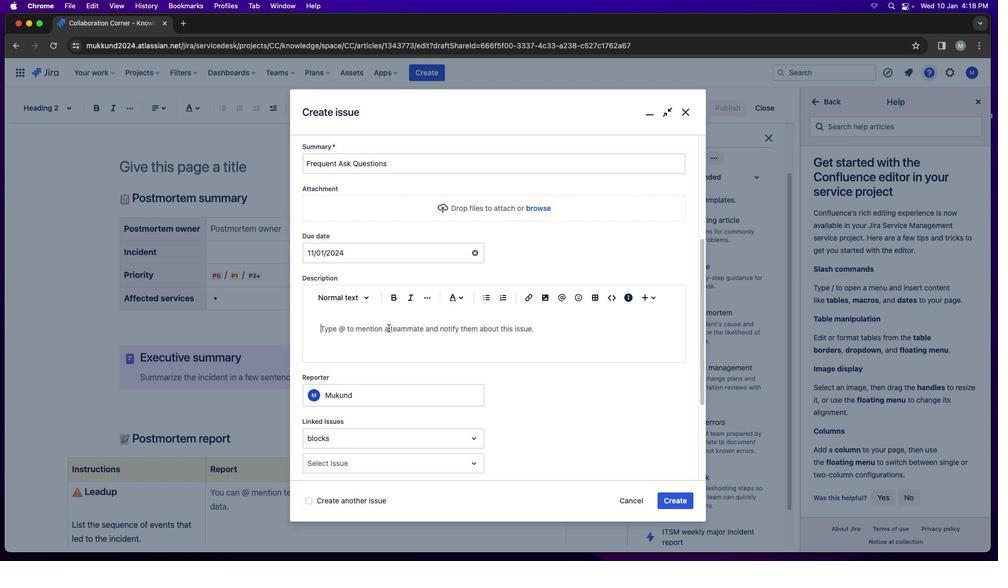 
Action: Mouse moved to (388, 328)
Screenshot: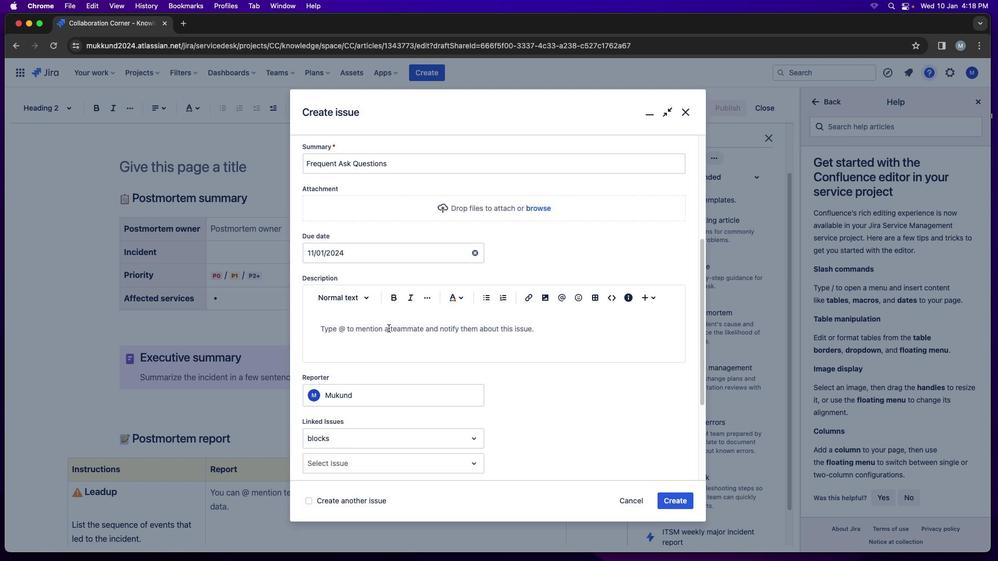 
Action: Key pressed Key.shift'T''h''i''s'Key.space'i''s'Key.space's''a''m''p''l''e'Key.space't''e''m''p''l''a''t''e'Key.space'k''n''o''w''l''e''d''g''e'Key.space'b''a''s''e'Key.space'c''r''e''a''t''e''d''.'Key.leftKey.leftKey.leftKey.leftKey.leftKey.leftKey.leftKey.leftKey.leftKey.leftKey.leftKey.leftKey.leftKey.leftKey.leftKey.leftKey.leftKey.leftKey.leftKey.leftKey.leftKey.leftKey.leftKey.leftKey.leftKey.leftKey.leftKey.right
Screenshot: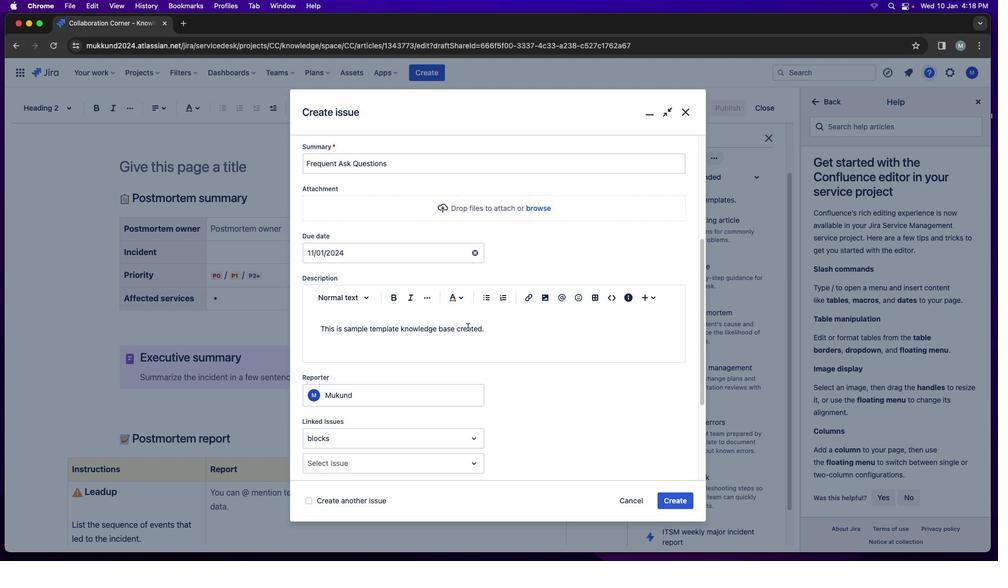 
Action: Mouse moved to (500, 351)
Screenshot: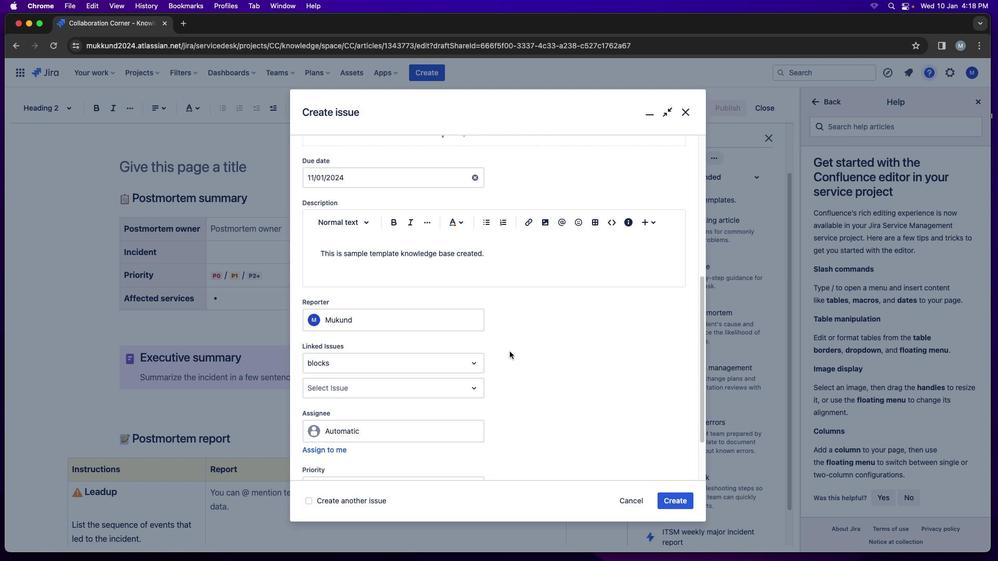 
Action: Mouse scrolled (500, 351) with delta (0, 0)
Screenshot: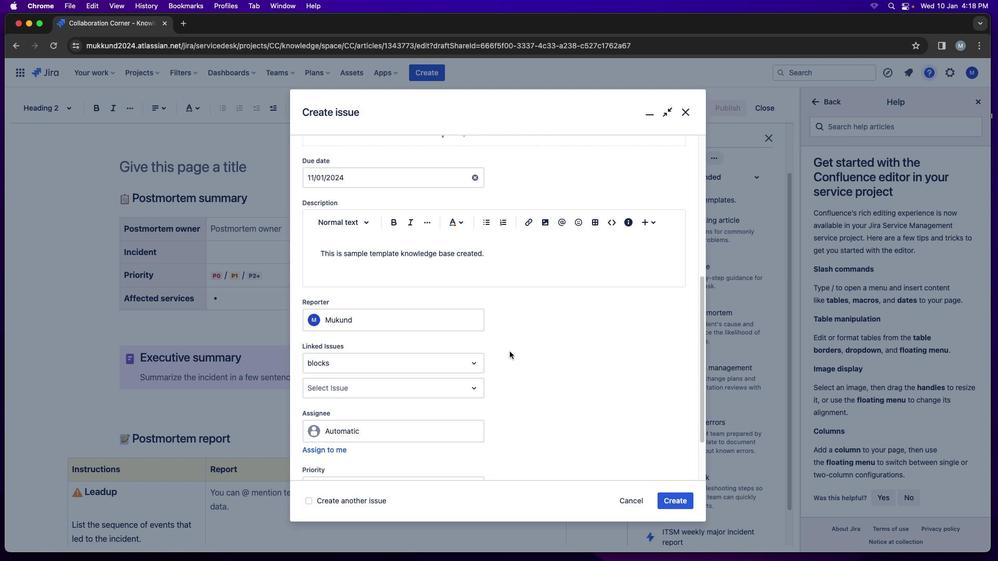 
Action: Mouse moved to (501, 352)
Screenshot: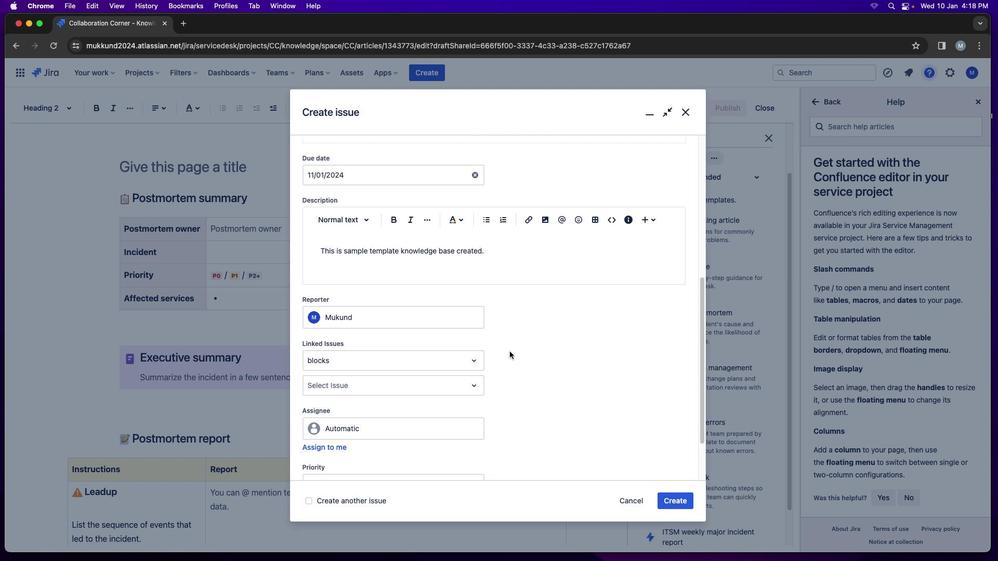 
Action: Mouse scrolled (501, 352) with delta (0, 0)
Screenshot: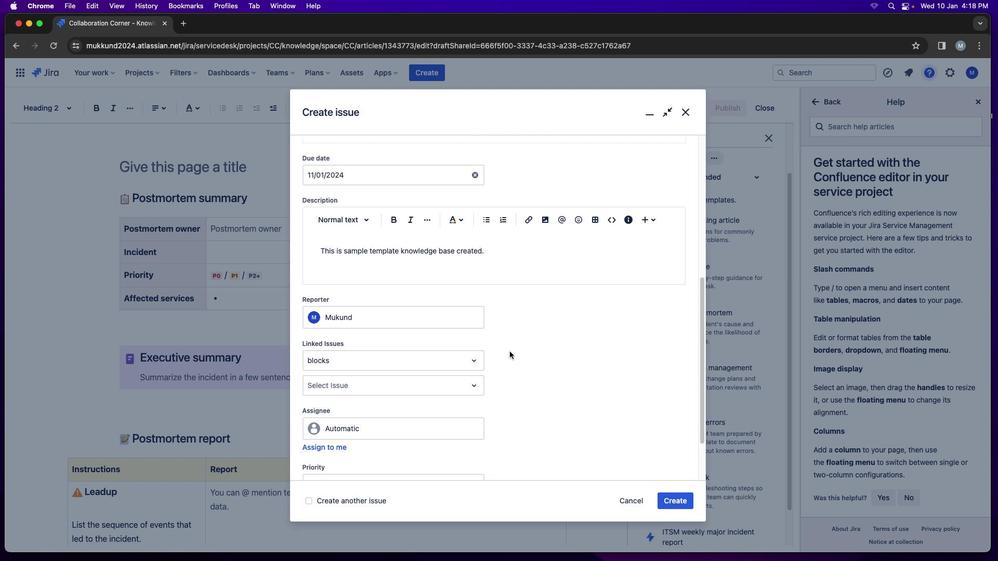 
Action: Mouse moved to (501, 352)
Screenshot: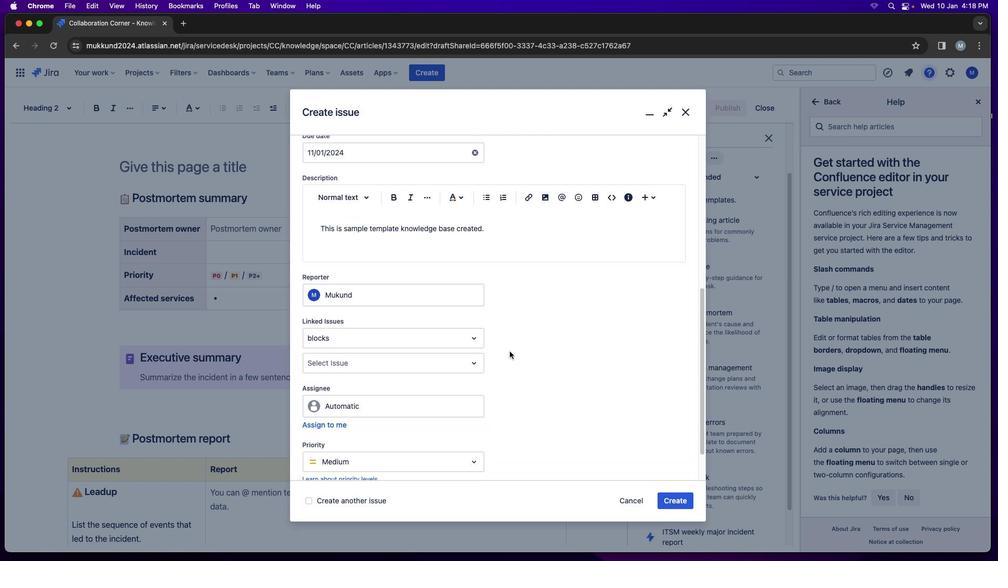 
Action: Mouse scrolled (501, 352) with delta (0, 0)
